Task: Look for Airbnb options in Skövde, Sweden from 4th December, 2023 to 10th December, 2023 for 1 adult.1  bedroom having 1 bed and 1 bathroom. Property type can be hotel. Look for 4 properties as per requirement.
Action: Mouse moved to (459, 88)
Screenshot: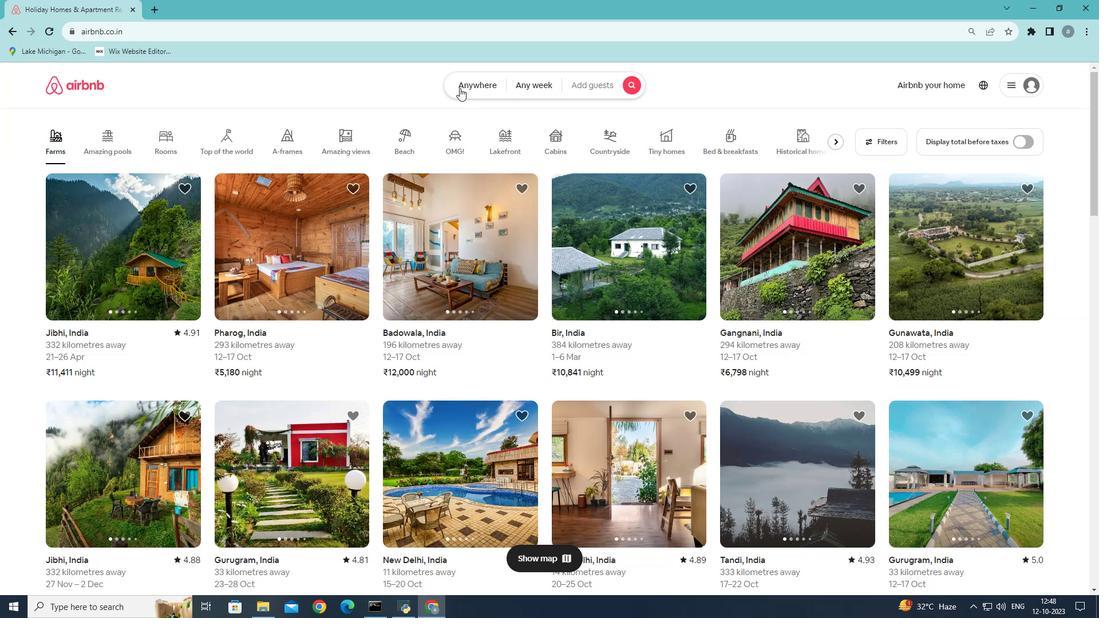 
Action: Mouse pressed left at (459, 88)
Screenshot: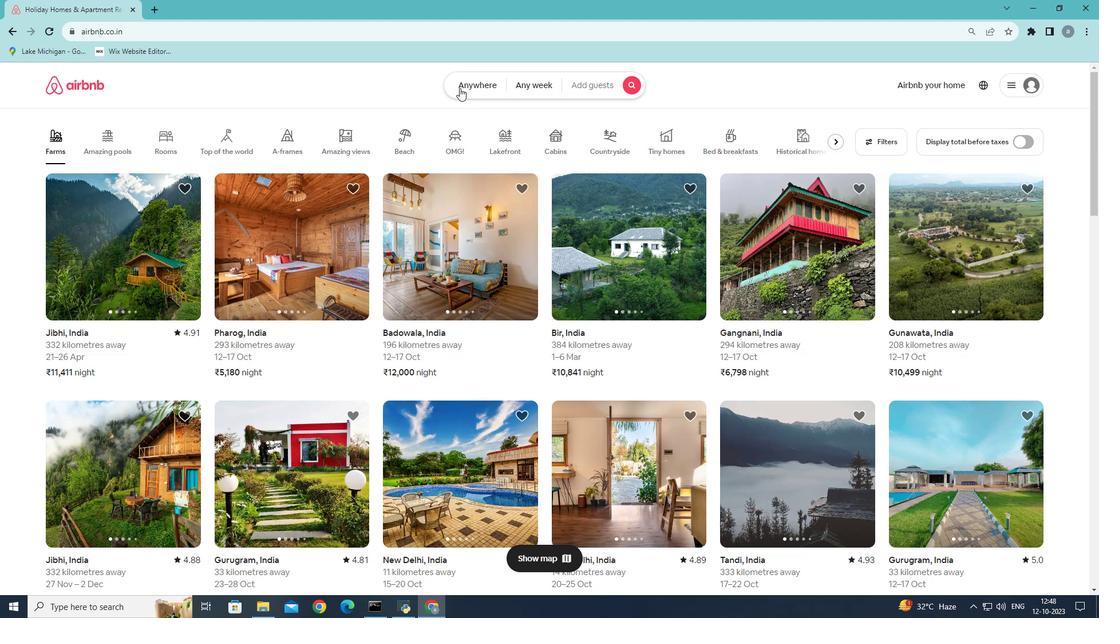 
Action: Mouse moved to (364, 133)
Screenshot: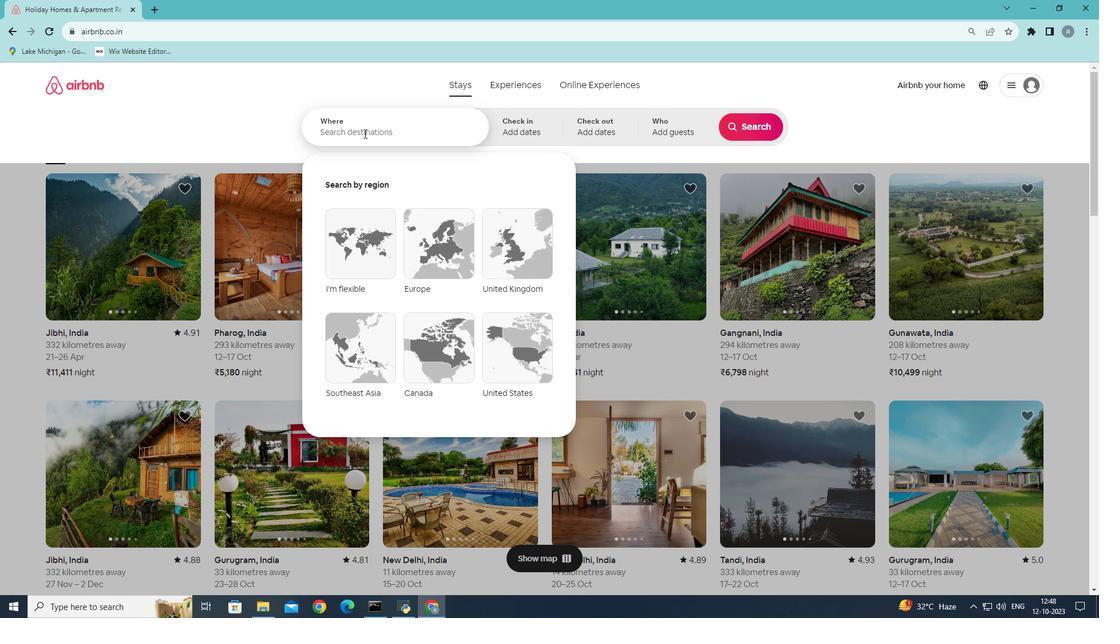 
Action: Mouse pressed left at (364, 133)
Screenshot: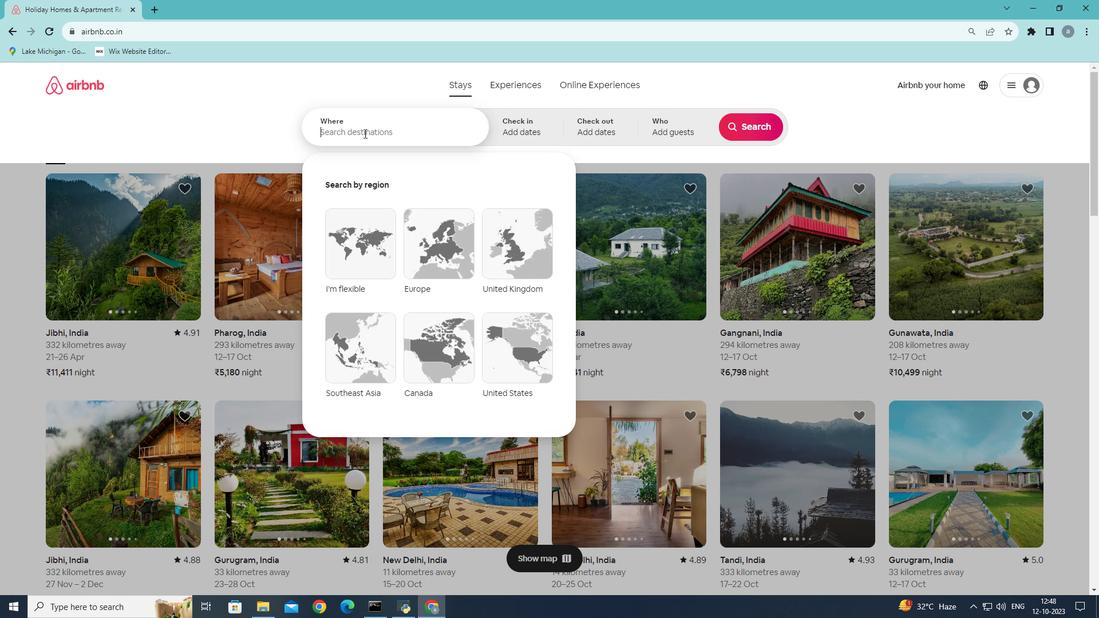 
Action: Mouse moved to (582, 99)
Screenshot: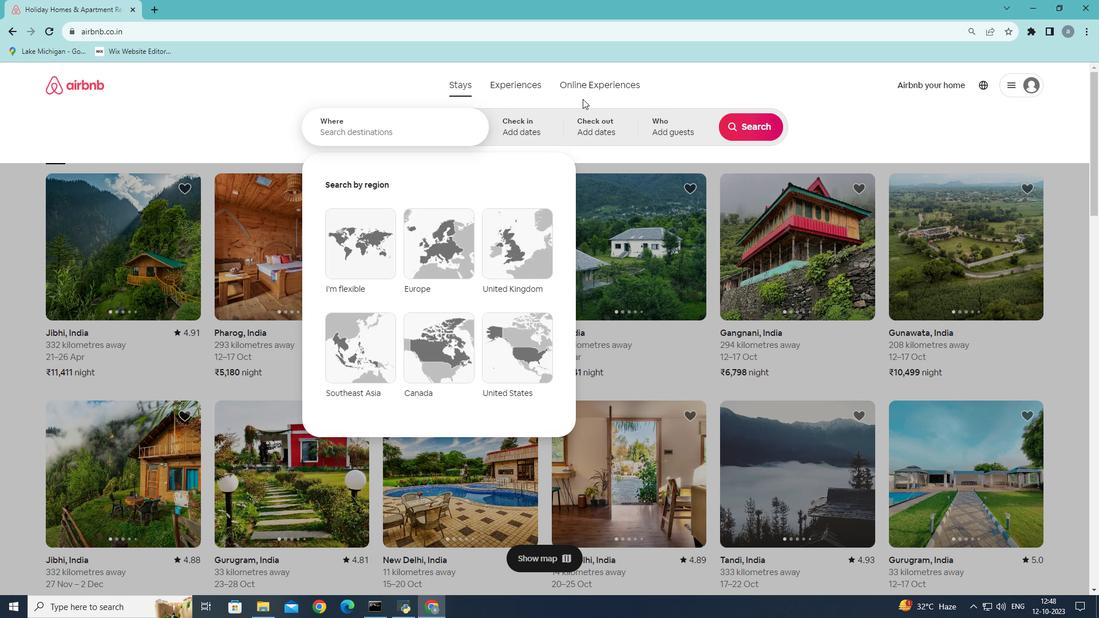 
Action: Key pressed <Key.shift>Skovde
Screenshot: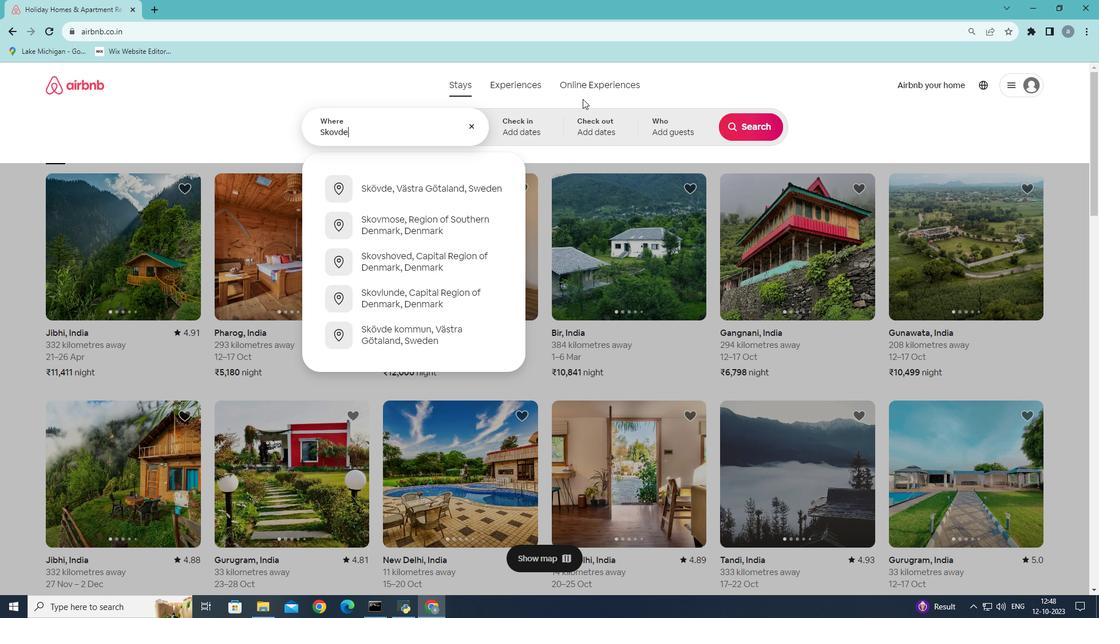 
Action: Mouse moved to (424, 188)
Screenshot: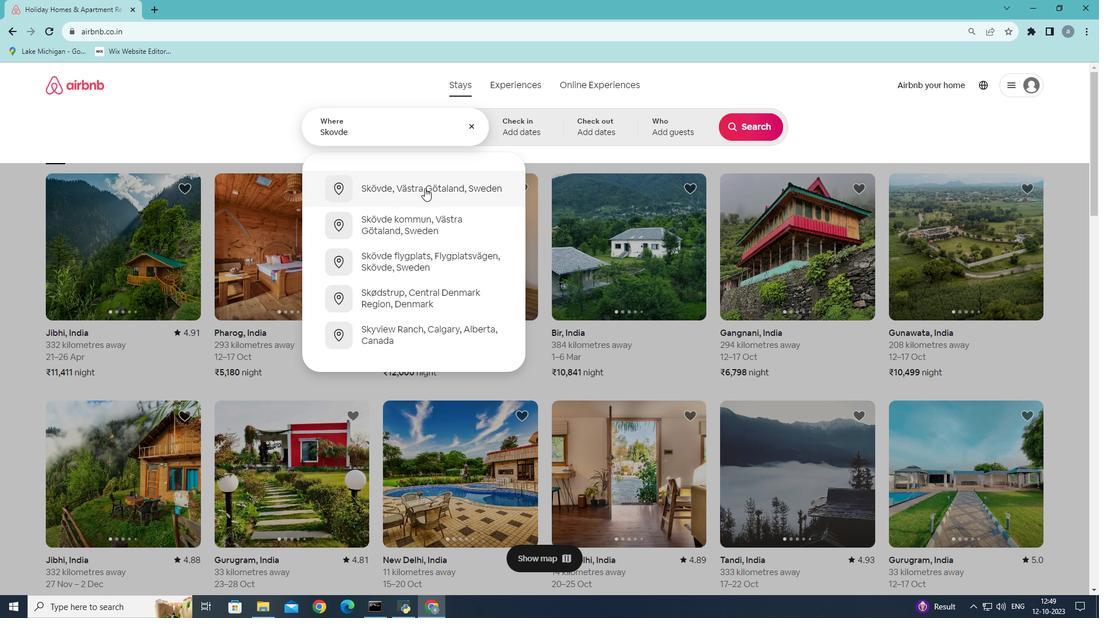 
Action: Mouse pressed left at (424, 188)
Screenshot: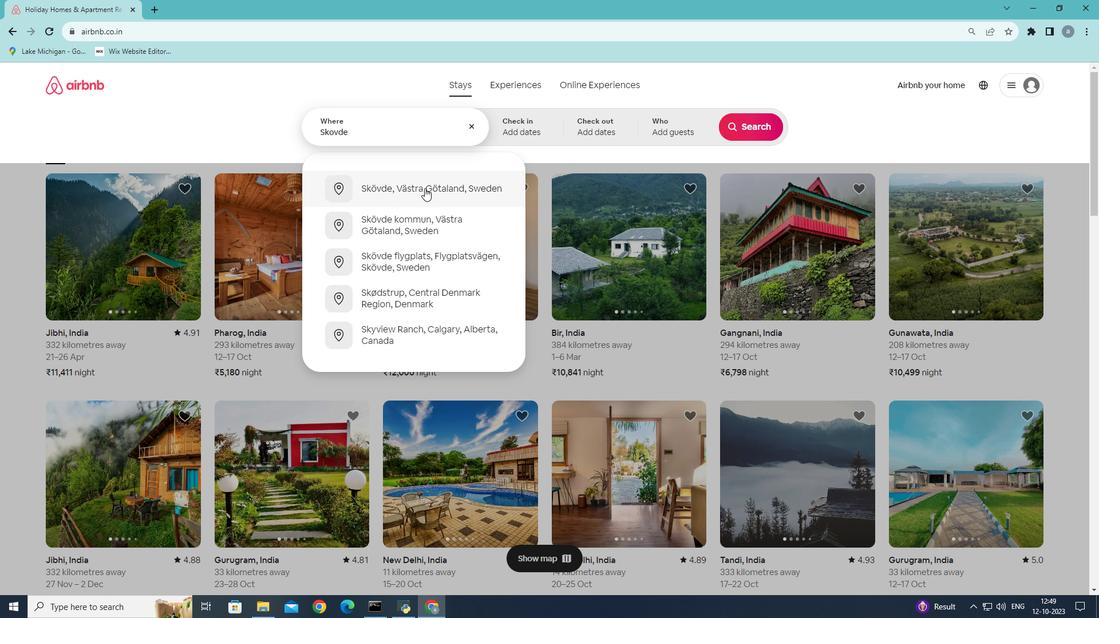 
Action: Mouse moved to (745, 216)
Screenshot: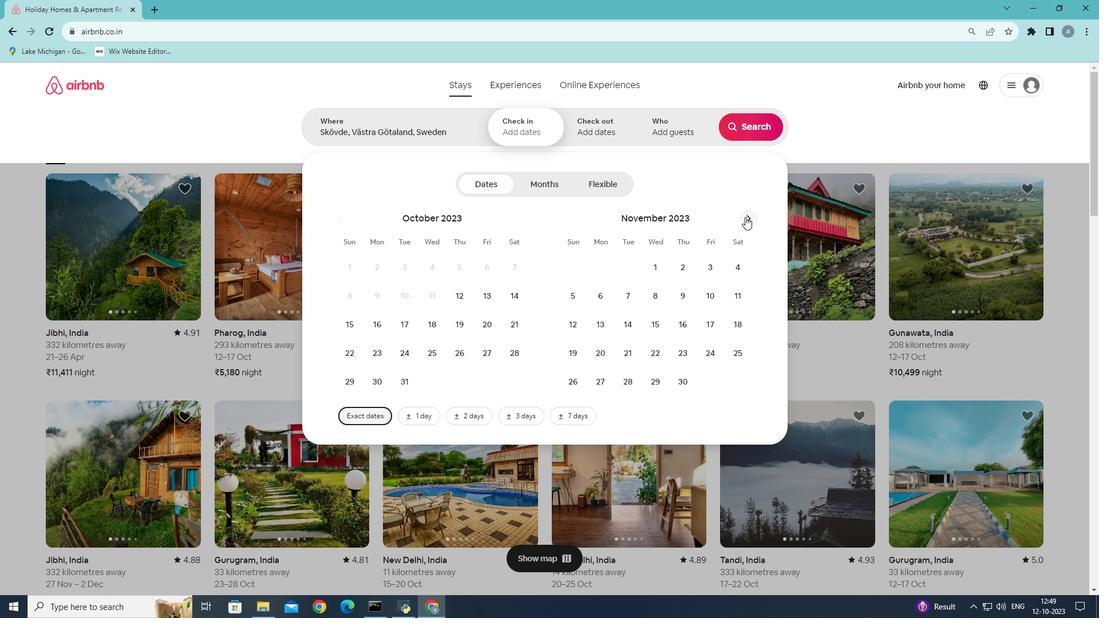 
Action: Mouse pressed left at (745, 216)
Screenshot: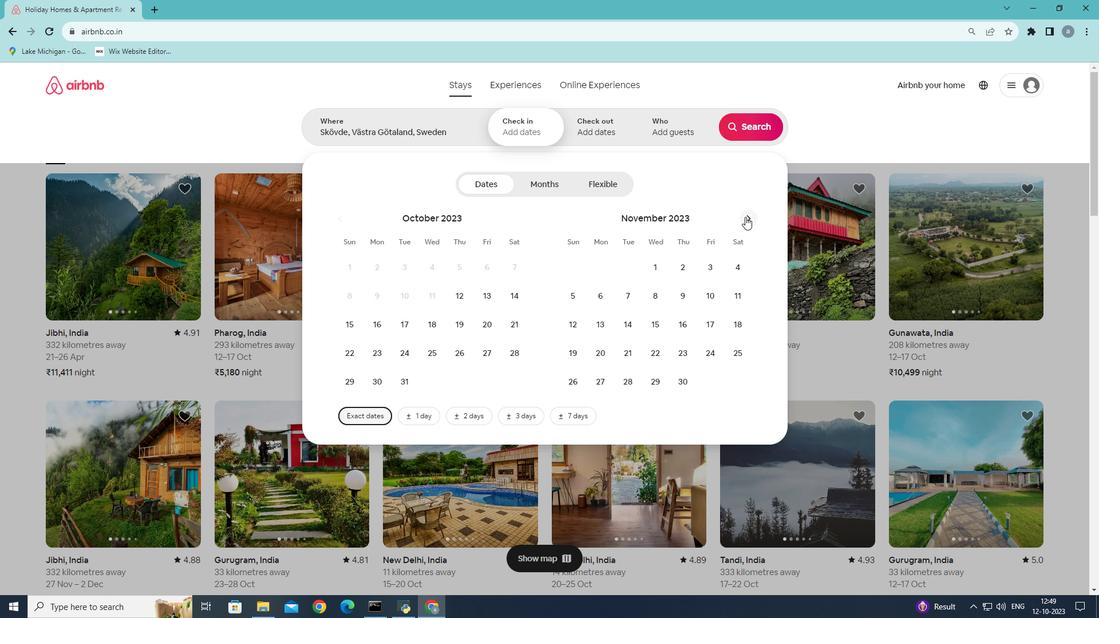 
Action: Mouse moved to (605, 291)
Screenshot: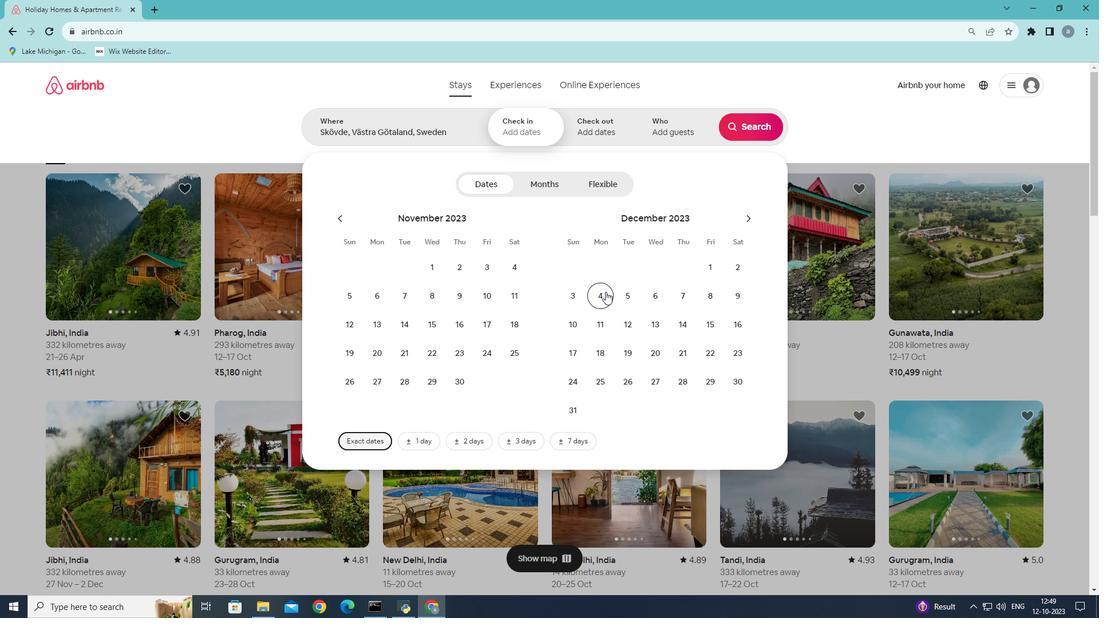 
Action: Mouse pressed left at (605, 291)
Screenshot: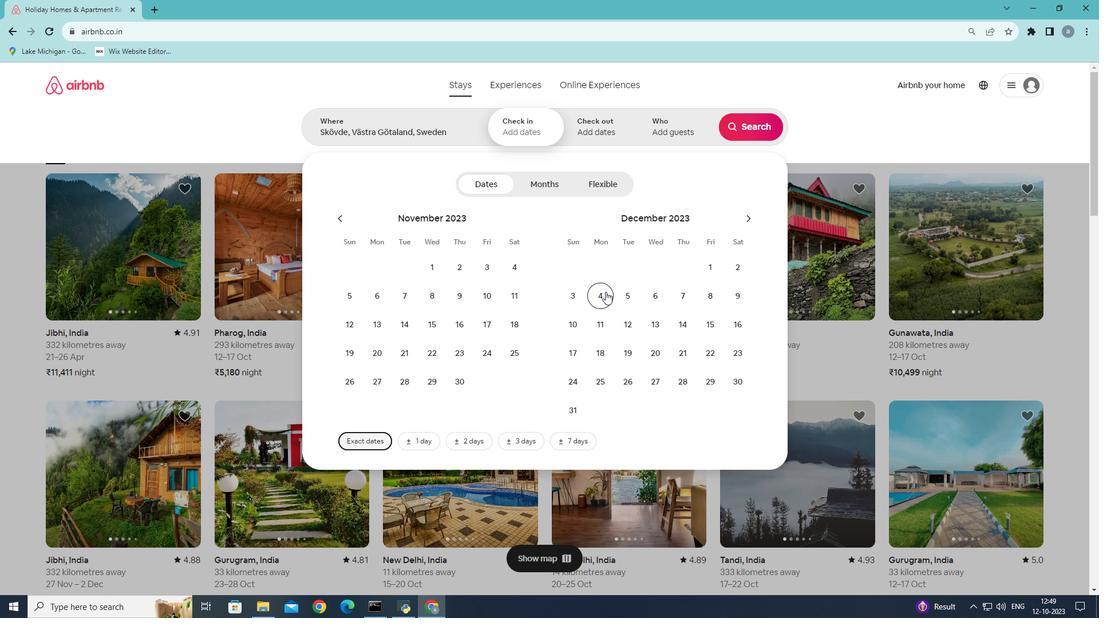 
Action: Mouse moved to (573, 319)
Screenshot: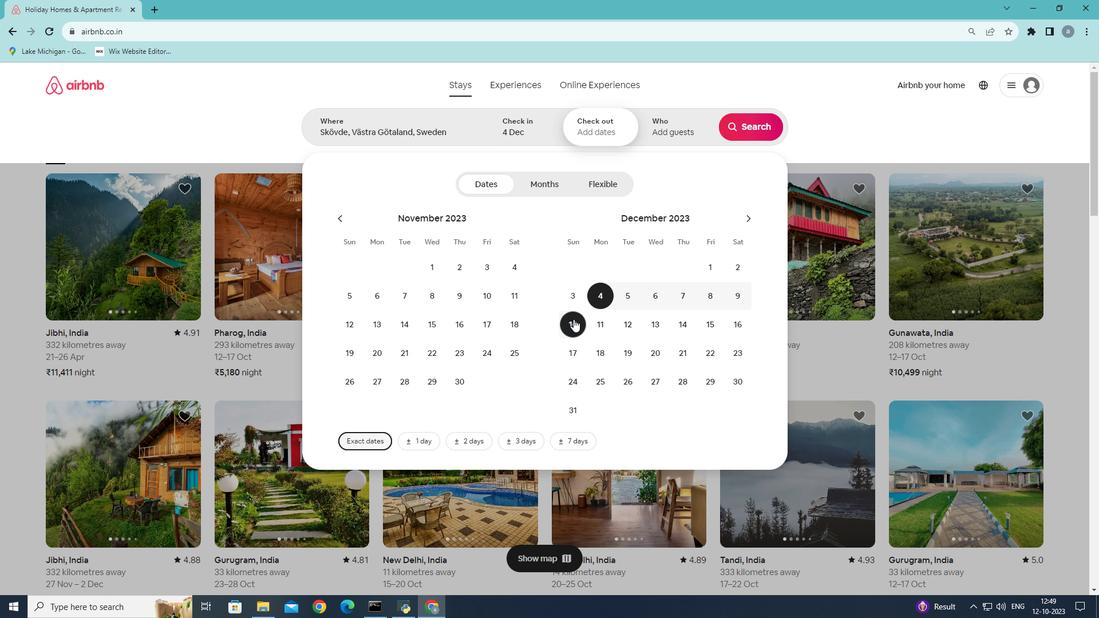 
Action: Mouse pressed left at (573, 319)
Screenshot: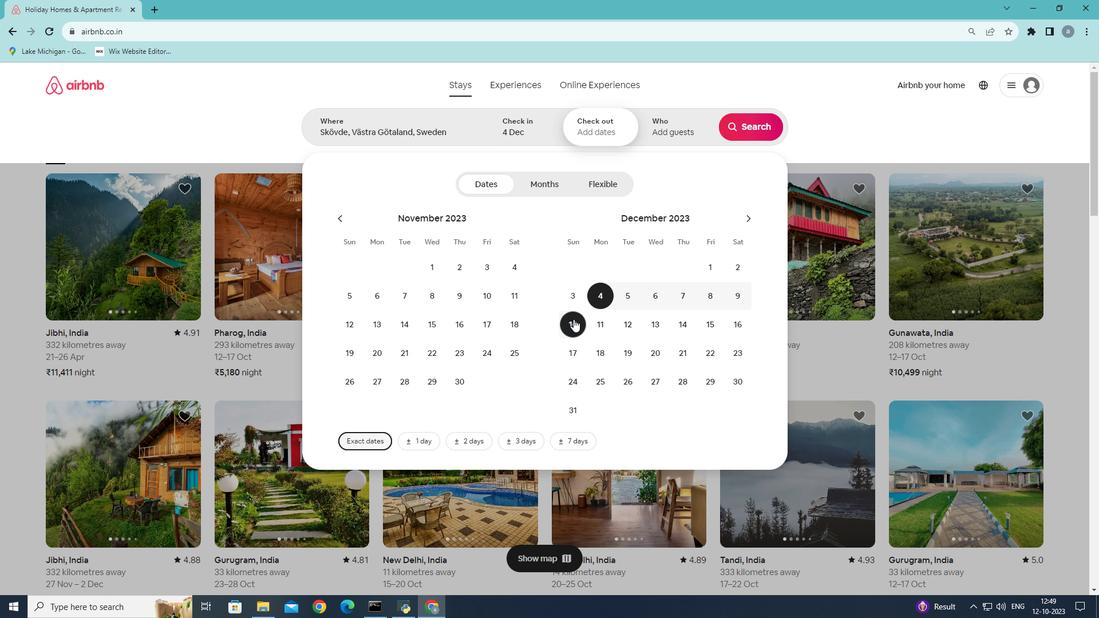 
Action: Mouse moved to (702, 129)
Screenshot: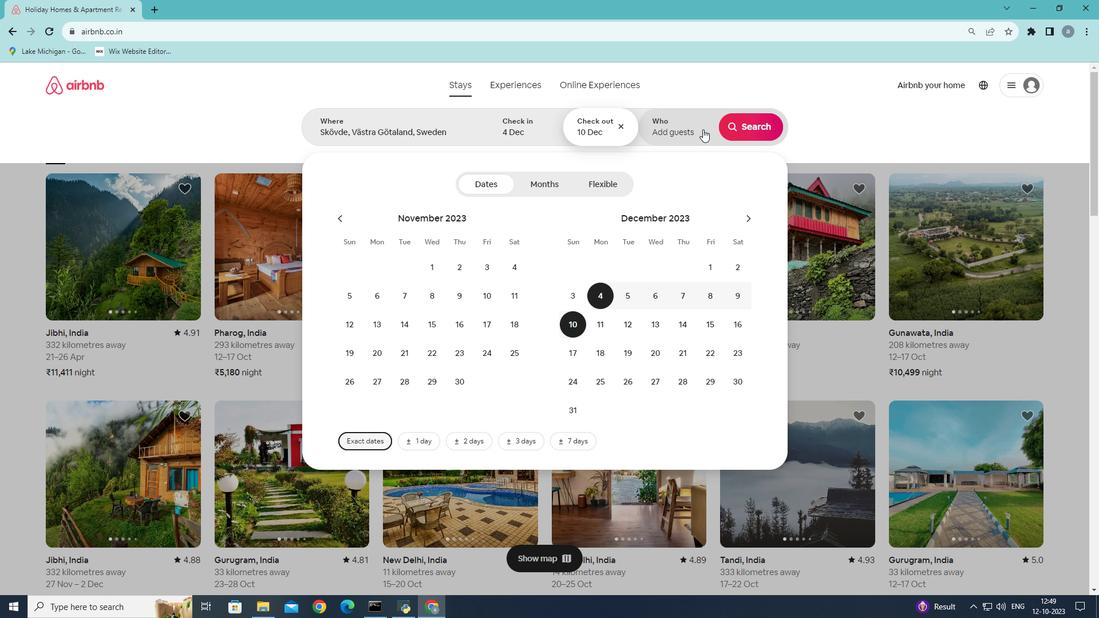 
Action: Mouse pressed left at (702, 129)
Screenshot: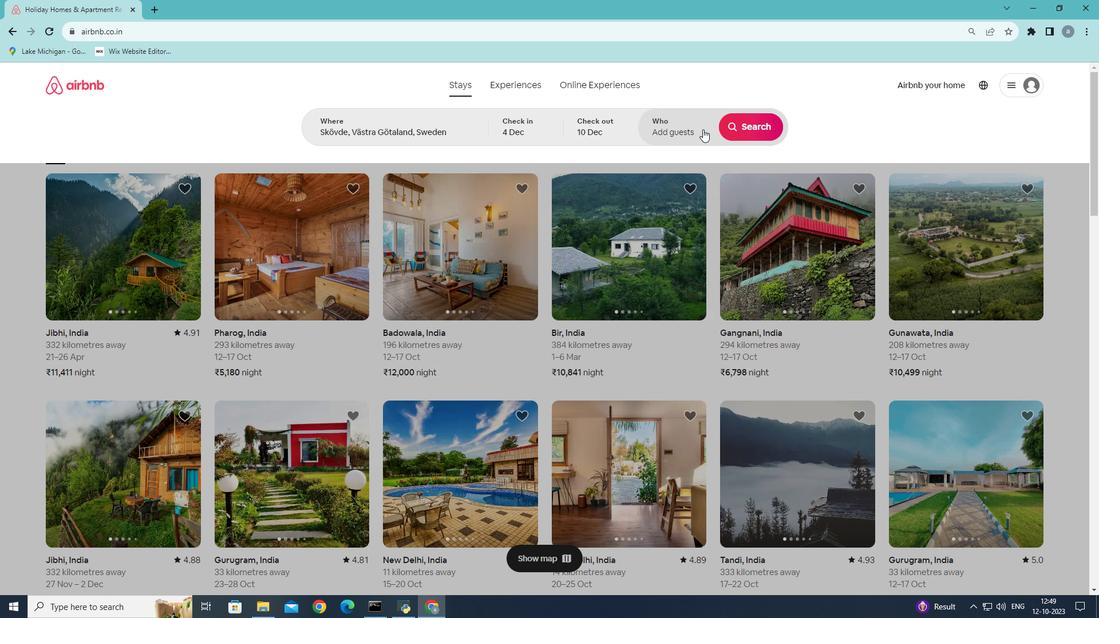 
Action: Mouse moved to (761, 187)
Screenshot: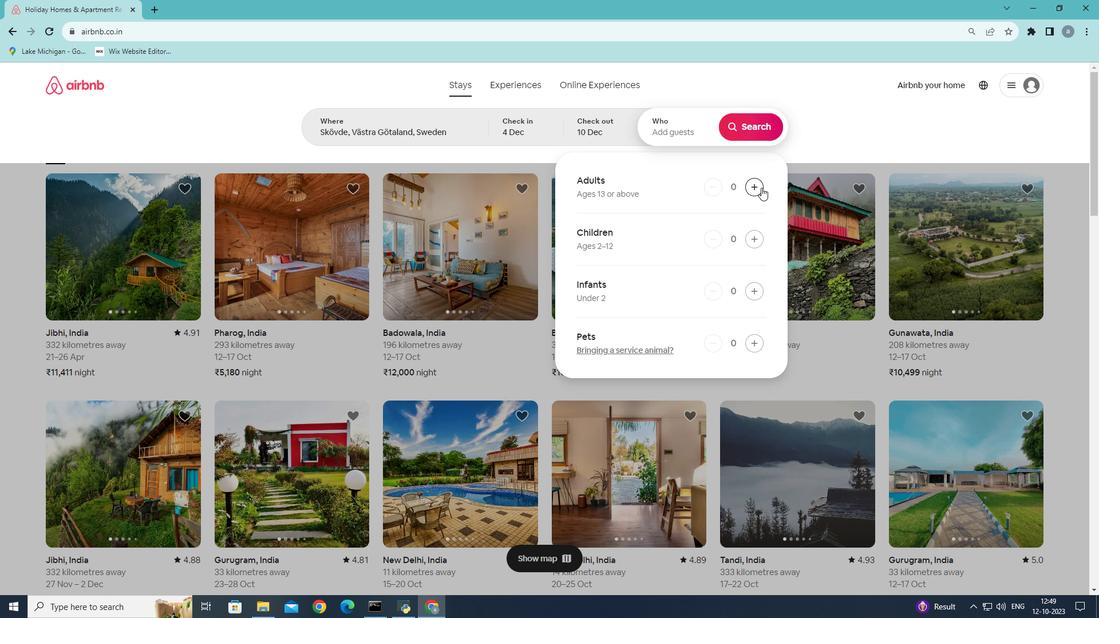 
Action: Mouse pressed left at (761, 187)
Screenshot: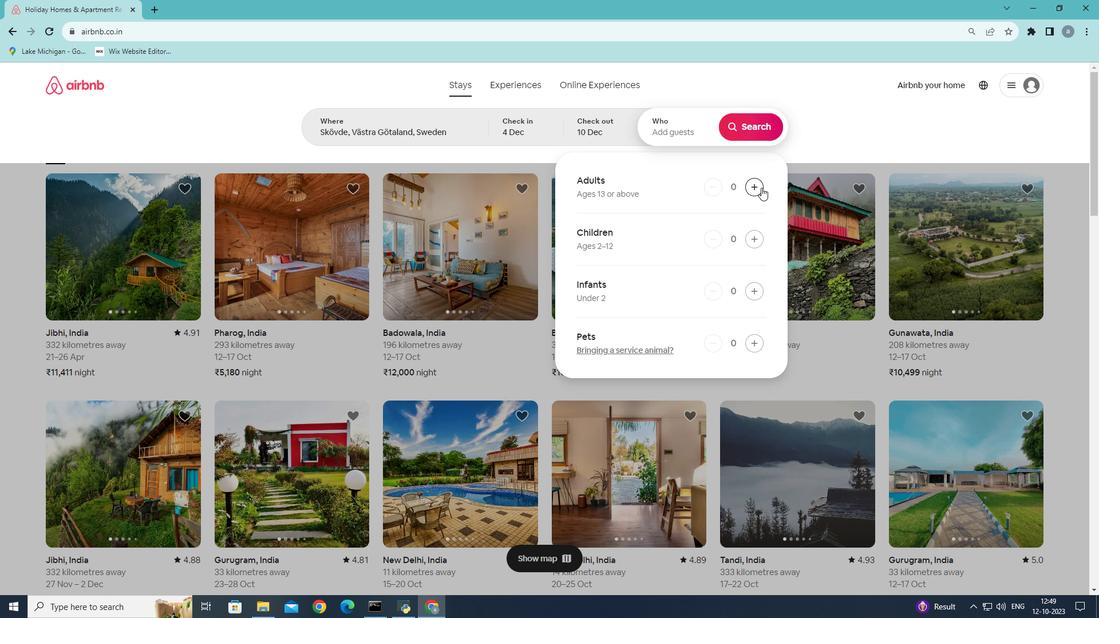 
Action: Mouse moved to (742, 133)
Screenshot: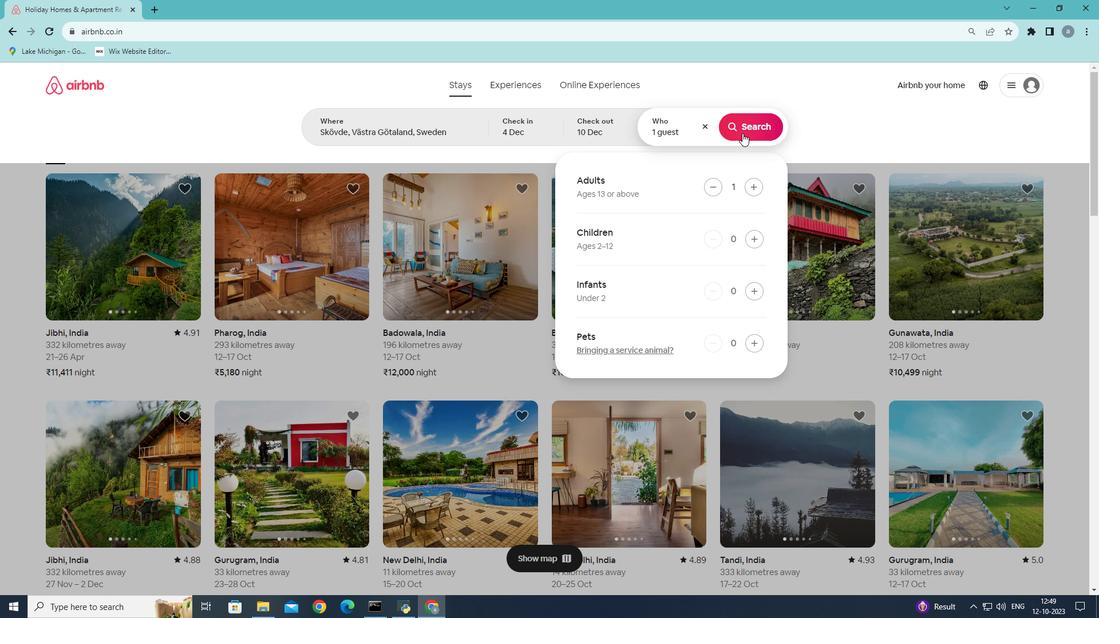 
Action: Mouse pressed left at (742, 133)
Screenshot: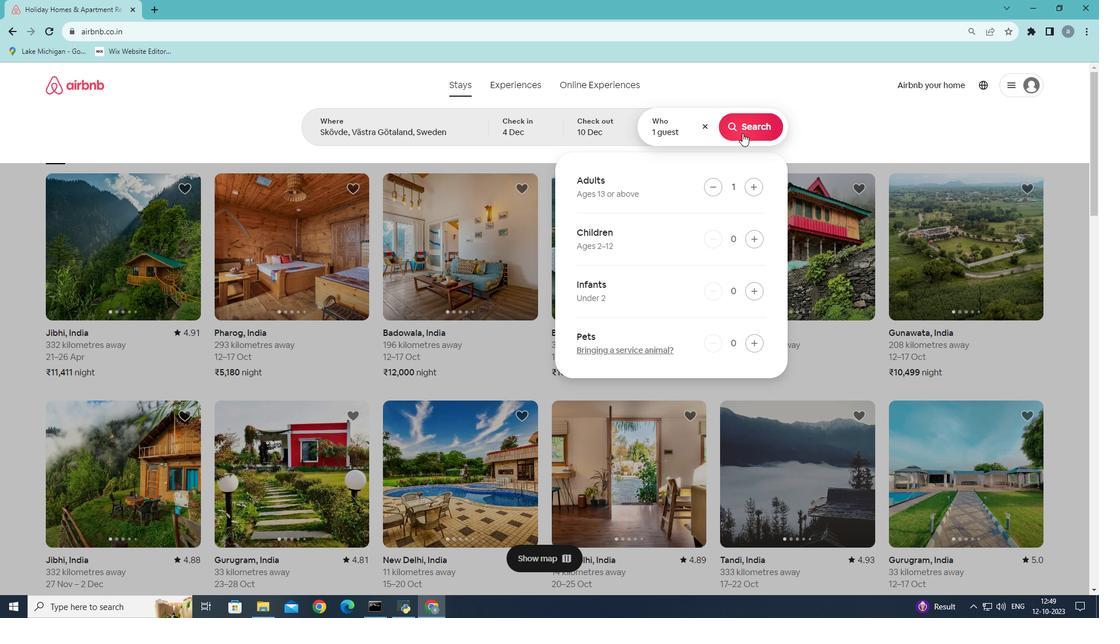 
Action: Mouse moved to (919, 131)
Screenshot: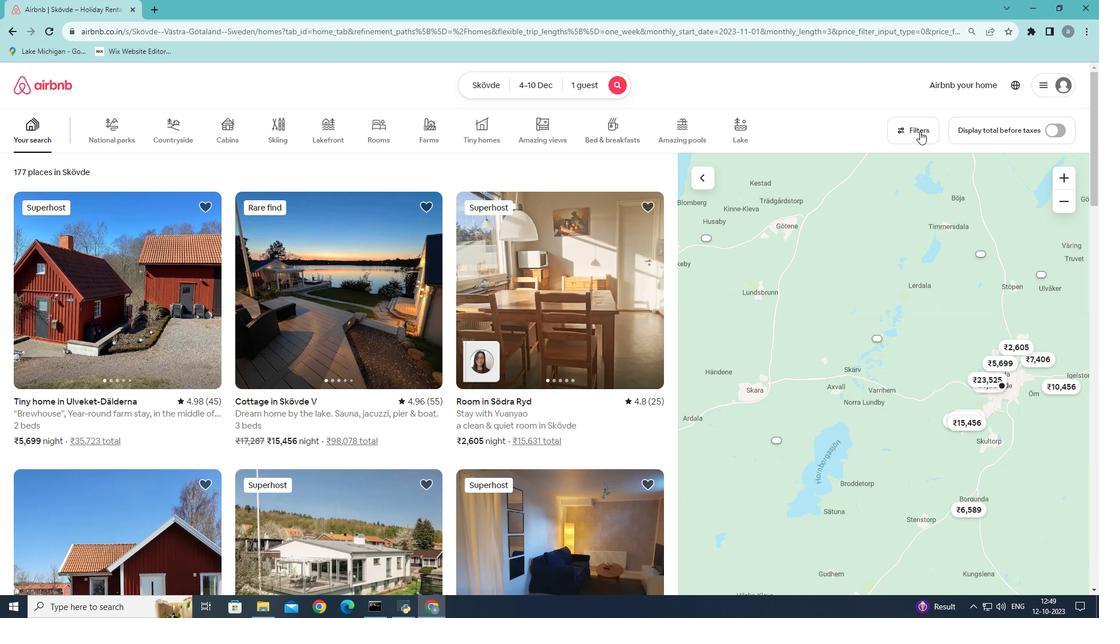 
Action: Mouse pressed left at (919, 131)
Screenshot: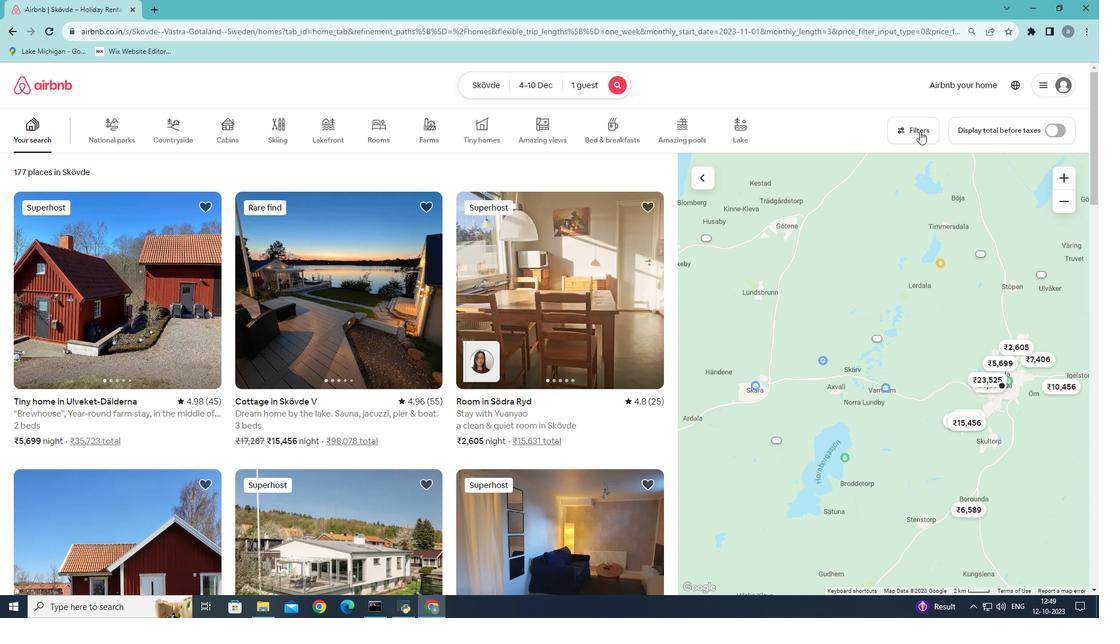 
Action: Mouse moved to (603, 330)
Screenshot: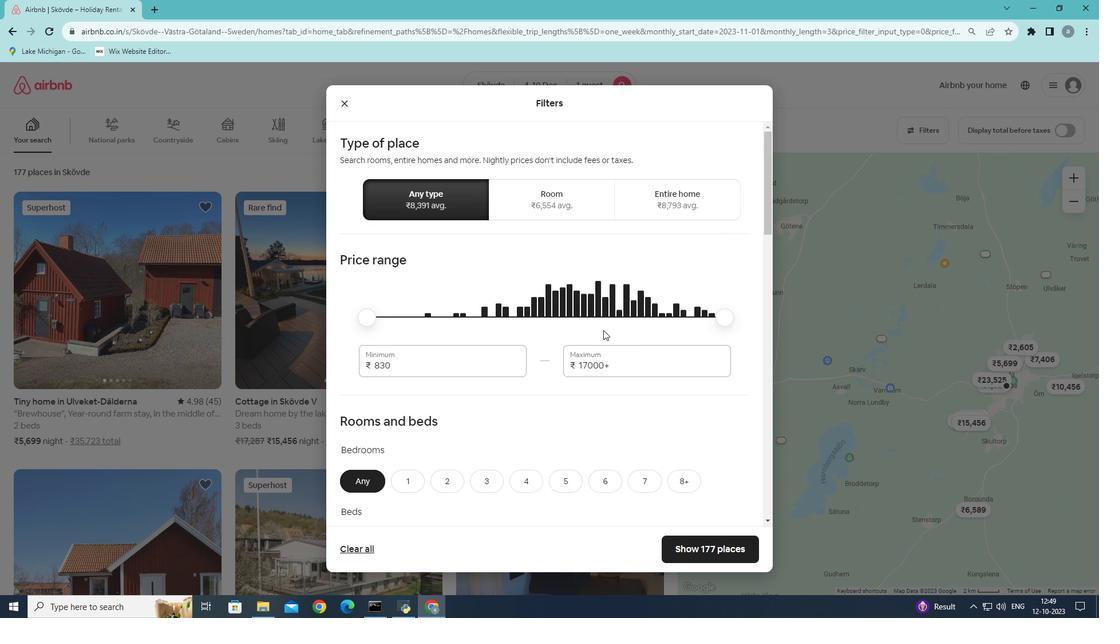 
Action: Mouse scrolled (603, 329) with delta (0, 0)
Screenshot: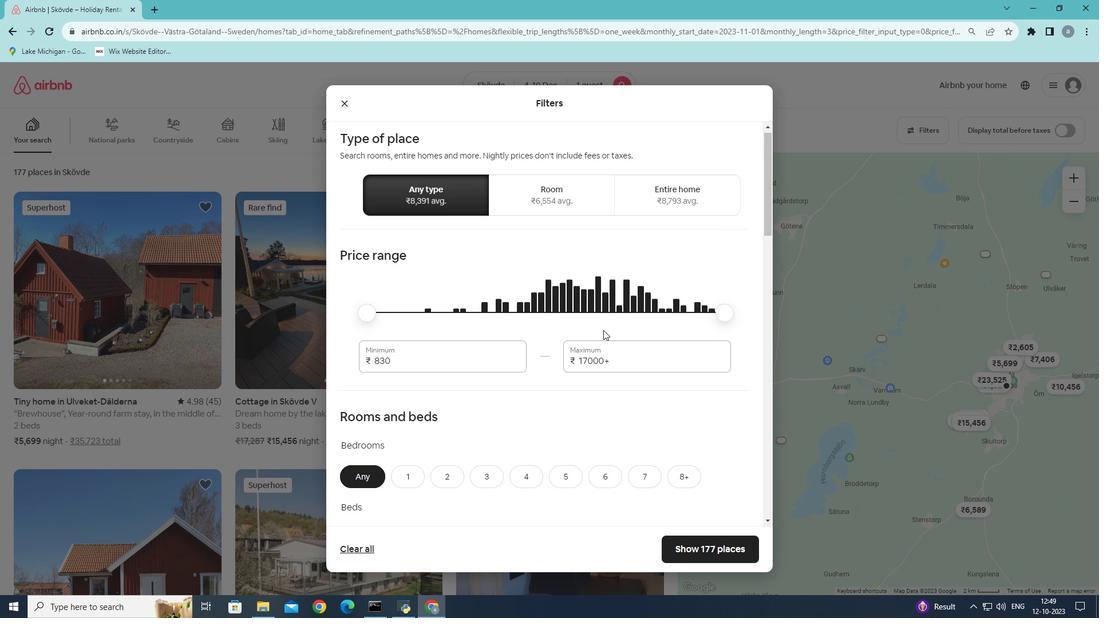 
Action: Mouse scrolled (603, 329) with delta (0, 0)
Screenshot: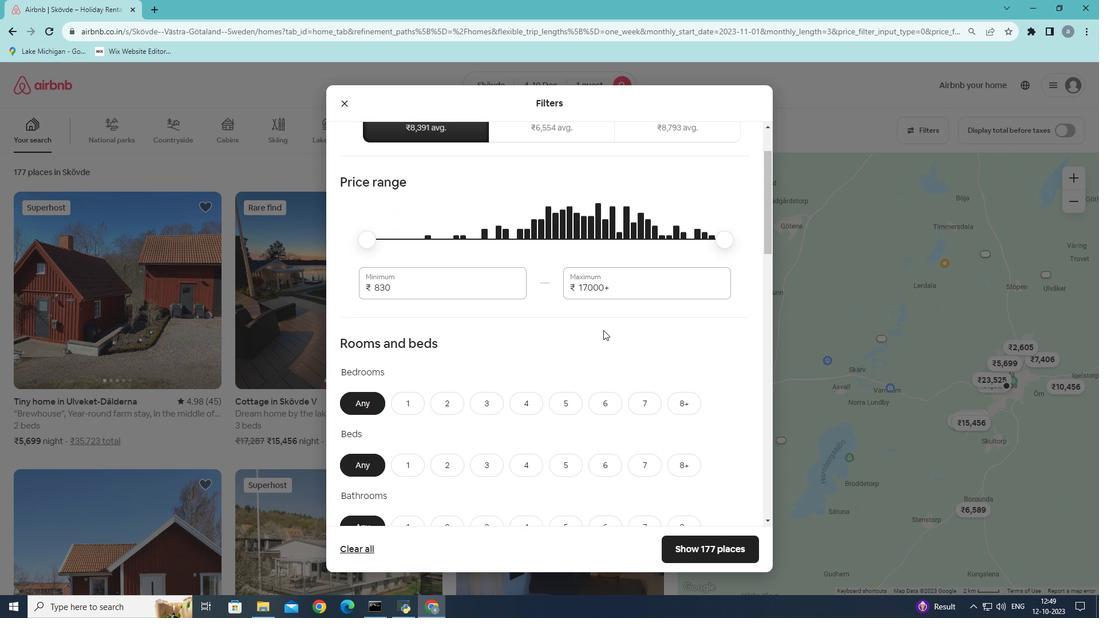 
Action: Mouse moved to (439, 378)
Screenshot: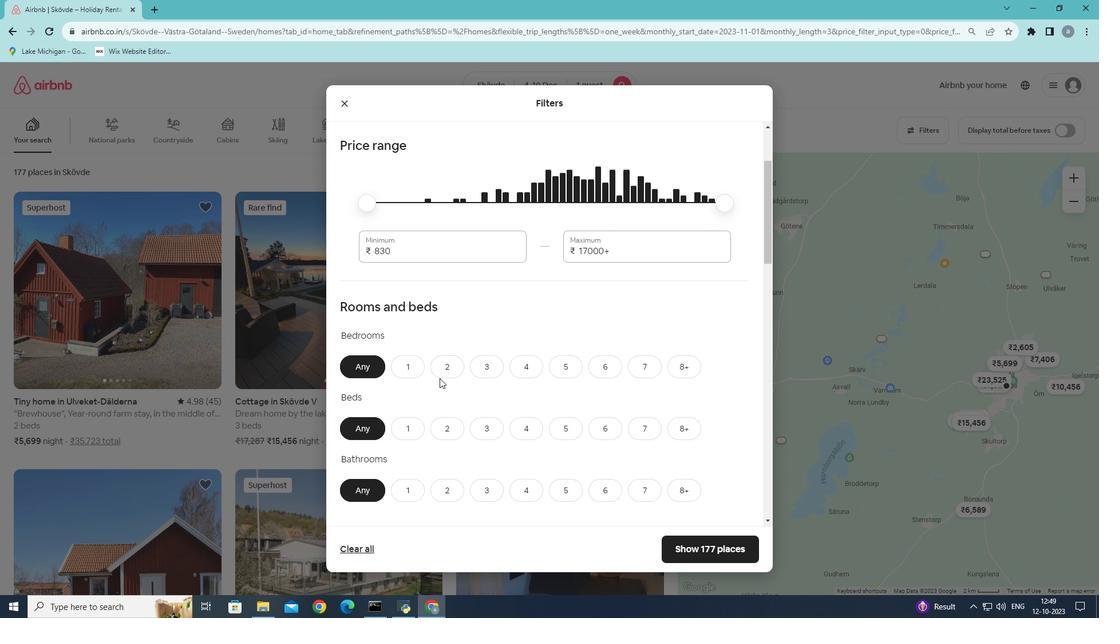 
Action: Mouse scrolled (439, 377) with delta (0, 0)
Screenshot: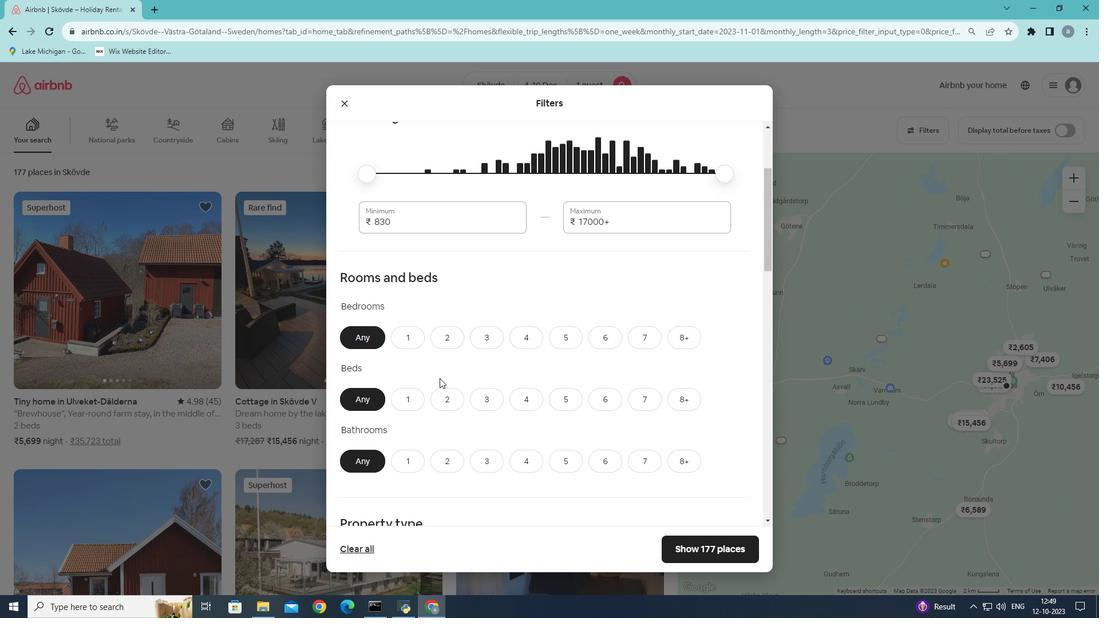 
Action: Mouse scrolled (439, 377) with delta (0, 0)
Screenshot: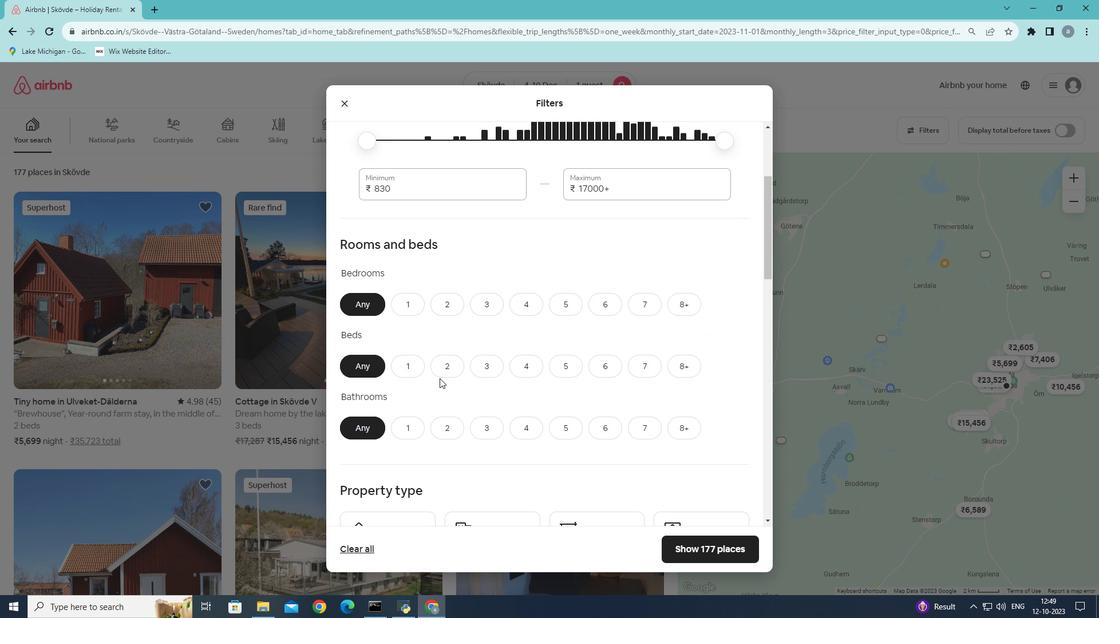 
Action: Mouse moved to (407, 258)
Screenshot: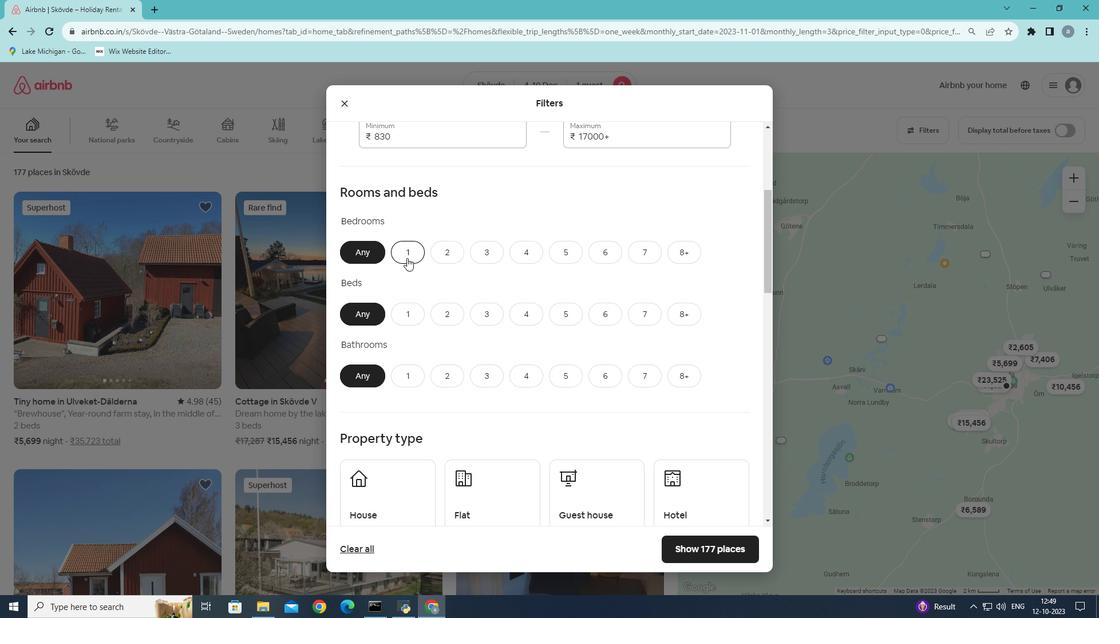 
Action: Mouse pressed left at (407, 258)
Screenshot: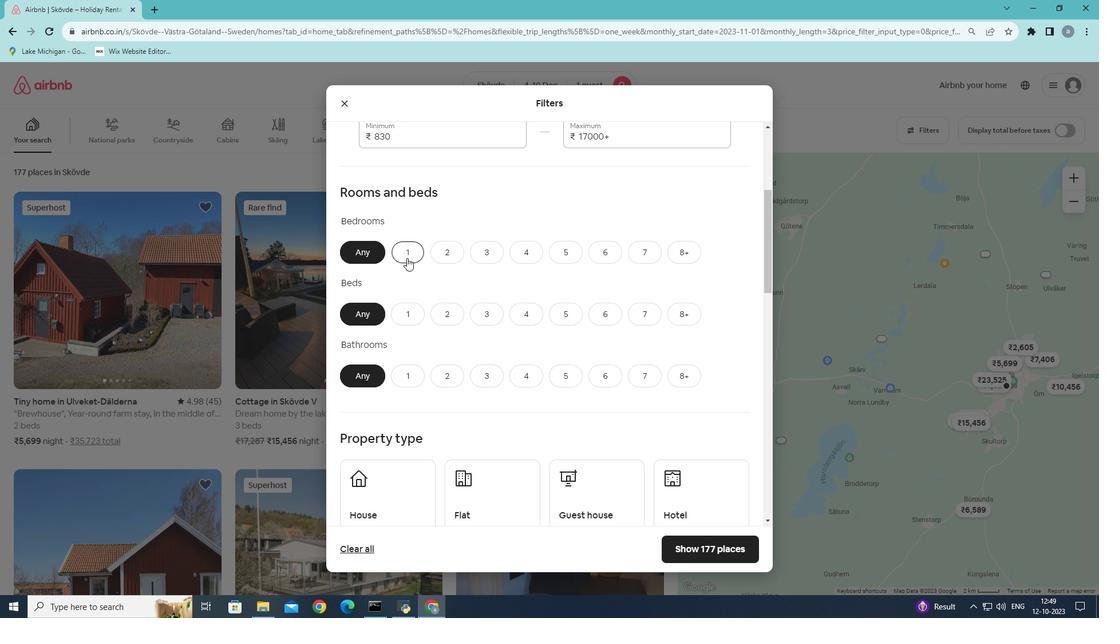 
Action: Mouse moved to (409, 318)
Screenshot: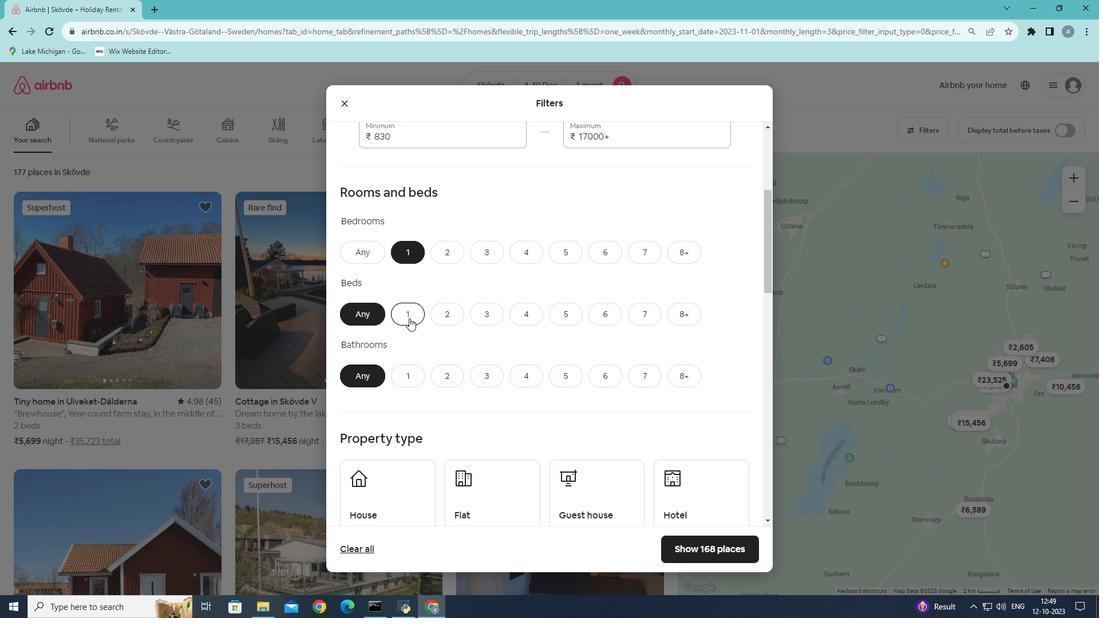 
Action: Mouse pressed left at (409, 318)
Screenshot: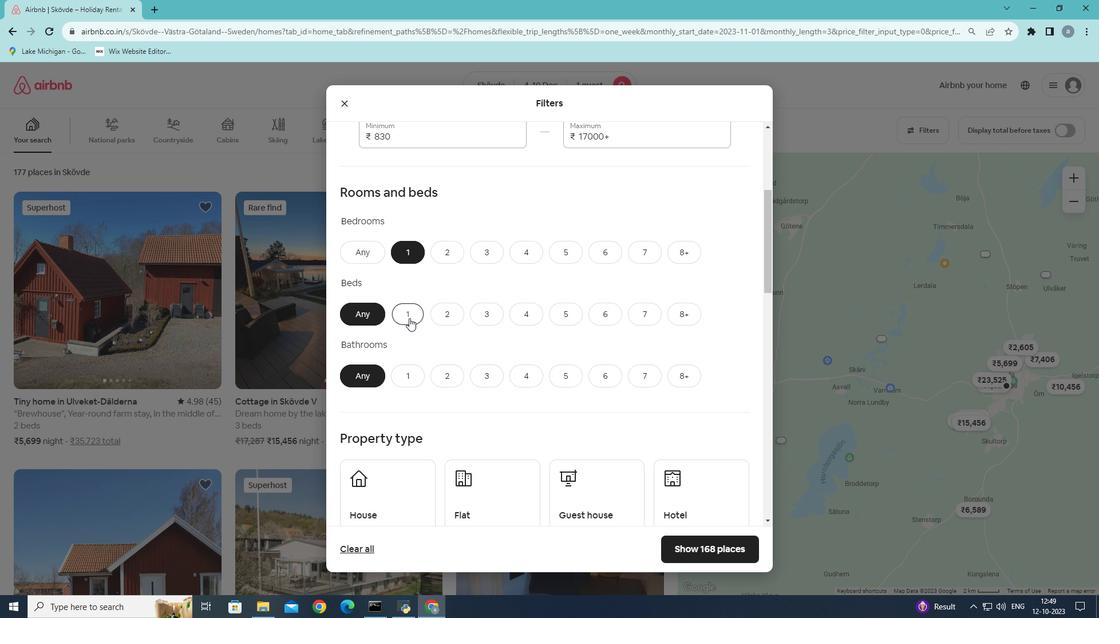 
Action: Mouse moved to (405, 378)
Screenshot: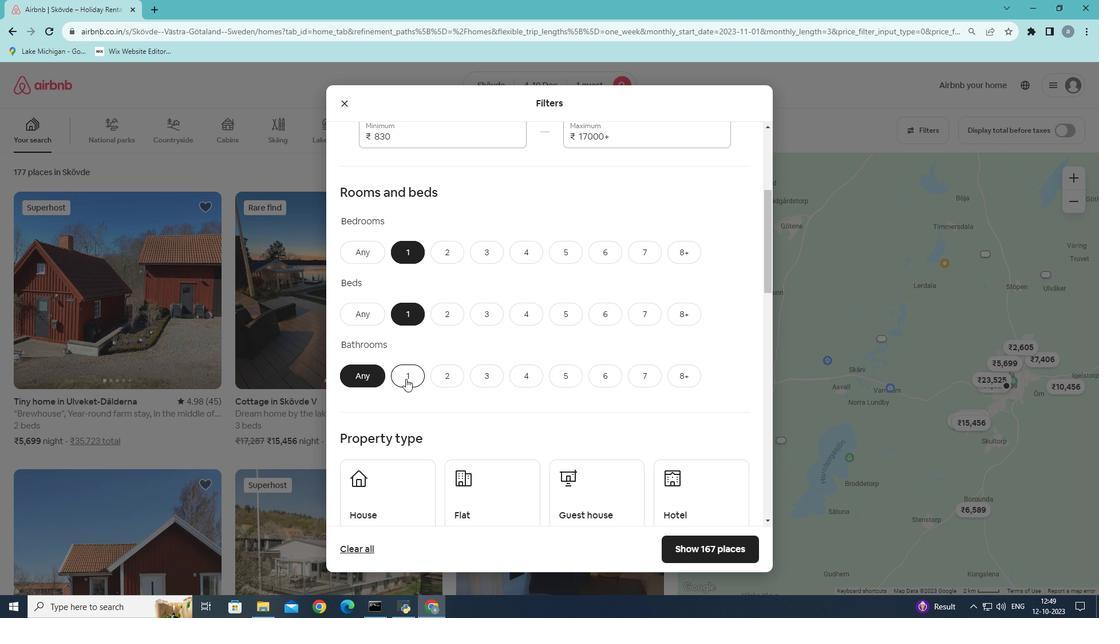 
Action: Mouse pressed left at (405, 378)
Screenshot: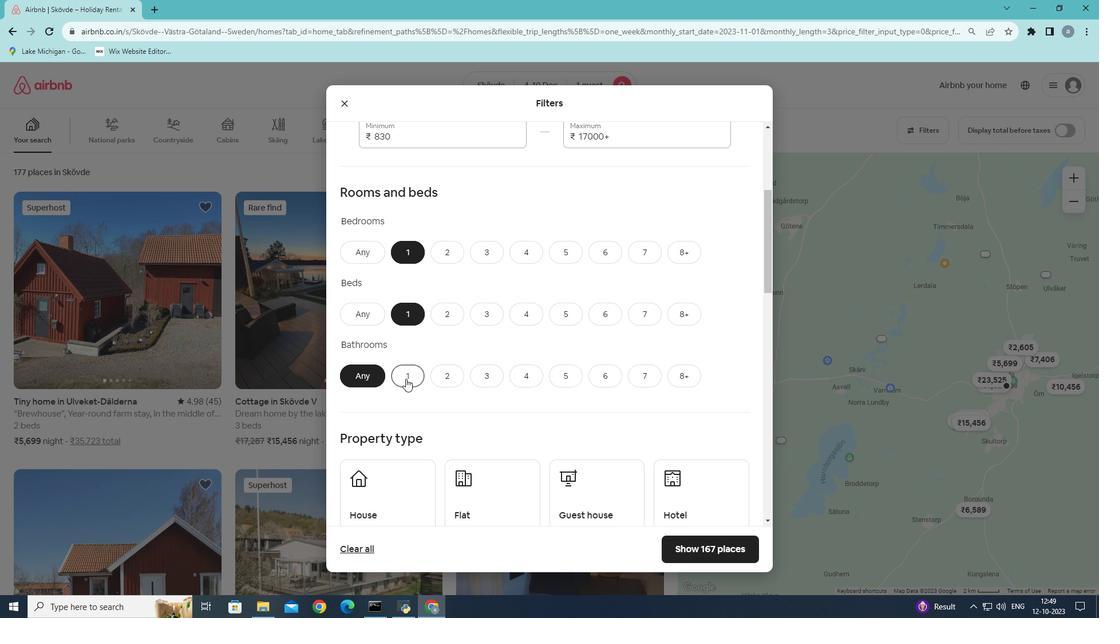 
Action: Mouse moved to (512, 358)
Screenshot: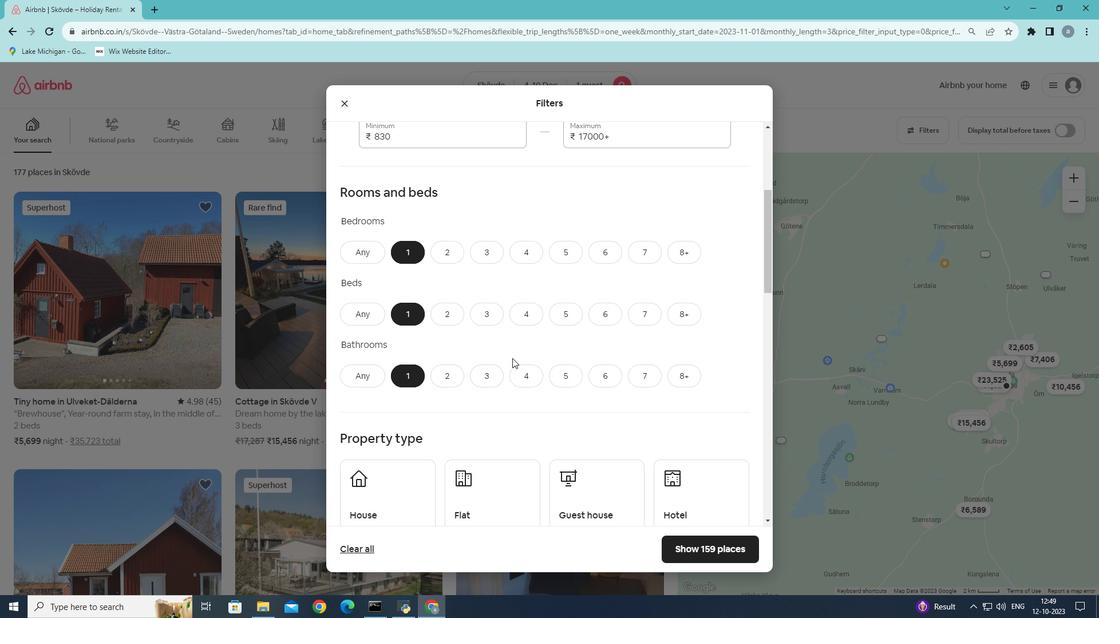 
Action: Mouse scrolled (512, 357) with delta (0, 0)
Screenshot: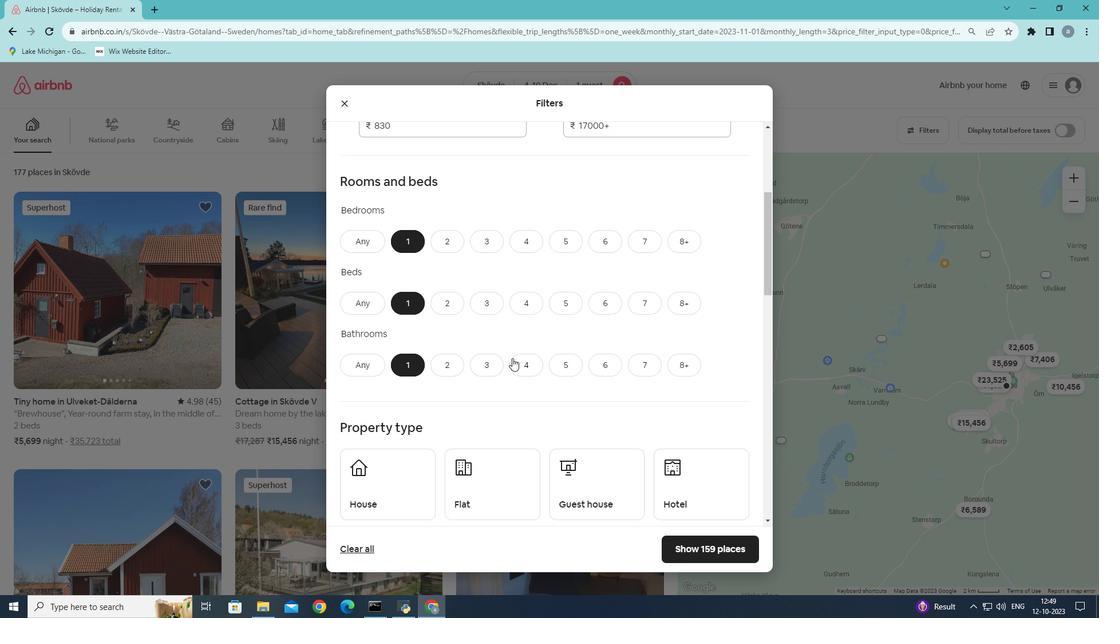
Action: Mouse scrolled (512, 357) with delta (0, 0)
Screenshot: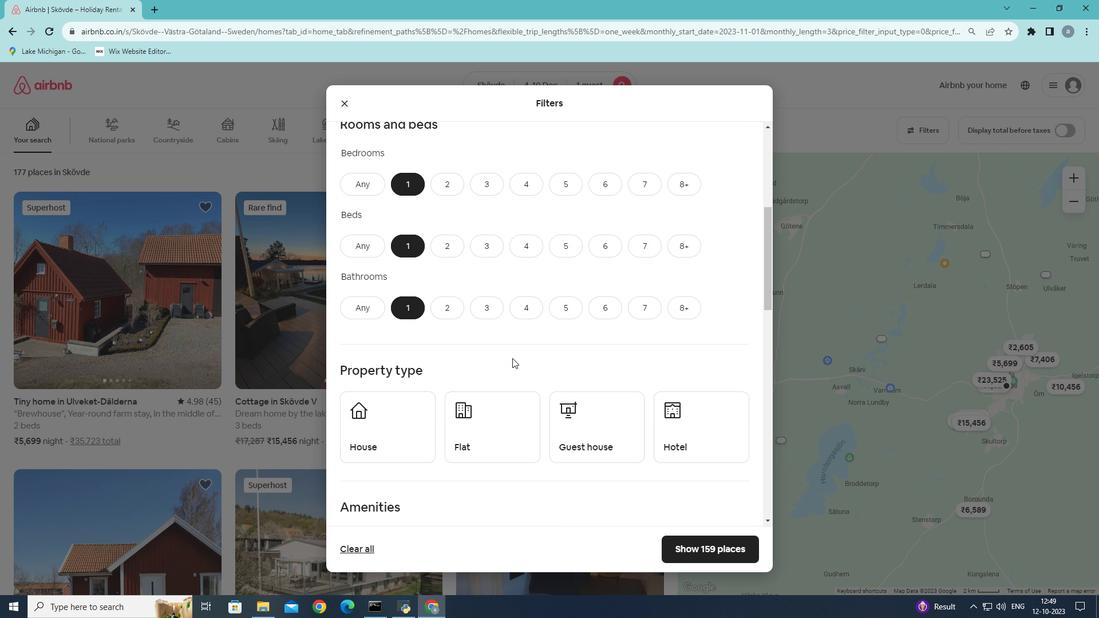 
Action: Mouse moved to (709, 391)
Screenshot: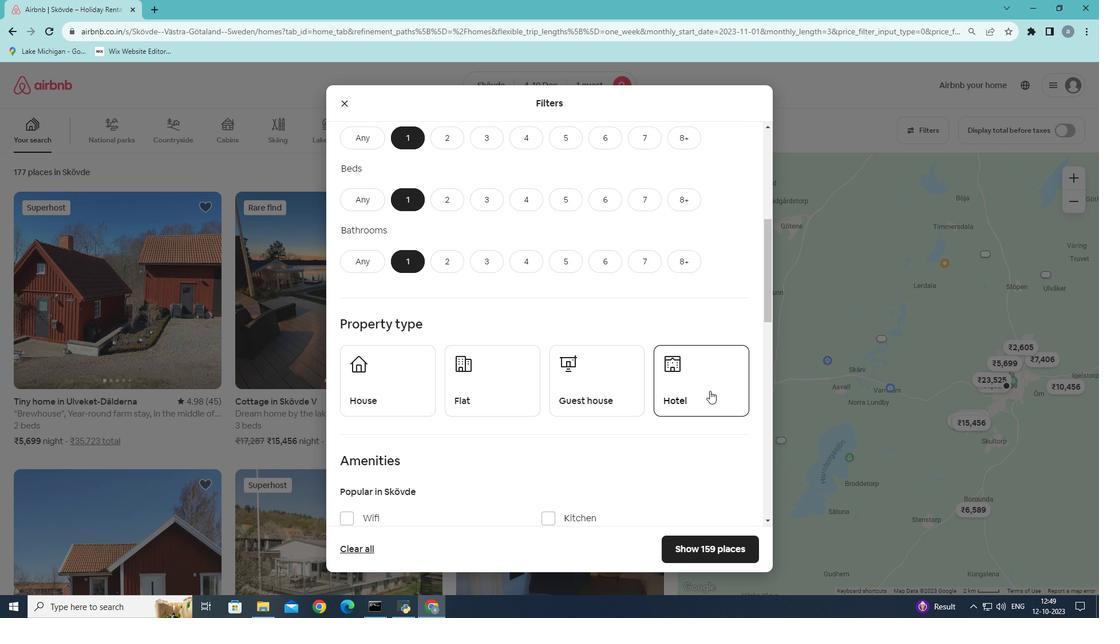 
Action: Mouse pressed left at (709, 391)
Screenshot: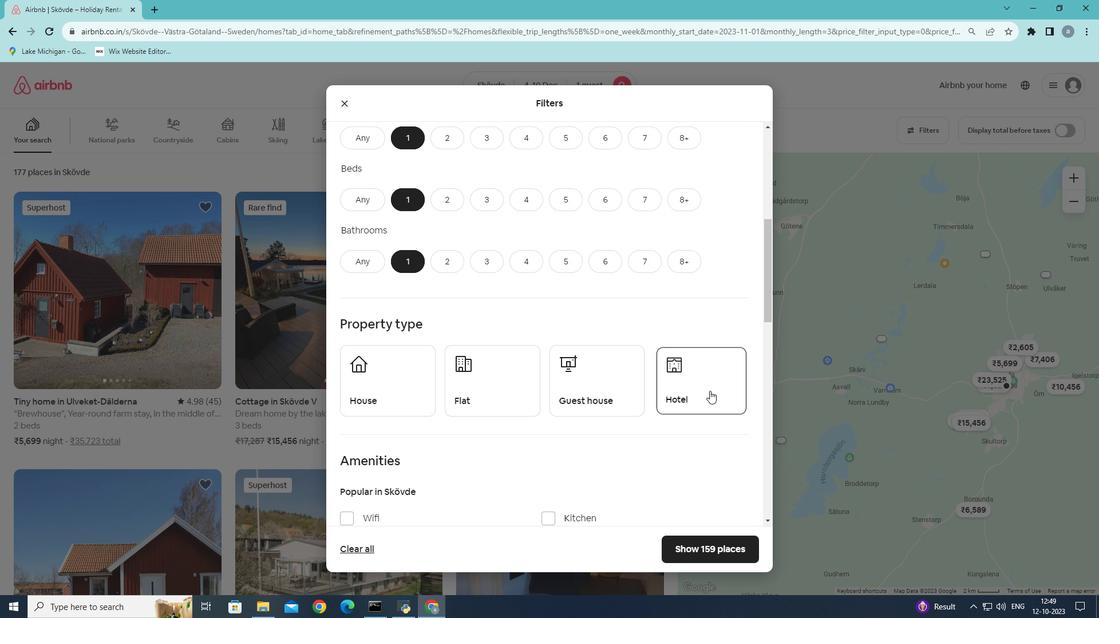 
Action: Mouse moved to (524, 394)
Screenshot: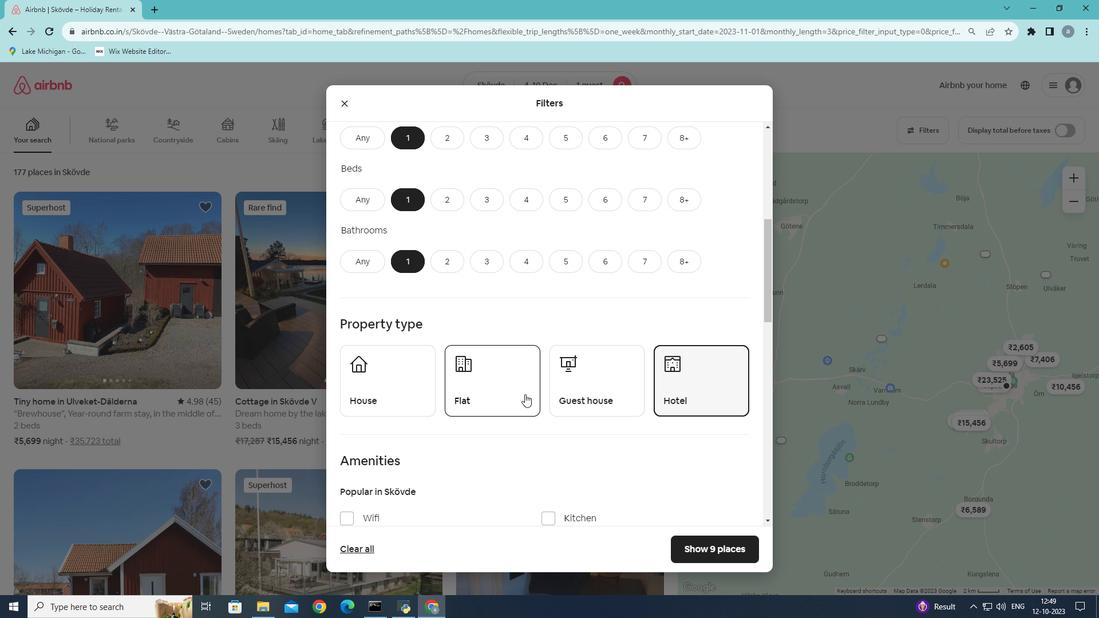 
Action: Mouse scrolled (524, 393) with delta (0, 0)
Screenshot: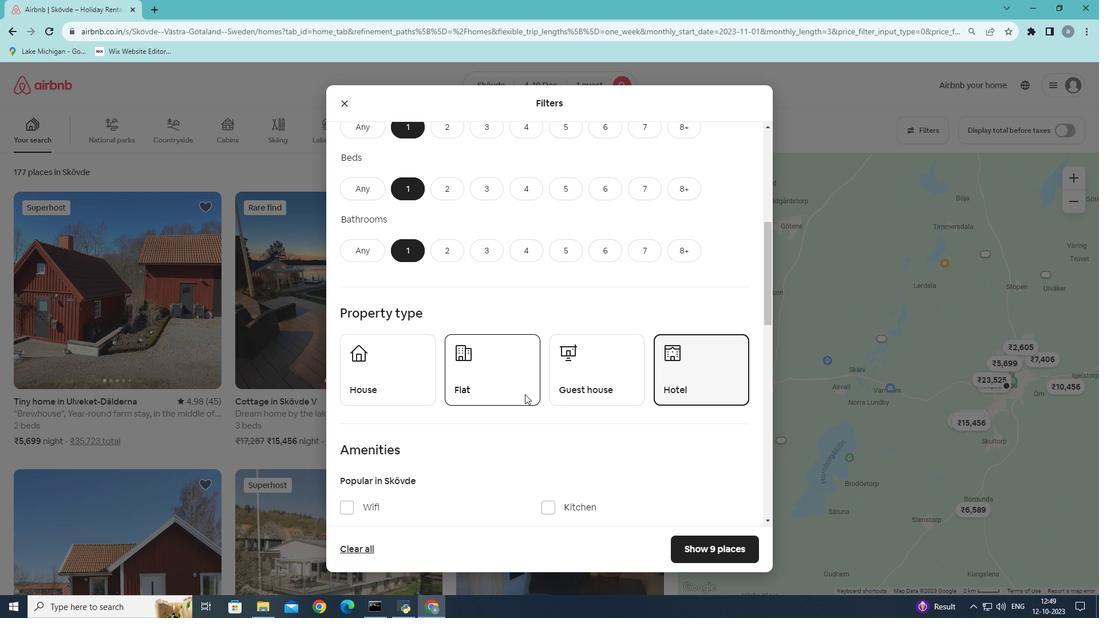 
Action: Mouse scrolled (524, 393) with delta (0, 0)
Screenshot: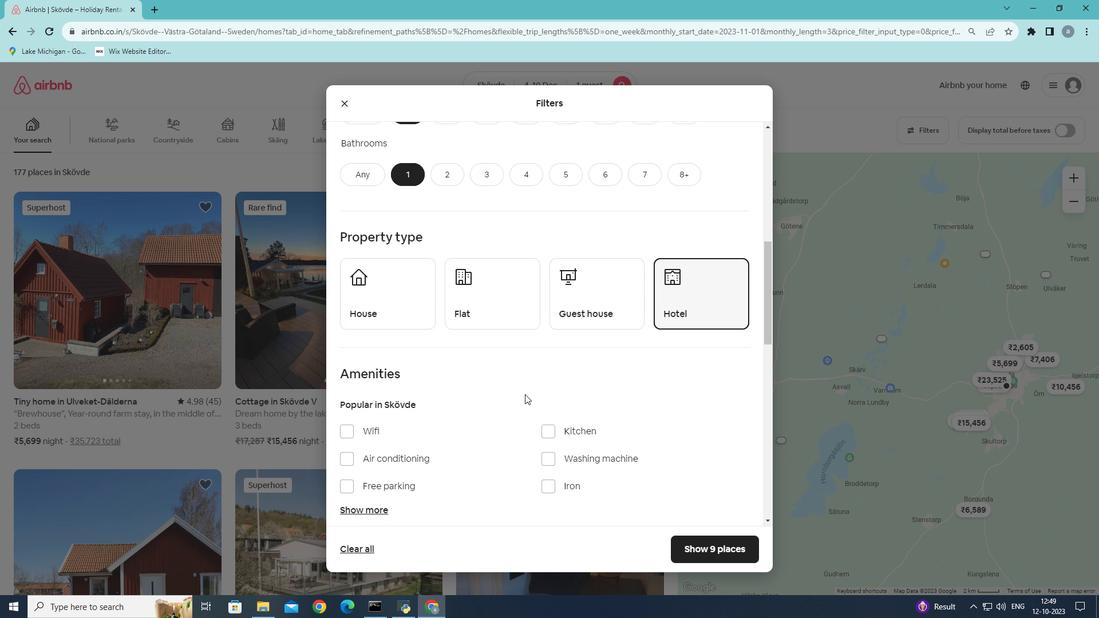 
Action: Mouse moved to (524, 393)
Screenshot: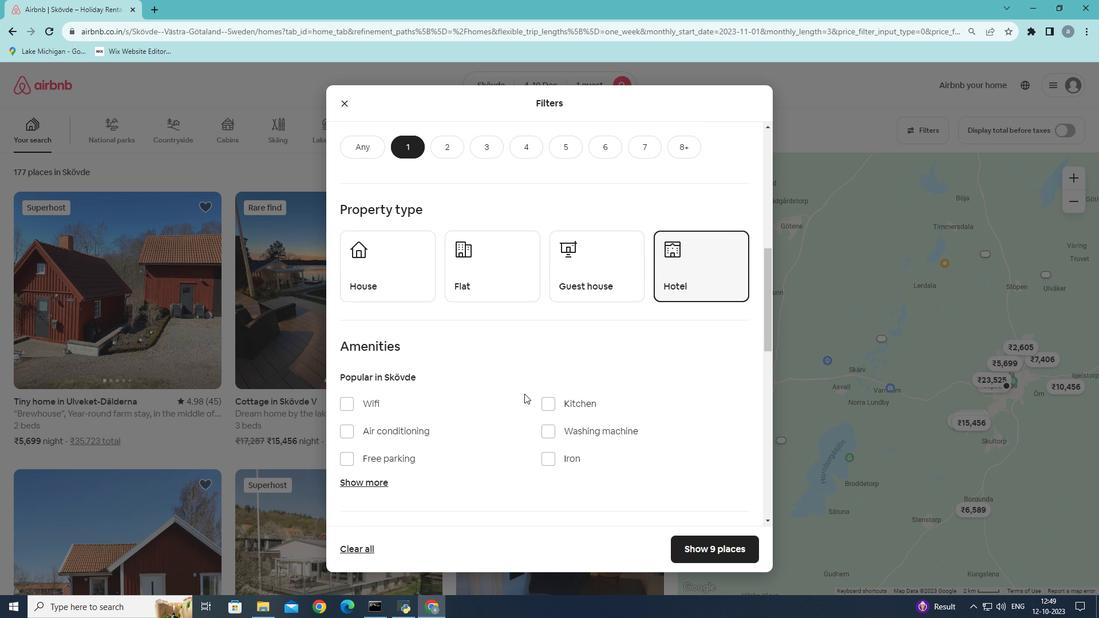 
Action: Mouse scrolled (524, 393) with delta (0, 0)
Screenshot: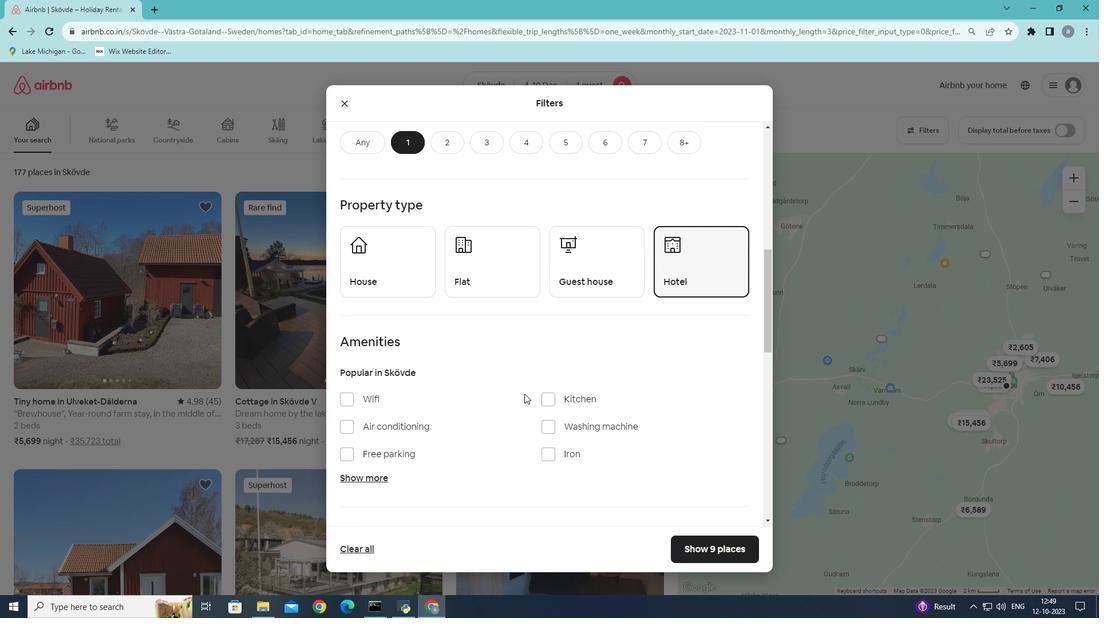
Action: Mouse scrolled (524, 393) with delta (0, 0)
Screenshot: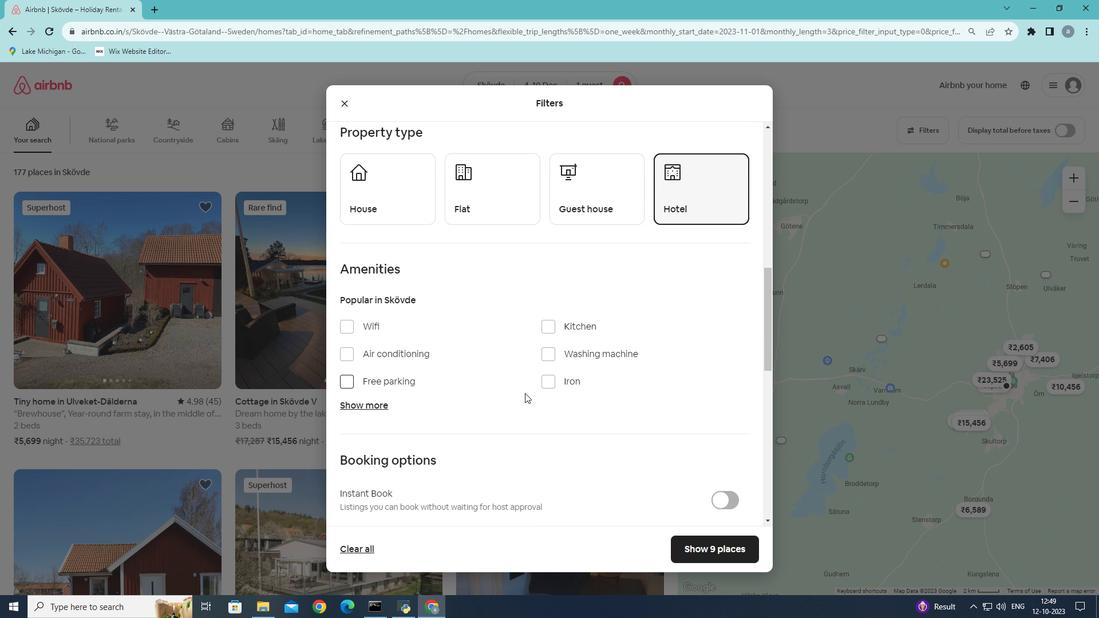 
Action: Mouse moved to (524, 392)
Screenshot: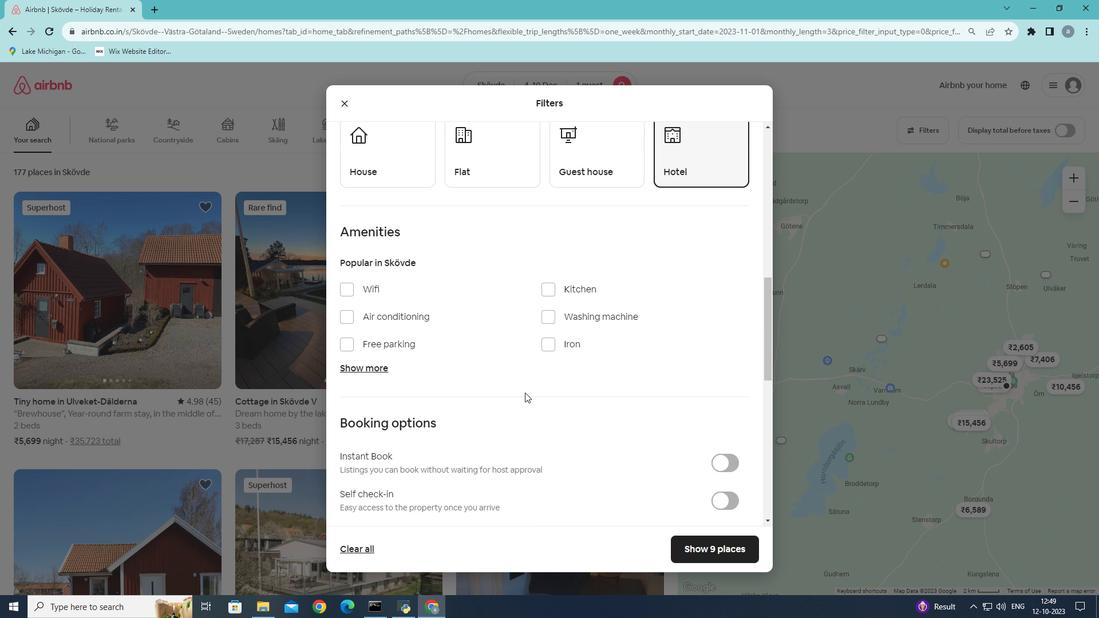
Action: Mouse scrolled (524, 392) with delta (0, 0)
Screenshot: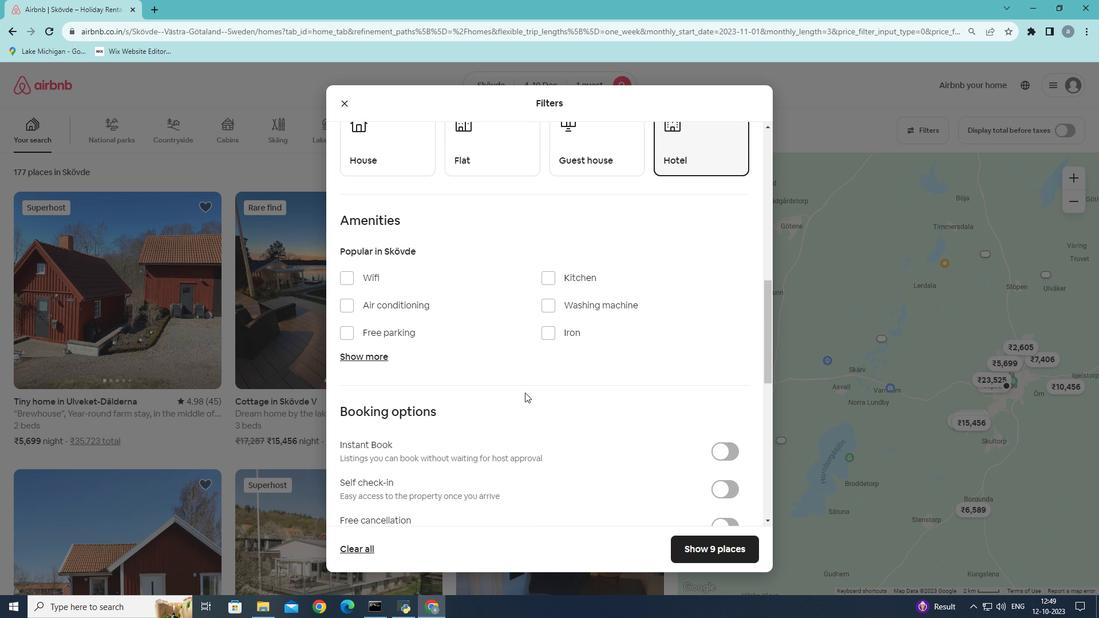 
Action: Mouse moved to (525, 385)
Screenshot: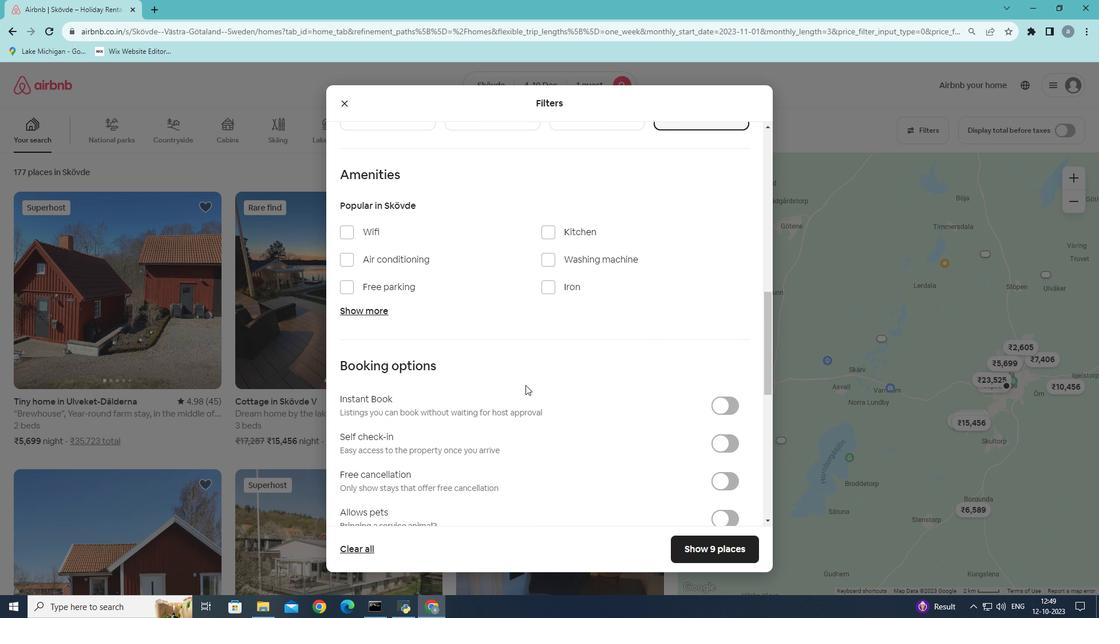 
Action: Mouse scrolled (525, 384) with delta (0, 0)
Screenshot: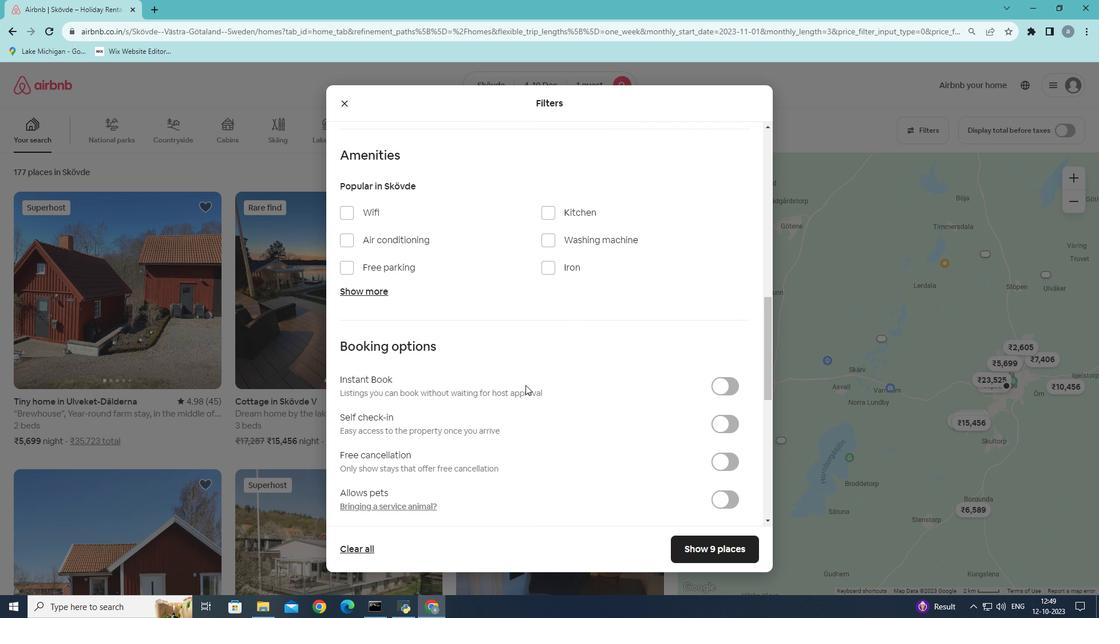 
Action: Mouse scrolled (525, 384) with delta (0, 0)
Screenshot: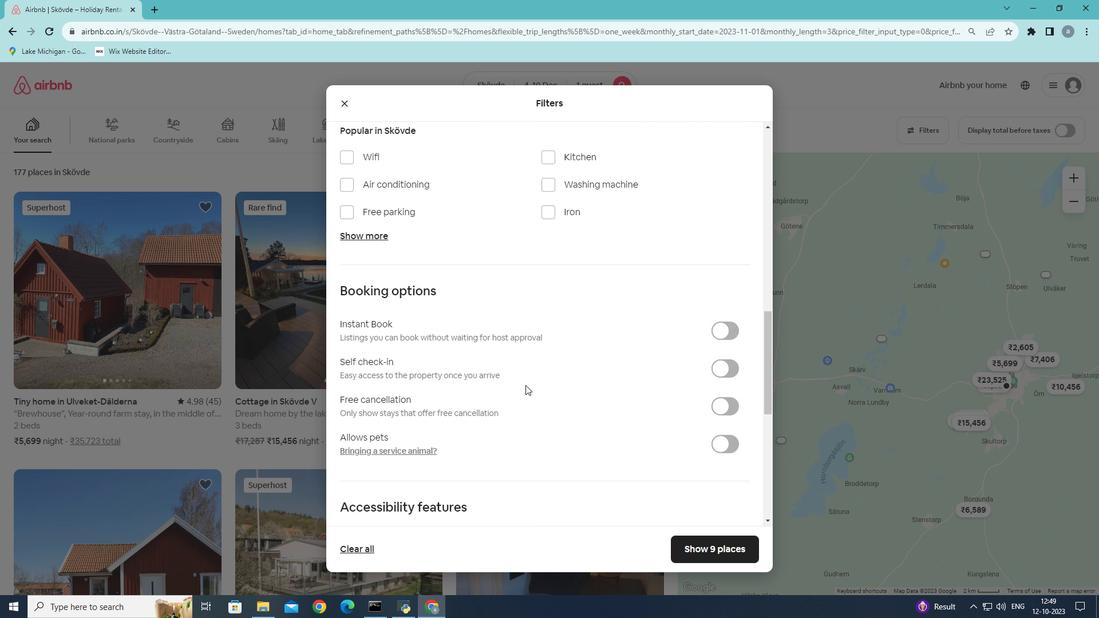 
Action: Mouse scrolled (525, 384) with delta (0, 0)
Screenshot: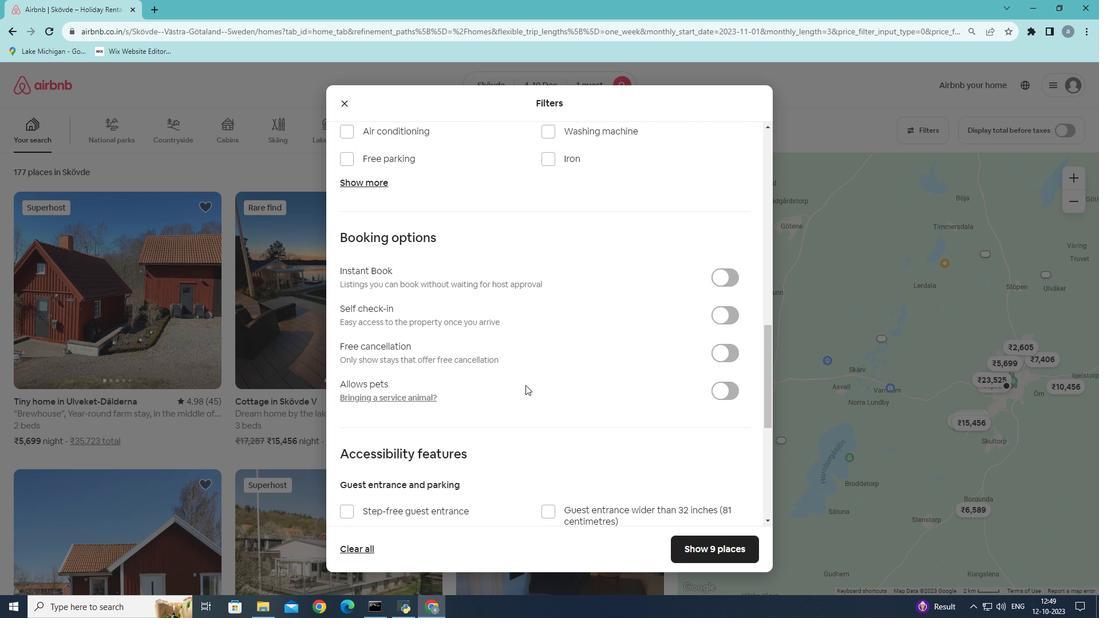 
Action: Mouse scrolled (525, 384) with delta (0, 0)
Screenshot: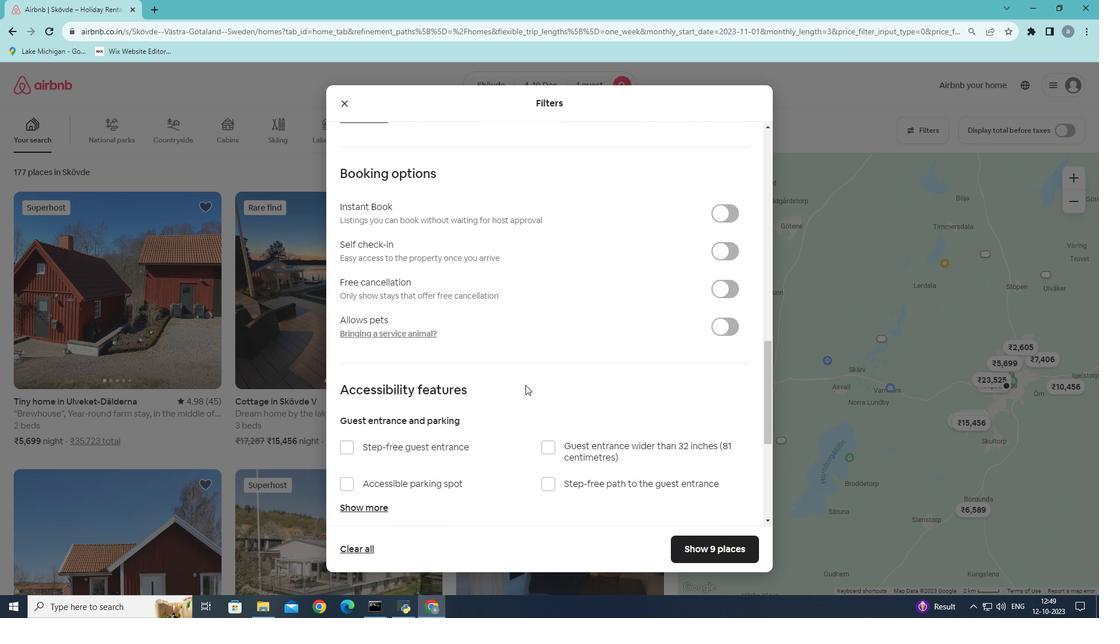 
Action: Mouse scrolled (525, 384) with delta (0, 0)
Screenshot: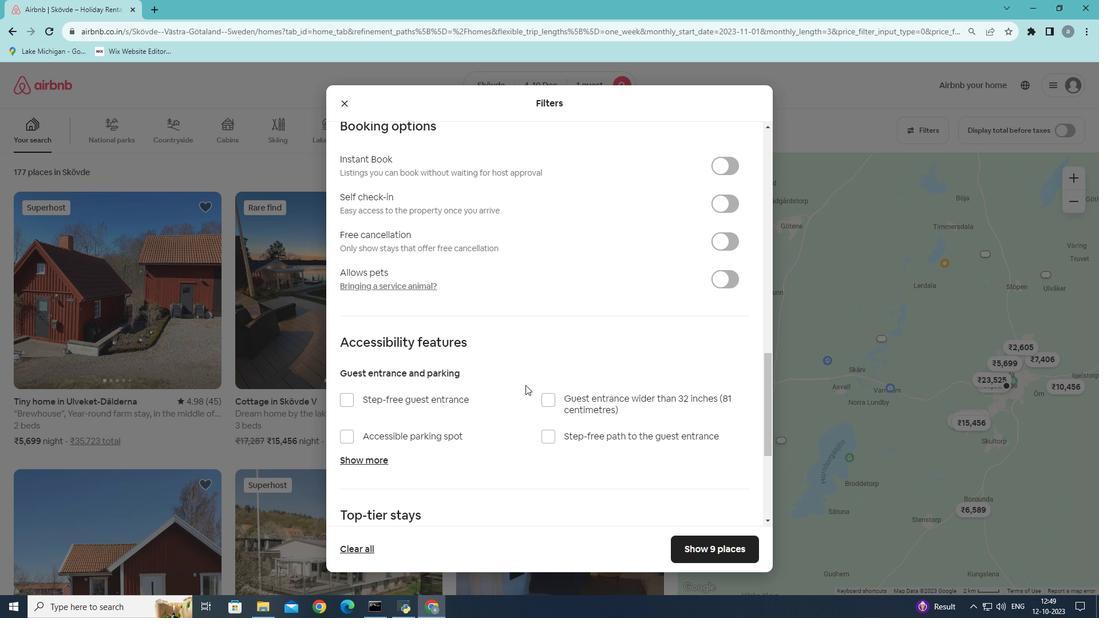 
Action: Mouse scrolled (525, 384) with delta (0, 0)
Screenshot: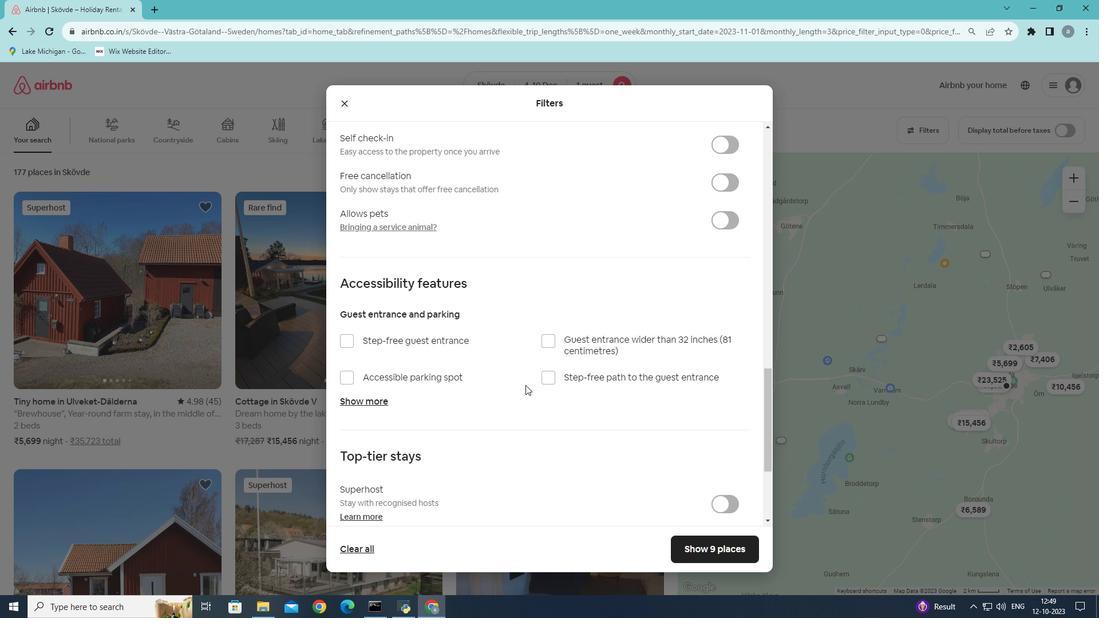
Action: Mouse scrolled (525, 384) with delta (0, 0)
Screenshot: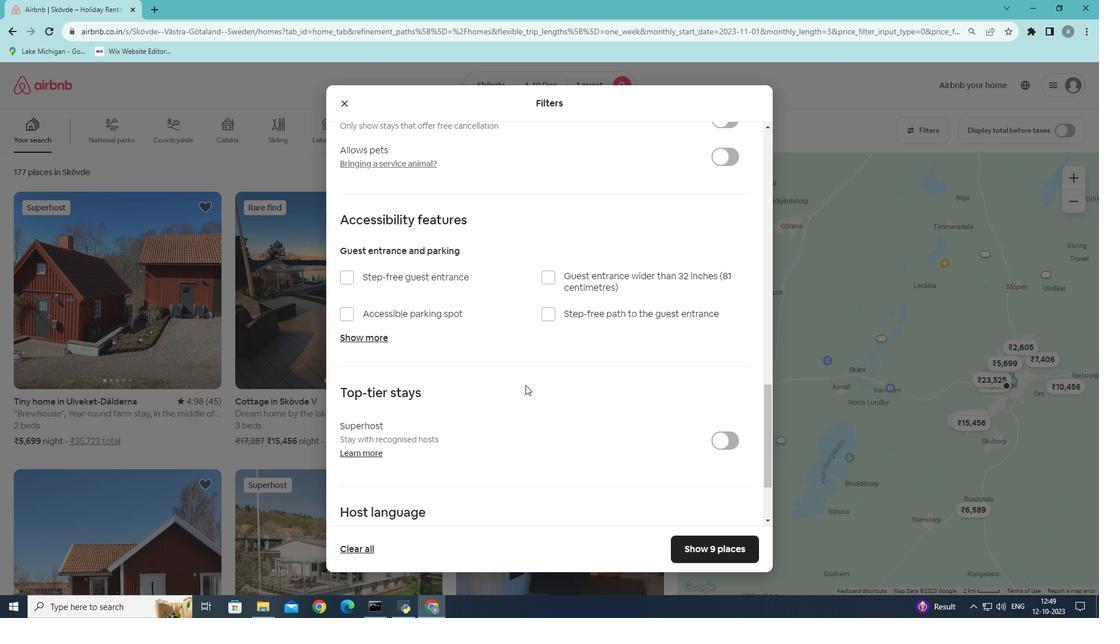 
Action: Mouse scrolled (525, 384) with delta (0, 0)
Screenshot: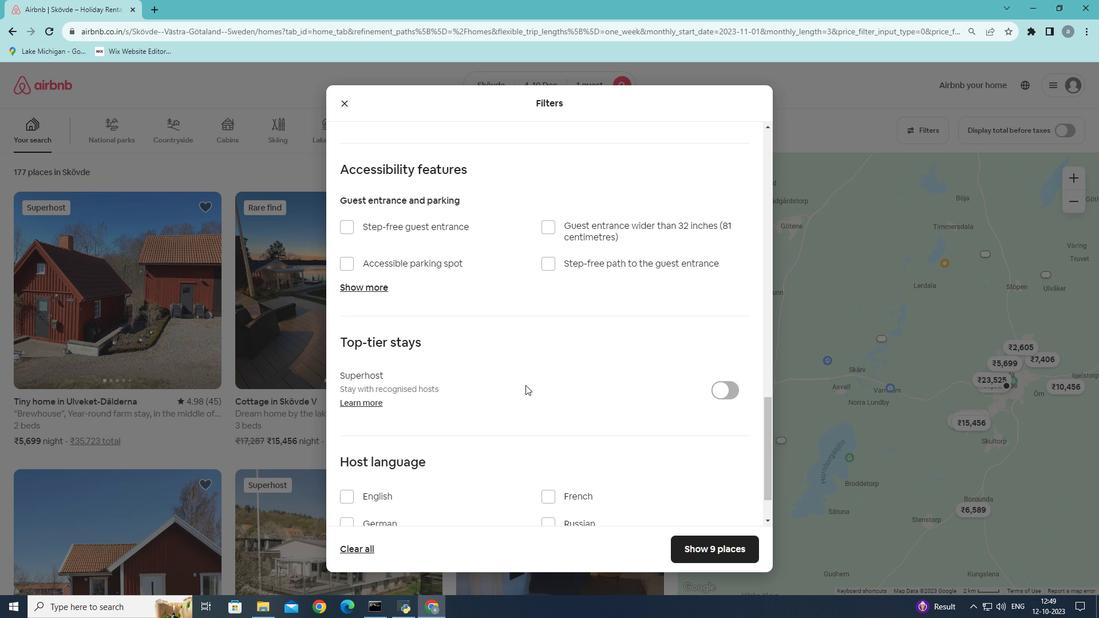 
Action: Mouse scrolled (525, 384) with delta (0, 0)
Screenshot: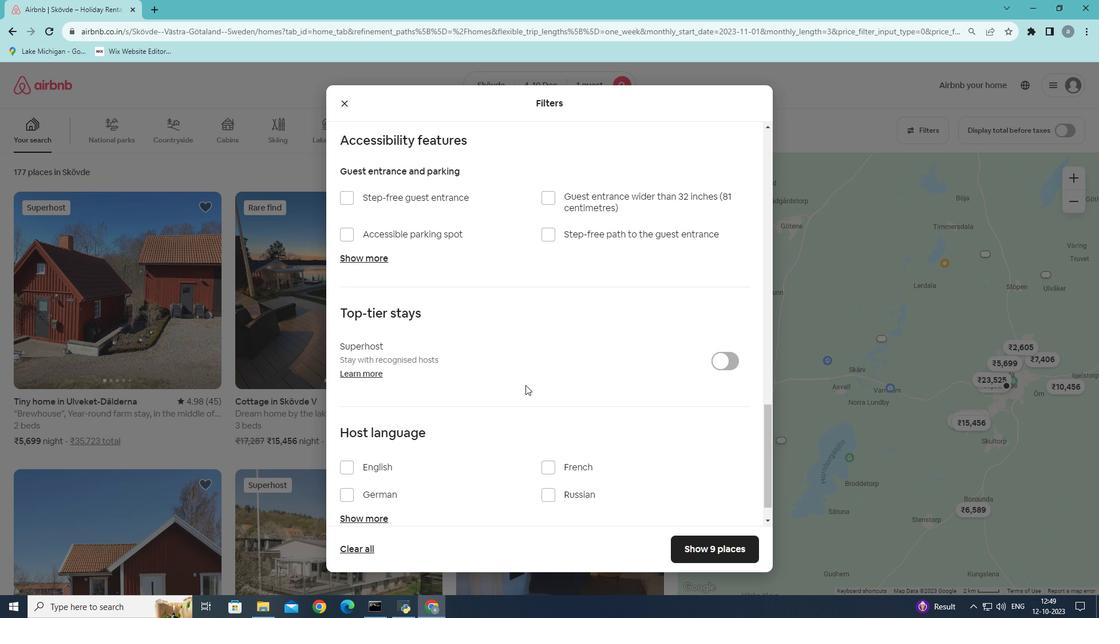 
Action: Mouse scrolled (525, 384) with delta (0, 0)
Screenshot: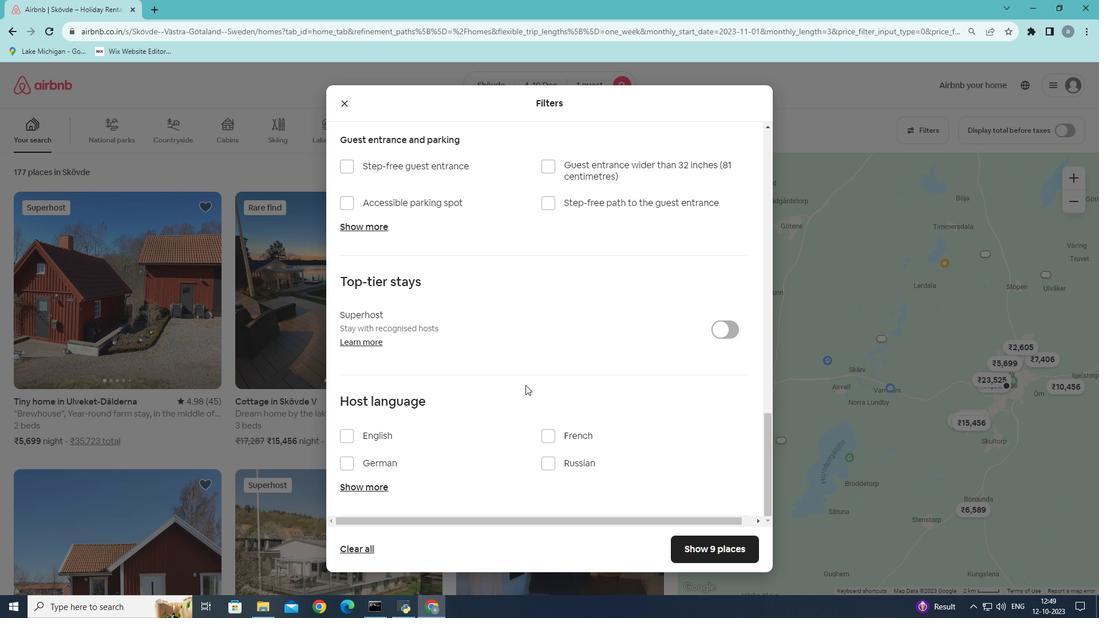 
Action: Mouse scrolled (525, 384) with delta (0, 0)
Screenshot: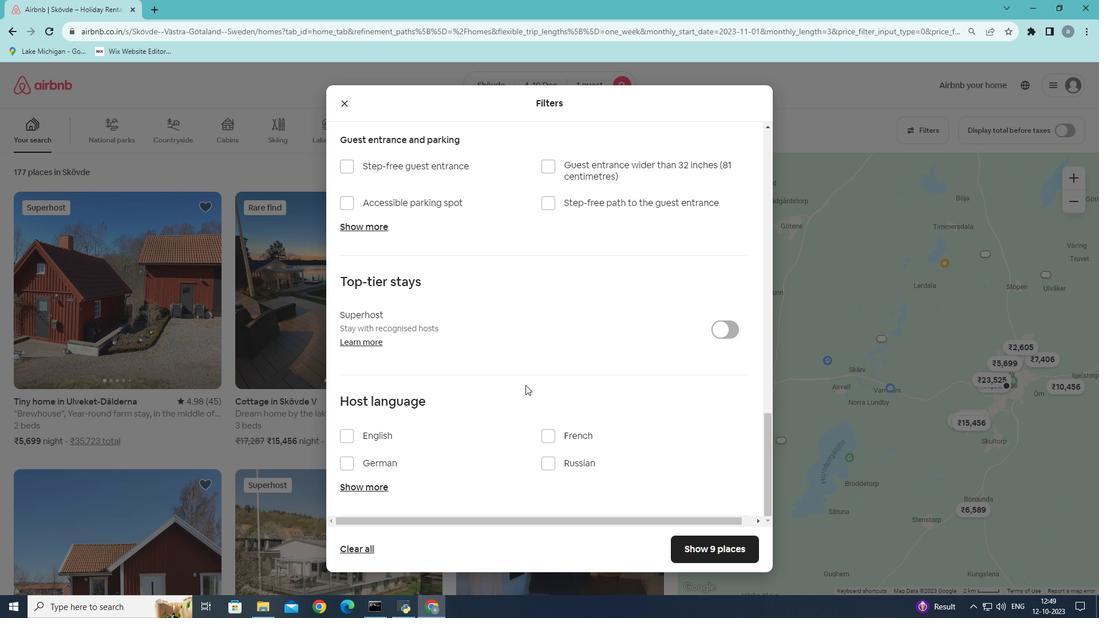 
Action: Mouse scrolled (525, 384) with delta (0, 0)
Screenshot: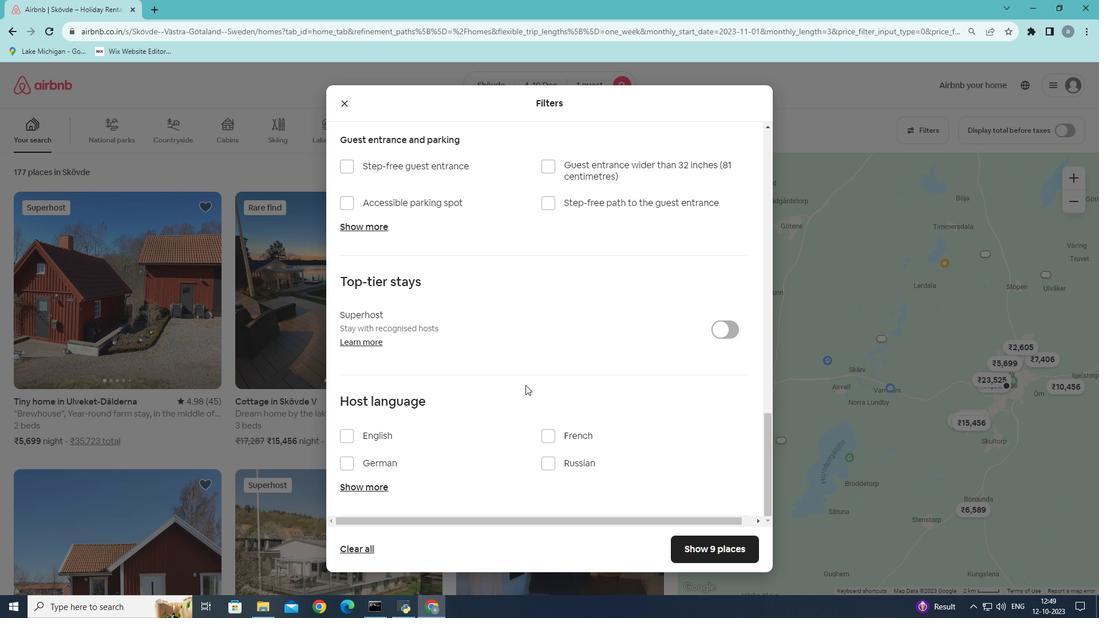 
Action: Mouse moved to (729, 552)
Screenshot: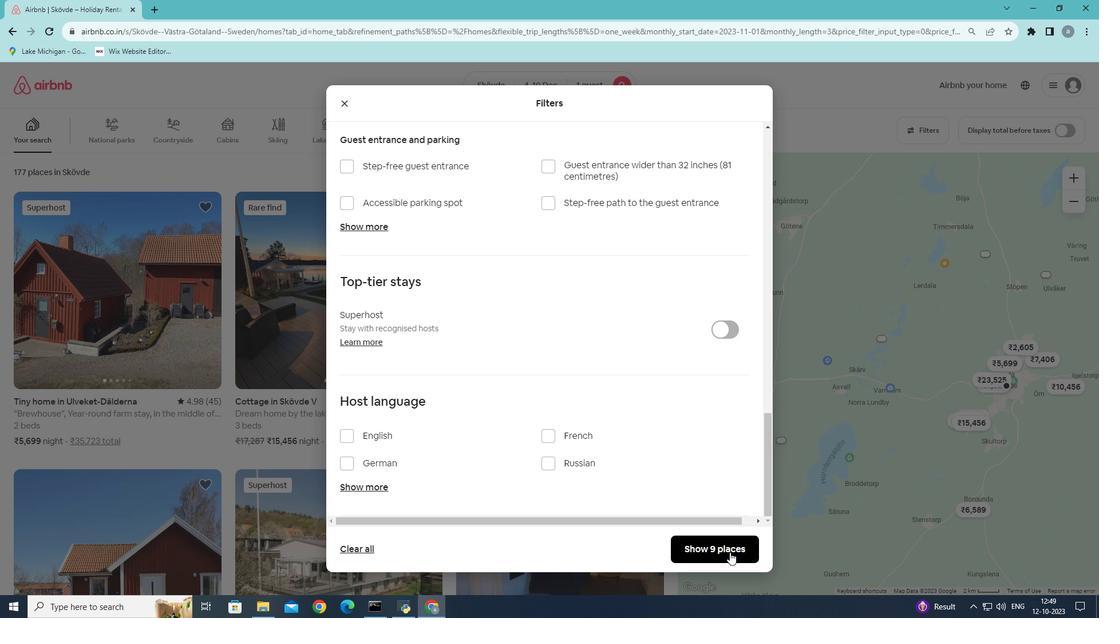 
Action: Mouse pressed left at (729, 552)
Screenshot: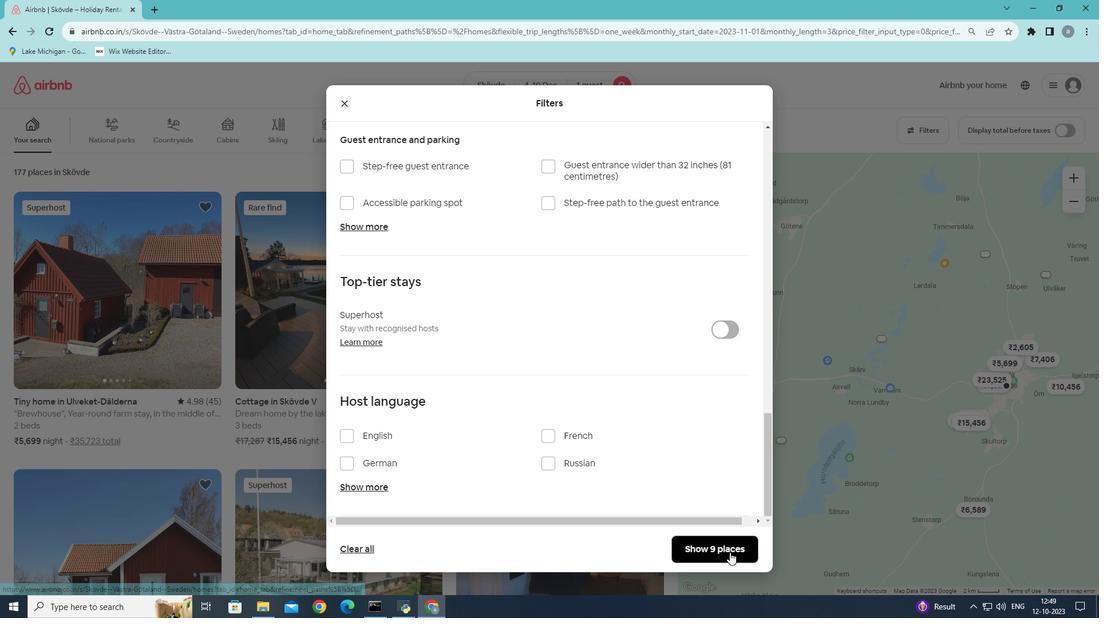
Action: Mouse moved to (460, 422)
Screenshot: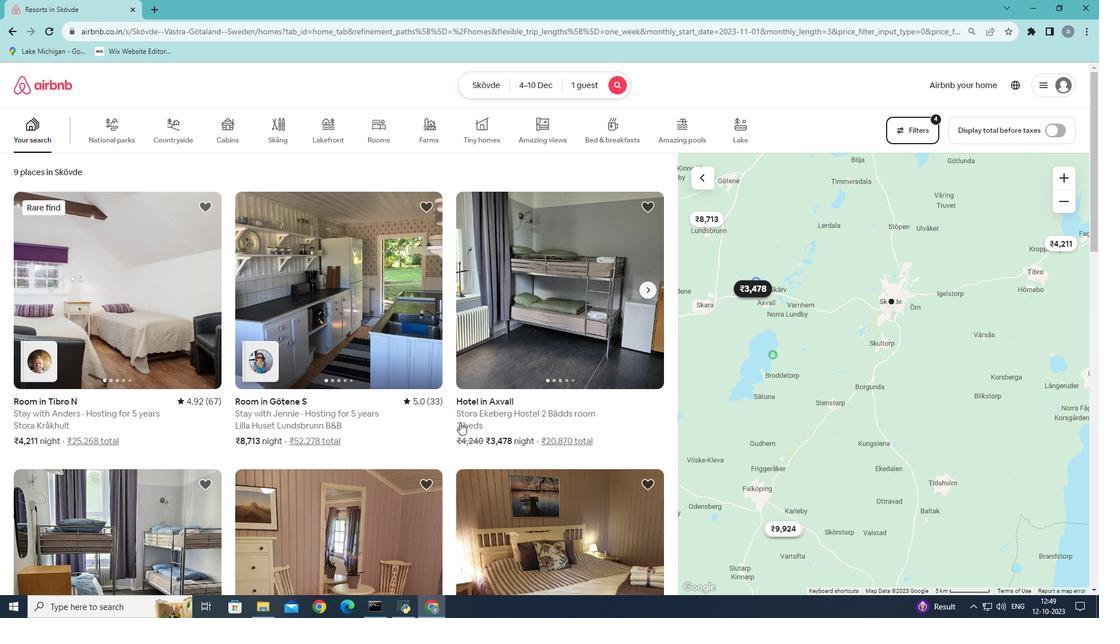 
Action: Mouse scrolled (460, 421) with delta (0, 0)
Screenshot: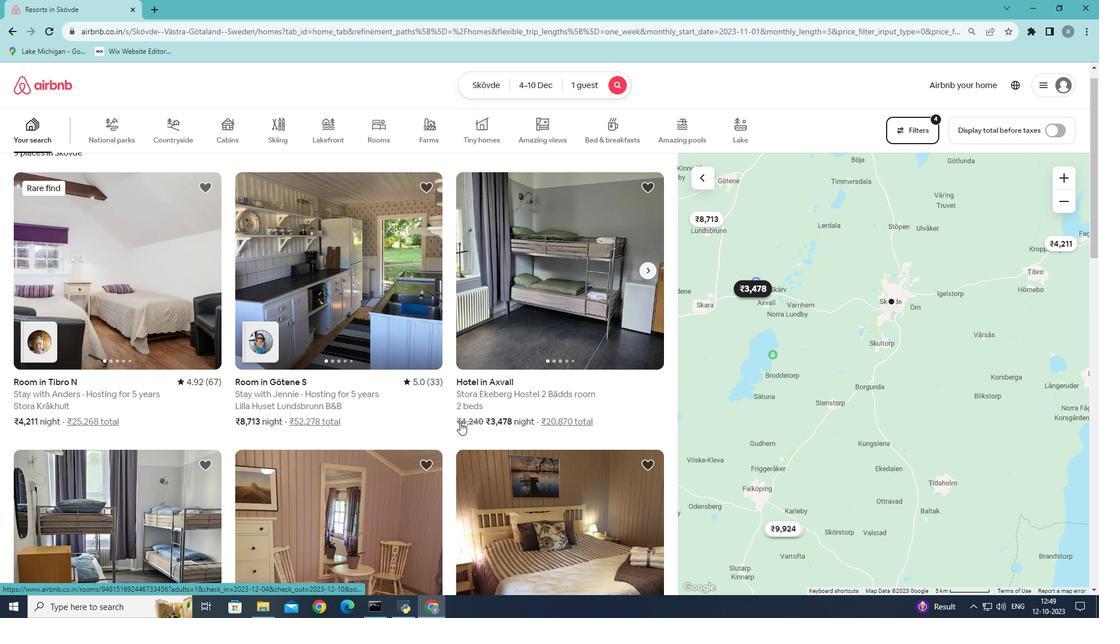 
Action: Mouse scrolled (460, 421) with delta (0, 0)
Screenshot: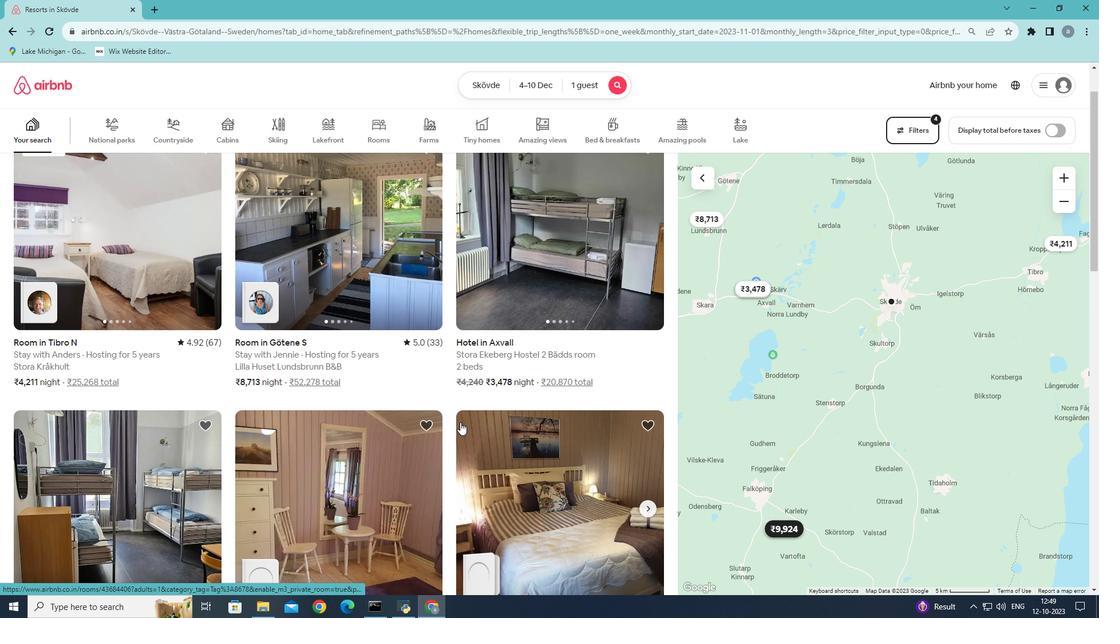 
Action: Mouse scrolled (460, 421) with delta (0, 0)
Screenshot: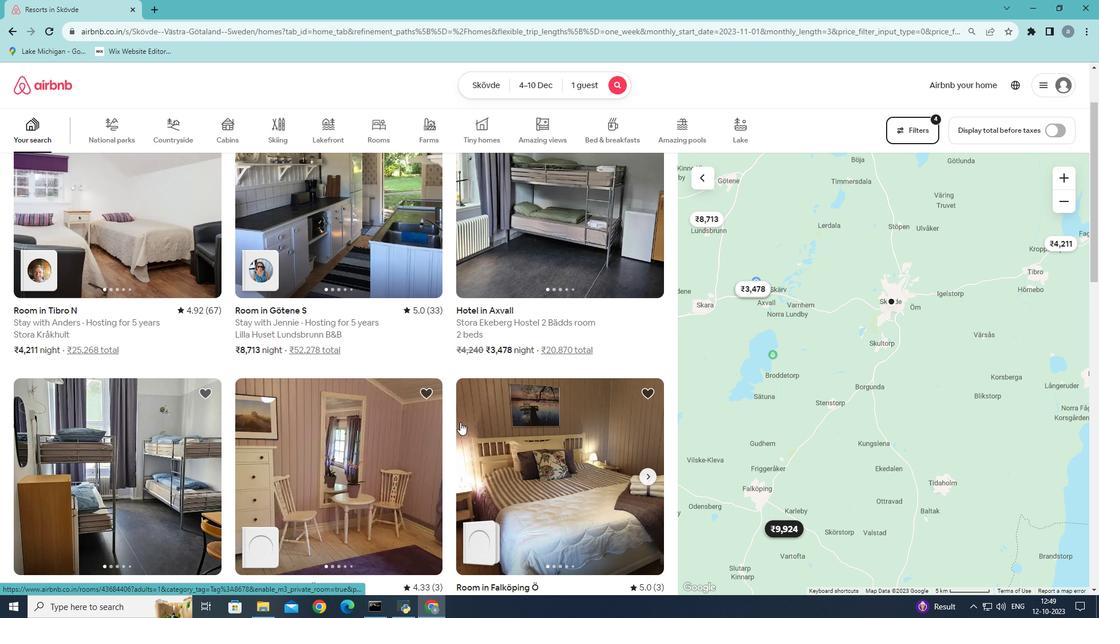 
Action: Mouse scrolled (460, 421) with delta (0, 0)
Screenshot: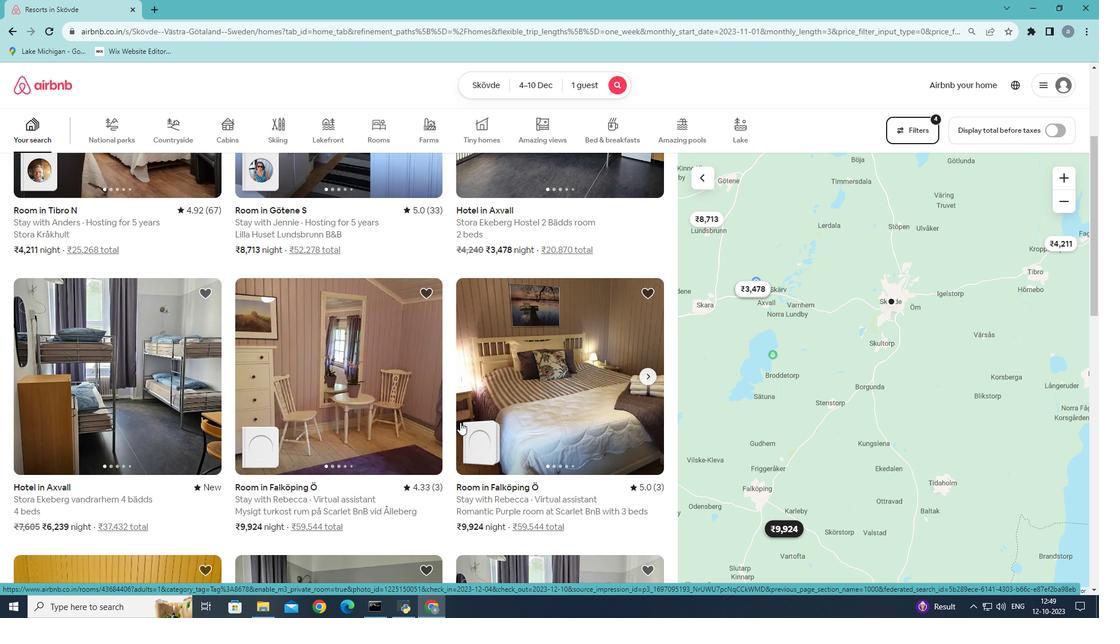 
Action: Mouse scrolled (460, 421) with delta (0, 0)
Screenshot: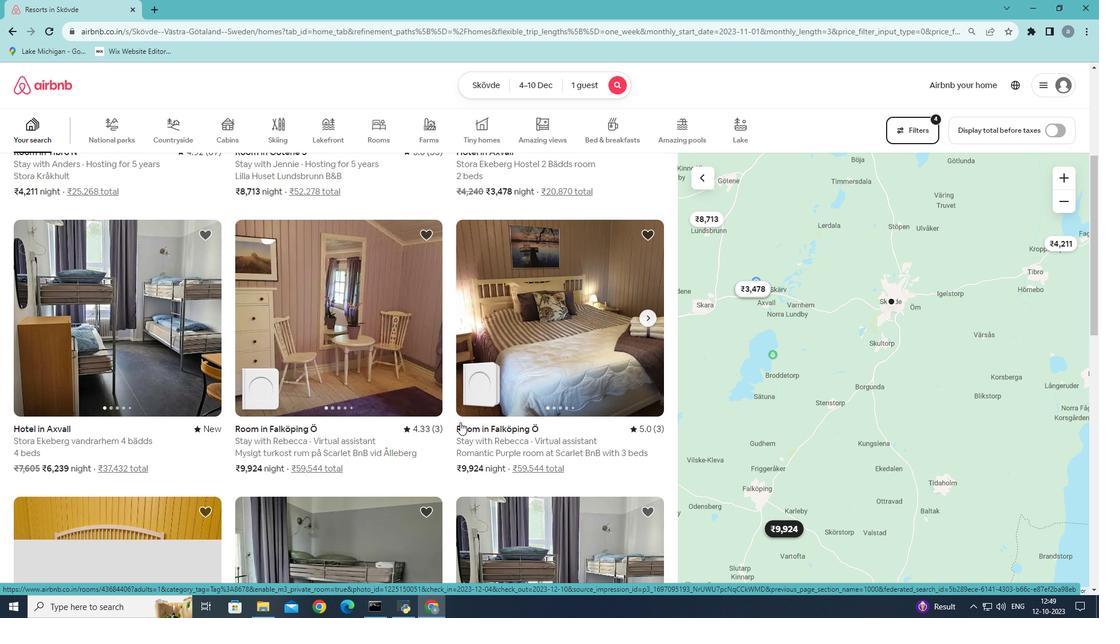 
Action: Mouse scrolled (460, 421) with delta (0, 0)
Screenshot: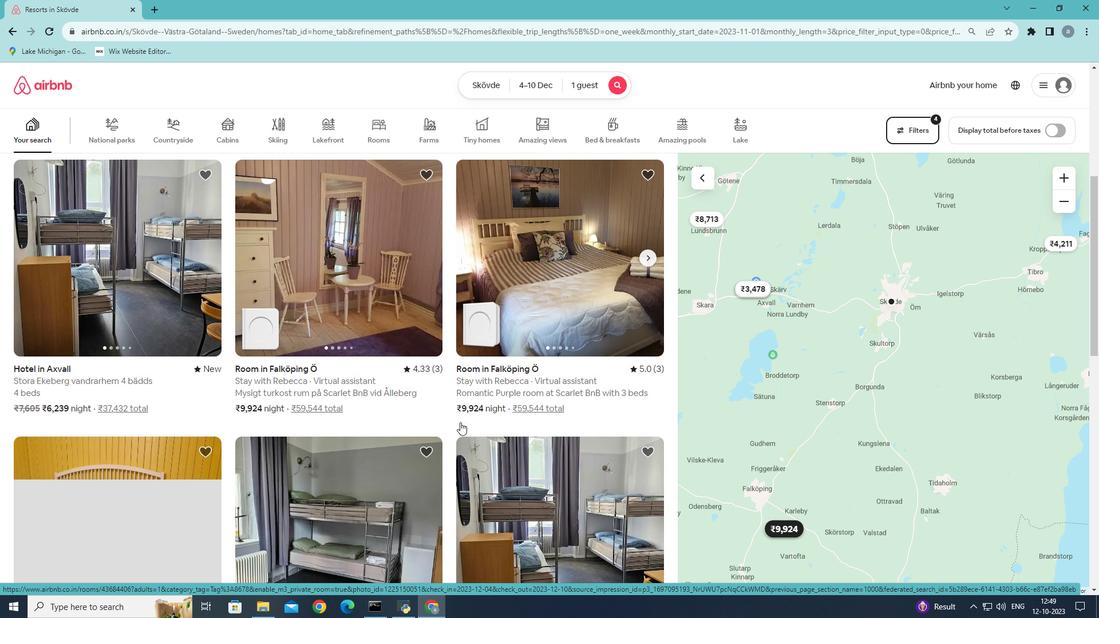 
Action: Mouse scrolled (460, 421) with delta (0, 0)
Screenshot: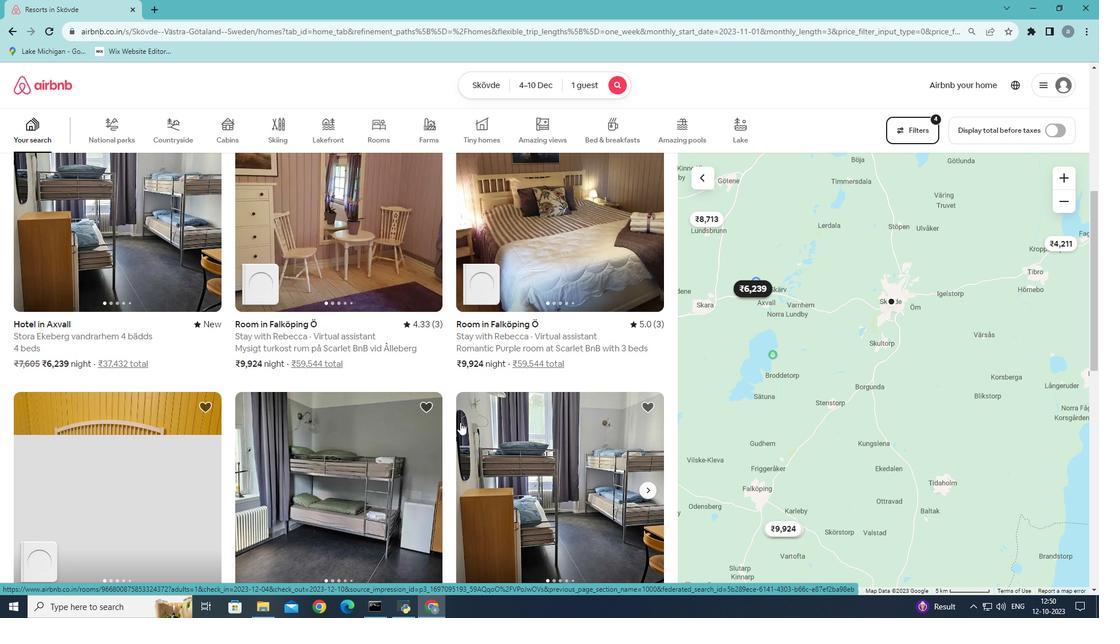 
Action: Mouse scrolled (460, 421) with delta (0, 0)
Screenshot: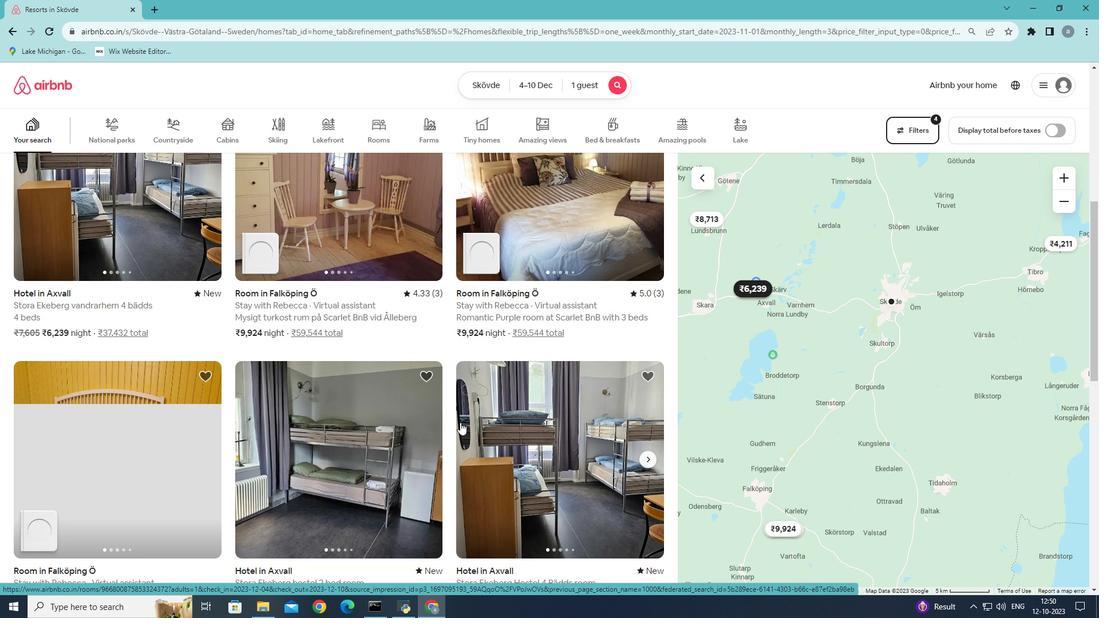 
Action: Mouse scrolled (460, 421) with delta (0, 0)
Screenshot: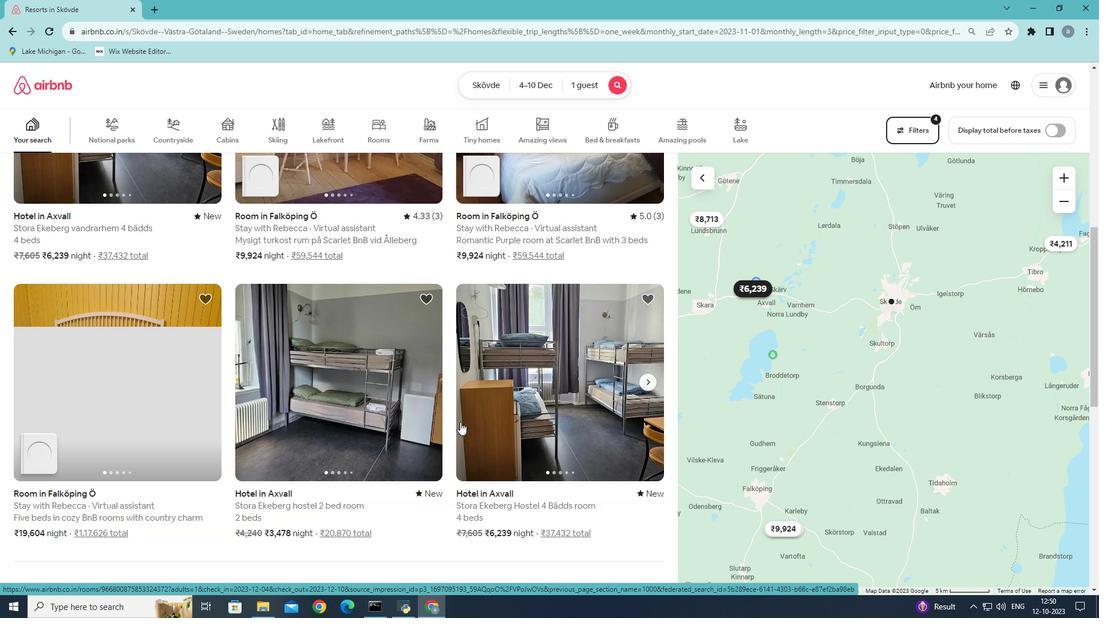 
Action: Mouse scrolled (460, 421) with delta (0, 0)
Screenshot: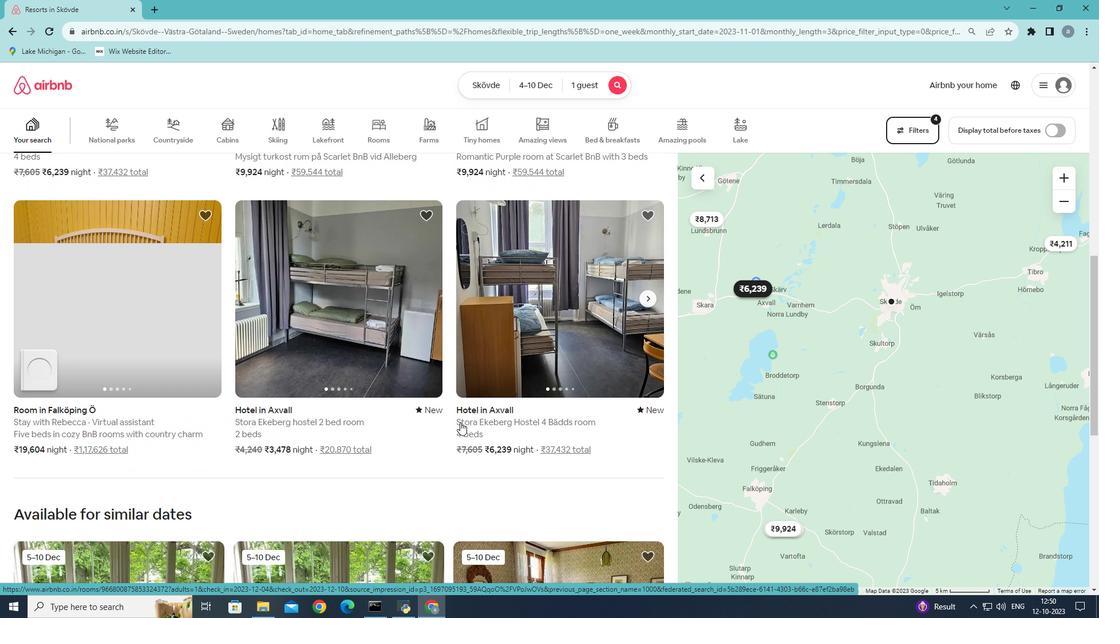
Action: Mouse scrolled (460, 423) with delta (0, 0)
Screenshot: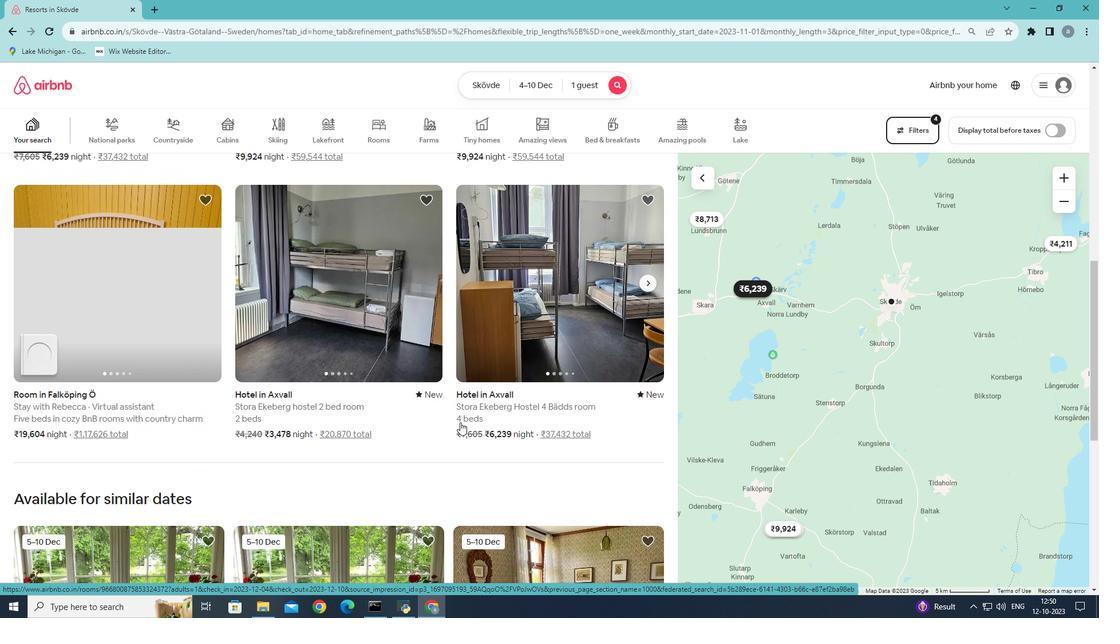 
Action: Mouse scrolled (460, 423) with delta (0, 0)
Screenshot: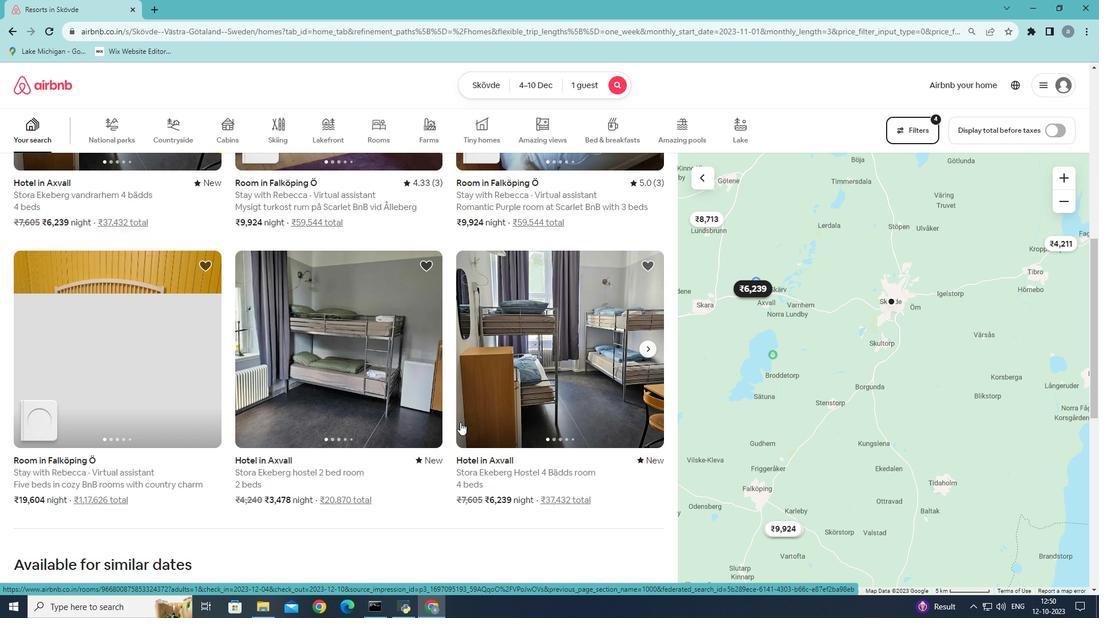 
Action: Mouse scrolled (460, 423) with delta (0, 0)
Screenshot: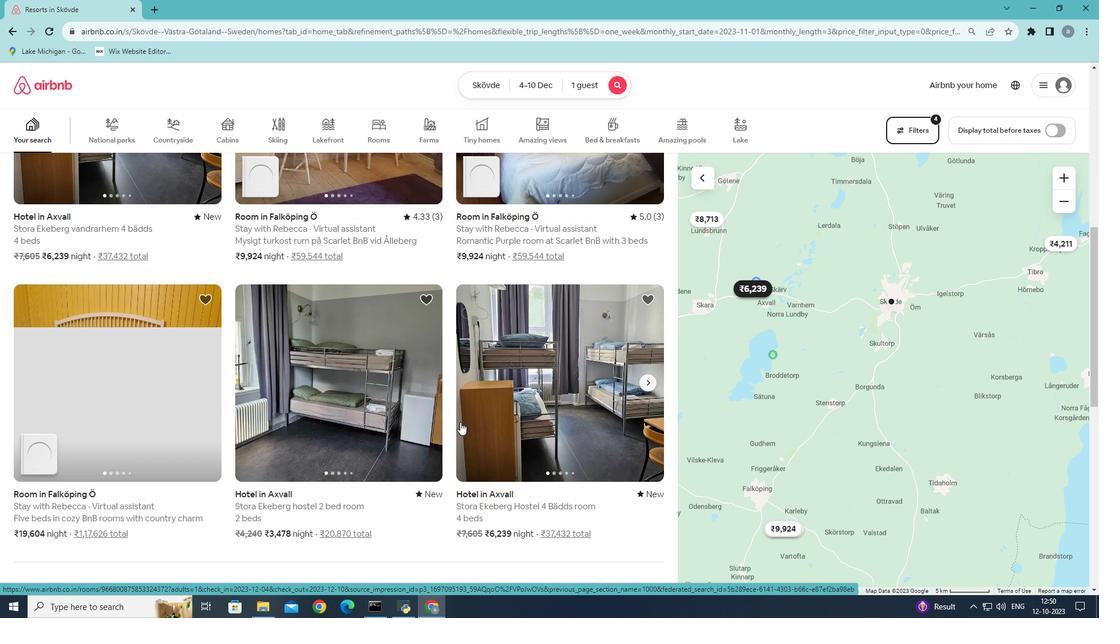 
Action: Mouse scrolled (460, 423) with delta (0, 0)
Screenshot: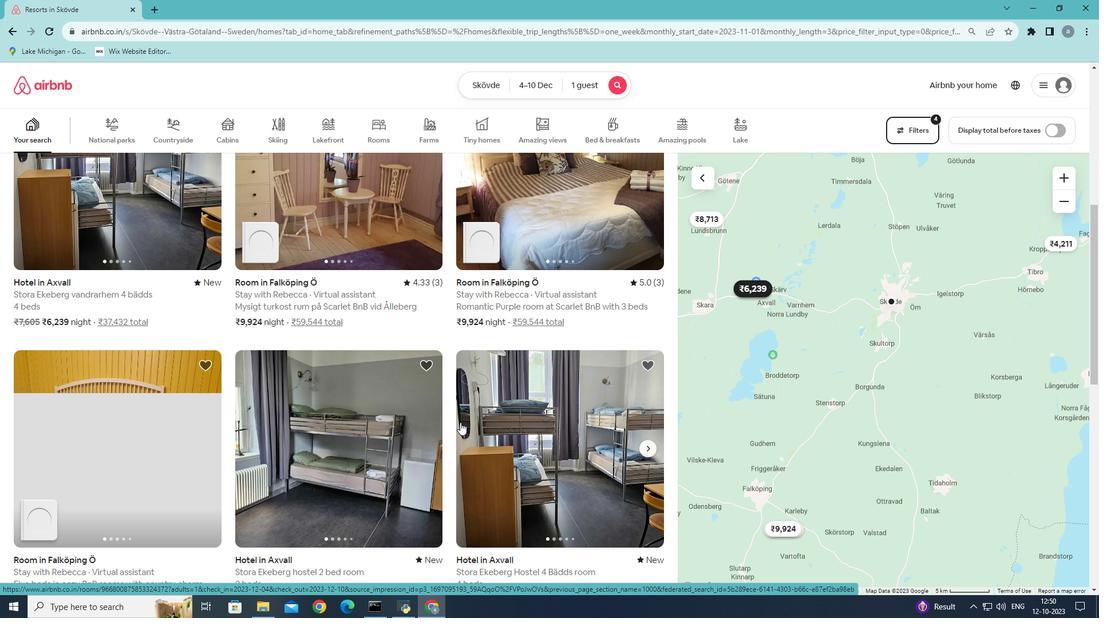 
Action: Mouse scrolled (460, 423) with delta (0, 0)
Screenshot: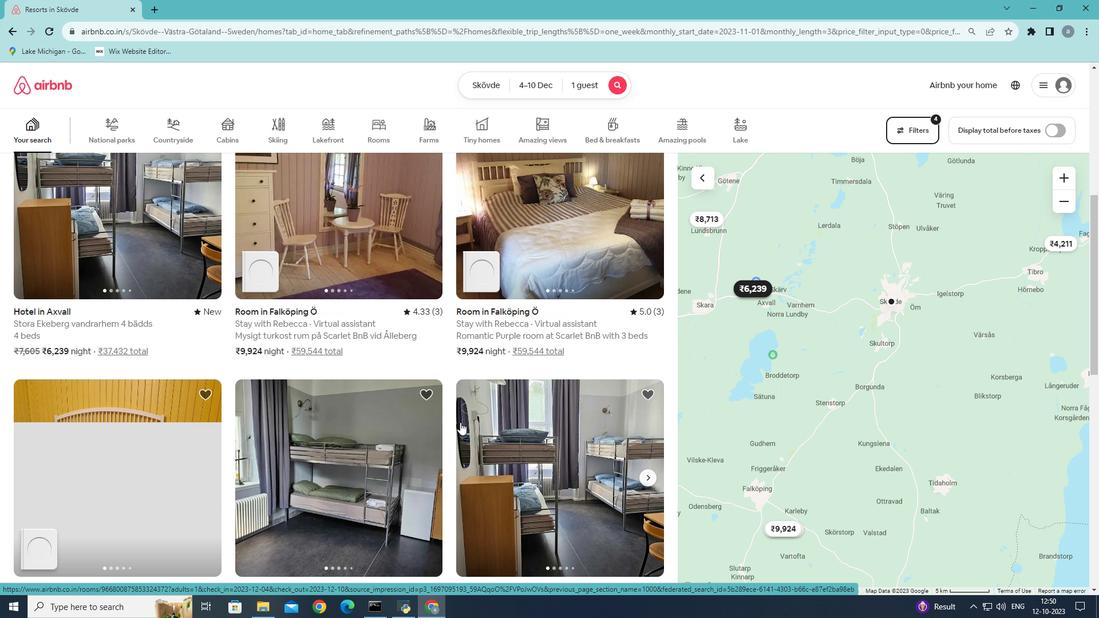 
Action: Mouse scrolled (460, 423) with delta (0, 0)
Screenshot: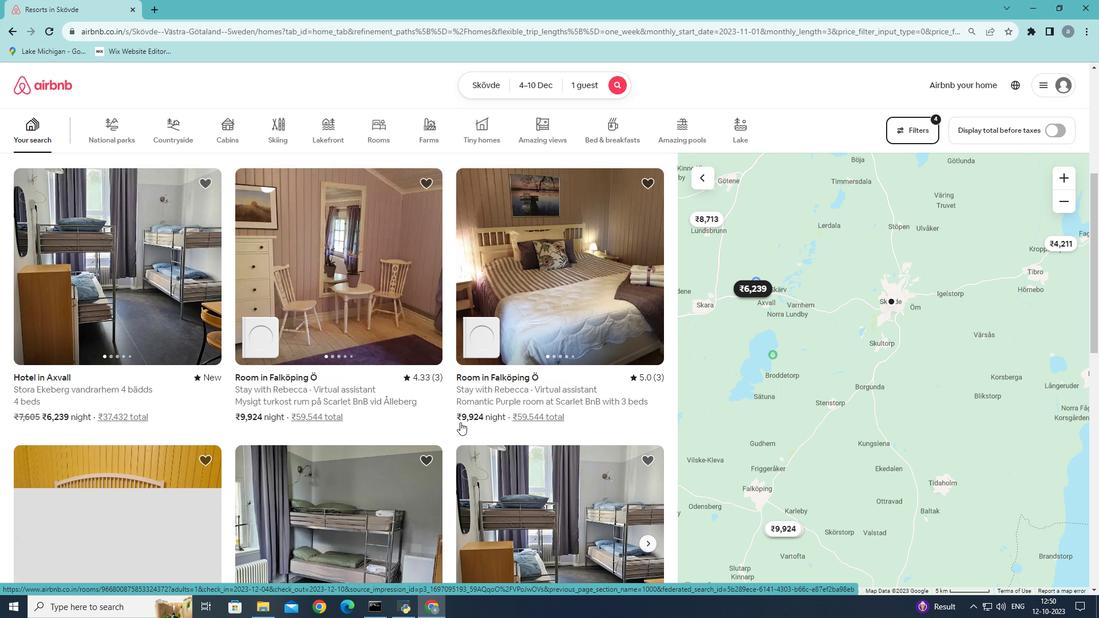 
Action: Mouse scrolled (460, 423) with delta (0, 0)
Screenshot: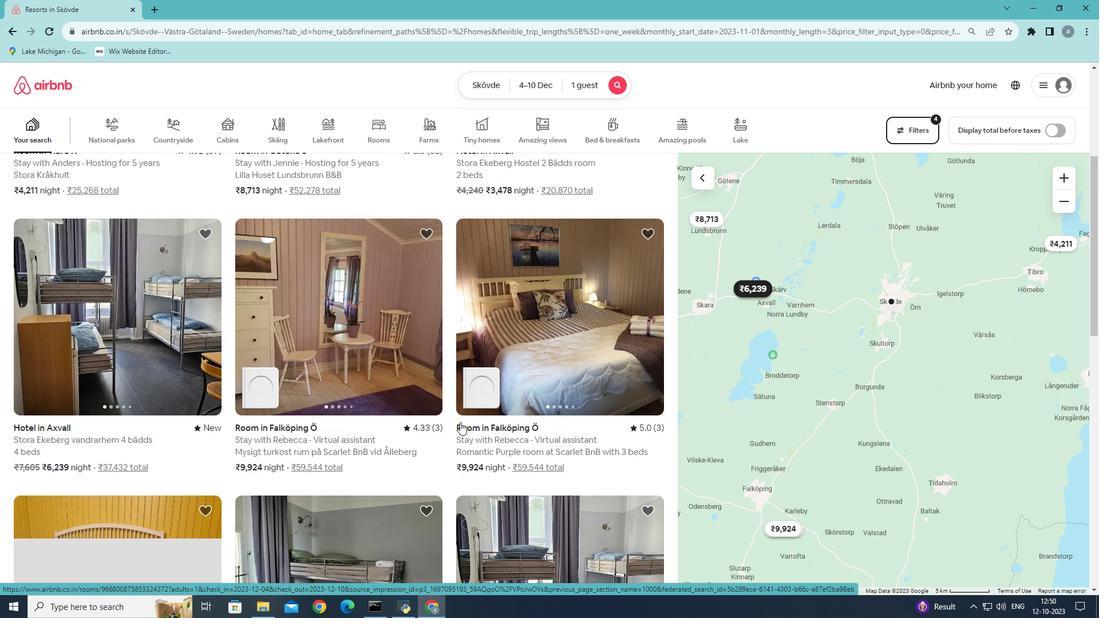 
Action: Mouse scrolled (460, 423) with delta (0, 0)
Screenshot: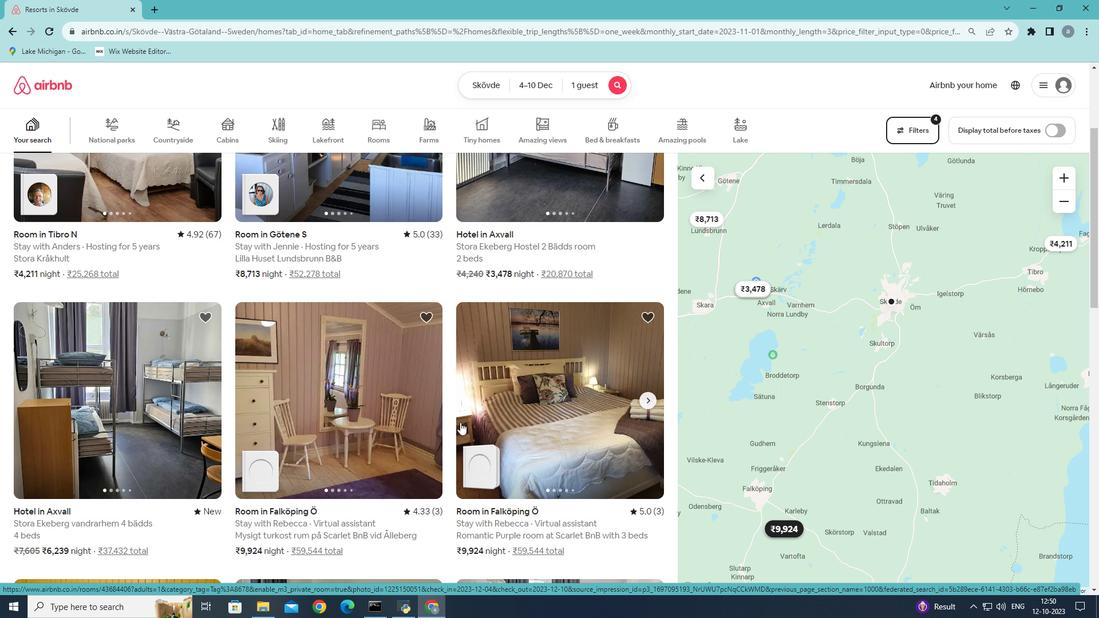 
Action: Mouse scrolled (460, 423) with delta (0, 0)
Screenshot: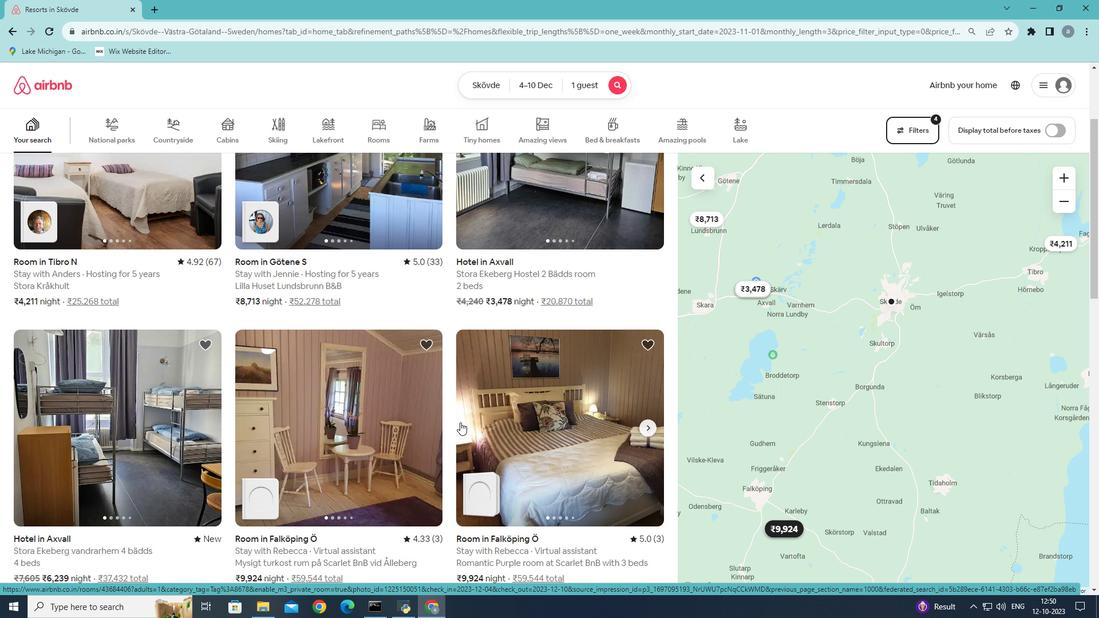 
Action: Mouse moved to (605, 321)
Screenshot: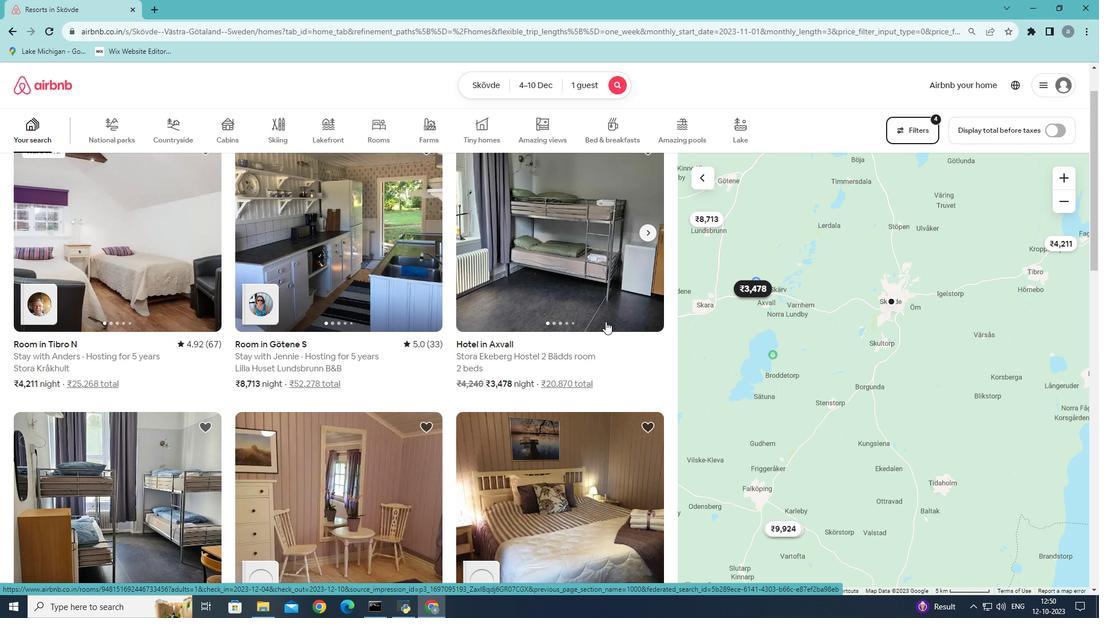 
Action: Mouse pressed left at (605, 321)
Screenshot: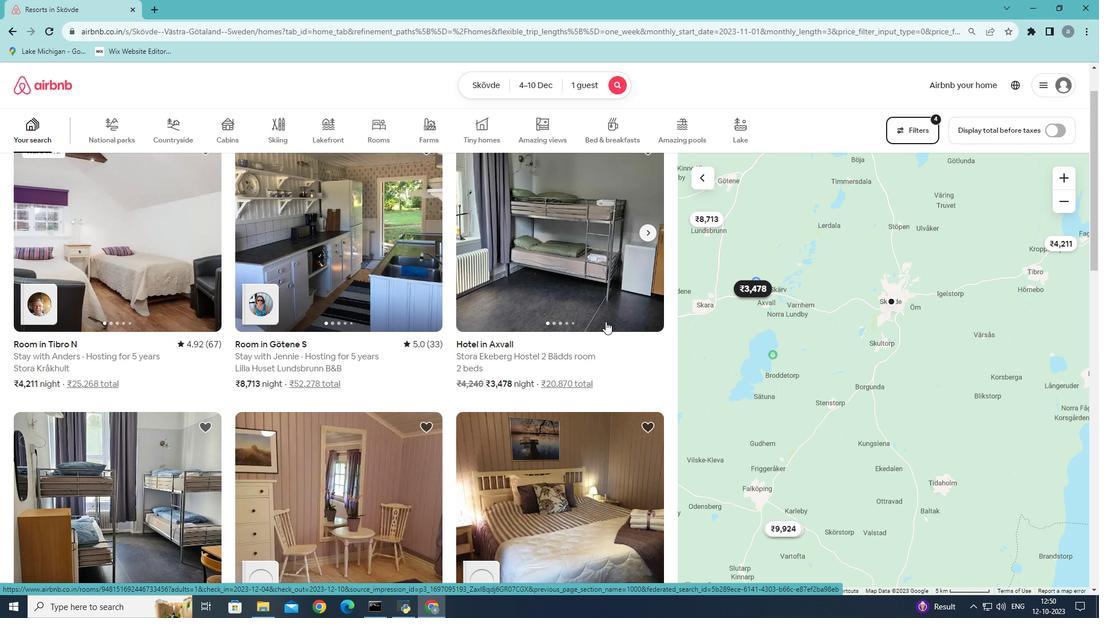 
Action: Mouse moved to (824, 435)
Screenshot: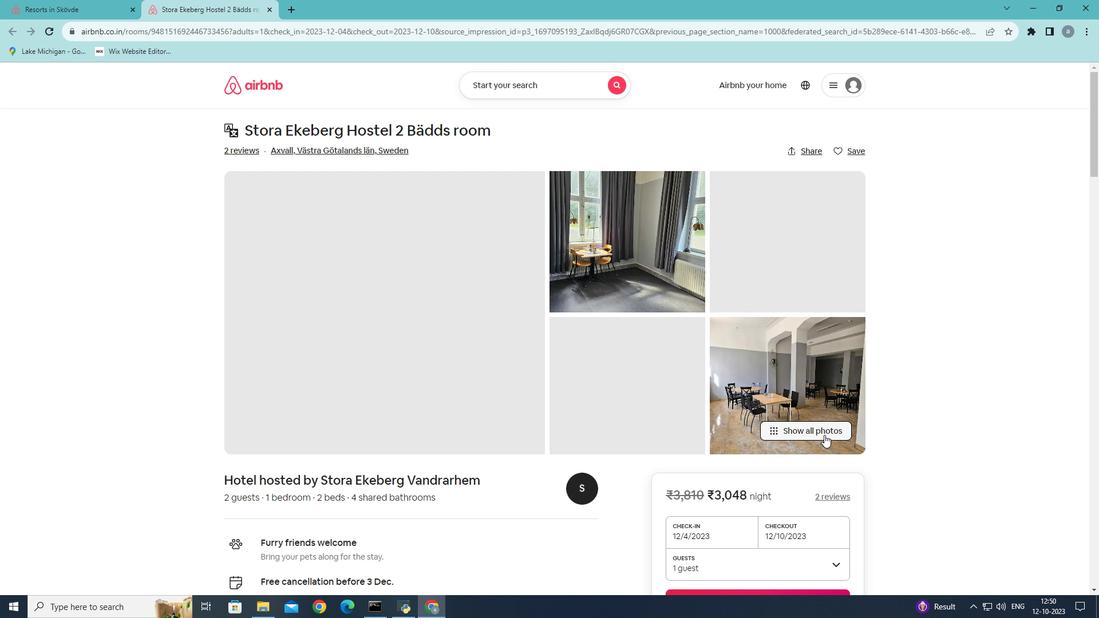 
Action: Mouse pressed left at (824, 435)
Screenshot: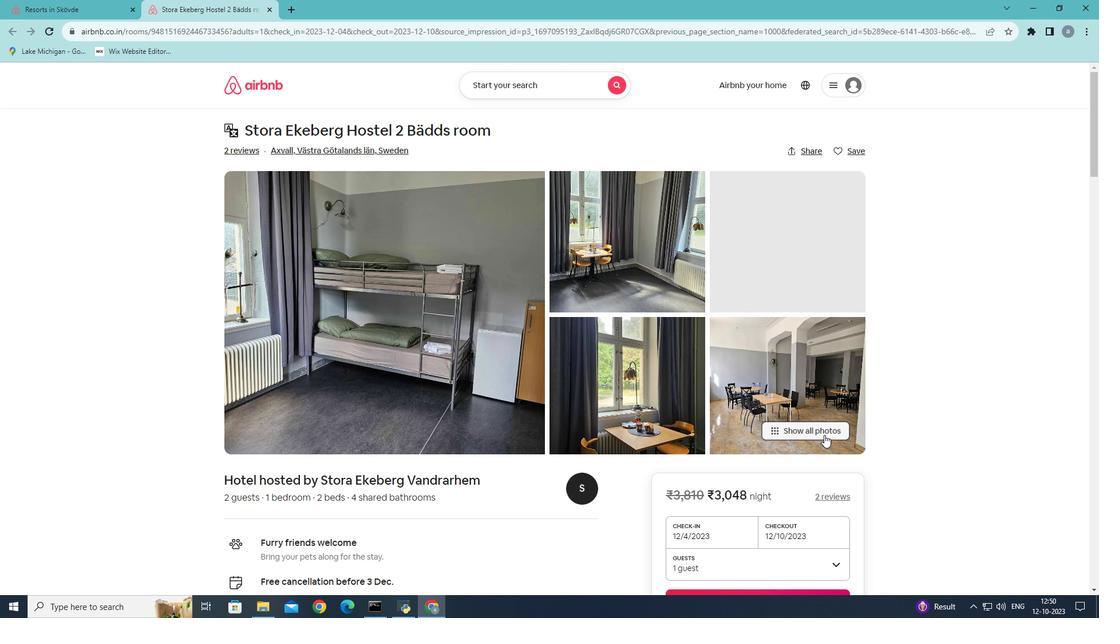 
Action: Mouse moved to (661, 334)
Screenshot: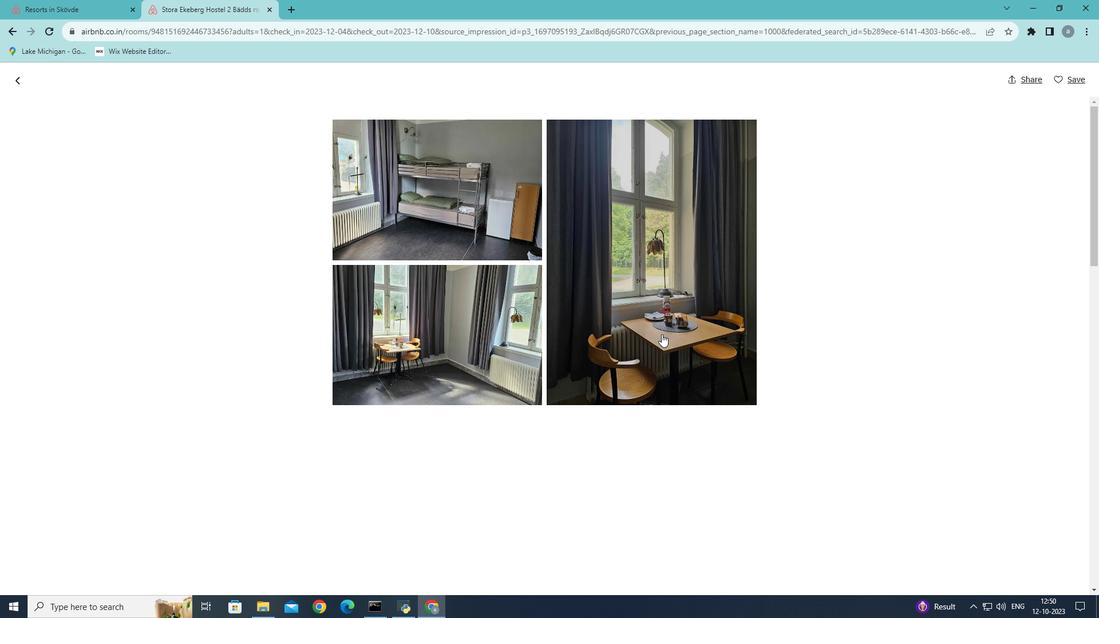 
Action: Mouse scrolled (661, 333) with delta (0, 0)
Screenshot: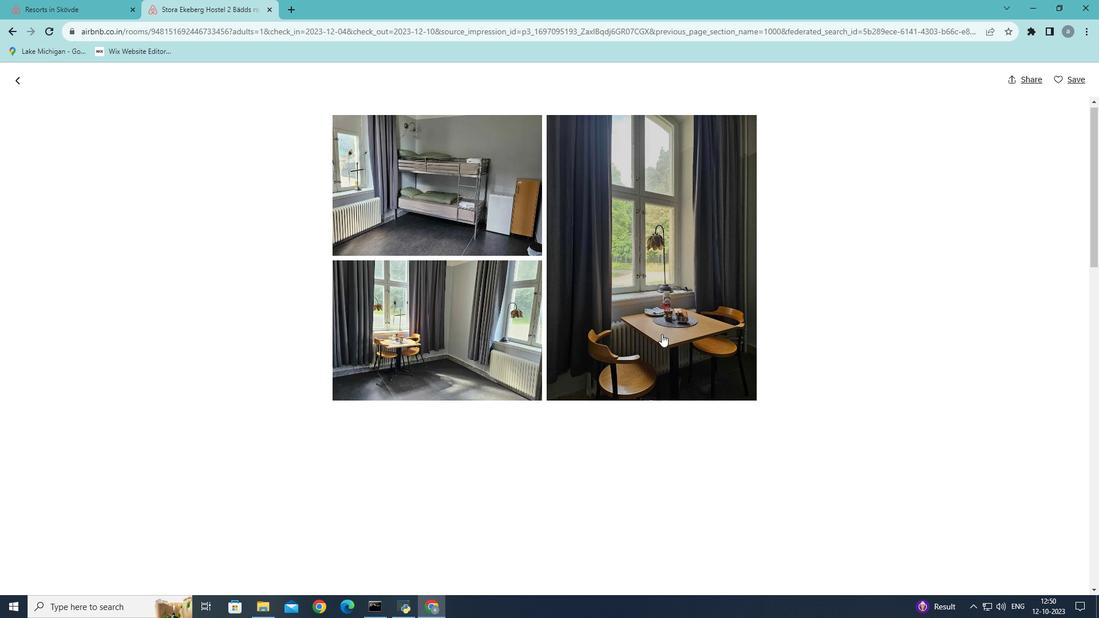 
Action: Mouse scrolled (661, 333) with delta (0, 0)
Screenshot: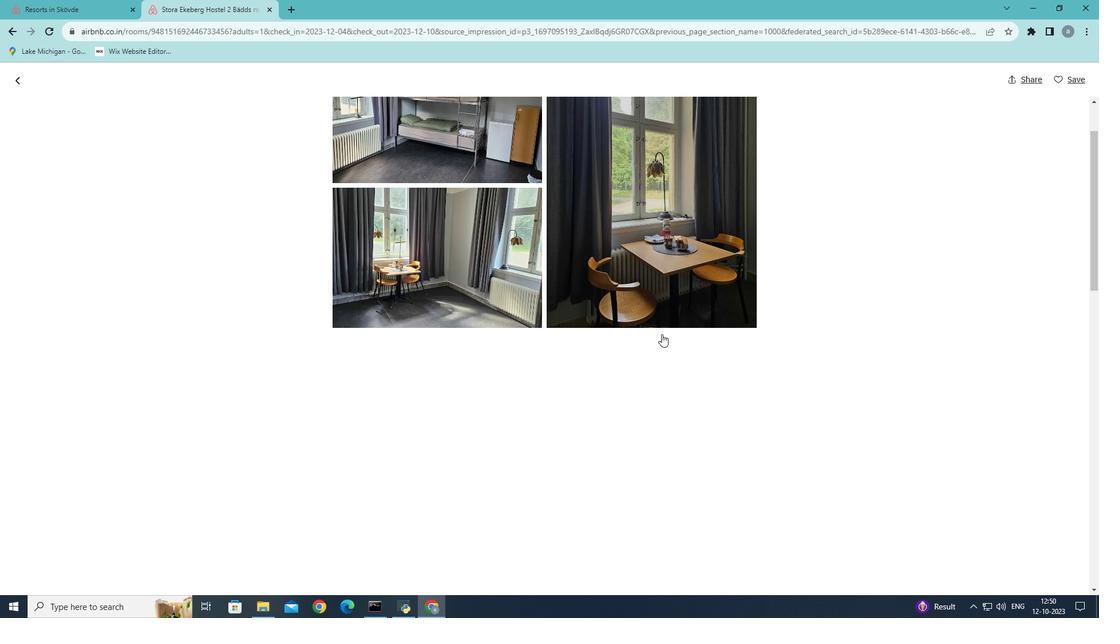 
Action: Mouse scrolled (661, 333) with delta (0, 0)
Screenshot: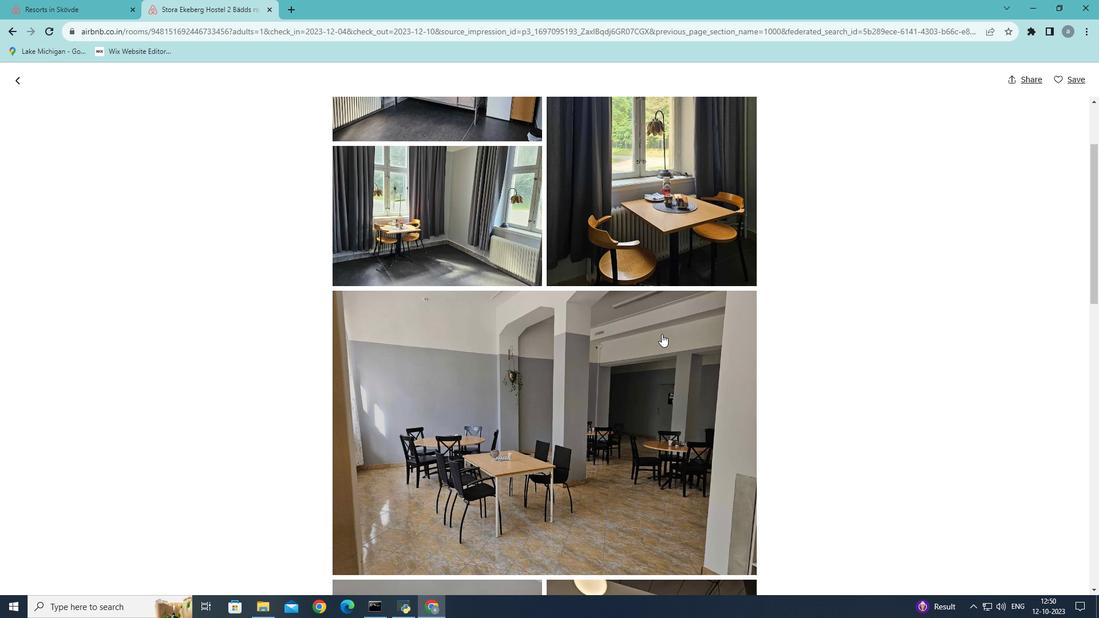 
Action: Mouse scrolled (661, 333) with delta (0, 0)
Screenshot: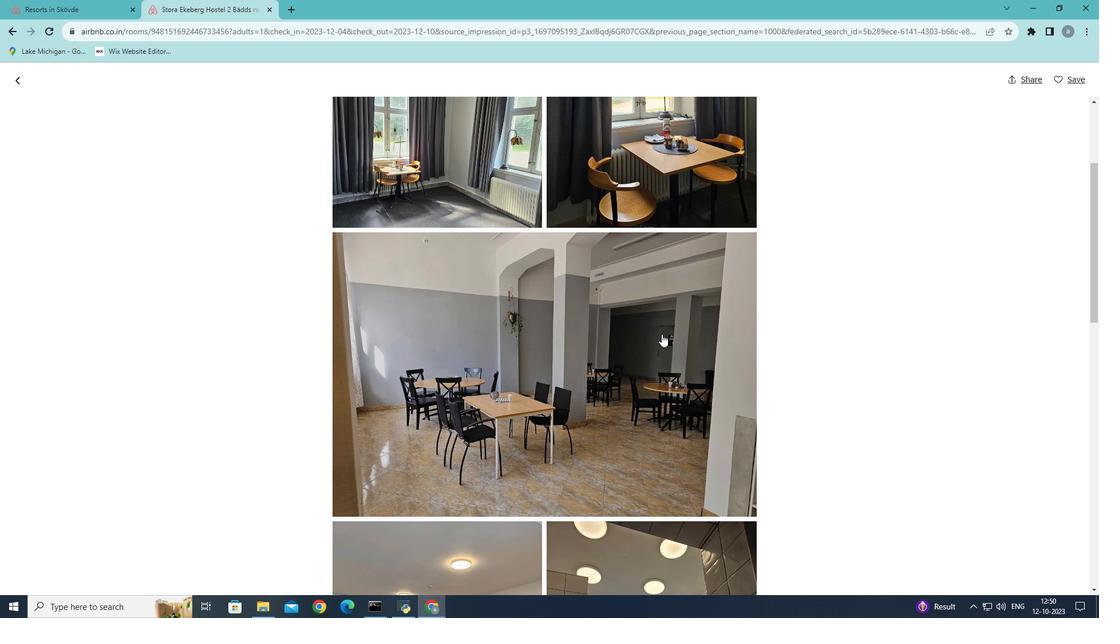 
Action: Mouse moved to (661, 337)
Screenshot: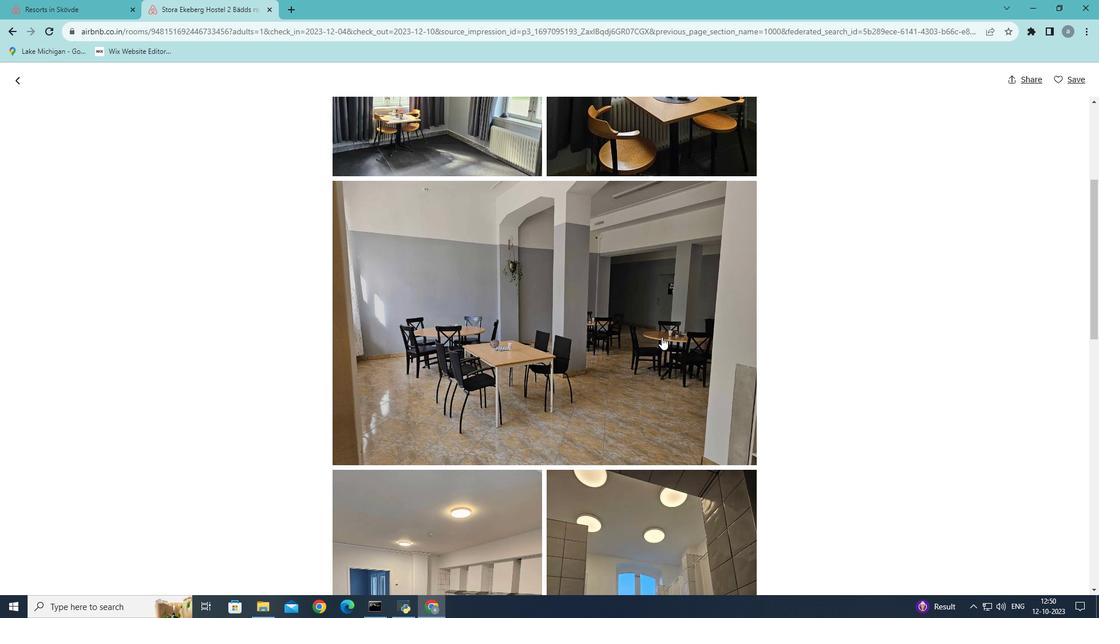 
Action: Mouse scrolled (661, 336) with delta (0, 0)
Screenshot: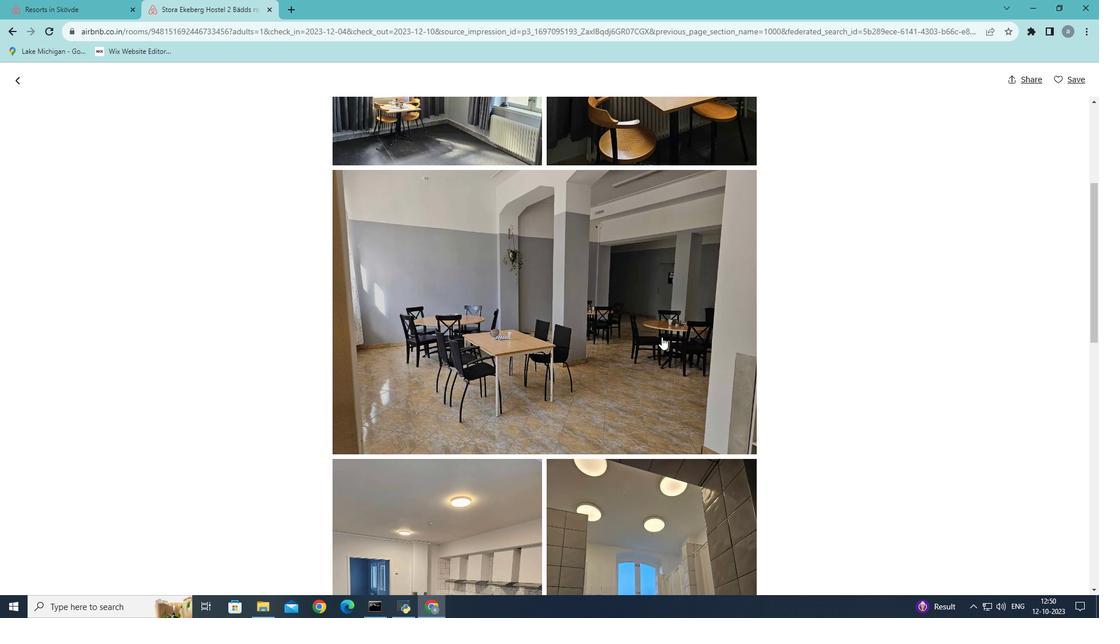 
Action: Mouse scrolled (661, 336) with delta (0, 0)
Screenshot: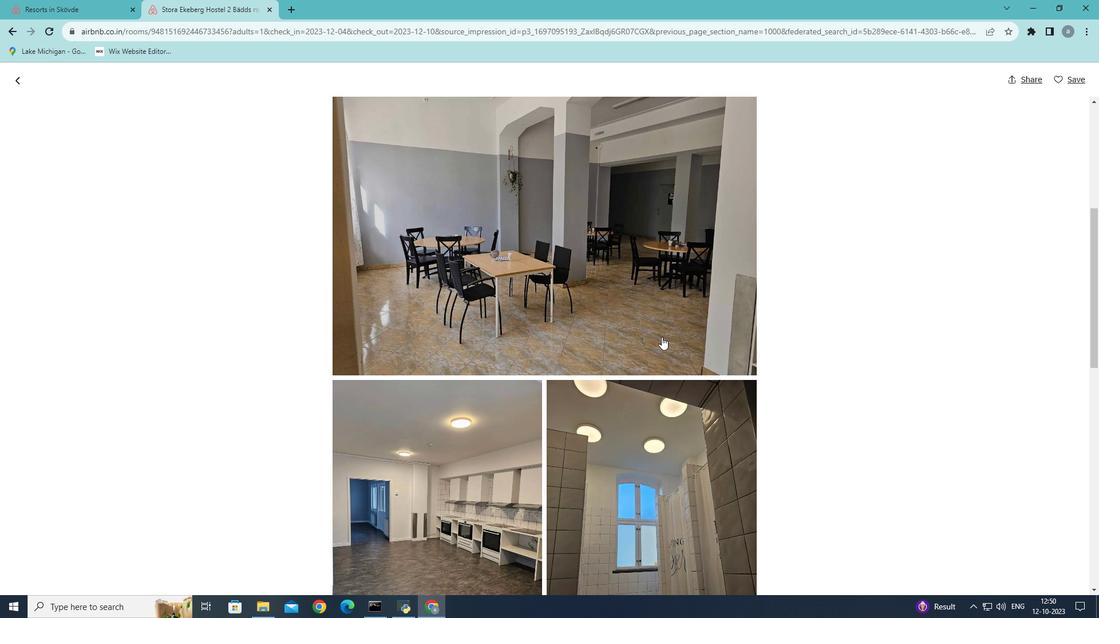
Action: Mouse moved to (661, 338)
Screenshot: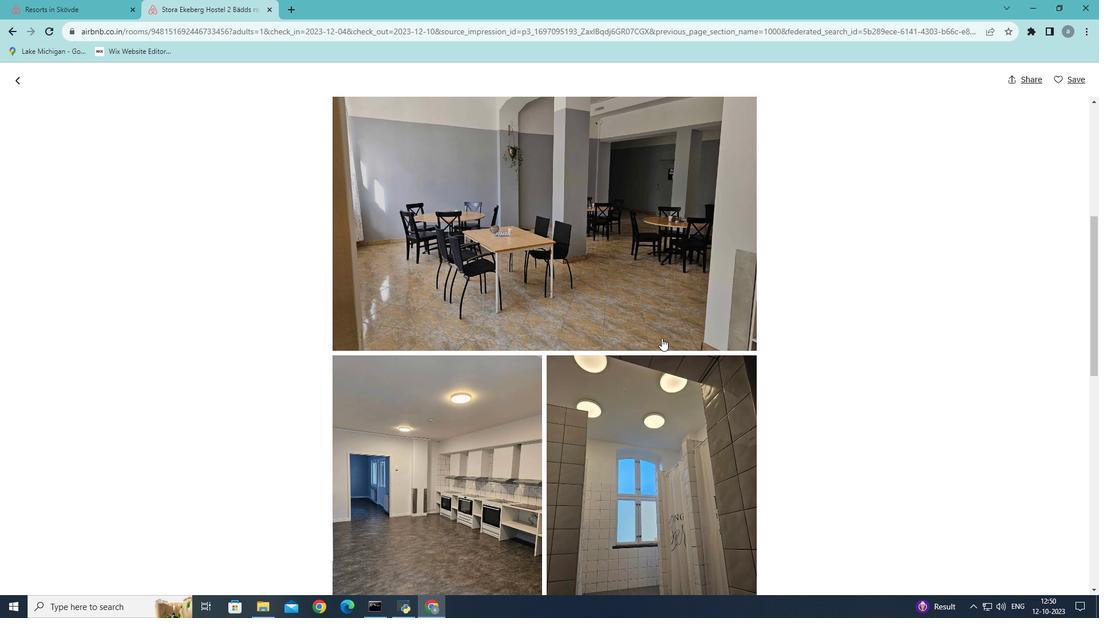 
Action: Mouse scrolled (661, 337) with delta (0, 0)
Screenshot: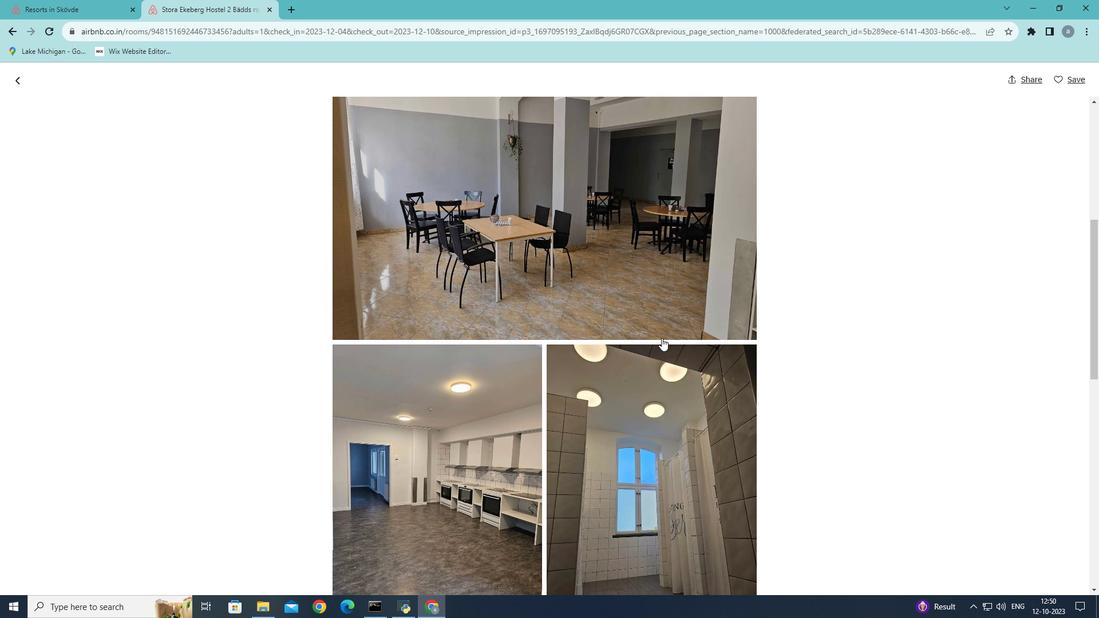 
Action: Mouse scrolled (661, 337) with delta (0, 0)
Screenshot: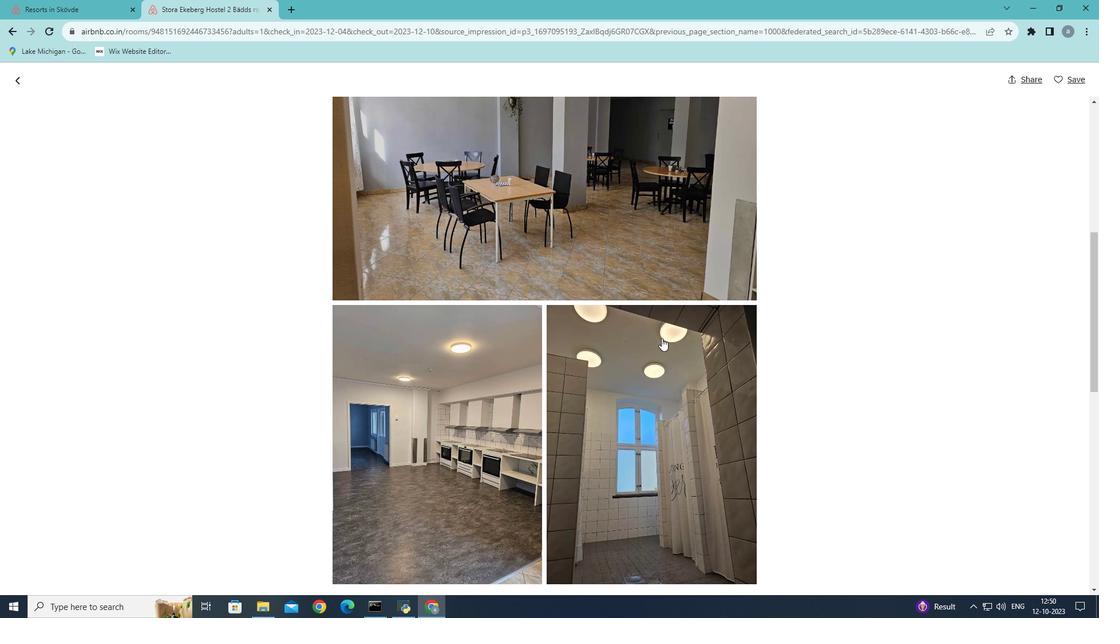 
Action: Mouse scrolled (661, 337) with delta (0, 0)
Screenshot: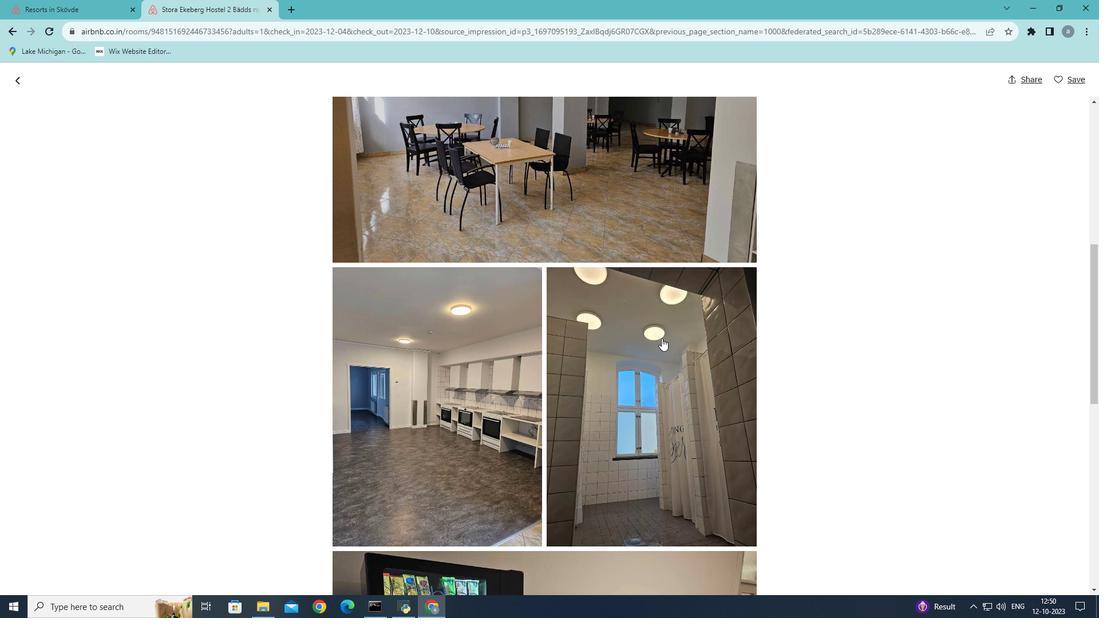 
Action: Mouse scrolled (661, 337) with delta (0, 0)
Screenshot: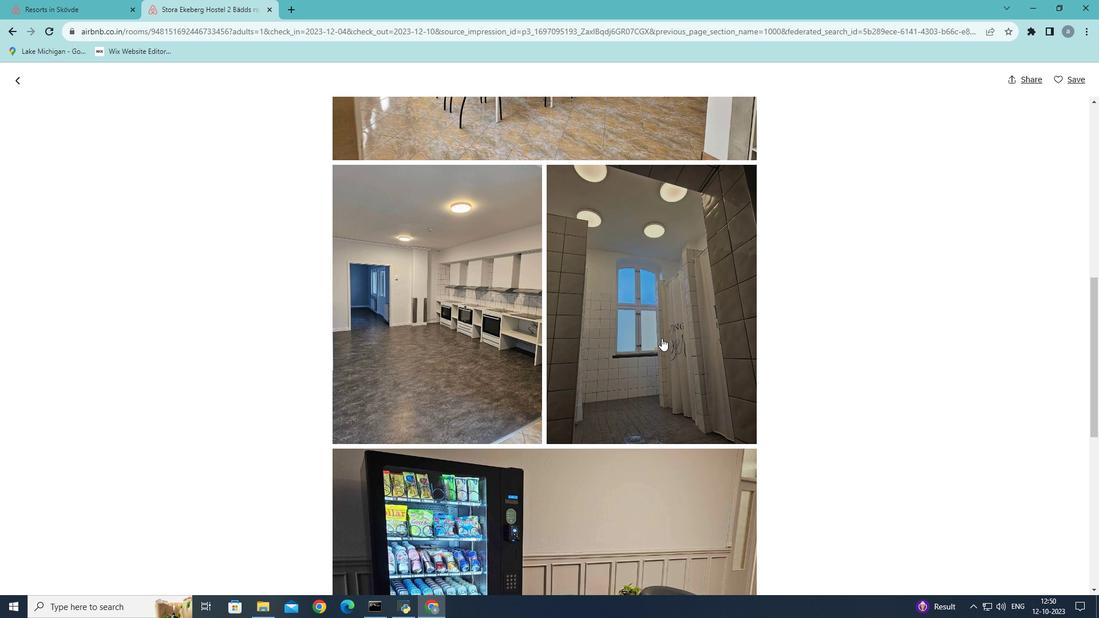 
Action: Mouse scrolled (661, 337) with delta (0, 0)
Screenshot: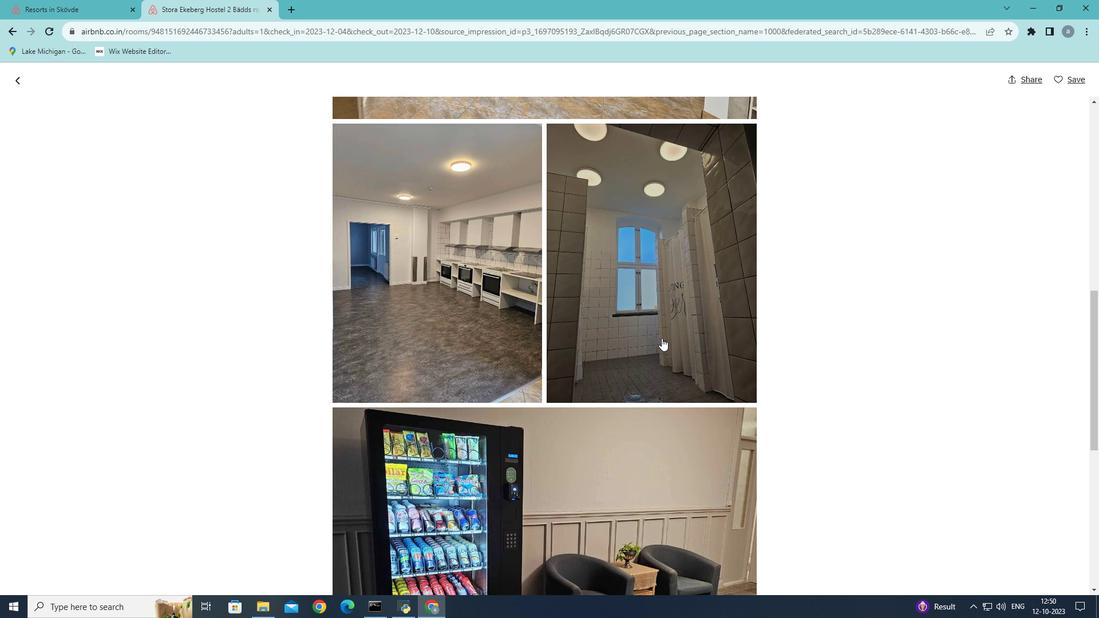 
Action: Mouse scrolled (661, 337) with delta (0, 0)
Screenshot: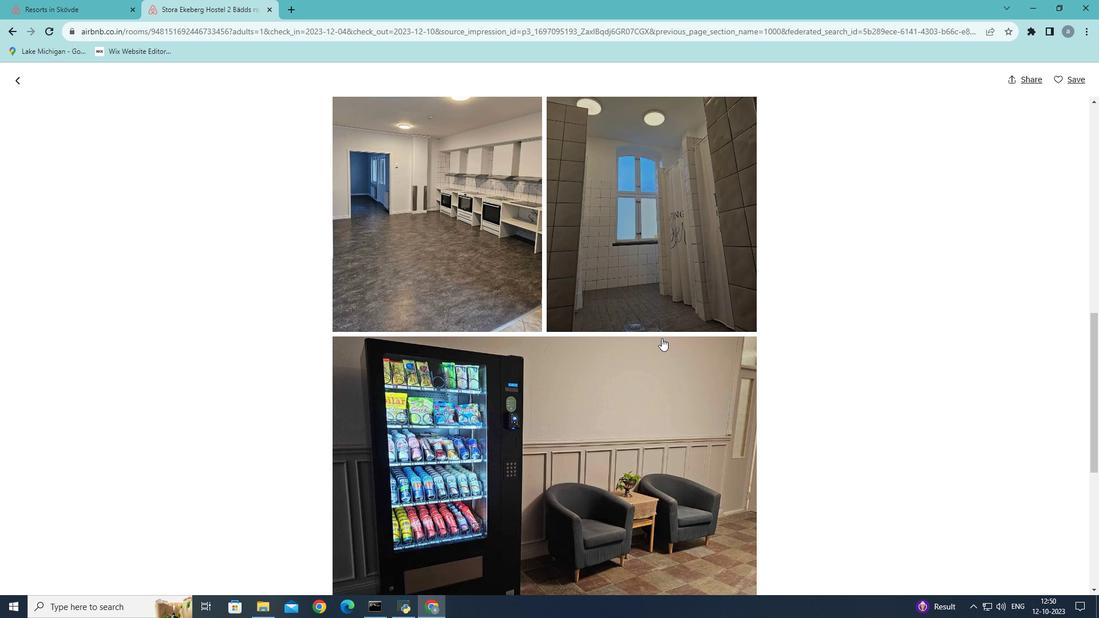 
Action: Mouse scrolled (661, 337) with delta (0, 0)
Screenshot: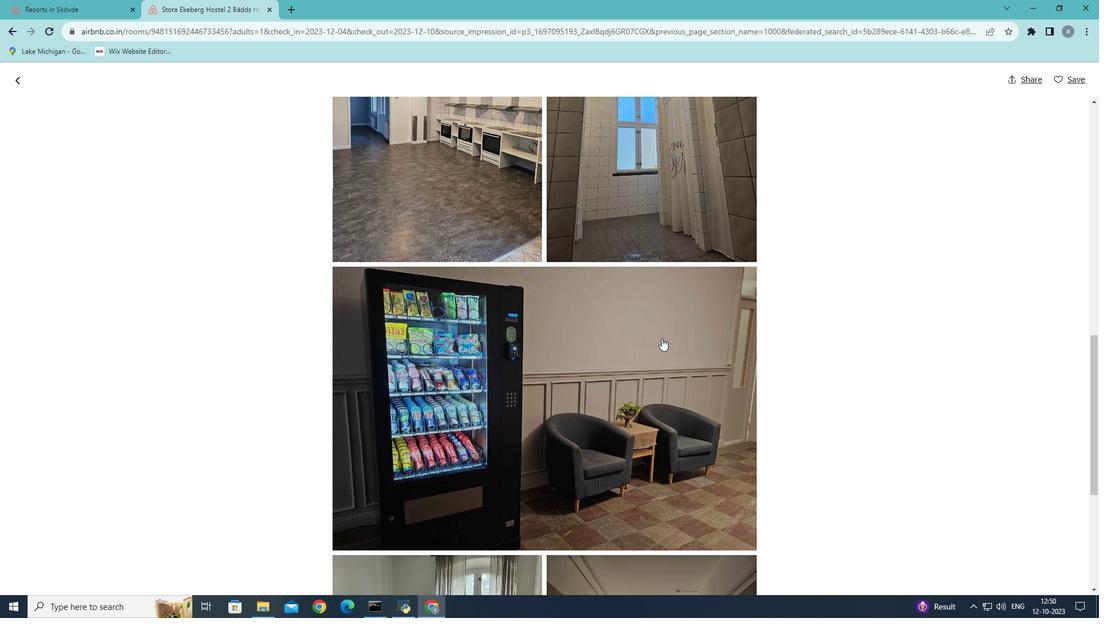 
Action: Mouse scrolled (661, 337) with delta (0, 0)
Screenshot: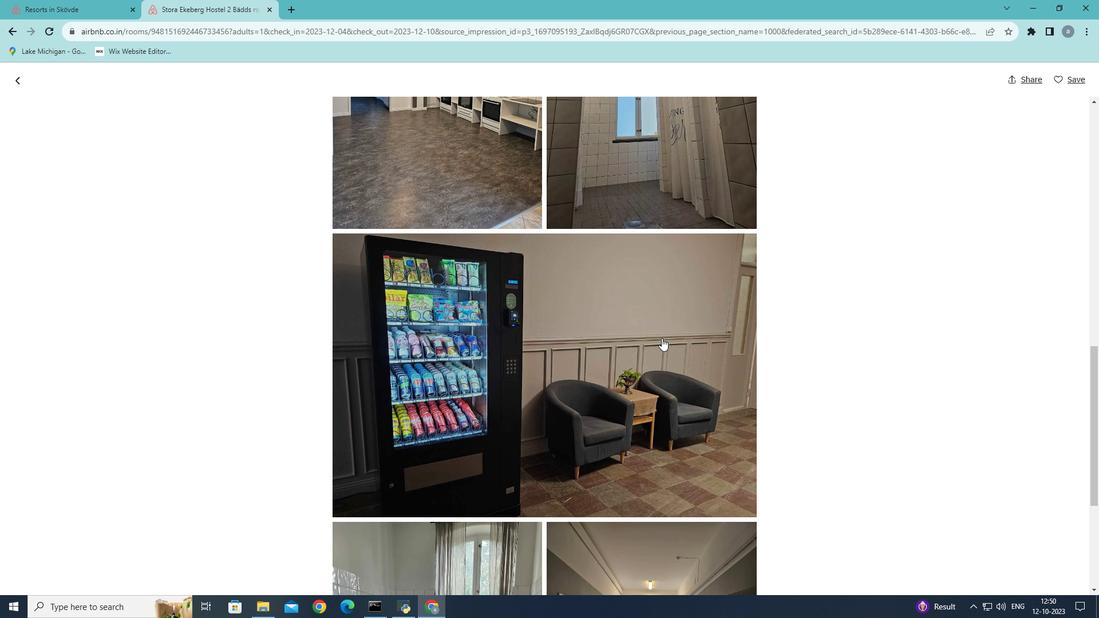 
Action: Mouse scrolled (661, 337) with delta (0, 0)
Screenshot: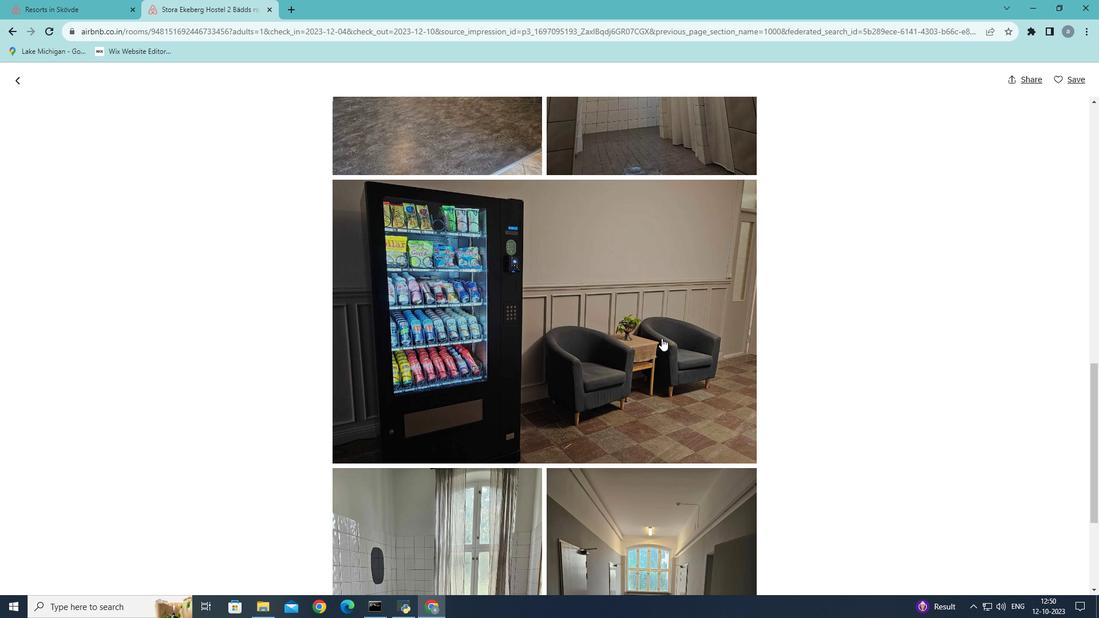 
Action: Mouse scrolled (661, 337) with delta (0, 0)
Screenshot: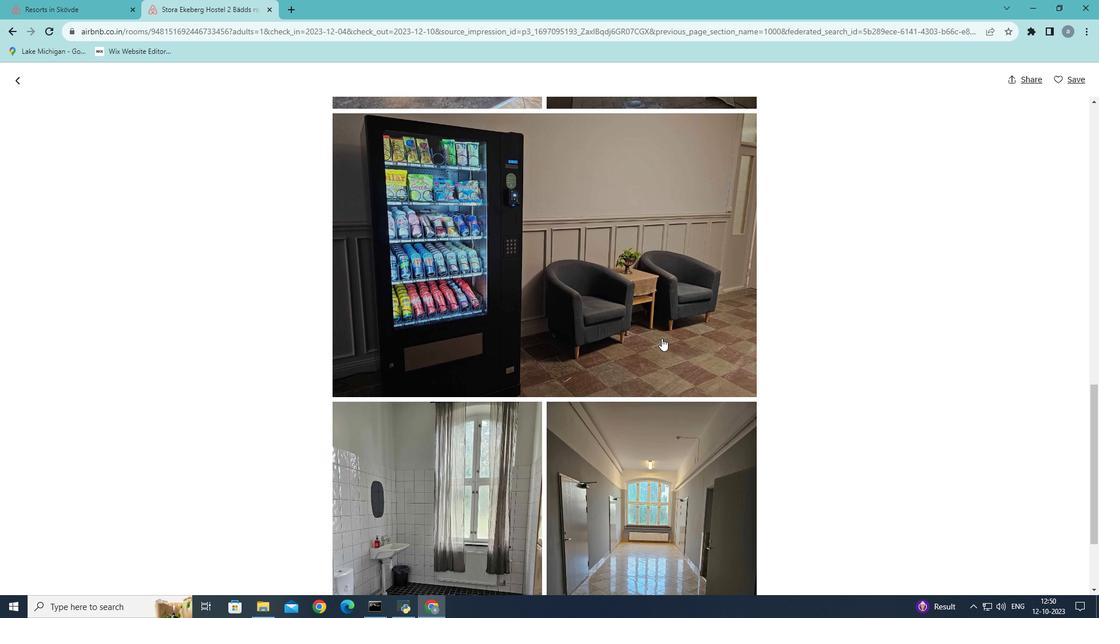 
Action: Mouse scrolled (661, 337) with delta (0, 0)
Screenshot: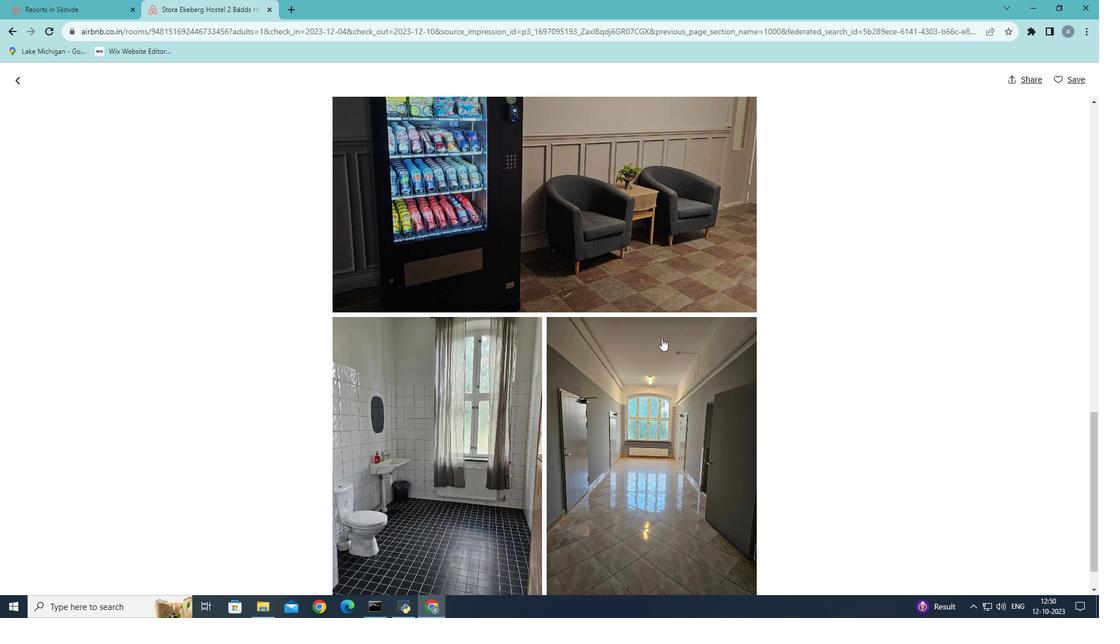 
Action: Mouse scrolled (661, 337) with delta (0, 0)
Screenshot: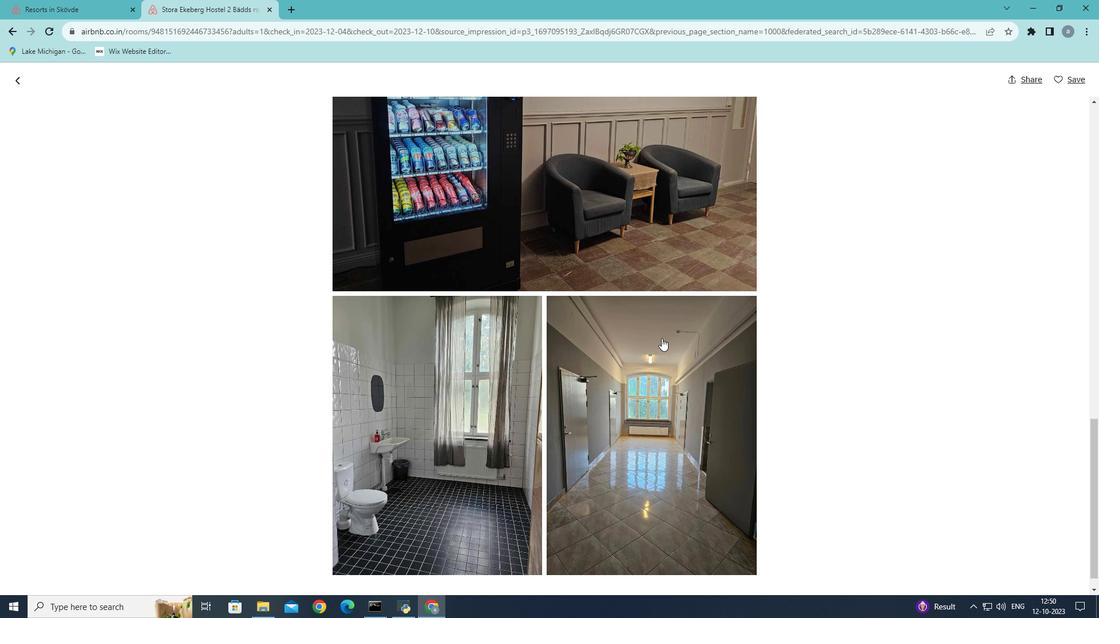 
Action: Mouse scrolled (661, 337) with delta (0, 0)
Screenshot: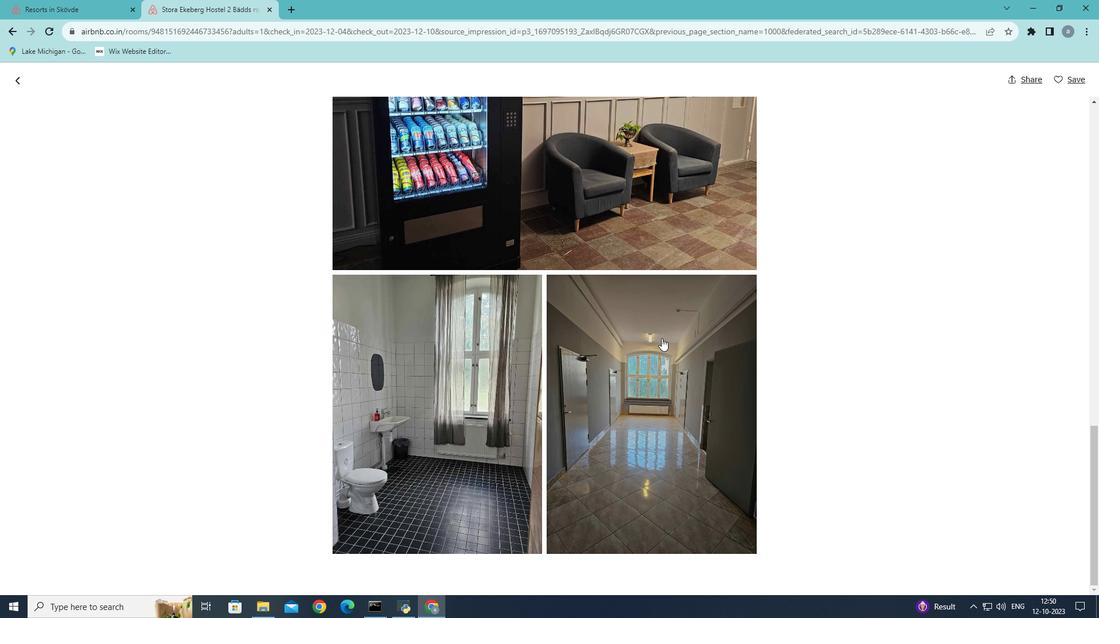 
Action: Mouse scrolled (661, 337) with delta (0, 0)
Screenshot: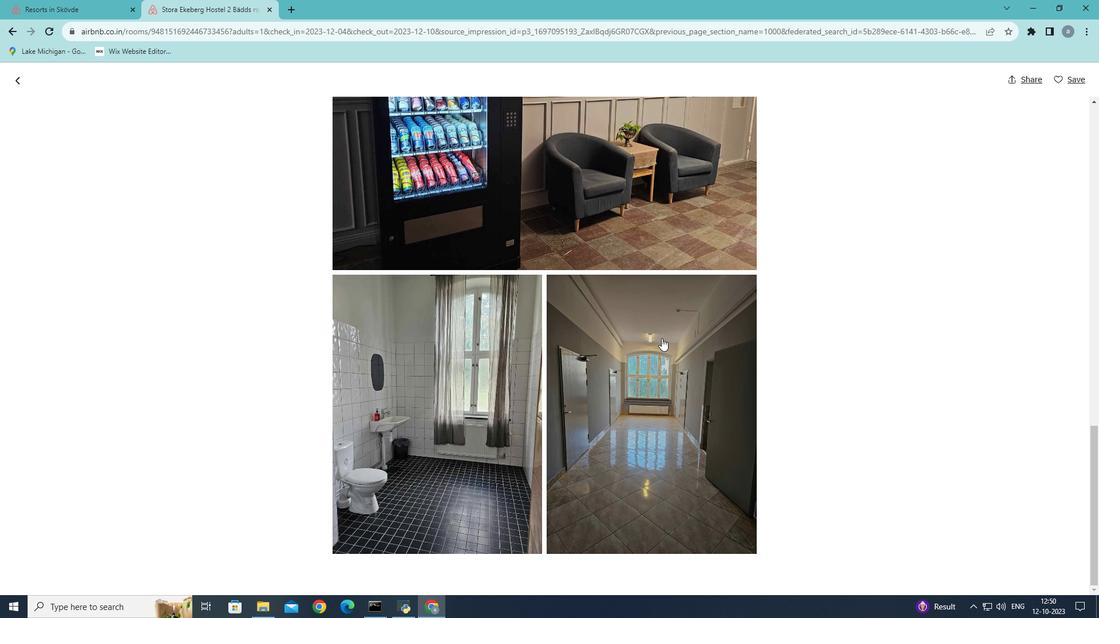 
Action: Mouse scrolled (661, 337) with delta (0, 0)
Screenshot: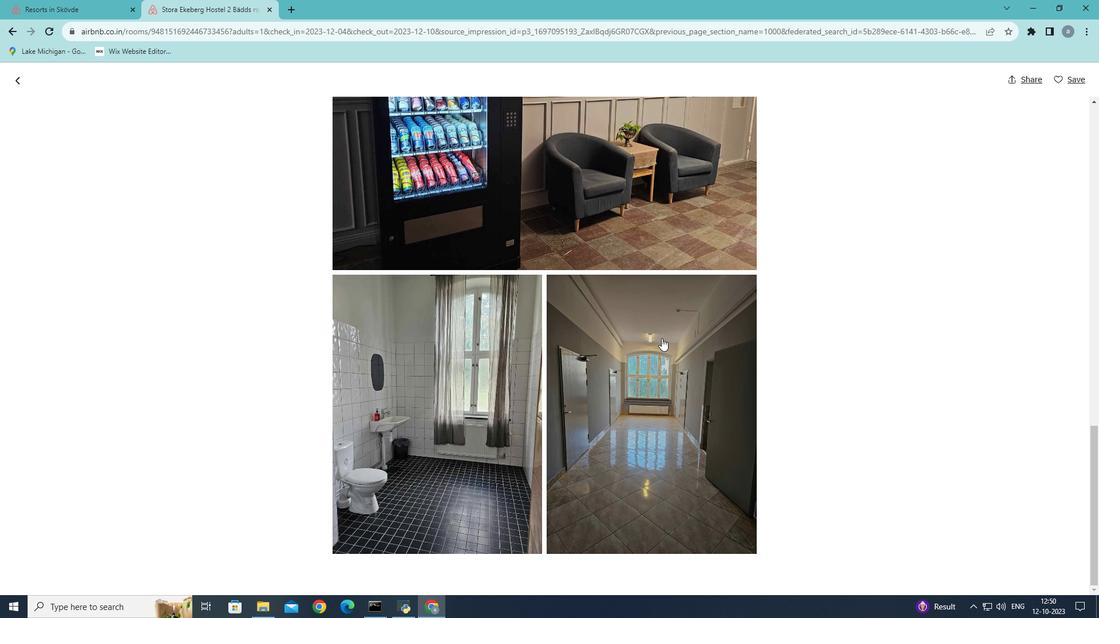 
Action: Mouse scrolled (661, 337) with delta (0, 0)
Screenshot: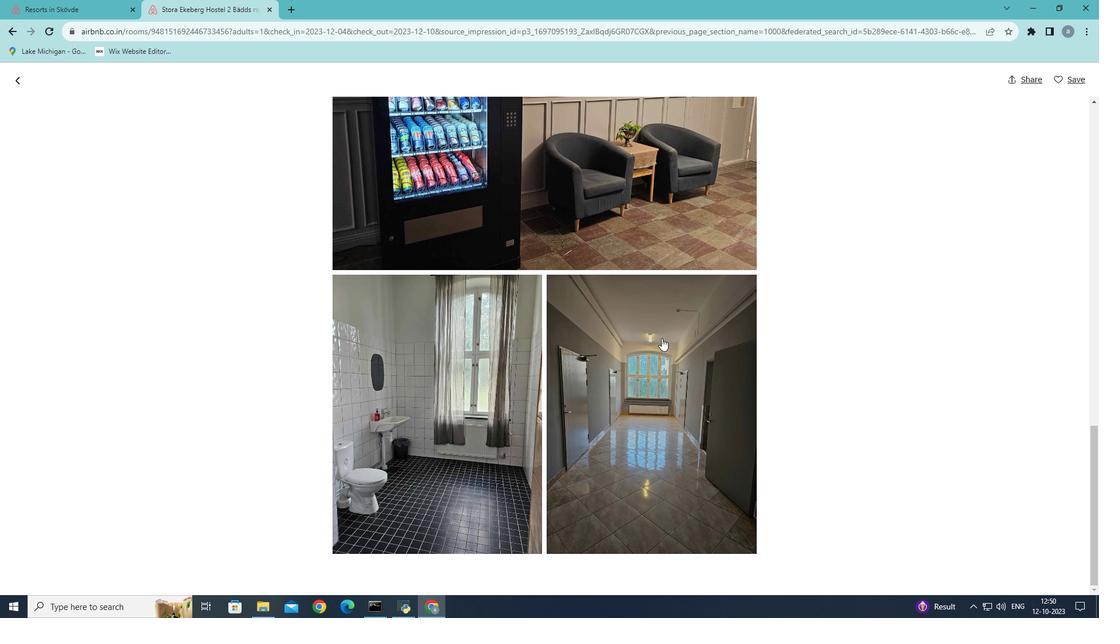
Action: Mouse scrolled (661, 337) with delta (0, 0)
Screenshot: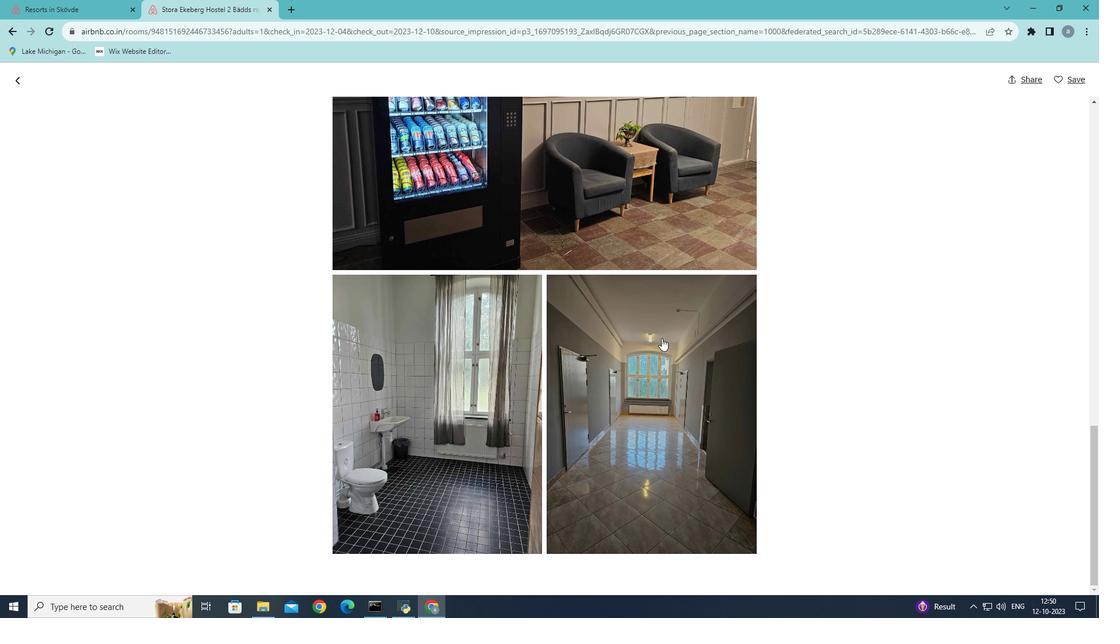 
Action: Mouse scrolled (661, 337) with delta (0, 0)
Screenshot: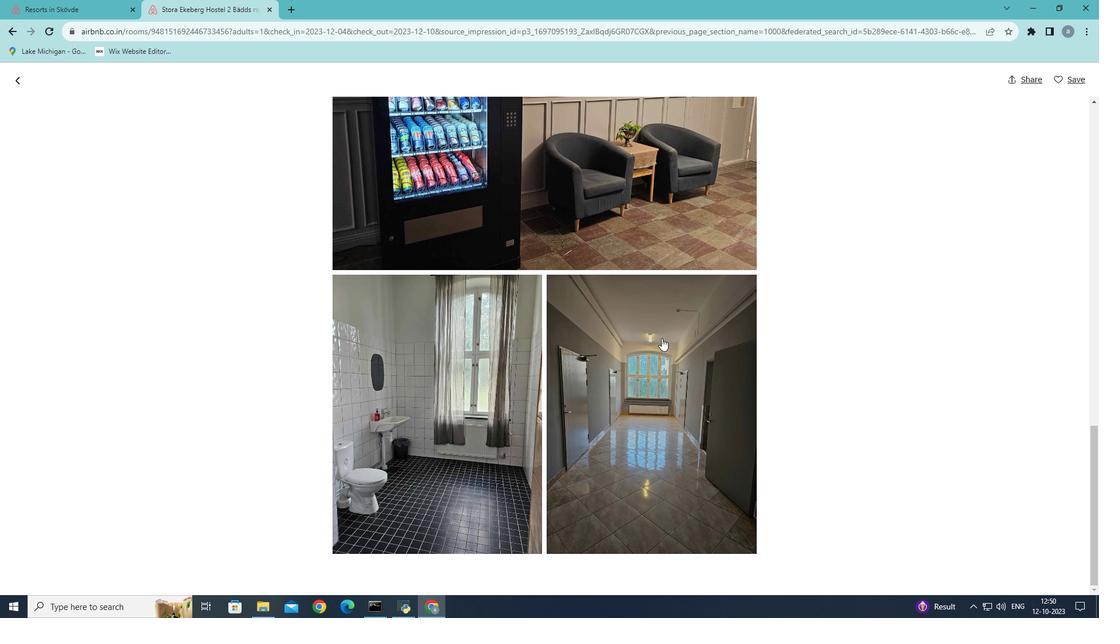 
Action: Mouse scrolled (661, 337) with delta (0, 0)
Screenshot: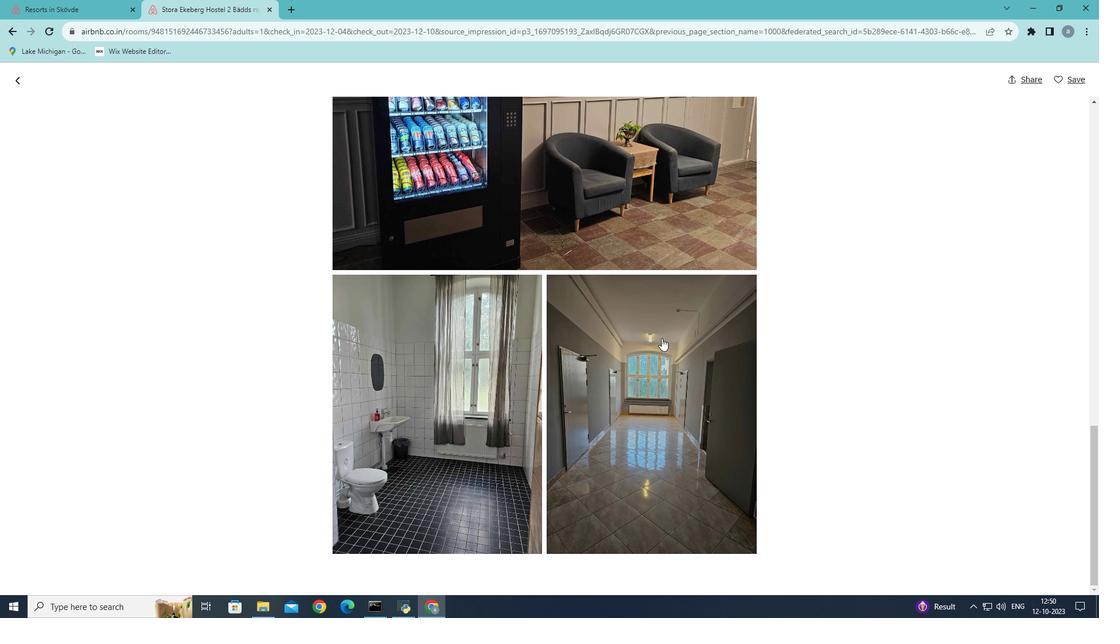 
Action: Mouse scrolled (661, 337) with delta (0, 0)
Screenshot: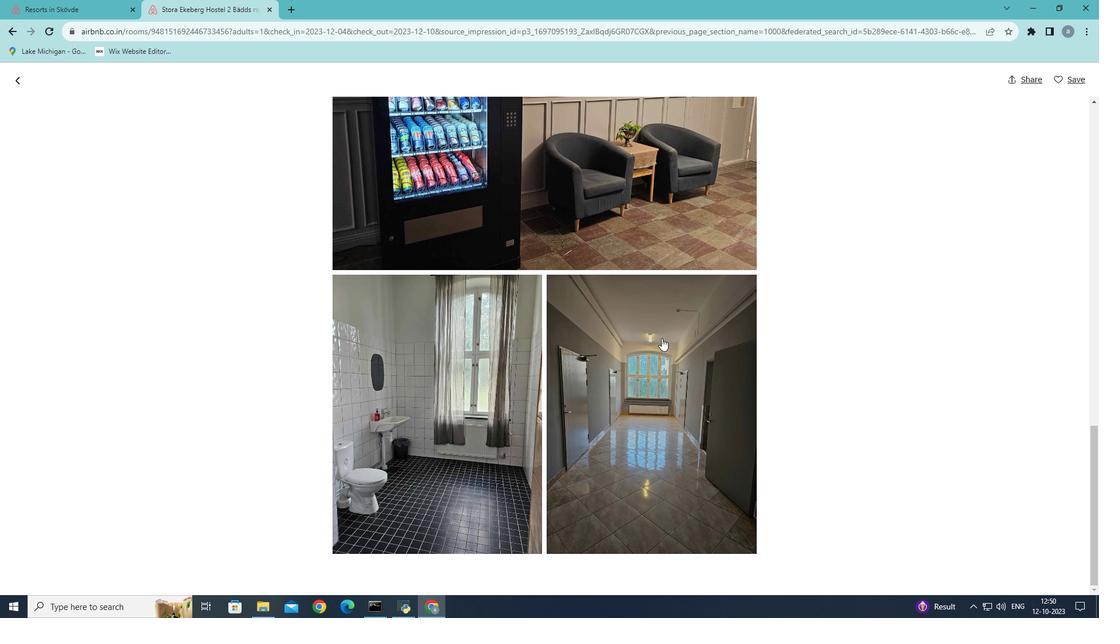 
Action: Mouse scrolled (661, 337) with delta (0, 0)
Screenshot: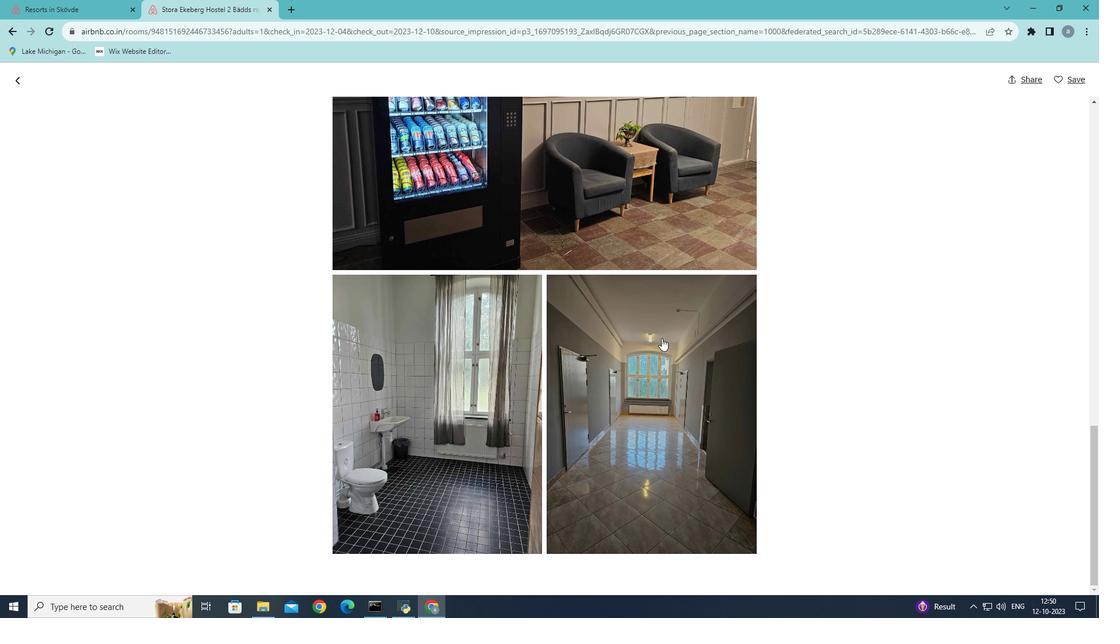 
Action: Mouse moved to (14, 83)
Screenshot: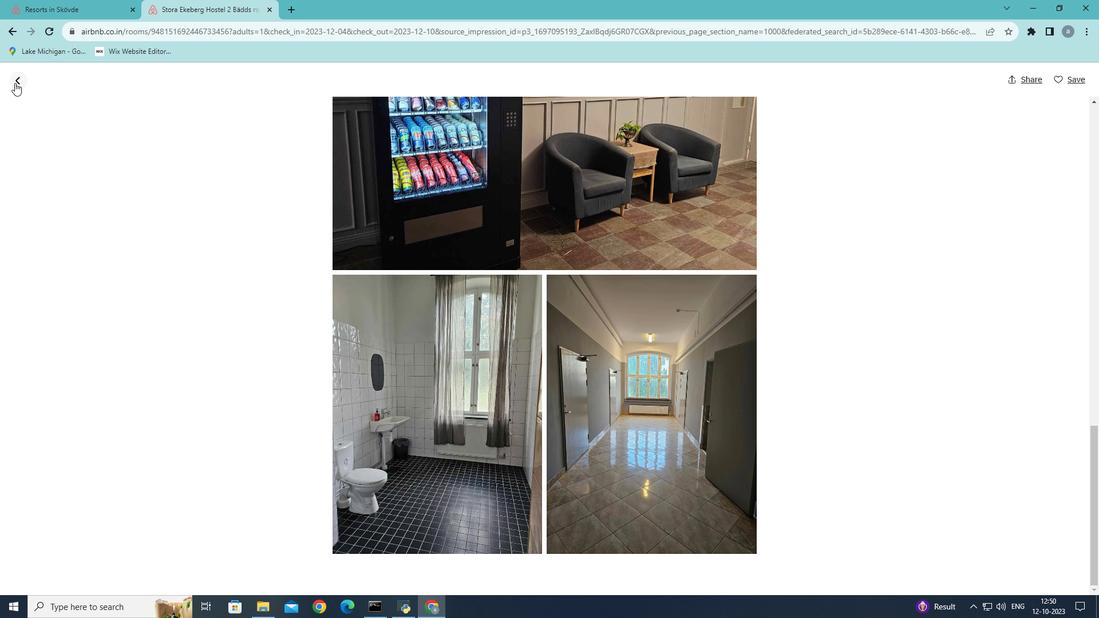 
Action: Mouse pressed left at (14, 83)
Screenshot: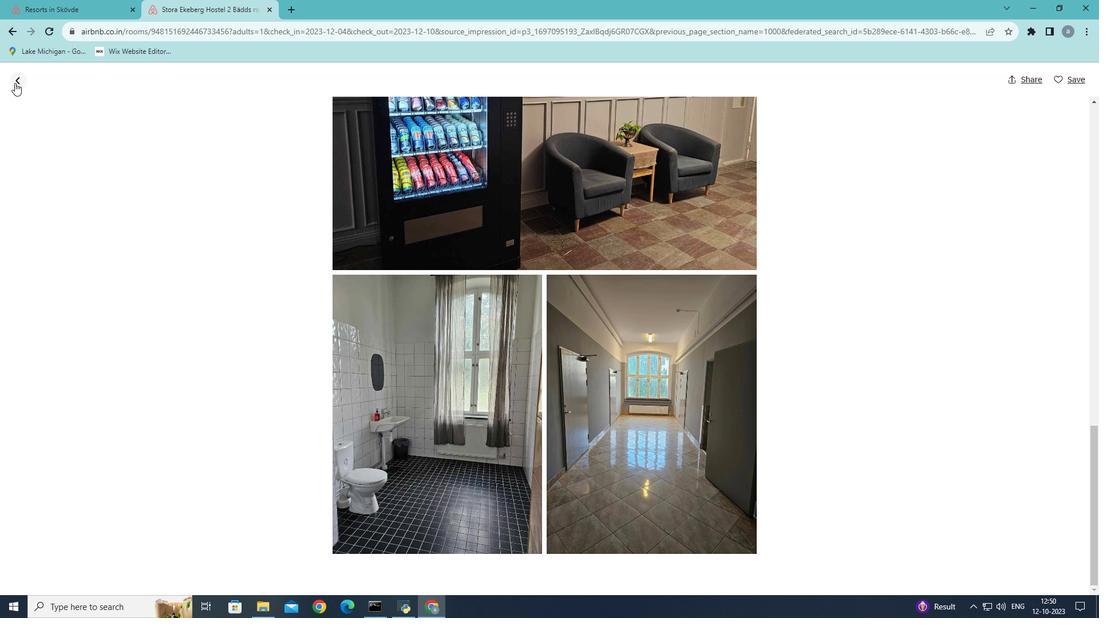 
Action: Mouse moved to (437, 216)
Screenshot: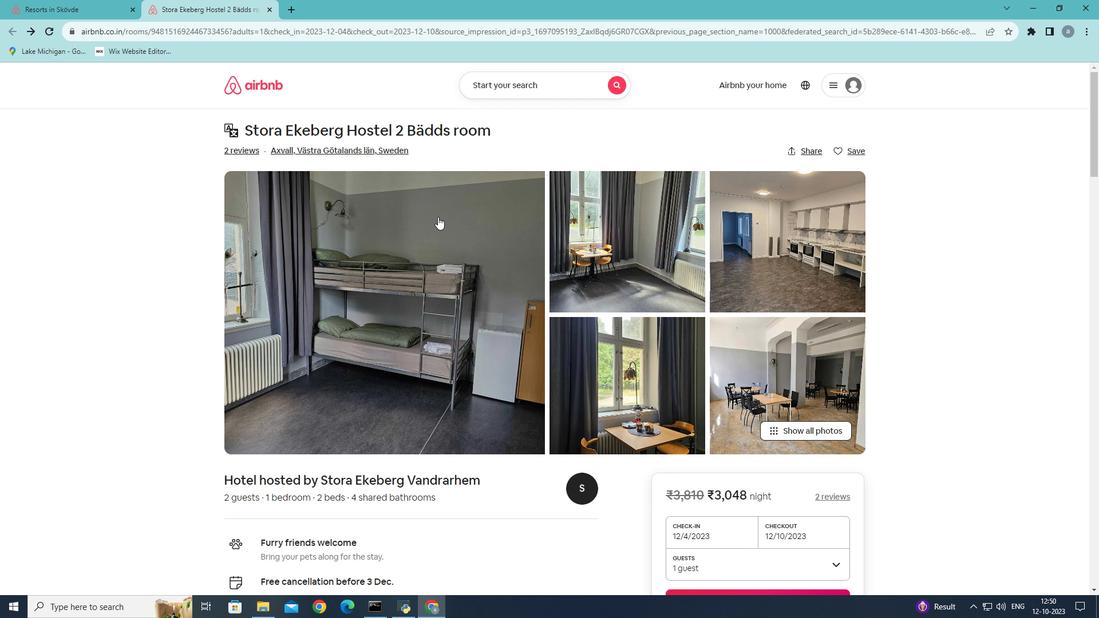 
Action: Mouse scrolled (437, 216) with delta (0, 0)
Screenshot: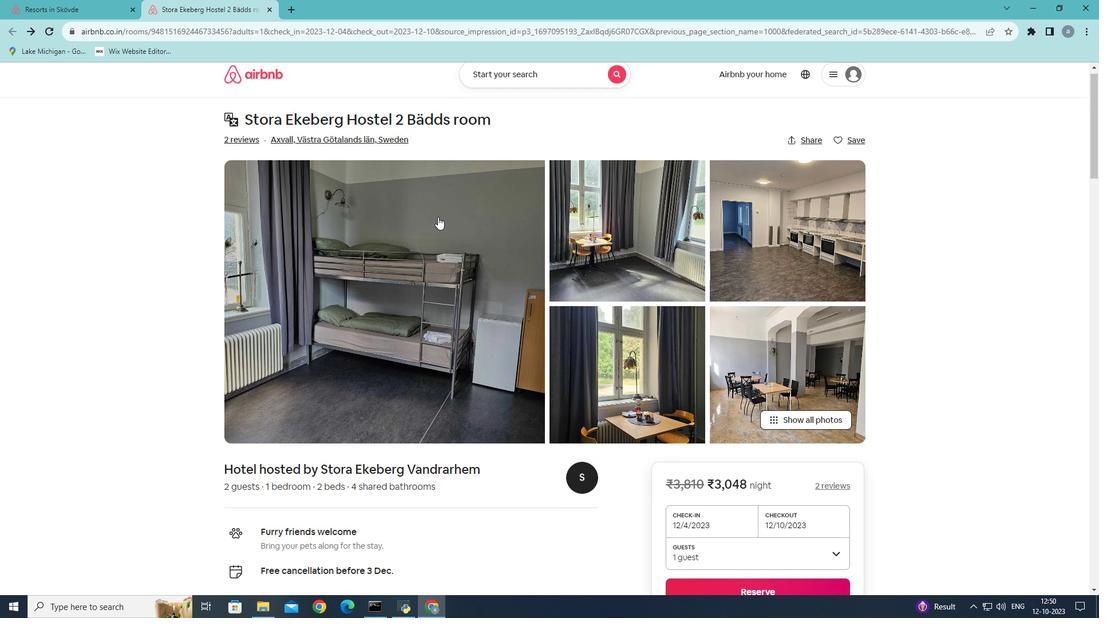 
Action: Mouse moved to (437, 217)
Screenshot: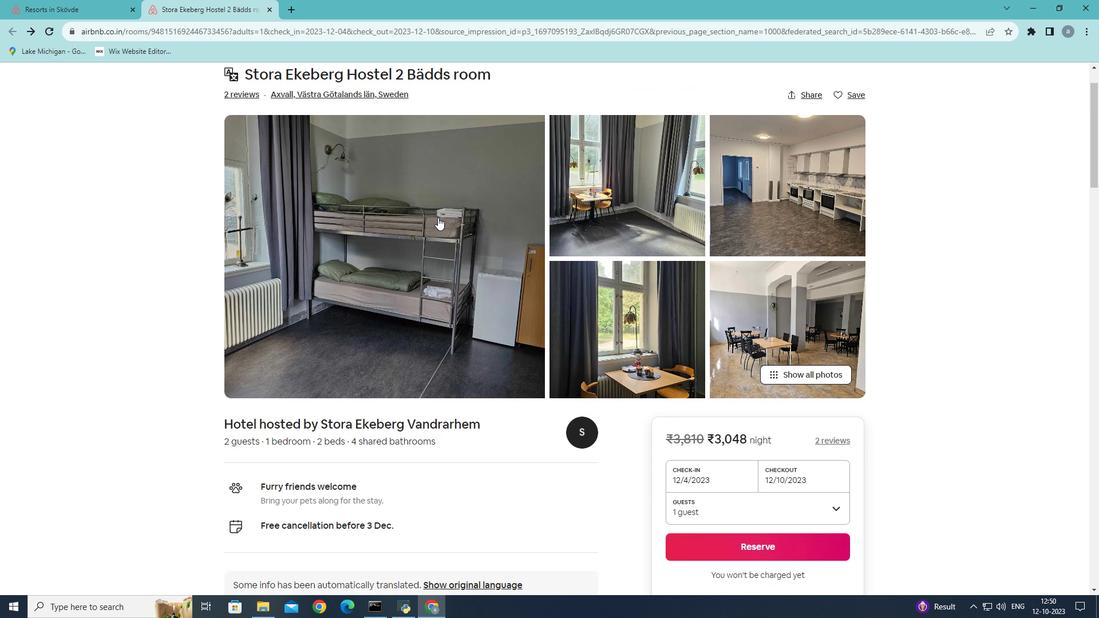 
Action: Mouse scrolled (437, 216) with delta (0, 0)
Screenshot: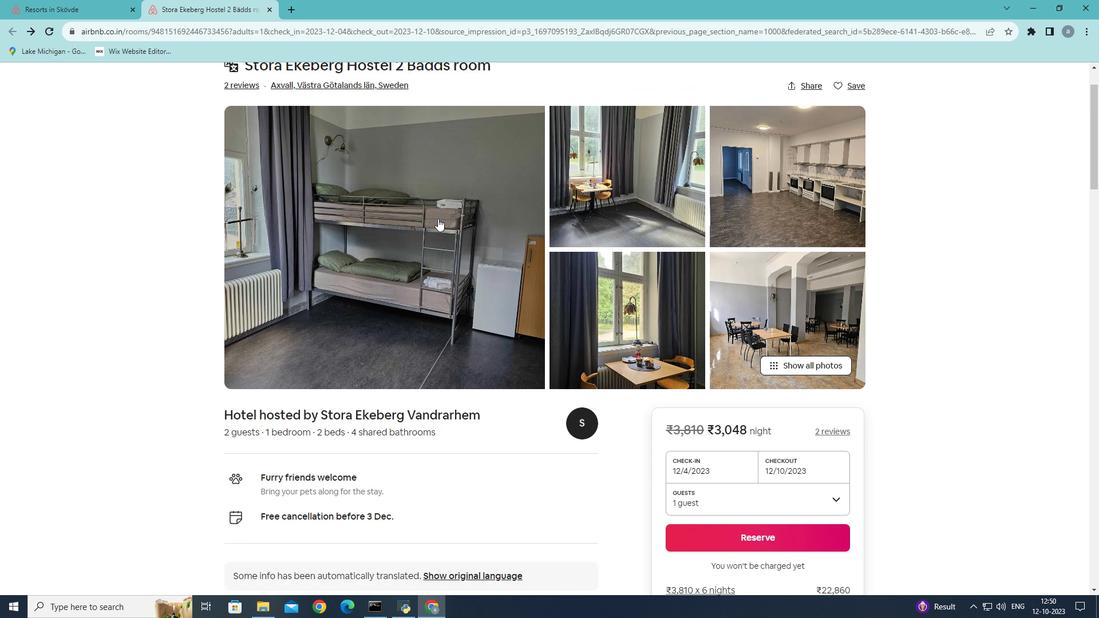 
Action: Mouse moved to (437, 220)
Screenshot: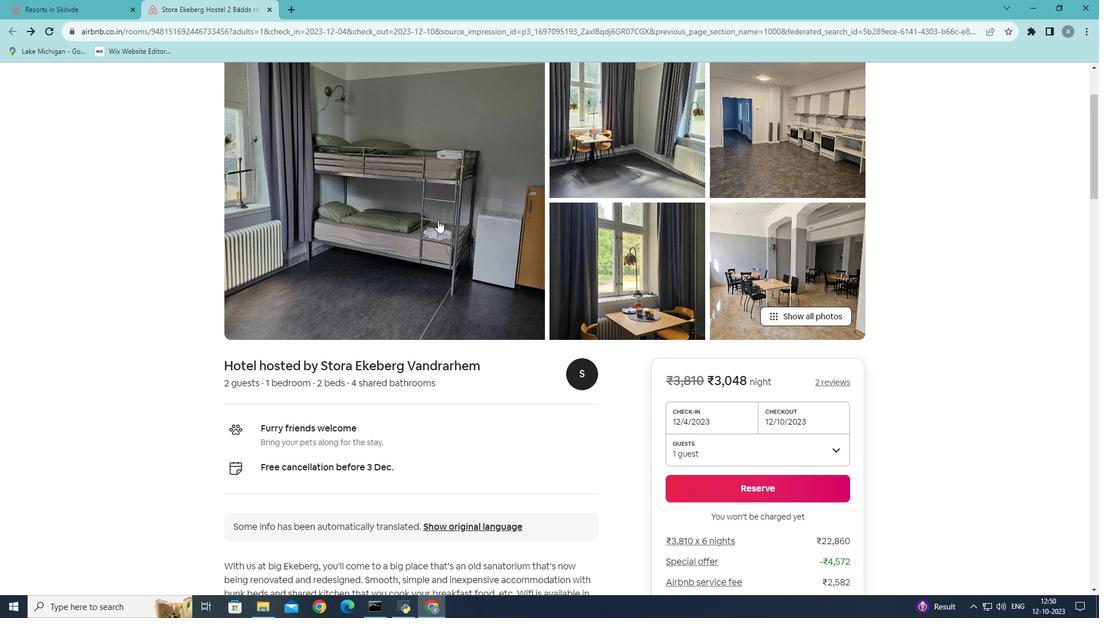 
Action: Mouse scrolled (437, 219) with delta (0, 0)
Screenshot: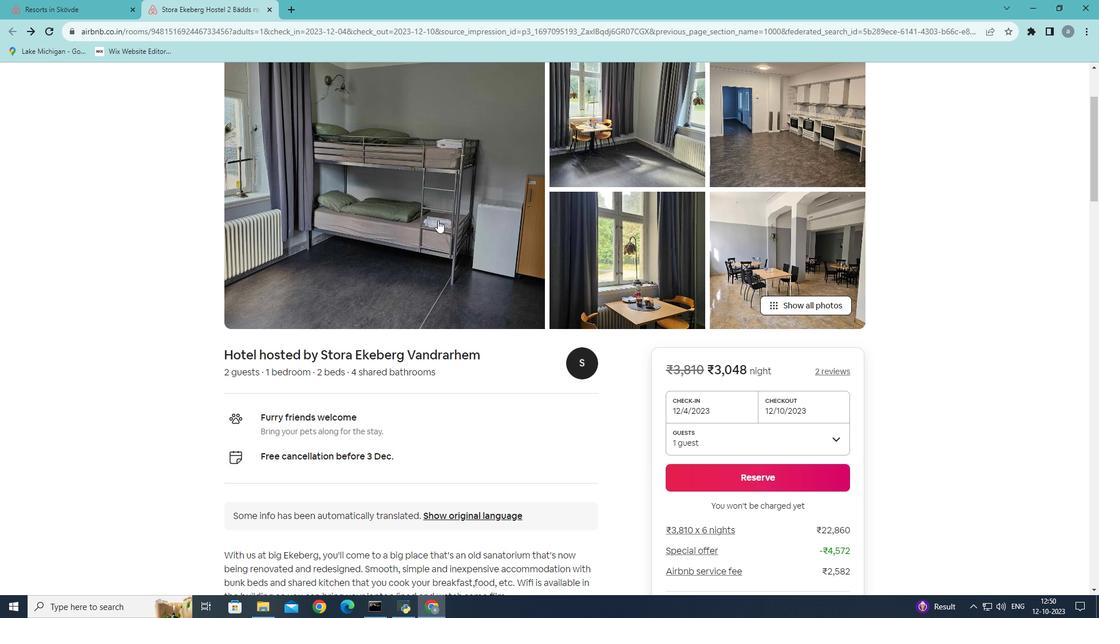 
Action: Mouse scrolled (437, 219) with delta (0, 0)
Screenshot: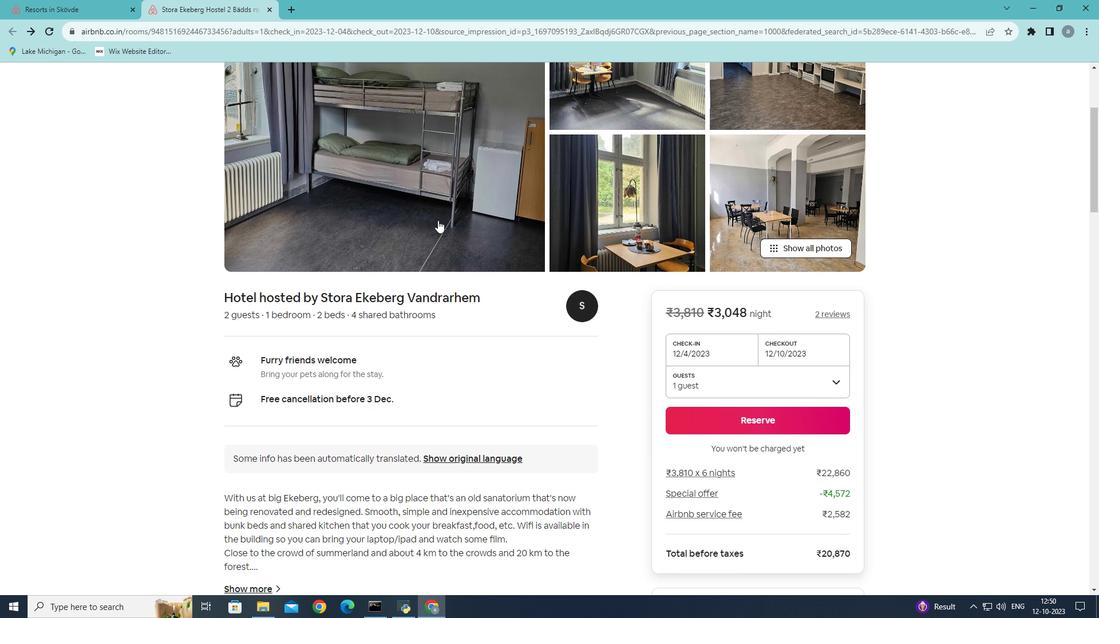 
Action: Mouse scrolled (437, 219) with delta (0, 0)
Screenshot: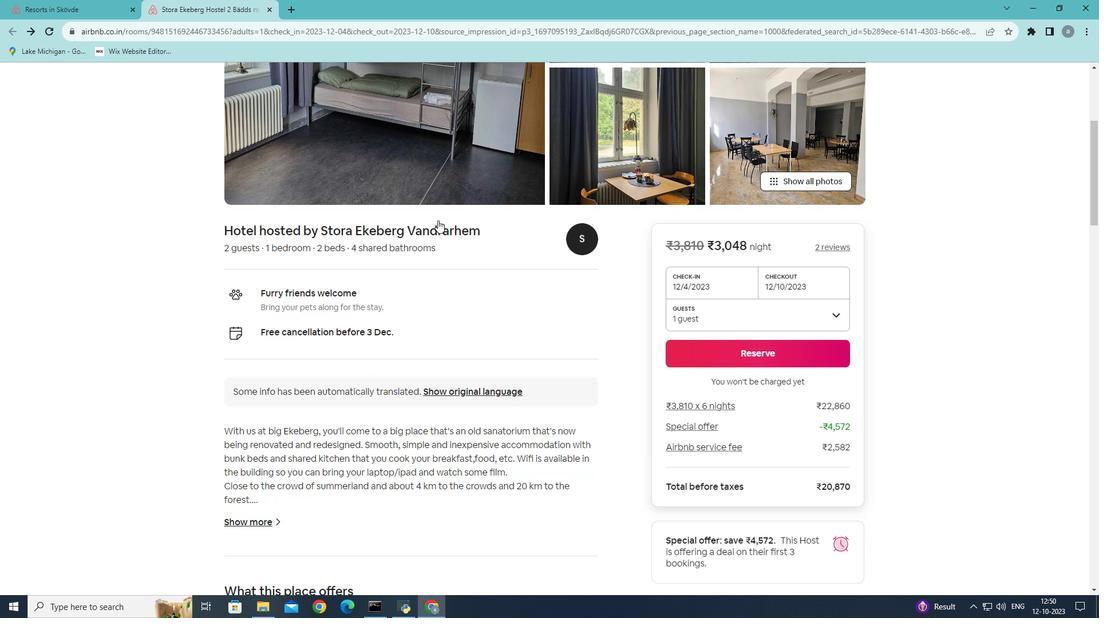 
Action: Mouse scrolled (437, 219) with delta (0, 0)
Screenshot: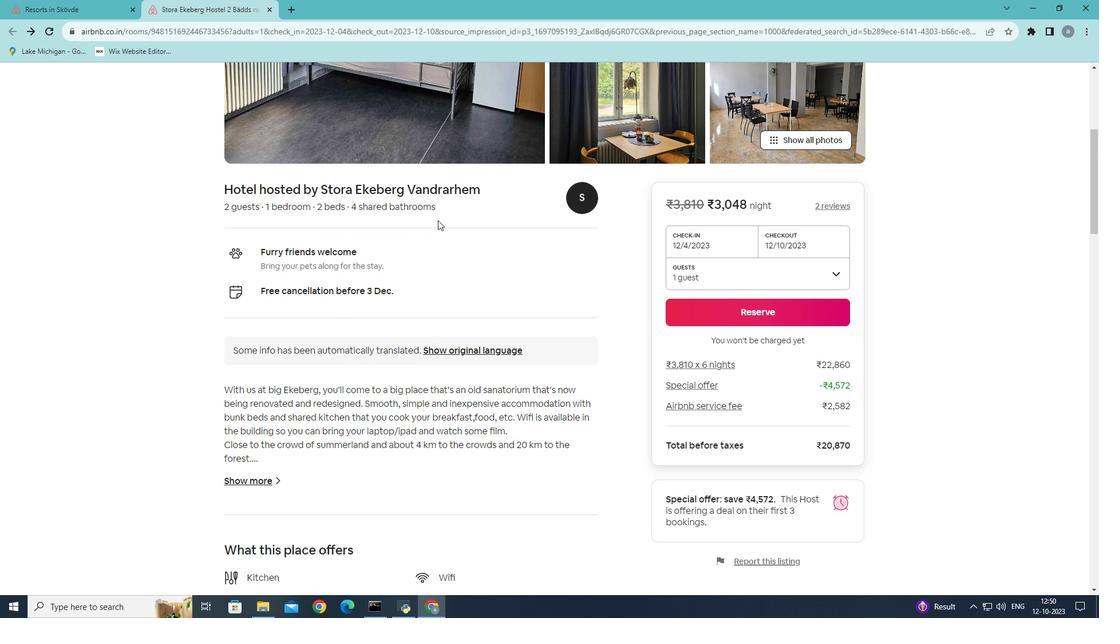 
Action: Mouse scrolled (437, 219) with delta (0, 0)
Screenshot: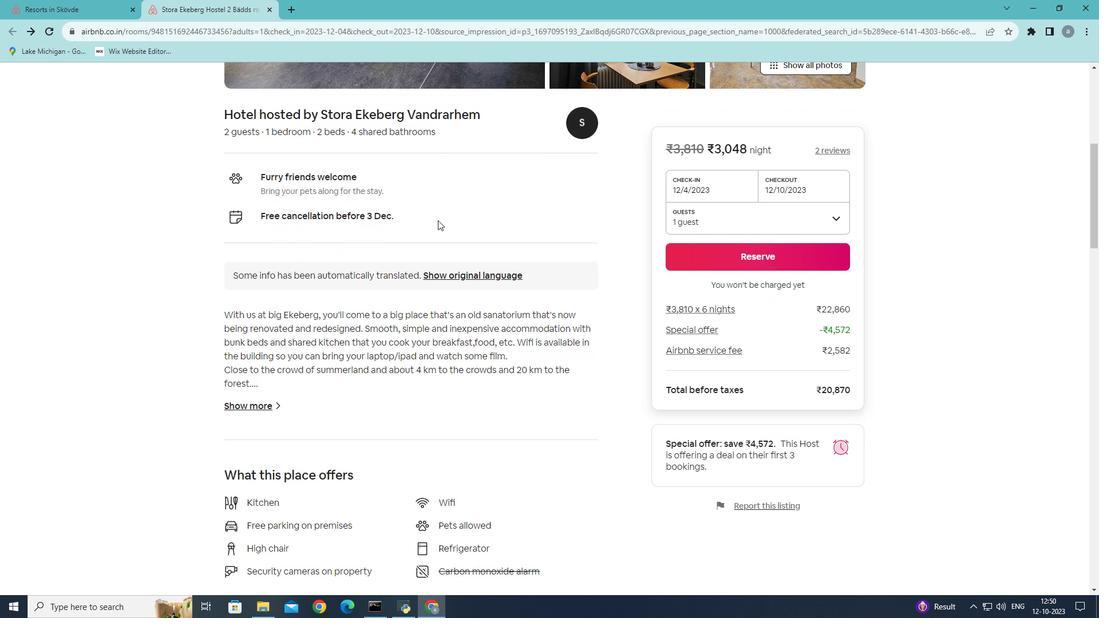 
Action: Mouse scrolled (437, 219) with delta (0, 0)
Screenshot: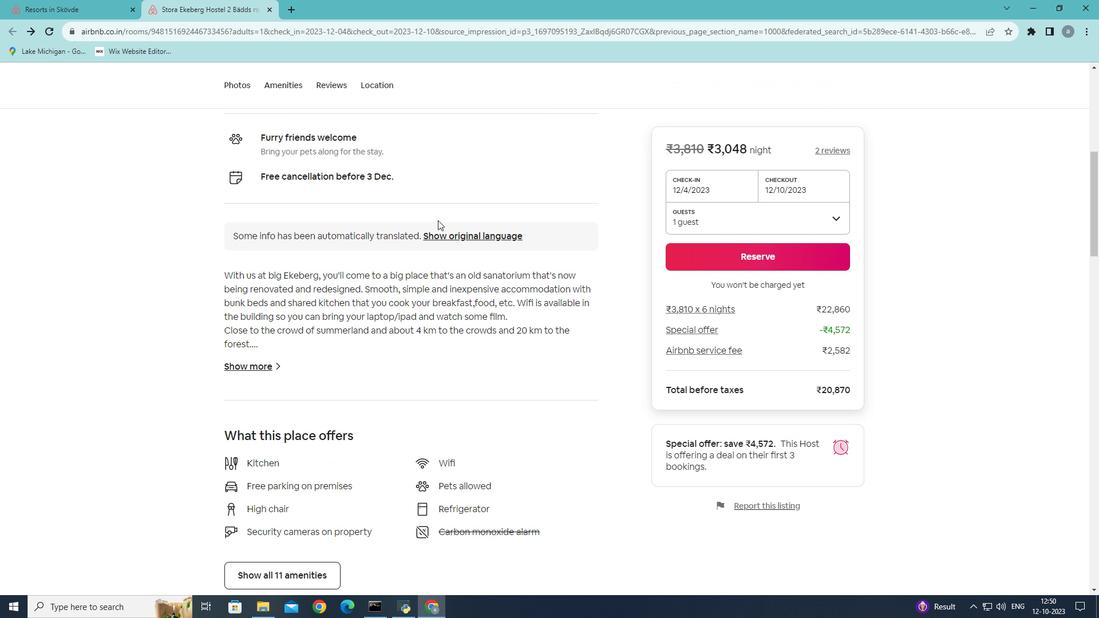 
Action: Mouse scrolled (437, 220) with delta (0, 0)
Screenshot: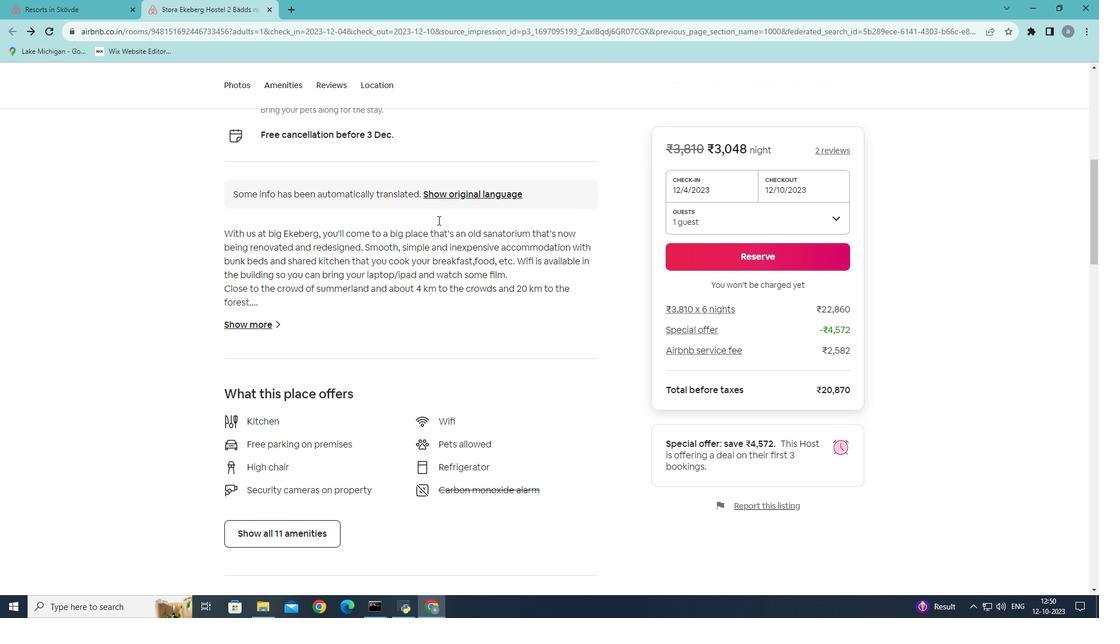 
Action: Mouse scrolled (437, 219) with delta (0, 0)
Screenshot: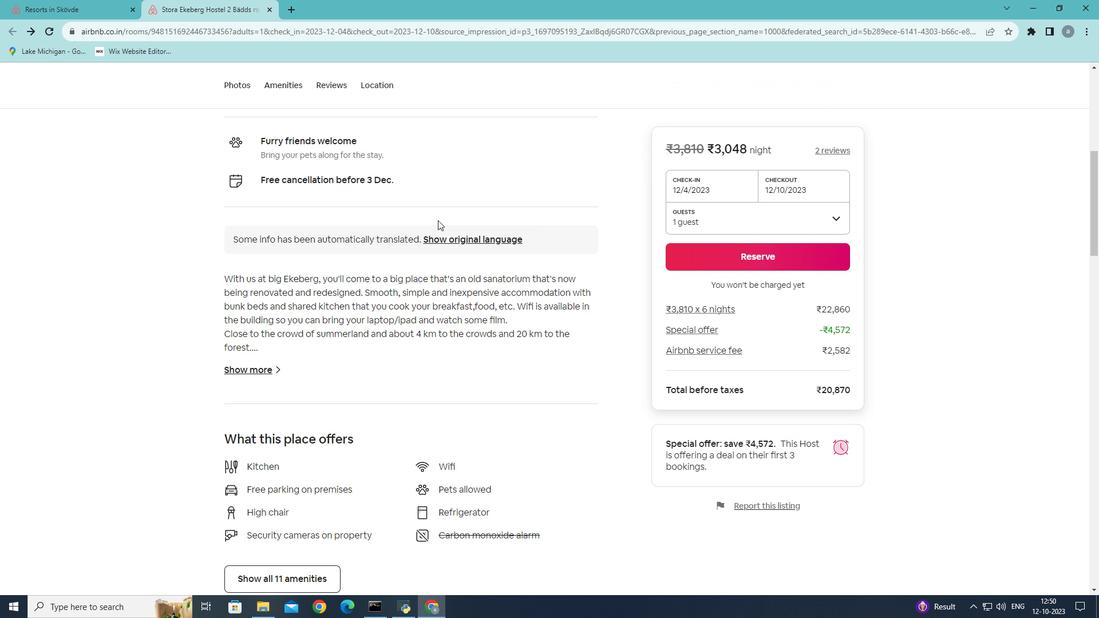 
Action: Mouse scrolled (437, 219) with delta (0, 0)
Screenshot: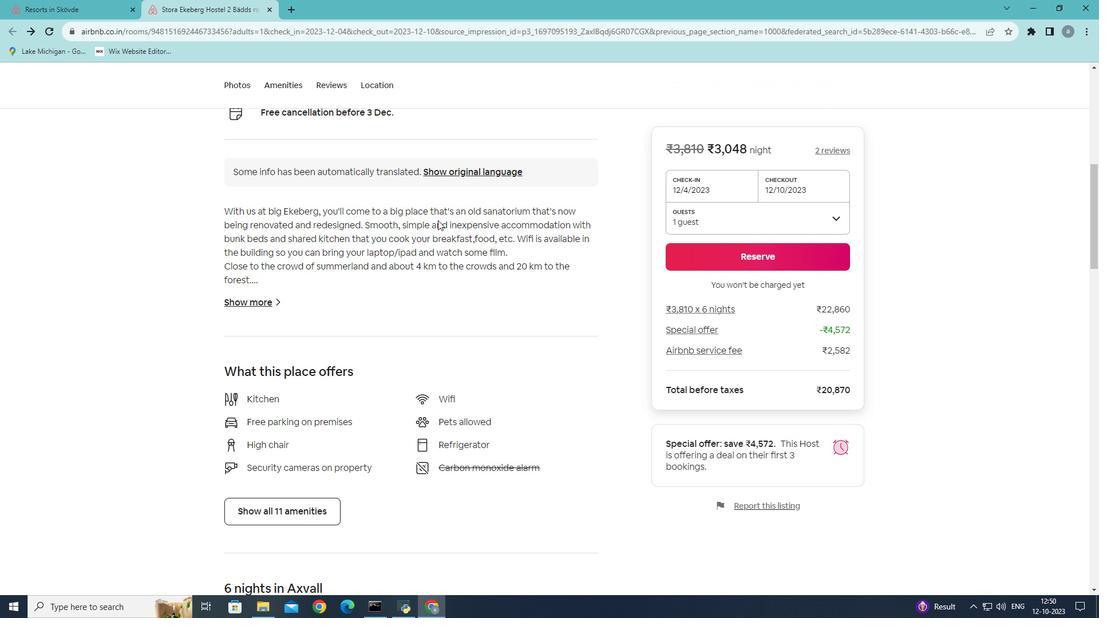 
Action: Mouse scrolled (437, 219) with delta (0, 0)
Screenshot: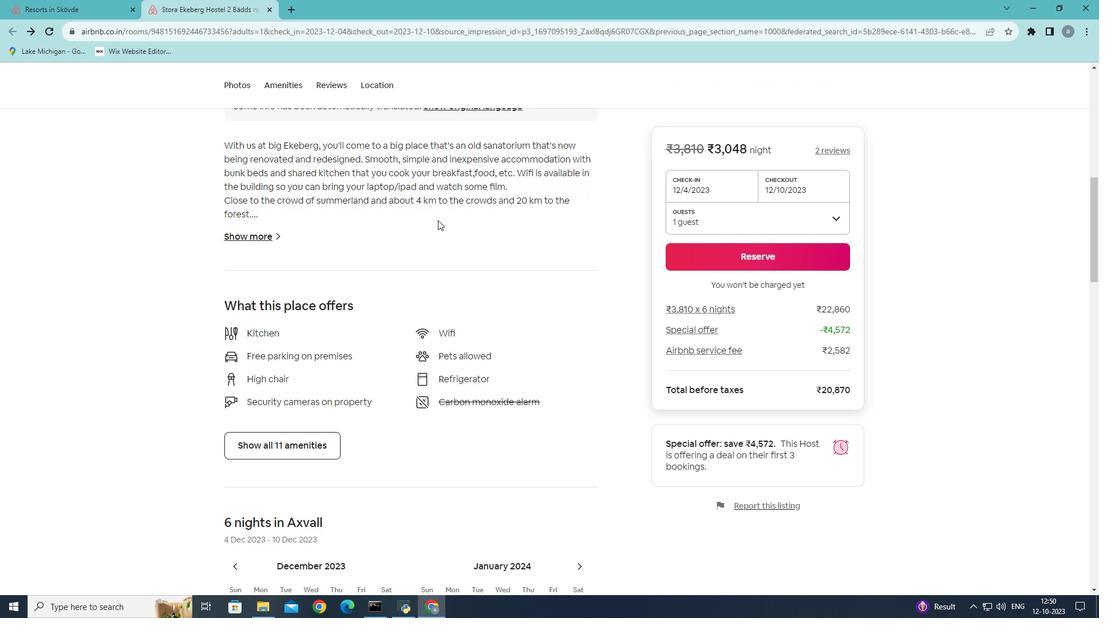 
Action: Mouse scrolled (437, 219) with delta (0, 0)
Screenshot: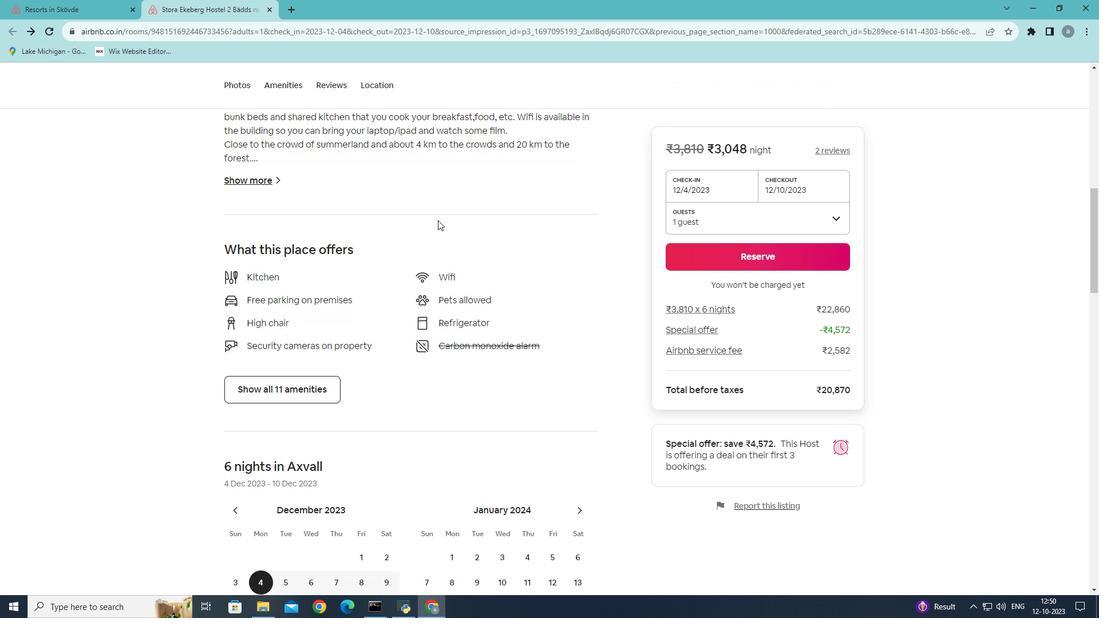 
Action: Mouse moved to (261, 347)
Screenshot: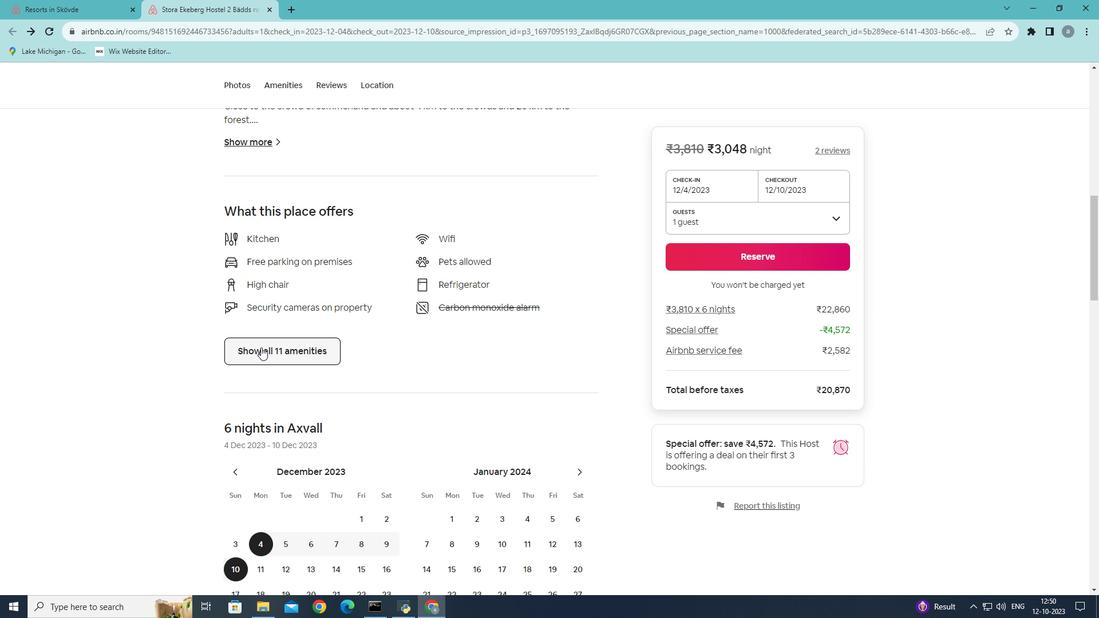 
Action: Mouse pressed left at (261, 347)
Screenshot: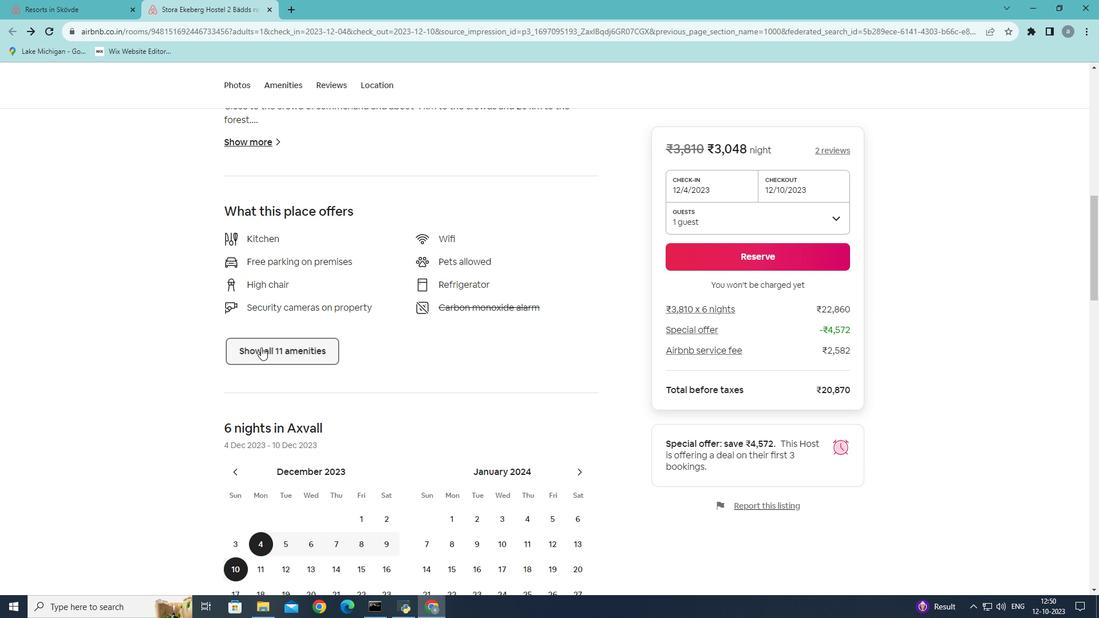 
Action: Mouse moved to (472, 198)
Screenshot: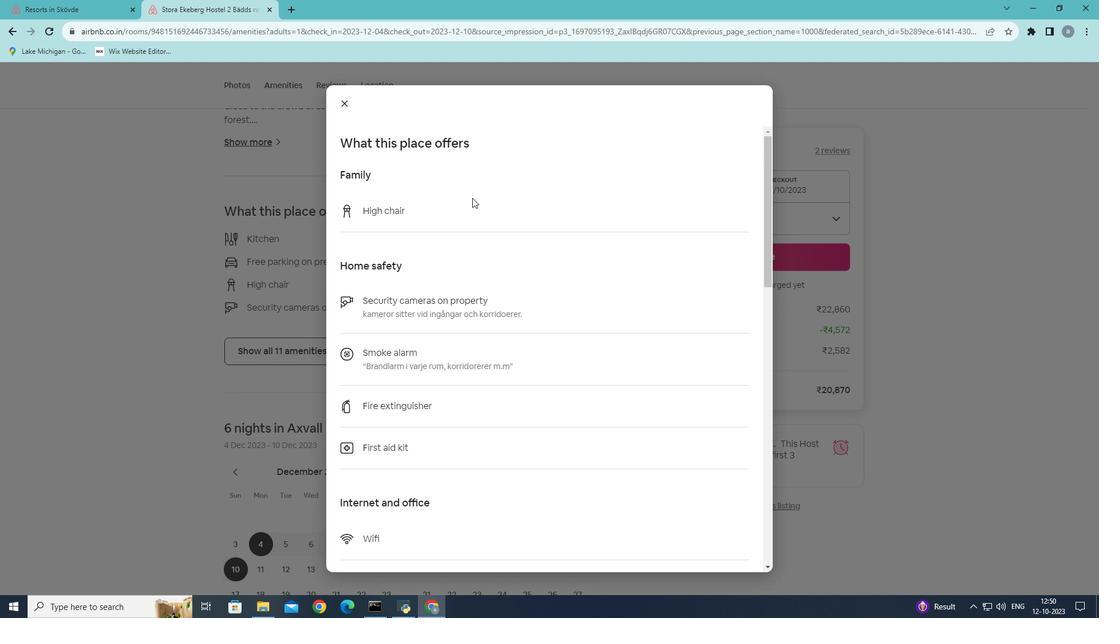
Action: Mouse scrolled (472, 197) with delta (0, 0)
Screenshot: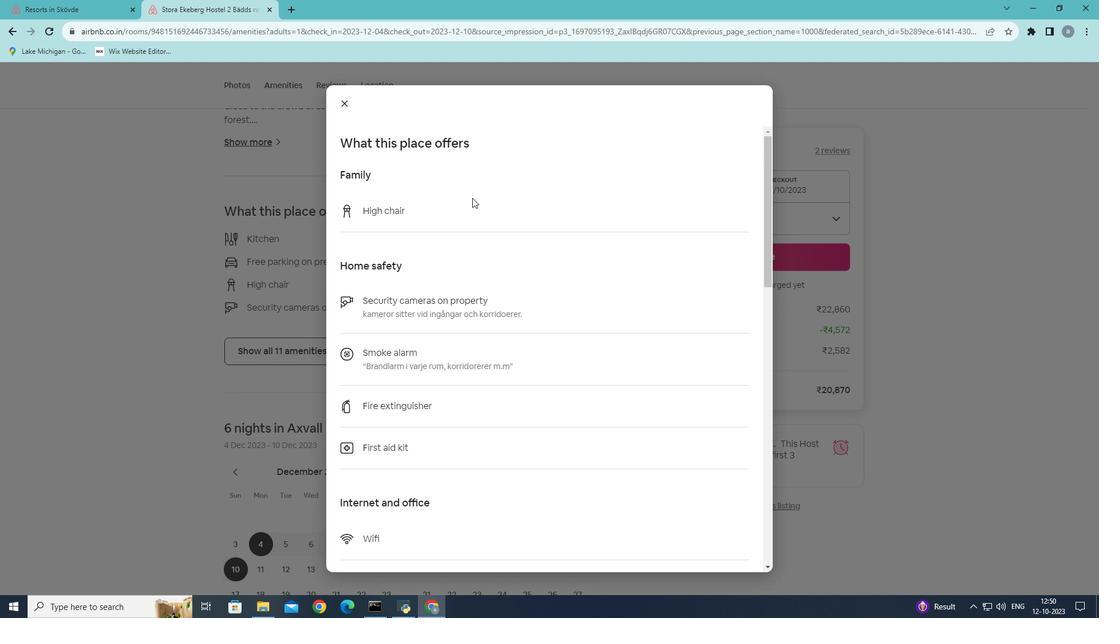 
Action: Mouse scrolled (472, 197) with delta (0, 0)
Screenshot: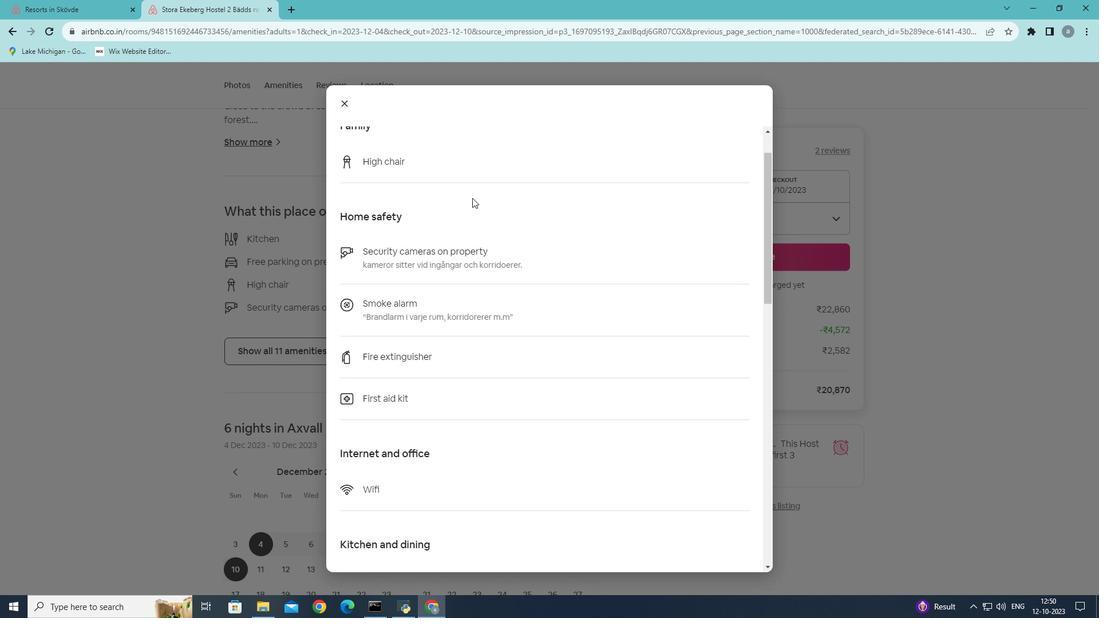 
Action: Mouse scrolled (472, 197) with delta (0, 0)
Screenshot: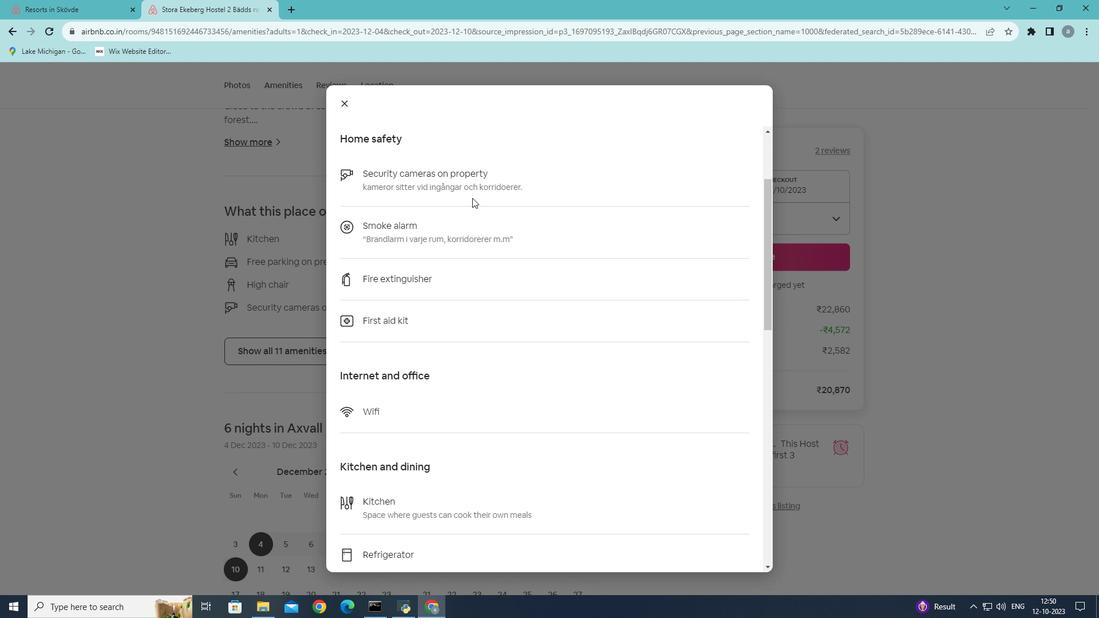 
Action: Mouse scrolled (472, 197) with delta (0, 0)
Screenshot: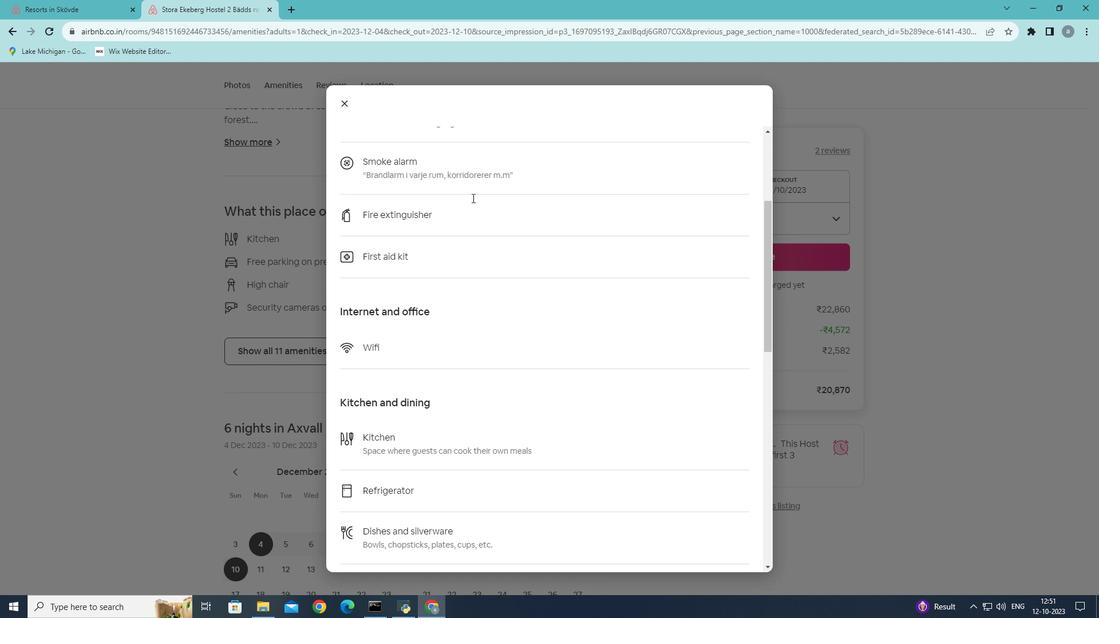 
Action: Mouse scrolled (472, 197) with delta (0, 0)
Screenshot: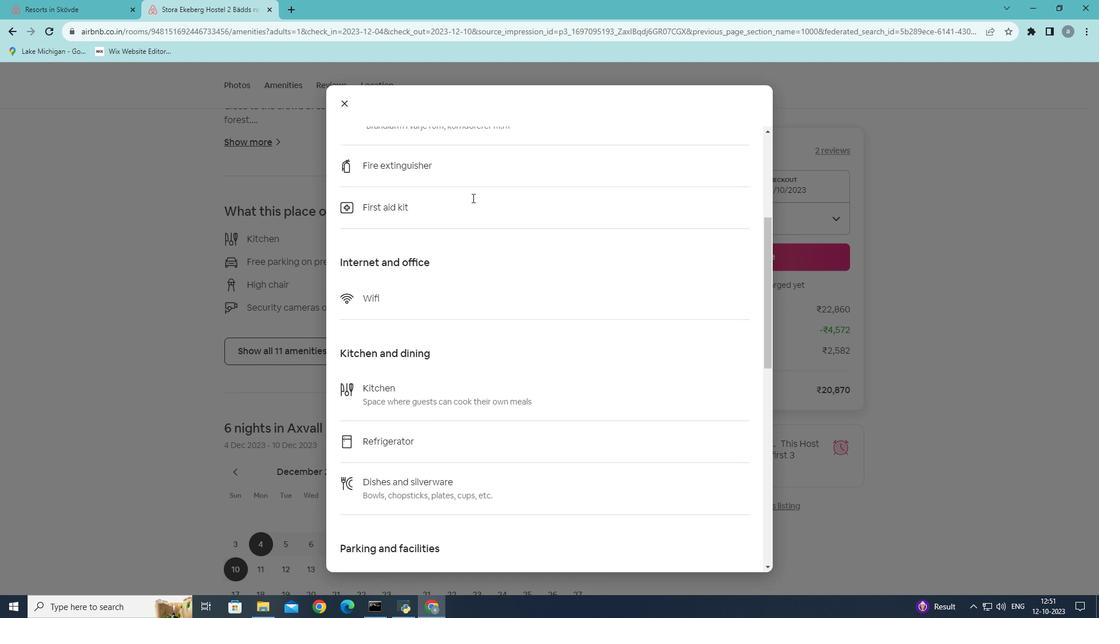 
Action: Mouse scrolled (472, 197) with delta (0, 0)
Screenshot: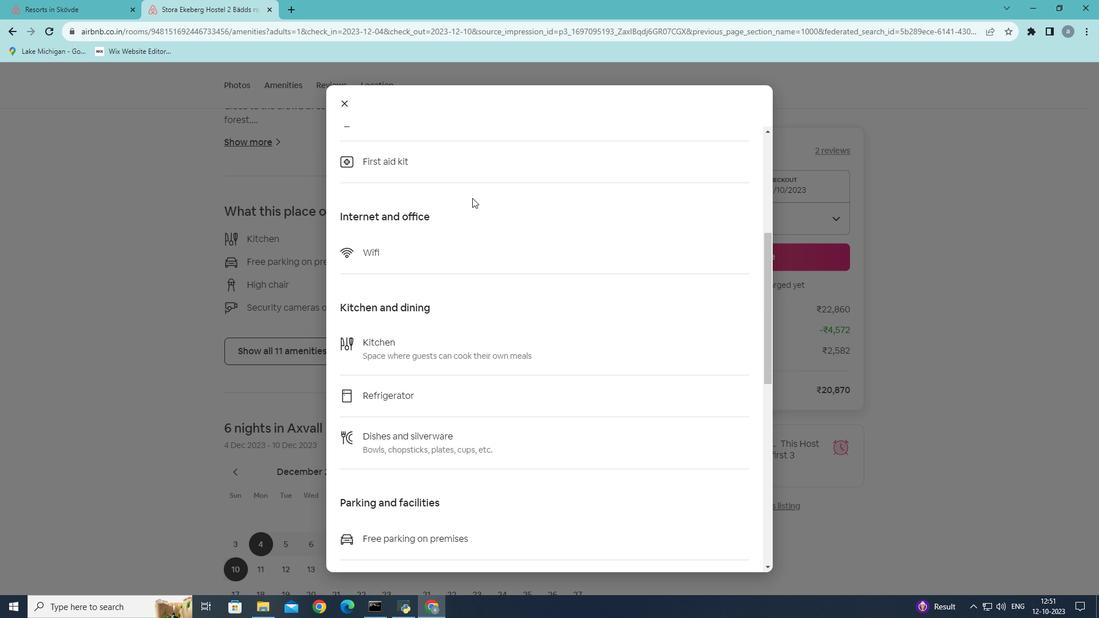 
Action: Mouse scrolled (472, 197) with delta (0, 0)
Screenshot: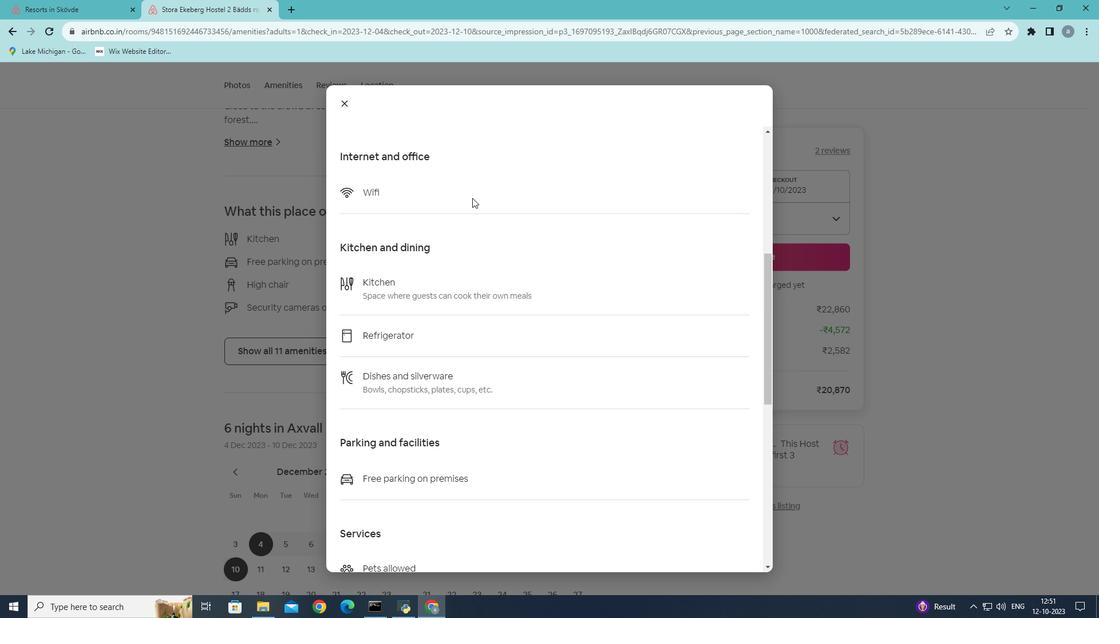 
Action: Mouse scrolled (472, 197) with delta (0, 0)
Screenshot: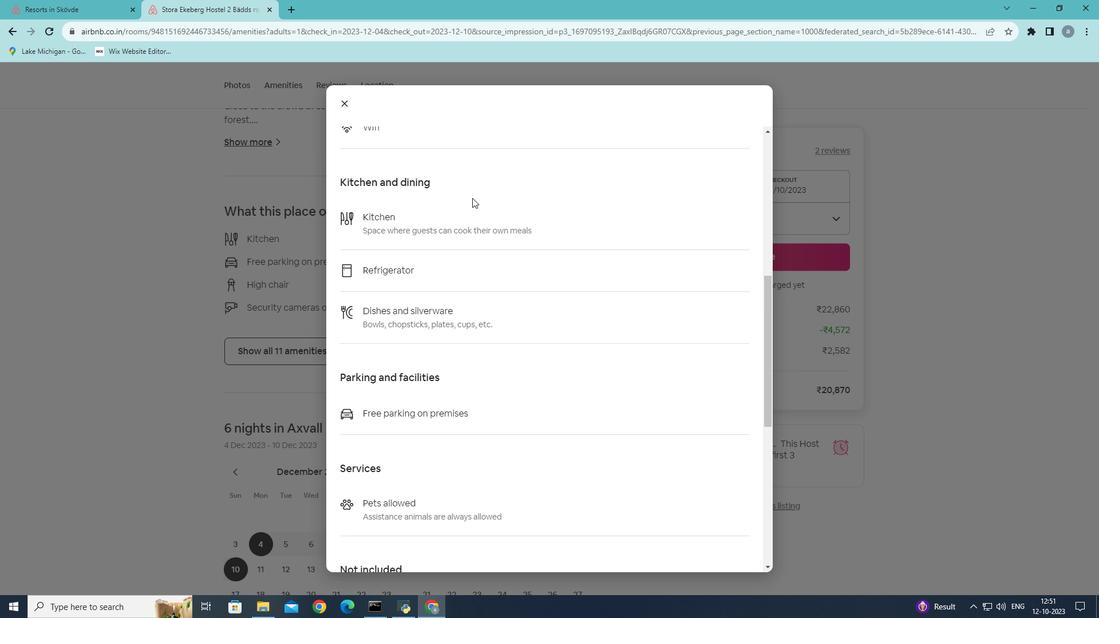 
Action: Mouse scrolled (472, 197) with delta (0, 0)
Screenshot: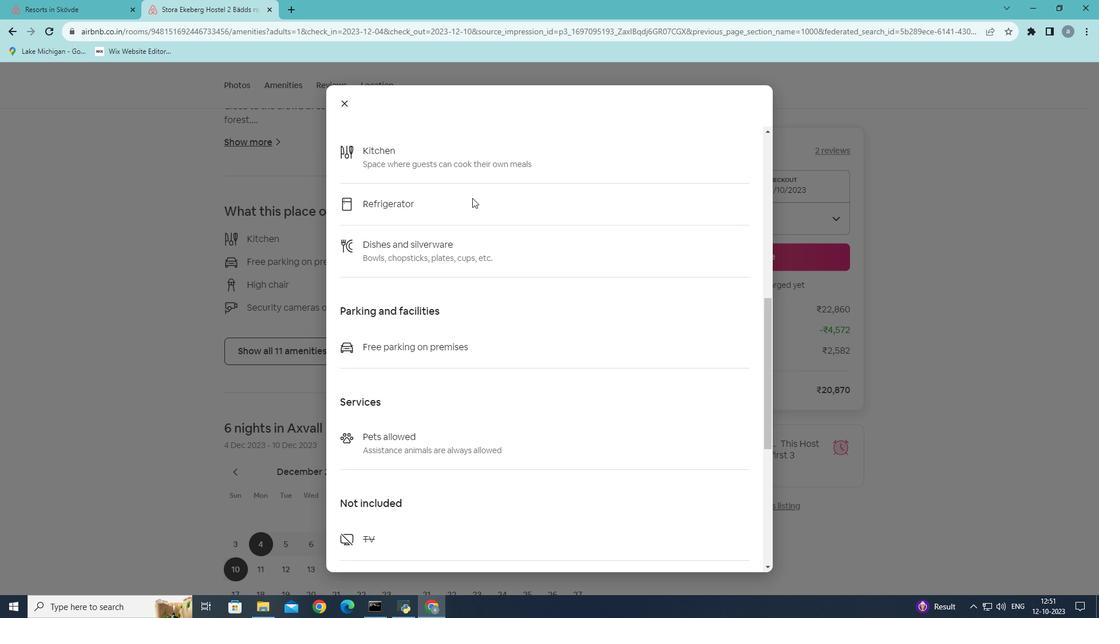 
Action: Mouse scrolled (472, 197) with delta (0, 0)
Screenshot: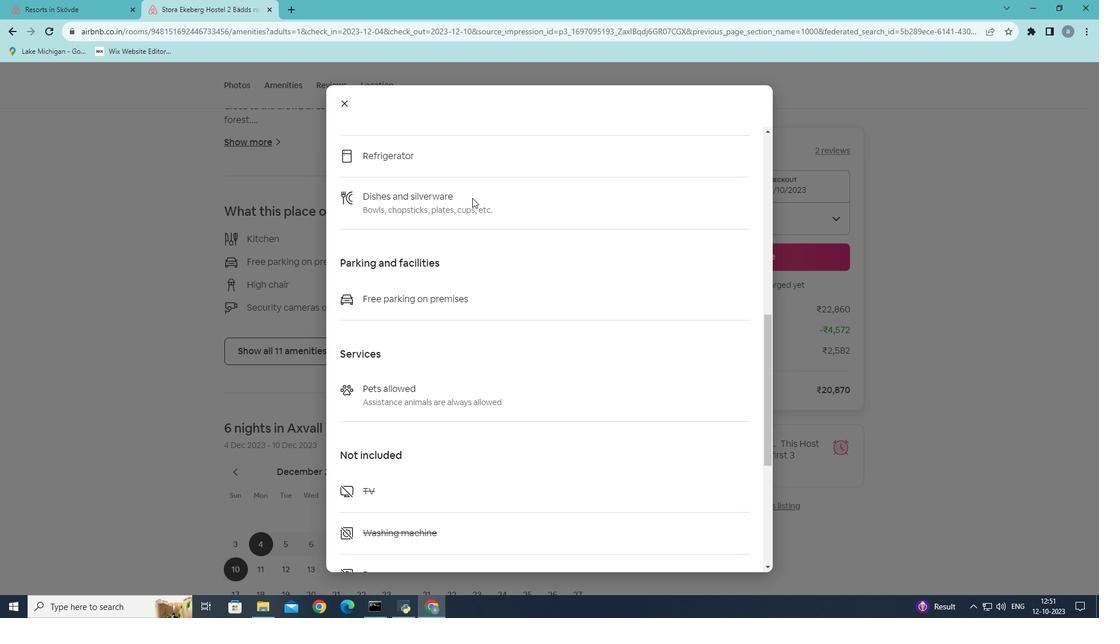 
Action: Mouse scrolled (472, 197) with delta (0, 0)
Screenshot: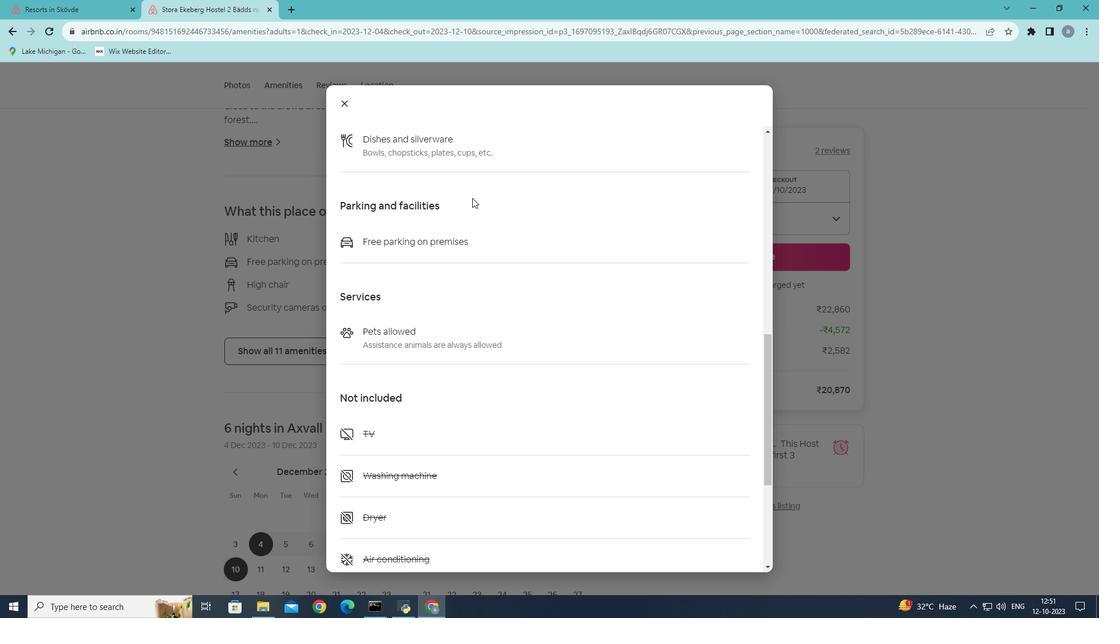 
Action: Mouse scrolled (472, 197) with delta (0, 0)
Screenshot: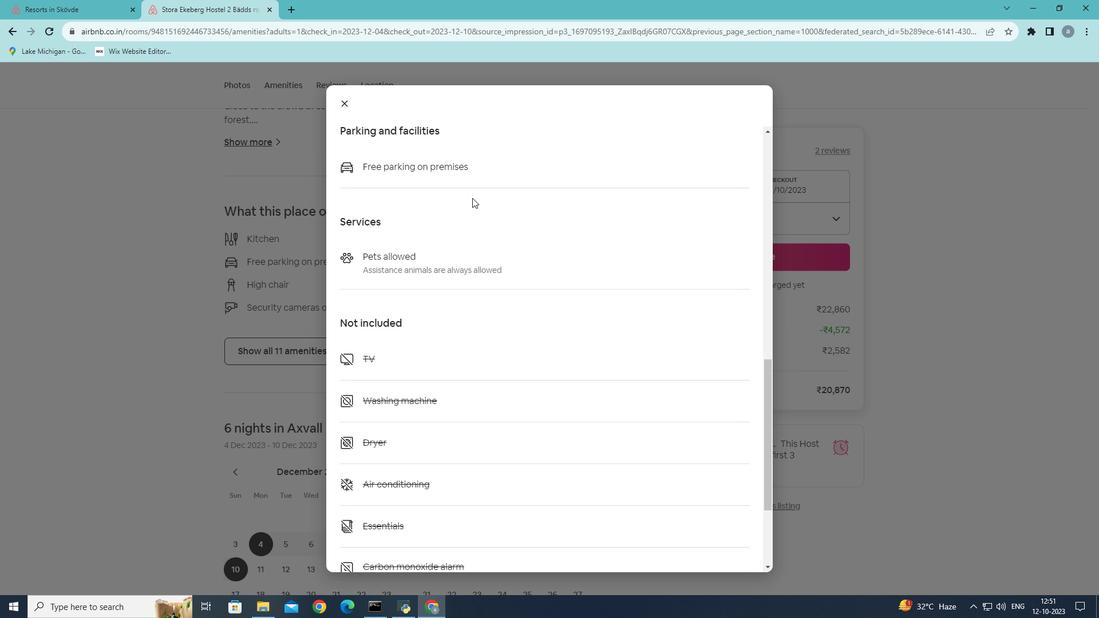 
Action: Mouse scrolled (472, 197) with delta (0, 0)
Screenshot: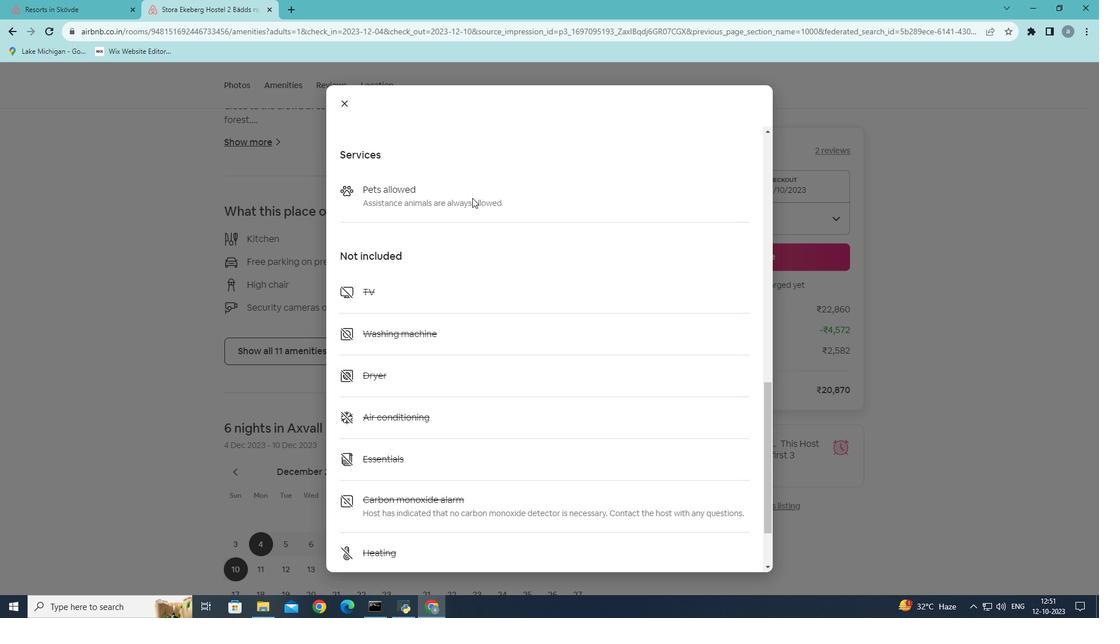 
Action: Mouse scrolled (472, 197) with delta (0, 0)
Screenshot: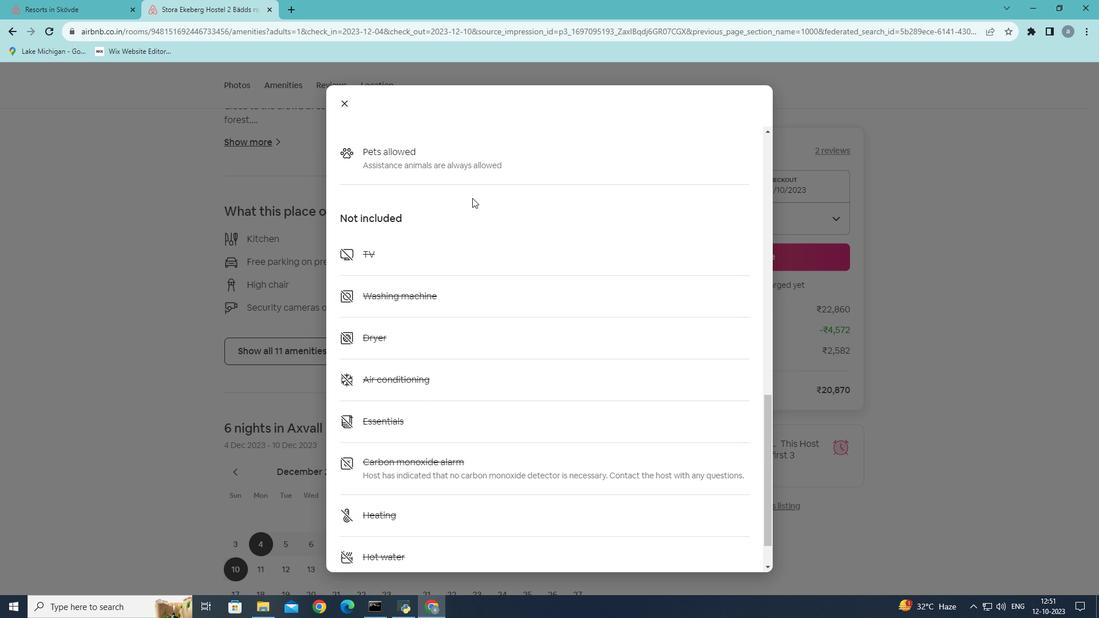 
Action: Mouse scrolled (472, 197) with delta (0, 0)
Screenshot: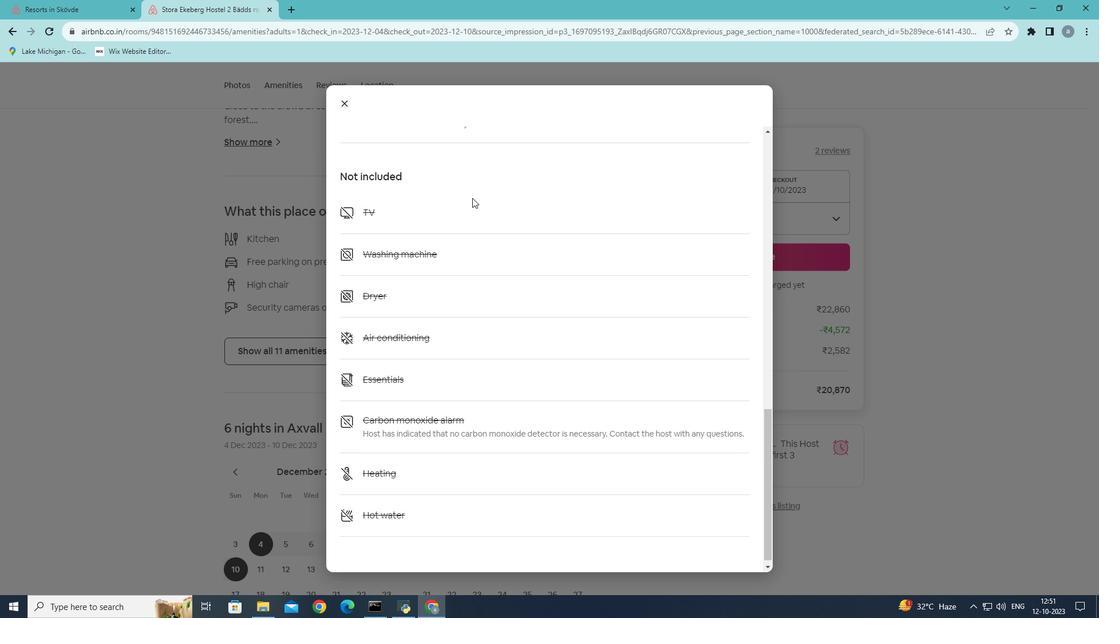 
Action: Mouse scrolled (472, 197) with delta (0, 0)
Screenshot: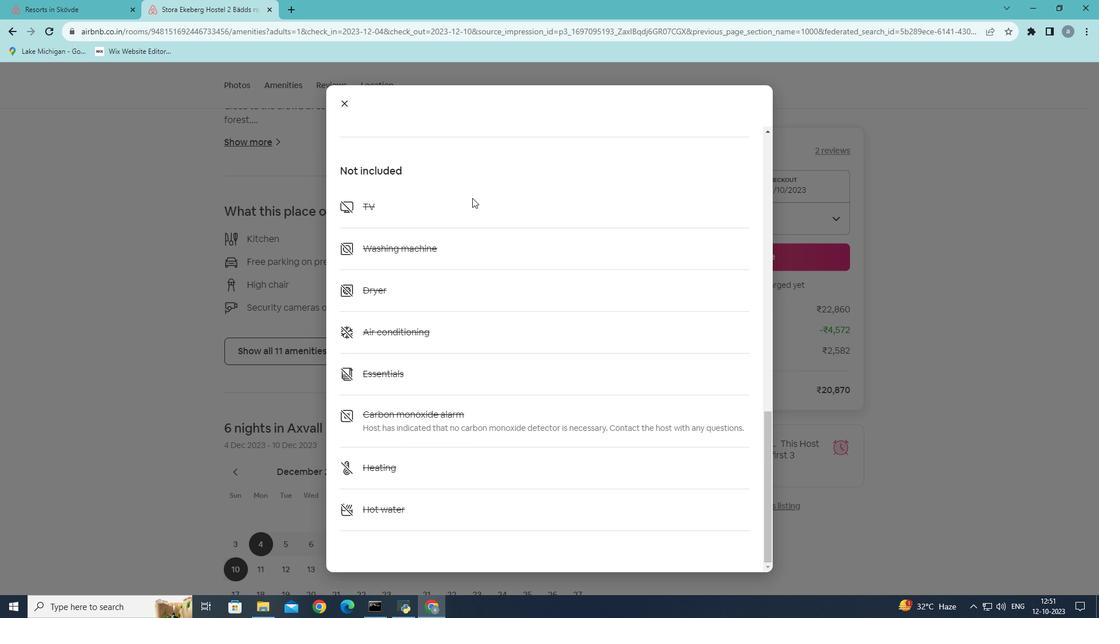 
Action: Mouse scrolled (472, 197) with delta (0, 0)
Screenshot: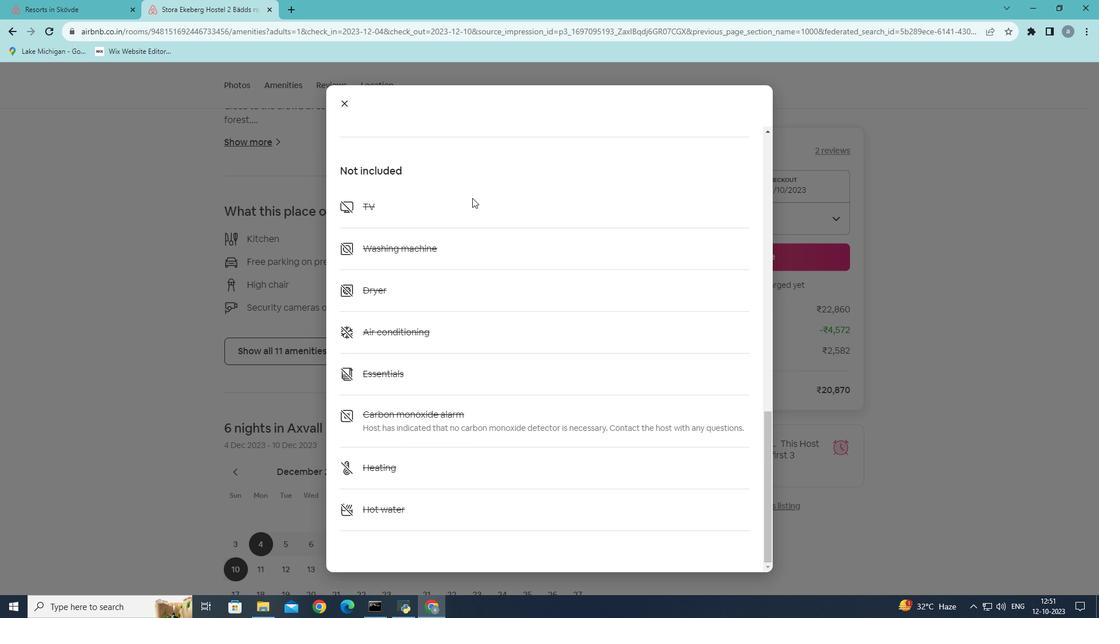 
Action: Mouse scrolled (472, 197) with delta (0, 0)
Screenshot: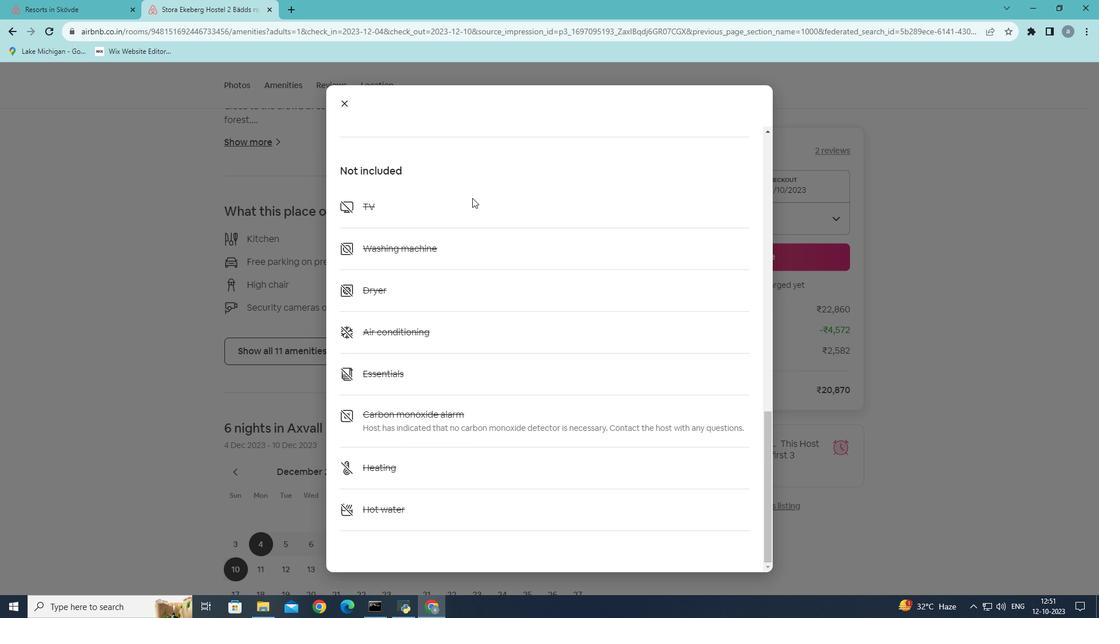 
Action: Mouse scrolled (472, 197) with delta (0, 0)
Screenshot: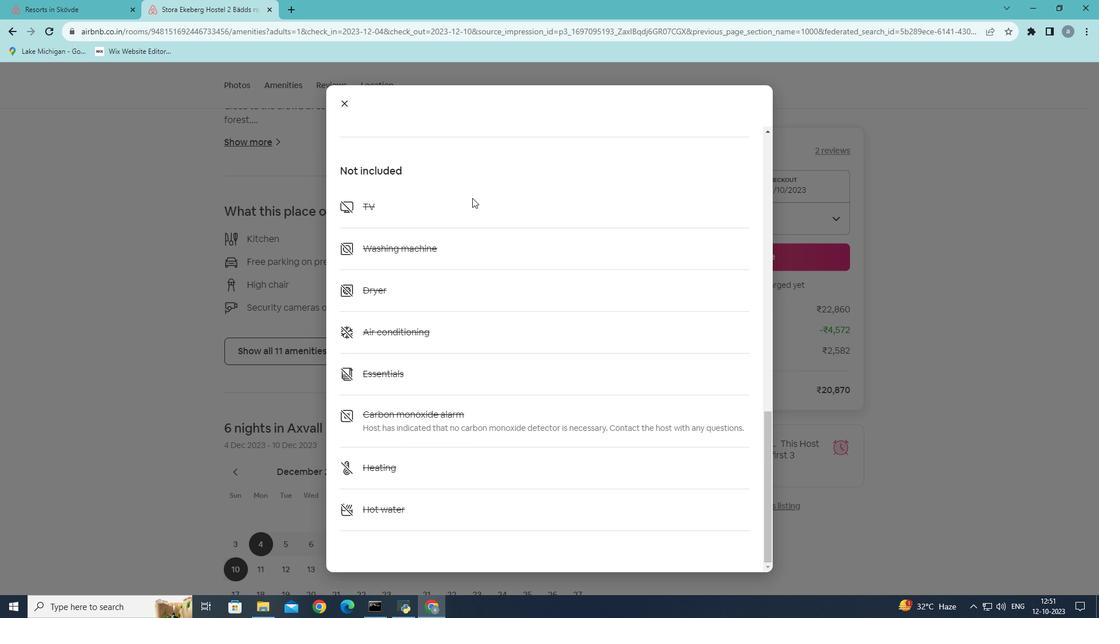 
Action: Mouse scrolled (472, 197) with delta (0, 0)
Screenshot: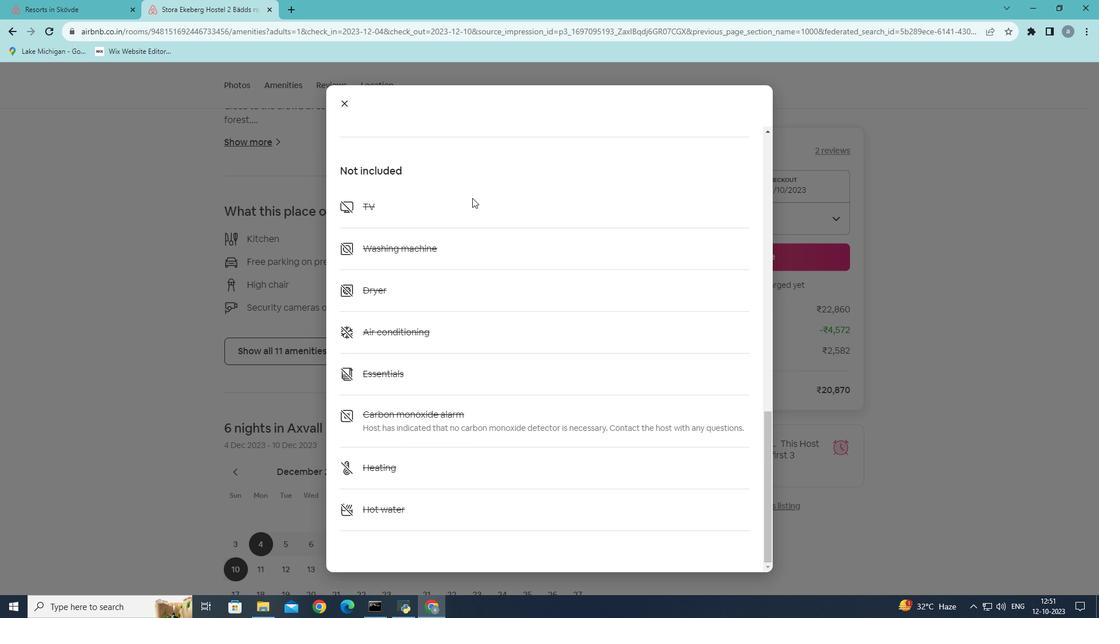 
Action: Mouse scrolled (472, 197) with delta (0, 0)
Screenshot: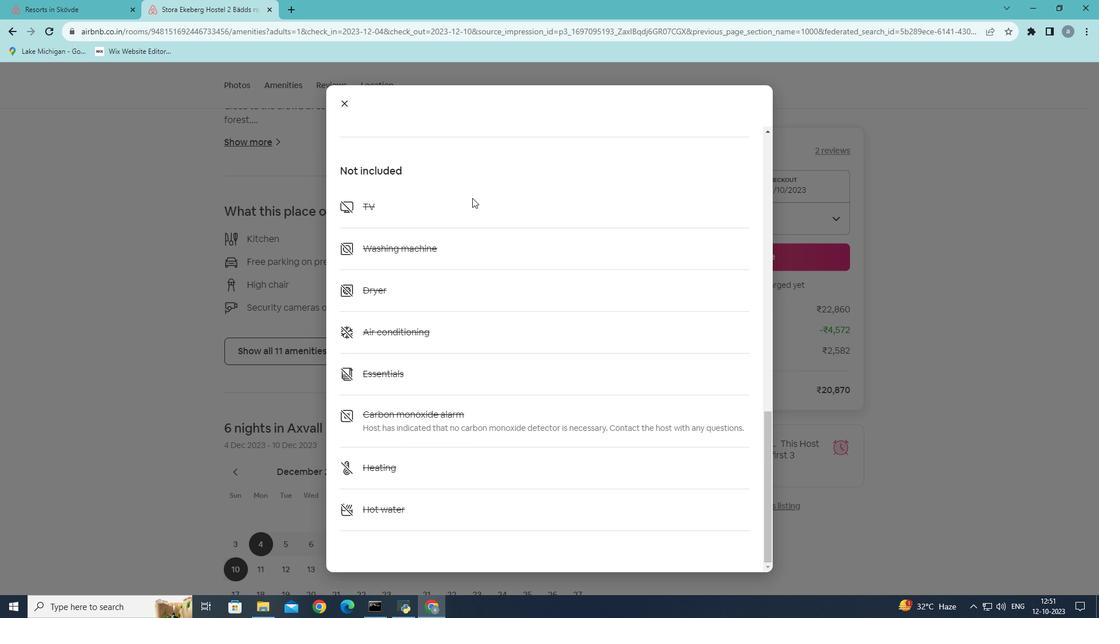
Action: Mouse scrolled (472, 197) with delta (0, 0)
Screenshot: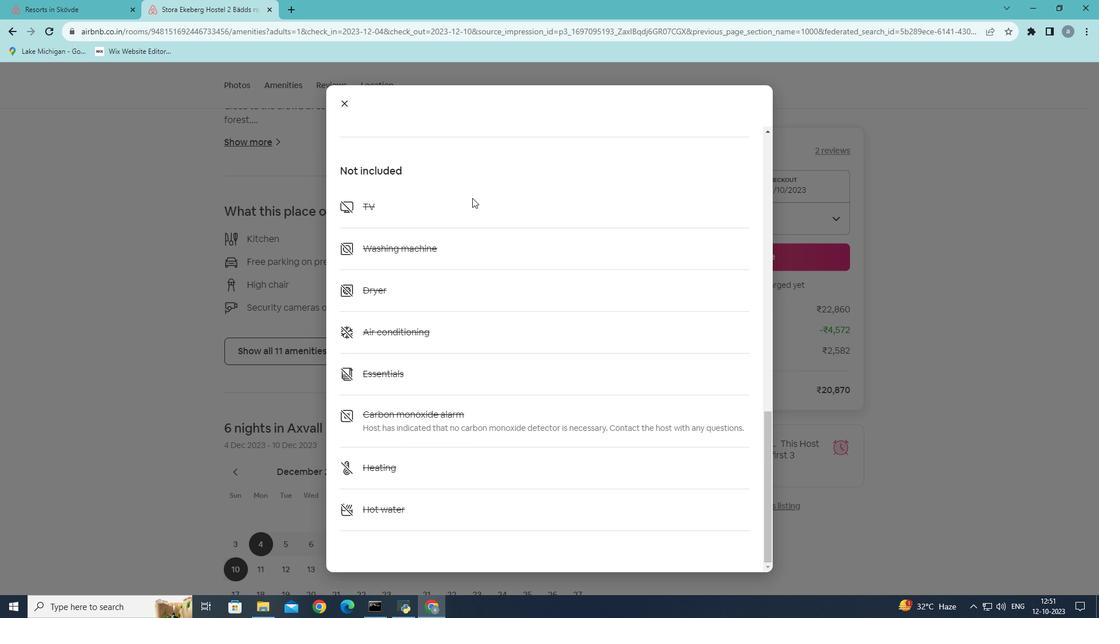 
Action: Mouse scrolled (472, 197) with delta (0, 0)
Screenshot: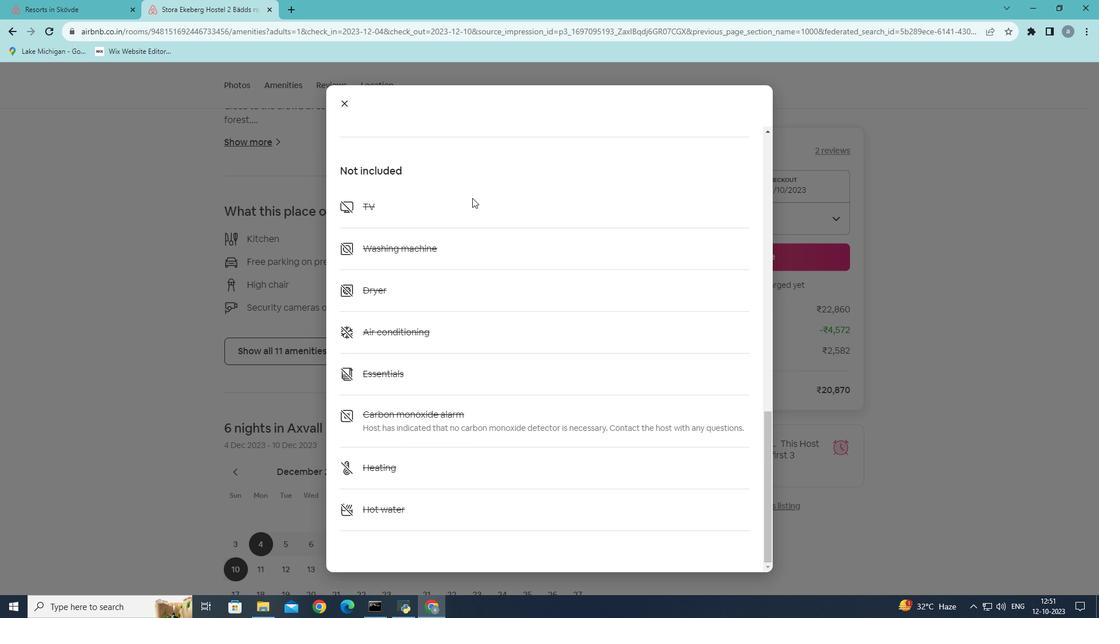 
Action: Mouse moved to (346, 99)
Screenshot: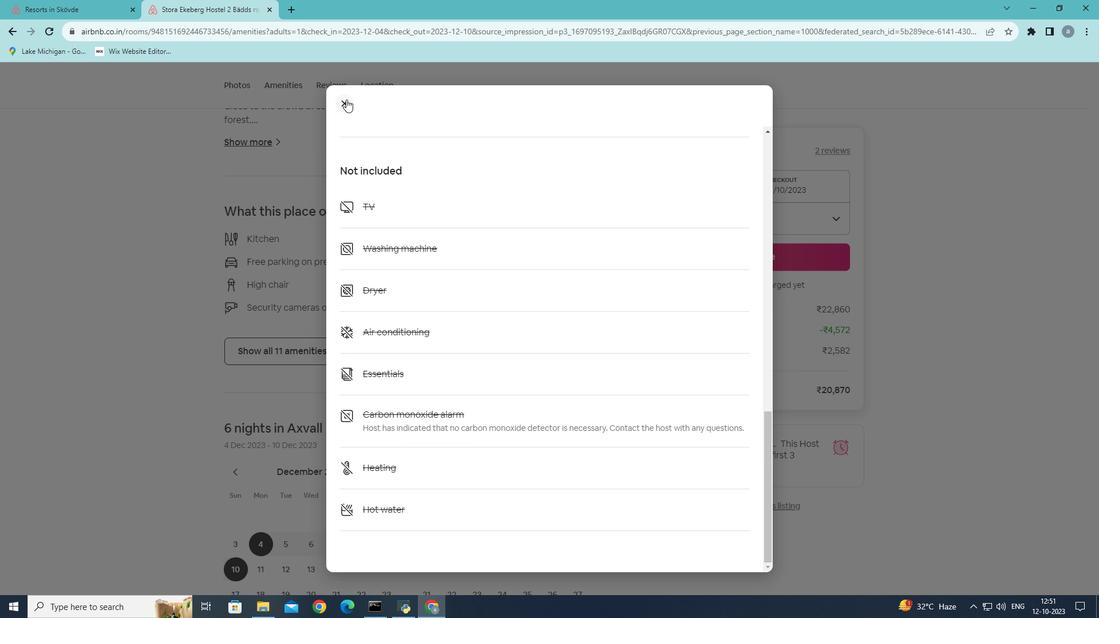 
Action: Mouse pressed left at (346, 99)
Screenshot: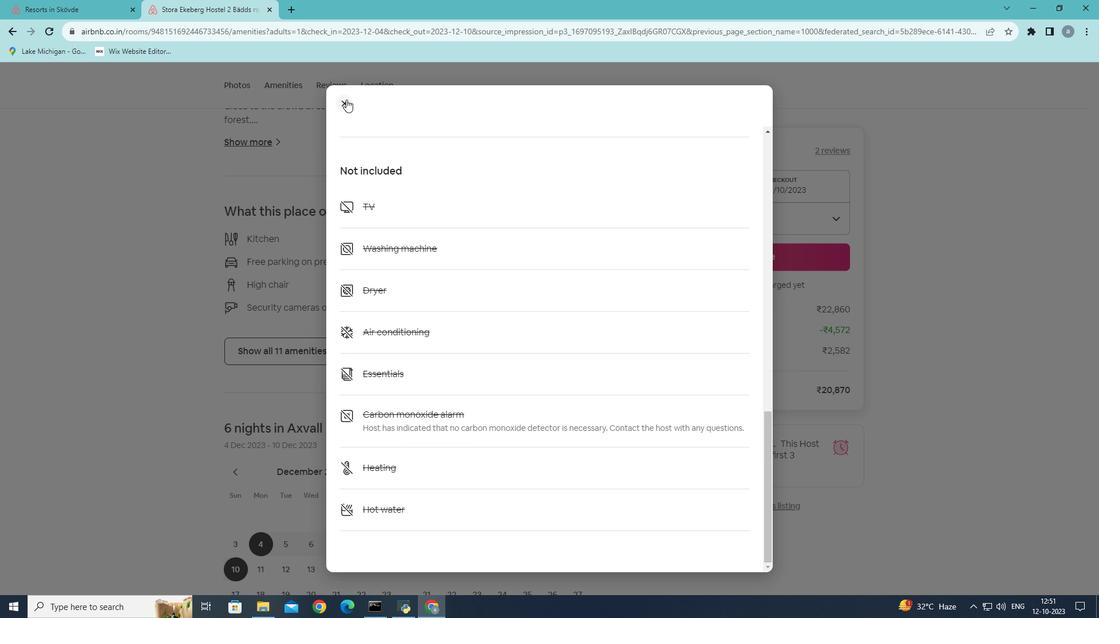 
Action: Mouse moved to (403, 154)
Screenshot: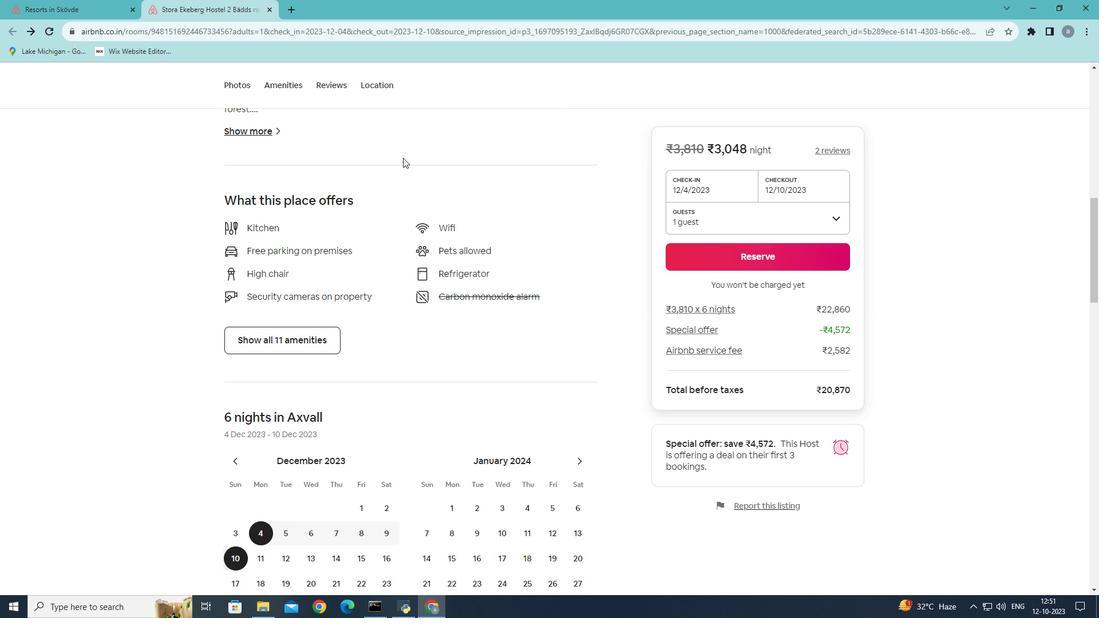 
Action: Mouse scrolled (403, 153) with delta (0, 0)
Screenshot: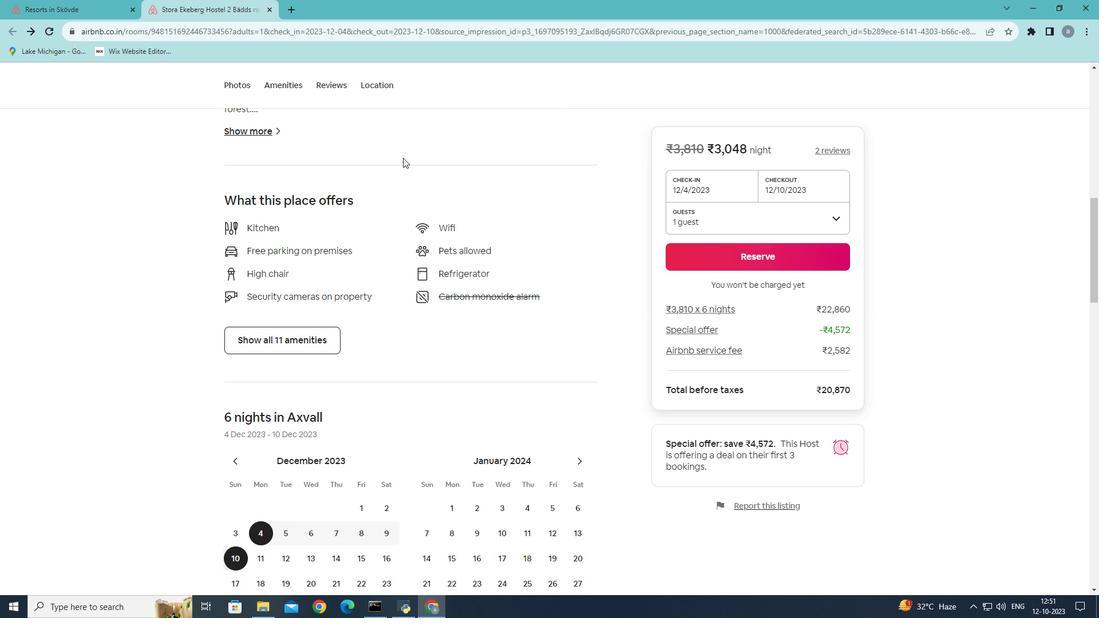 
Action: Mouse moved to (403, 158)
Screenshot: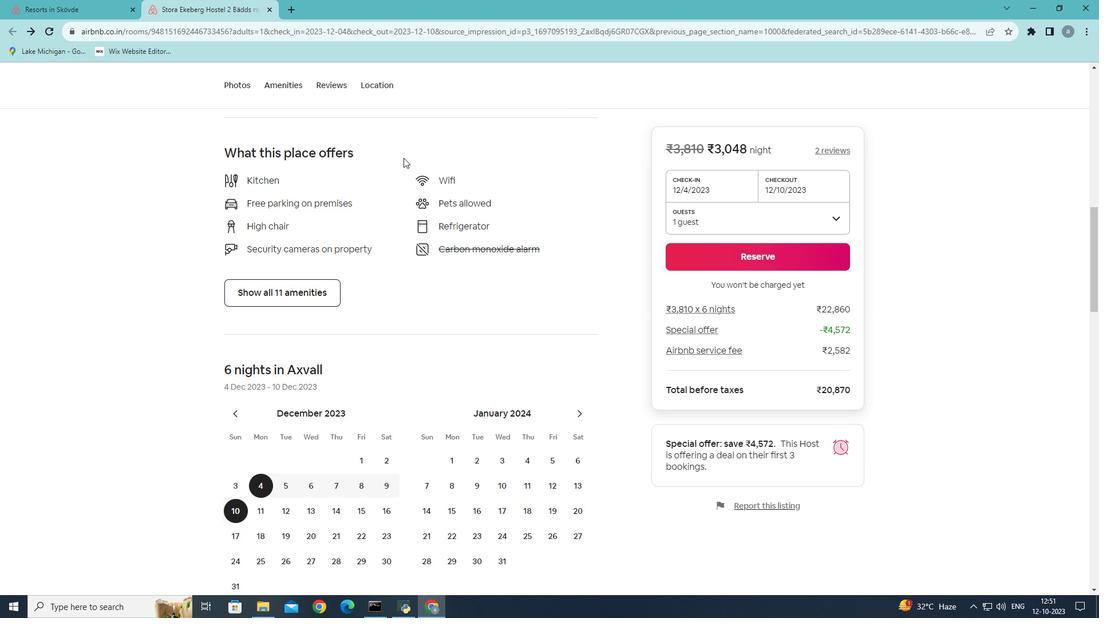 
Action: Mouse scrolled (403, 157) with delta (0, 0)
Screenshot: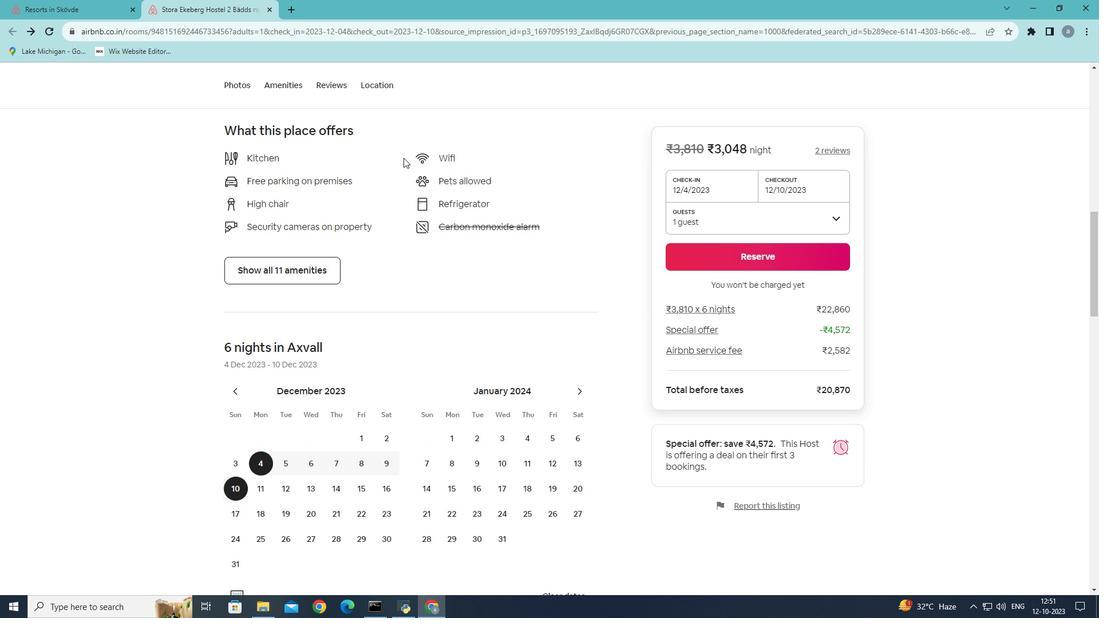 
Action: Mouse moved to (403, 158)
Screenshot: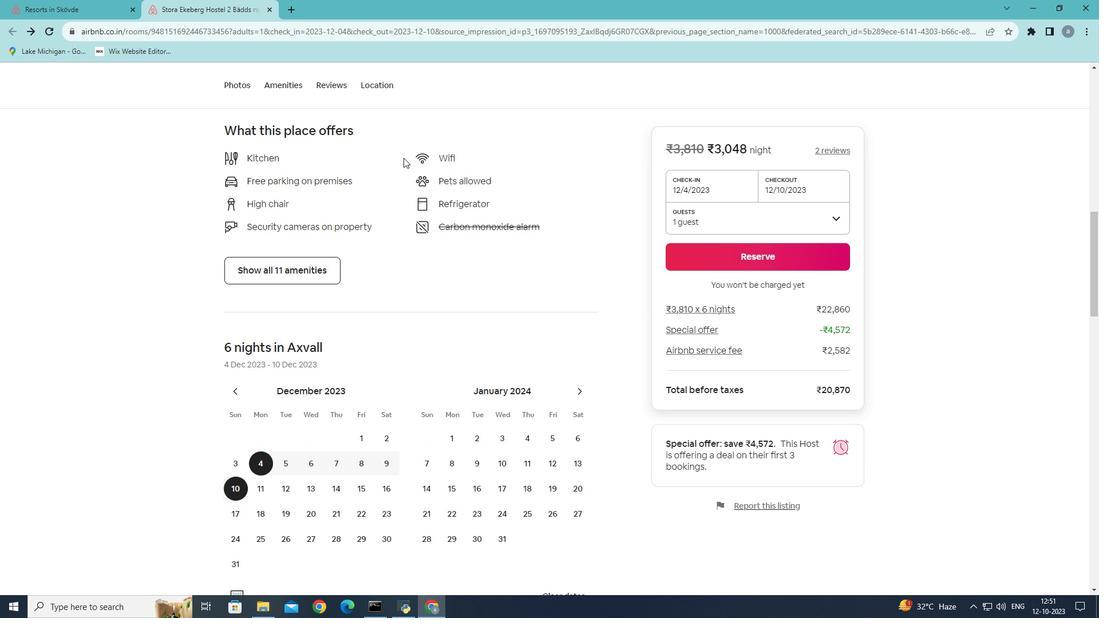 
Action: Mouse scrolled (403, 157) with delta (0, 0)
Screenshot: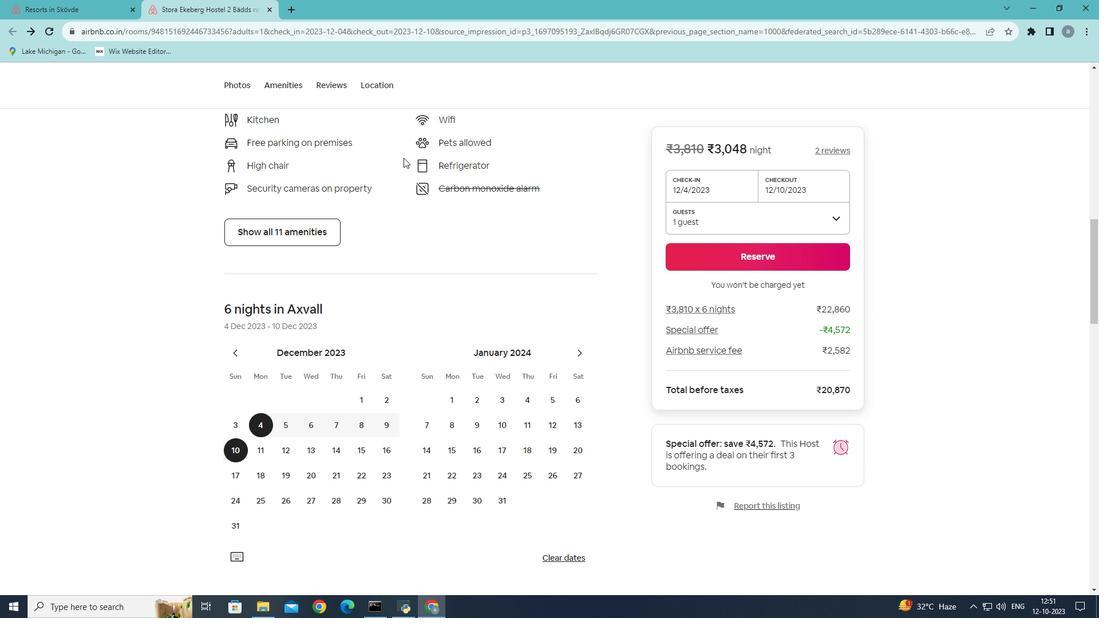 
Action: Mouse scrolled (403, 157) with delta (0, 0)
Screenshot: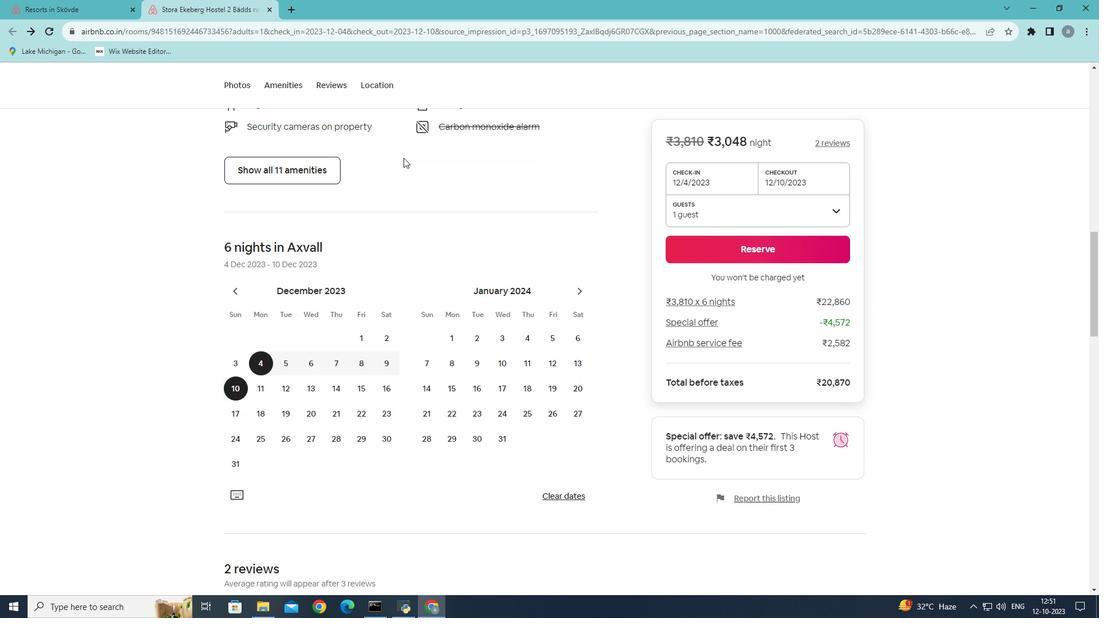 
Action: Mouse moved to (403, 156)
Screenshot: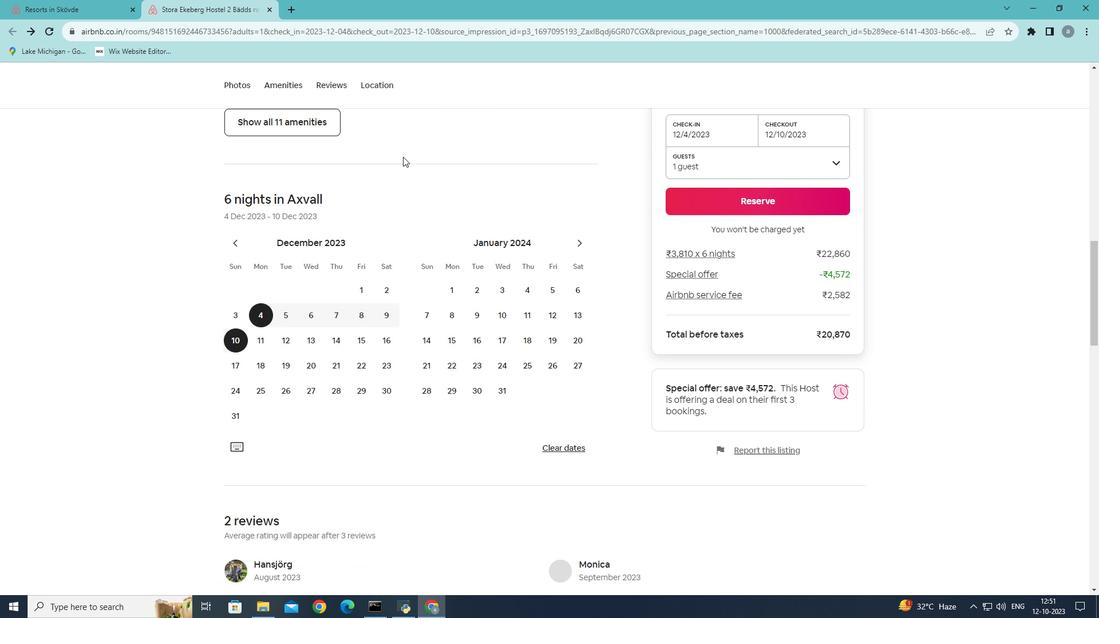 
Action: Mouse scrolled (403, 156) with delta (0, 0)
Screenshot: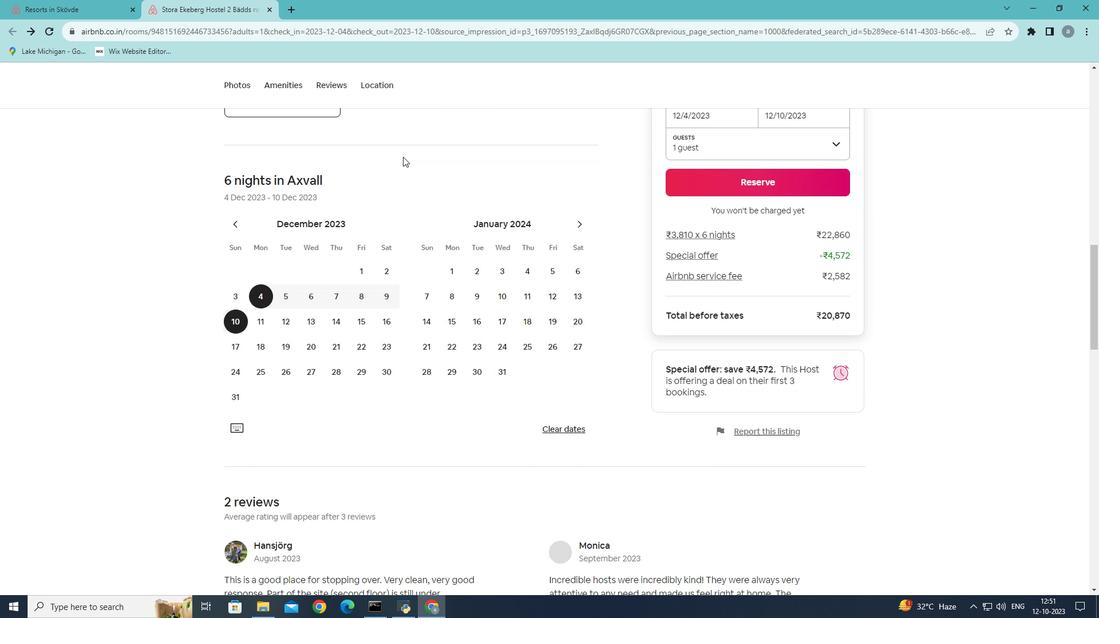 
Action: Mouse scrolled (403, 156) with delta (0, 0)
Screenshot: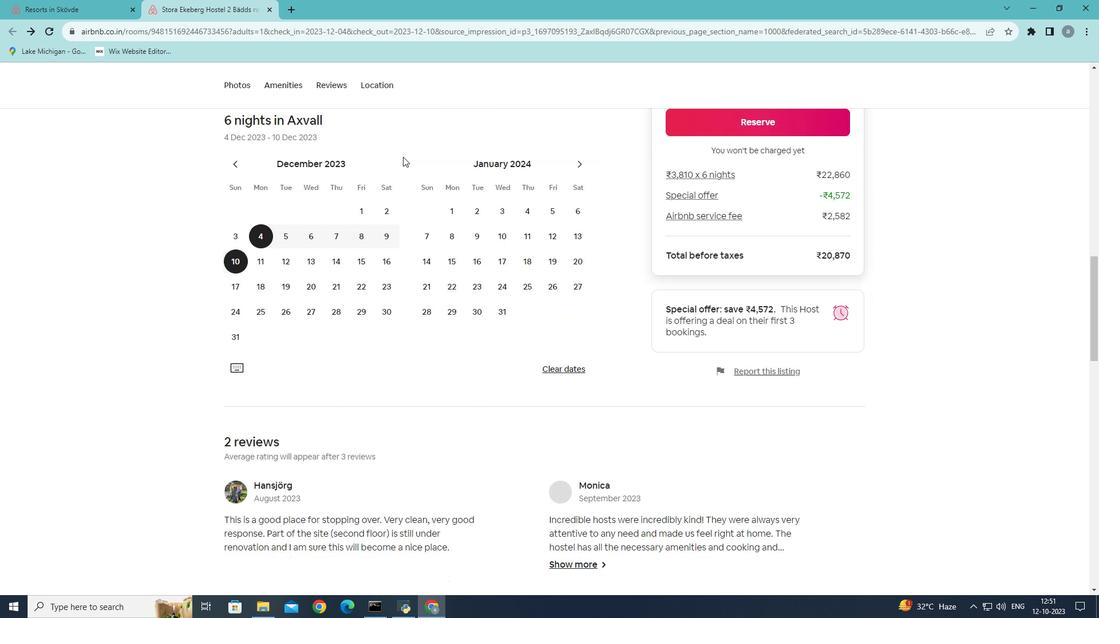 
Action: Mouse scrolled (403, 156) with delta (0, 0)
Screenshot: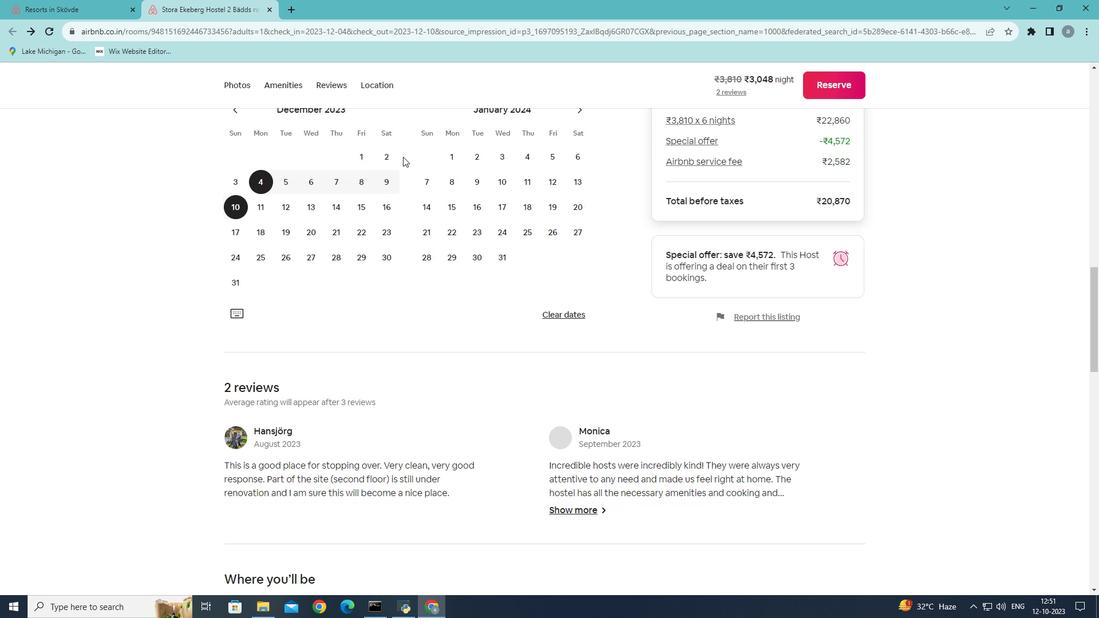 
Action: Mouse scrolled (403, 156) with delta (0, 0)
Screenshot: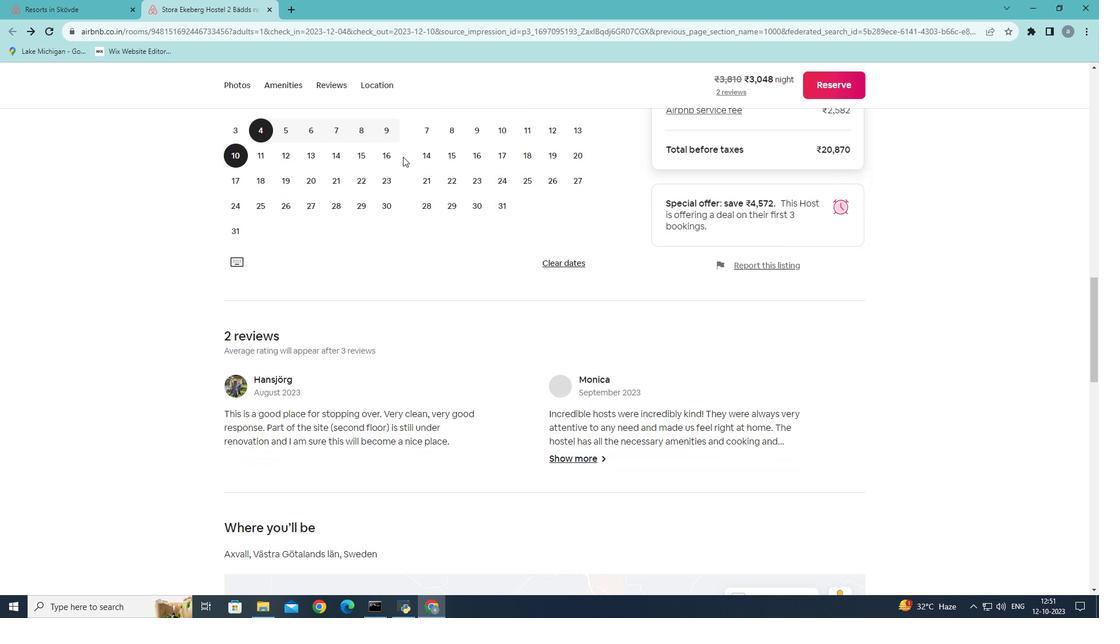 
Action: Mouse scrolled (403, 156) with delta (0, 0)
Screenshot: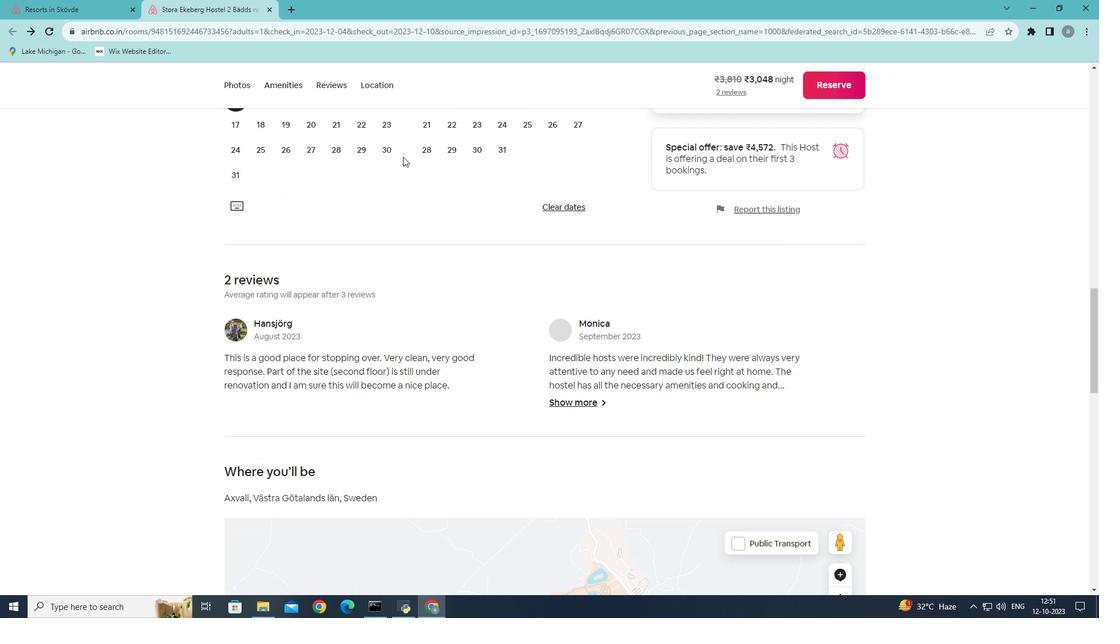 
Action: Mouse scrolled (403, 156) with delta (0, 0)
Screenshot: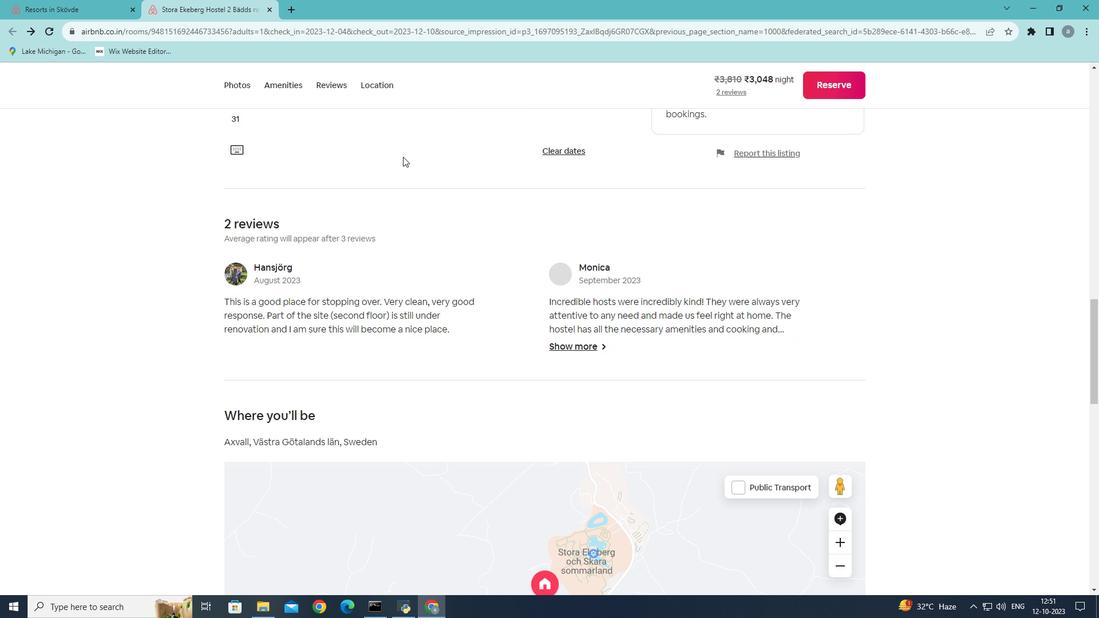 
Action: Mouse scrolled (403, 156) with delta (0, 0)
Screenshot: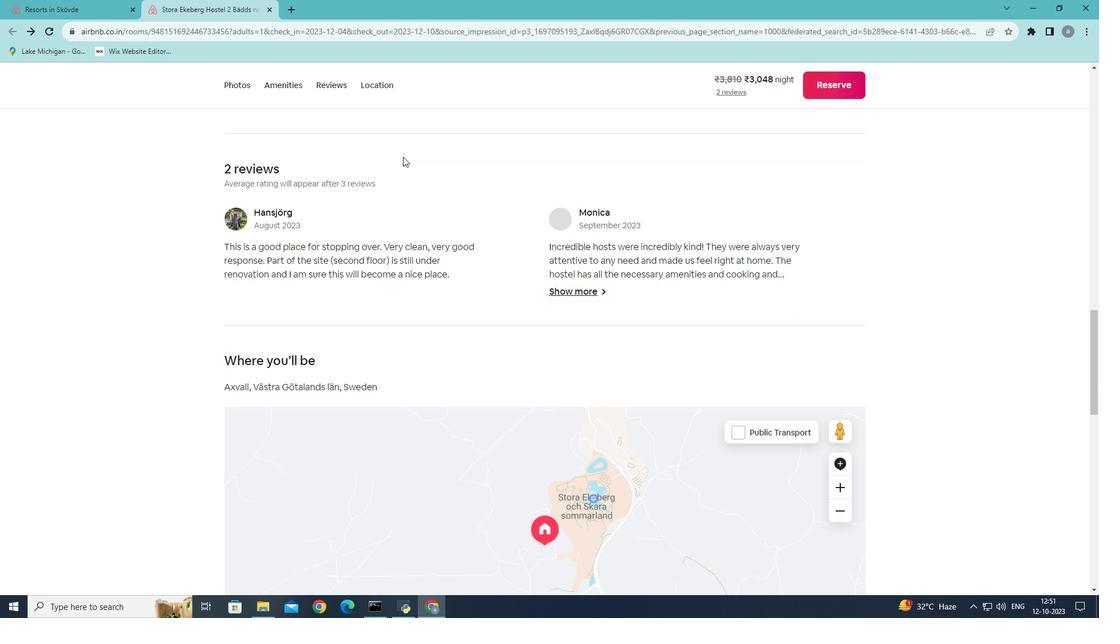
Action: Mouse scrolled (403, 156) with delta (0, 0)
Screenshot: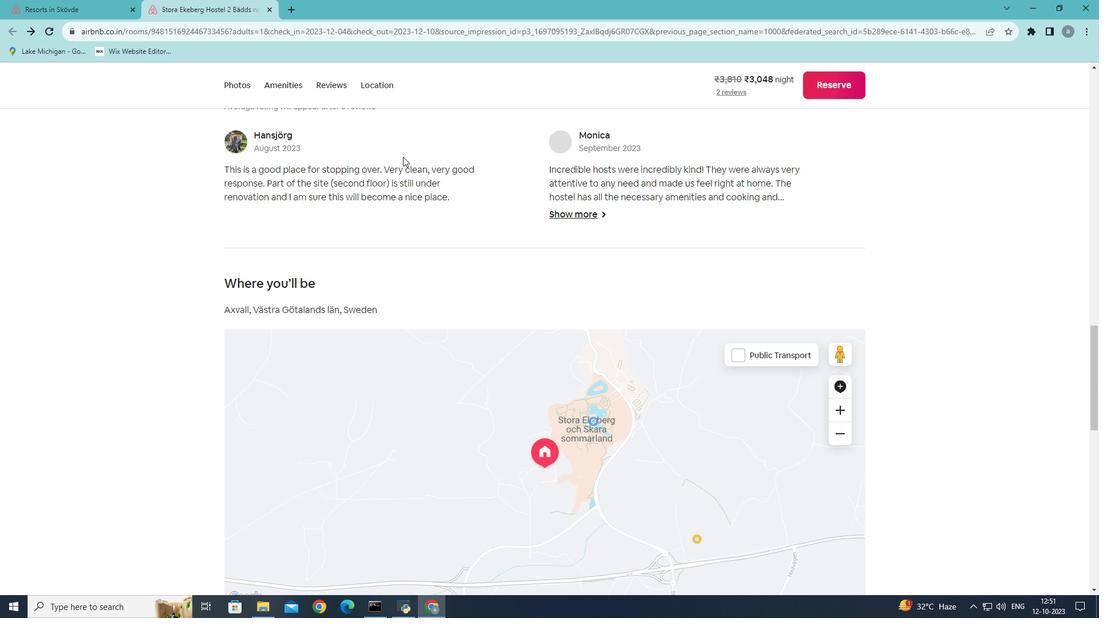 
Action: Mouse scrolled (403, 156) with delta (0, 0)
Screenshot: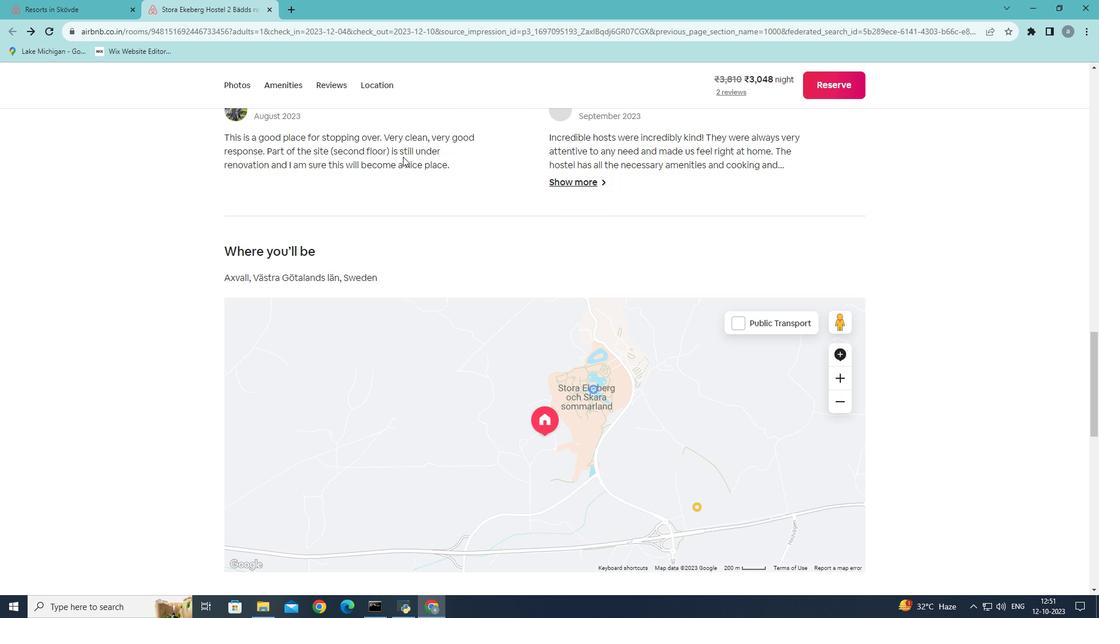 
Action: Mouse scrolled (403, 156) with delta (0, 0)
Screenshot: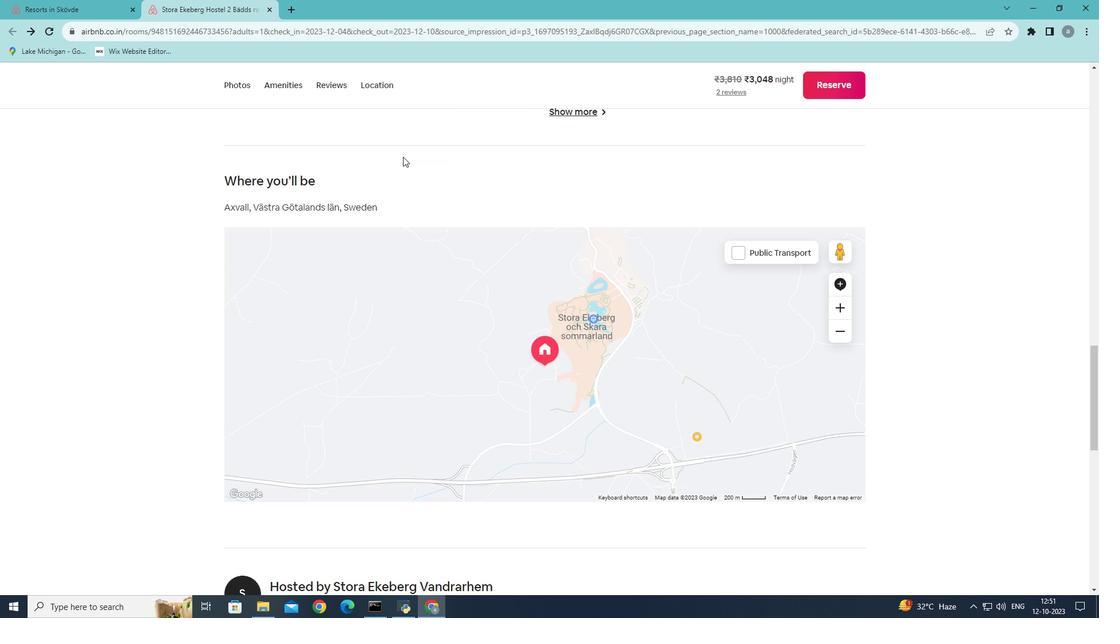 
Action: Mouse scrolled (403, 156) with delta (0, 0)
Screenshot: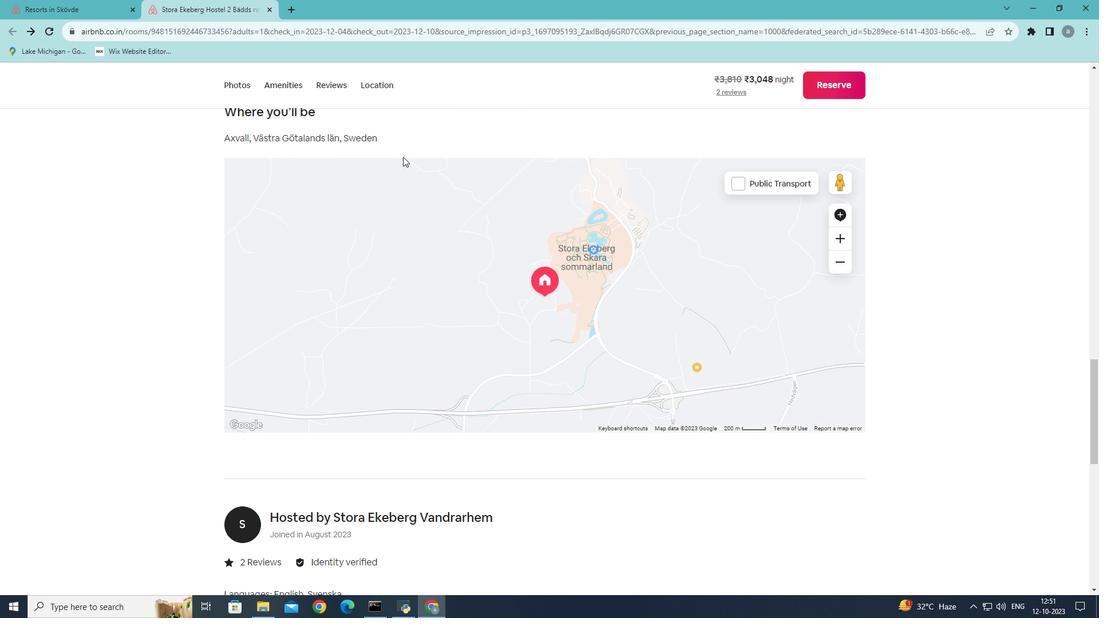 
Action: Mouse scrolled (403, 156) with delta (0, 0)
Screenshot: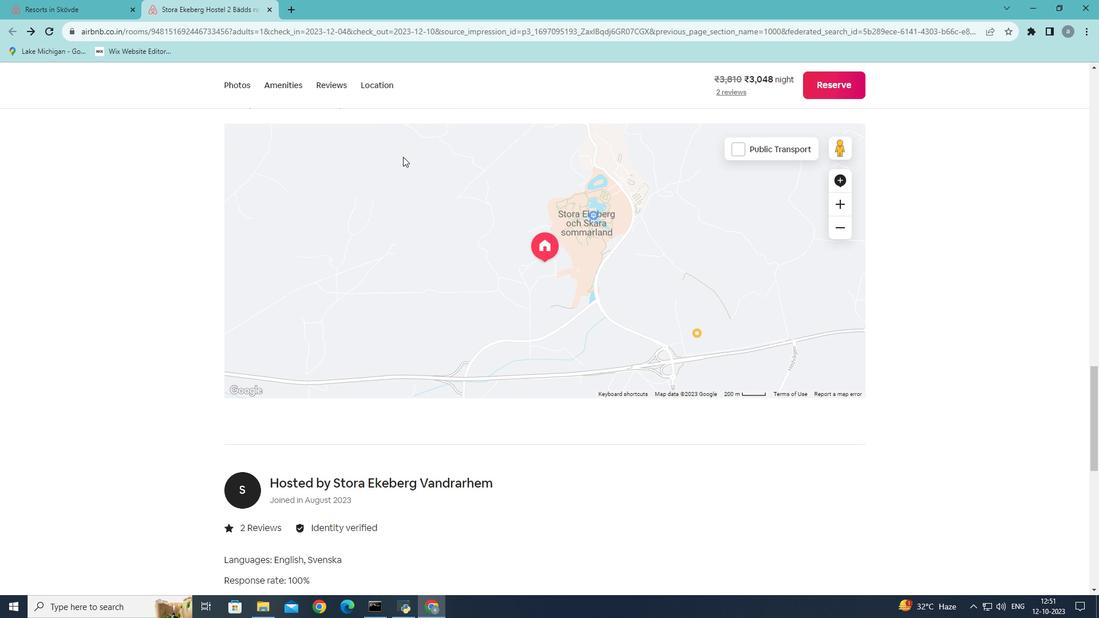 
Action: Mouse scrolled (403, 156) with delta (0, 0)
Screenshot: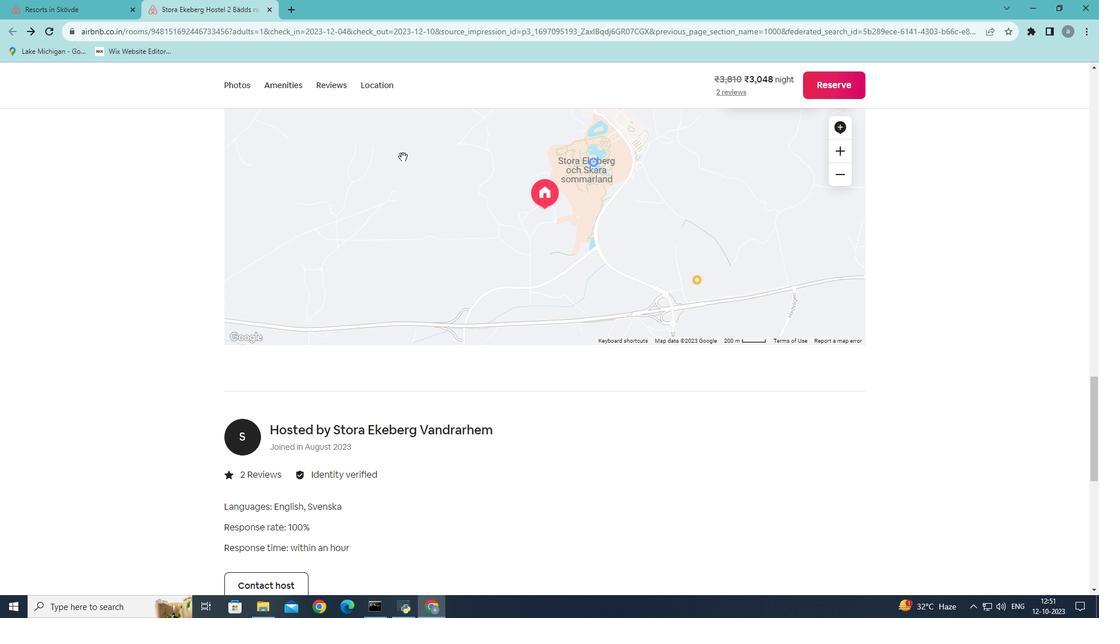 
Action: Mouse scrolled (403, 156) with delta (0, 0)
Screenshot: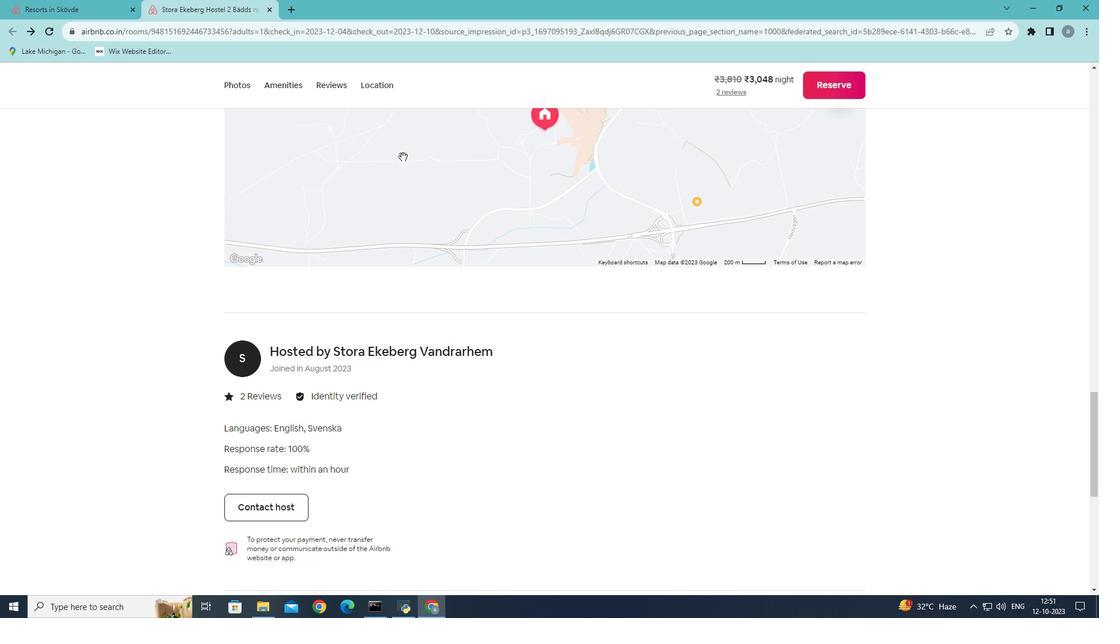 
Action: Mouse scrolled (403, 156) with delta (0, 0)
Screenshot: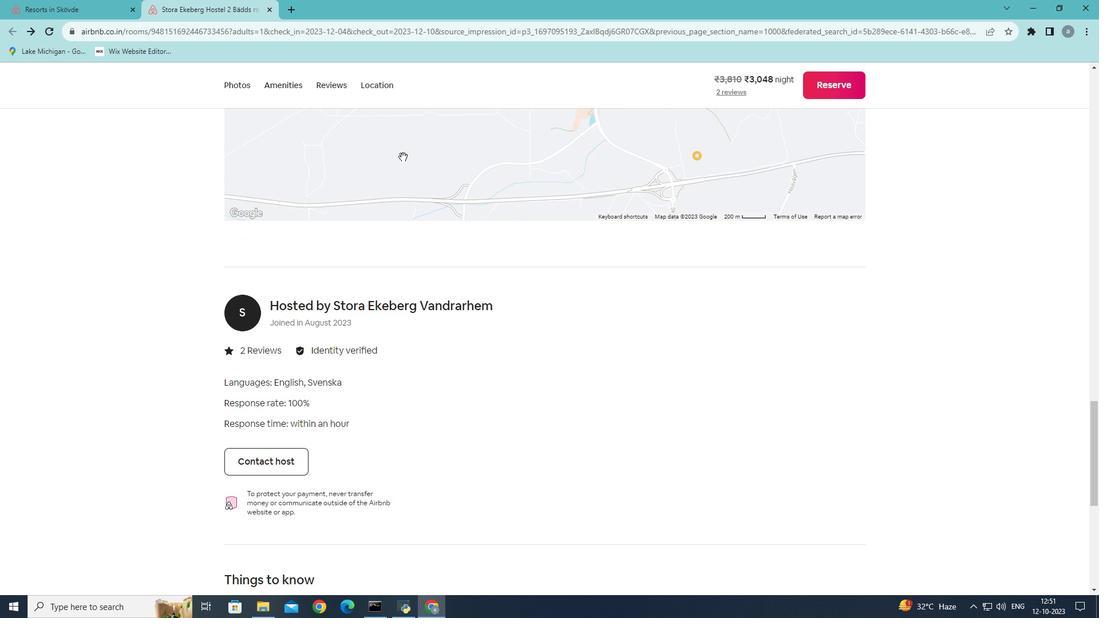 
Action: Mouse scrolled (403, 156) with delta (0, 0)
Screenshot: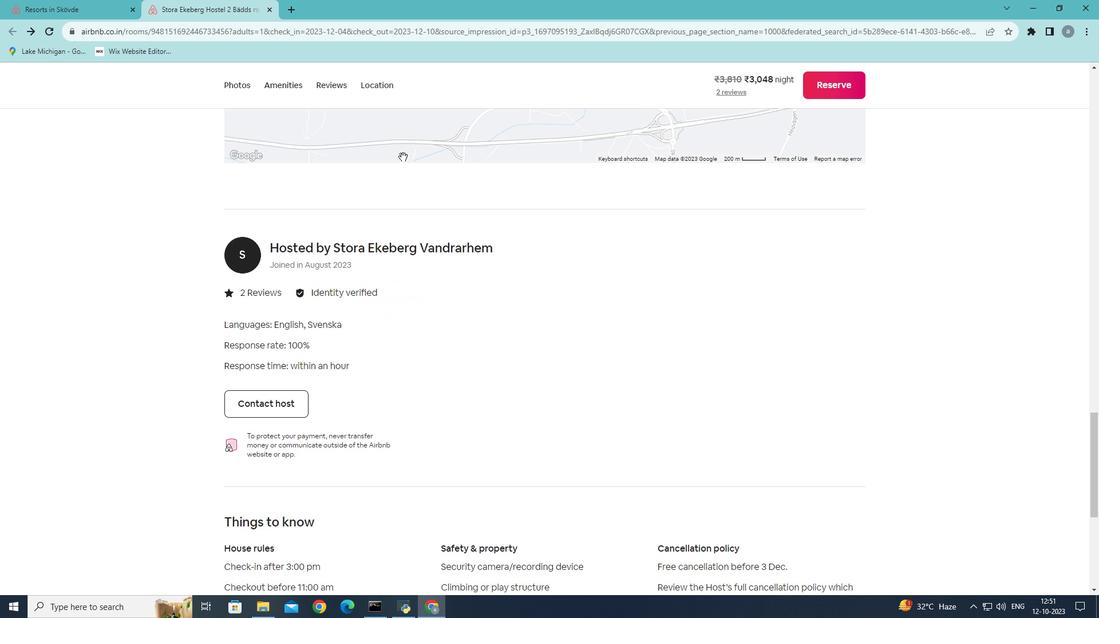 
Action: Mouse scrolled (403, 156) with delta (0, 0)
Screenshot: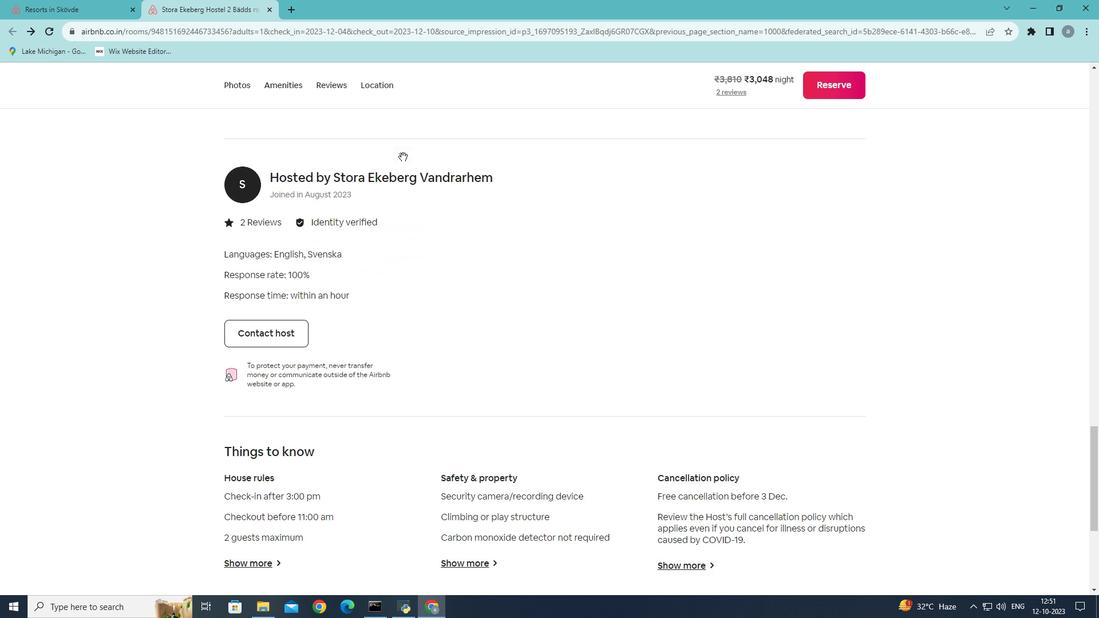 
Action: Mouse scrolled (403, 156) with delta (0, 0)
Screenshot: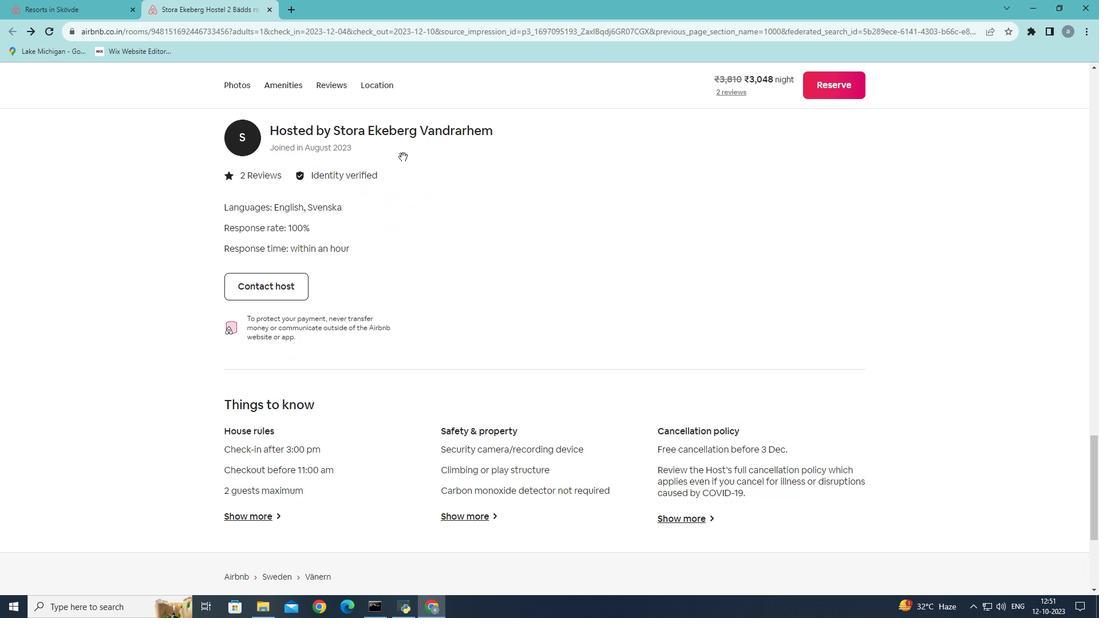 
Action: Mouse scrolled (403, 156) with delta (0, 0)
Screenshot: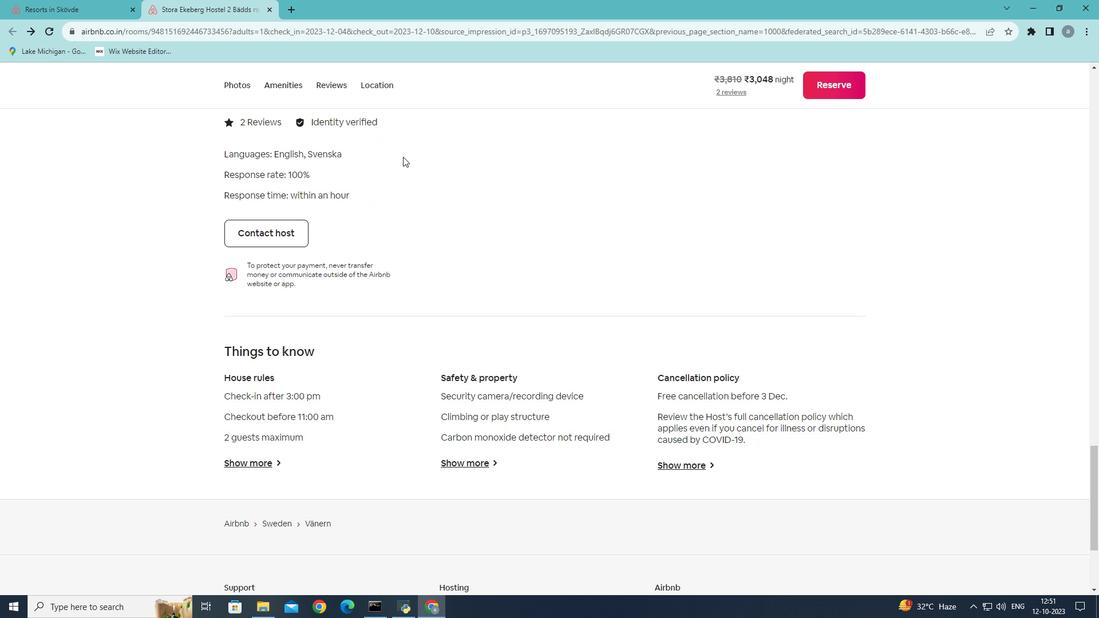 
Action: Mouse scrolled (403, 156) with delta (0, 0)
Screenshot: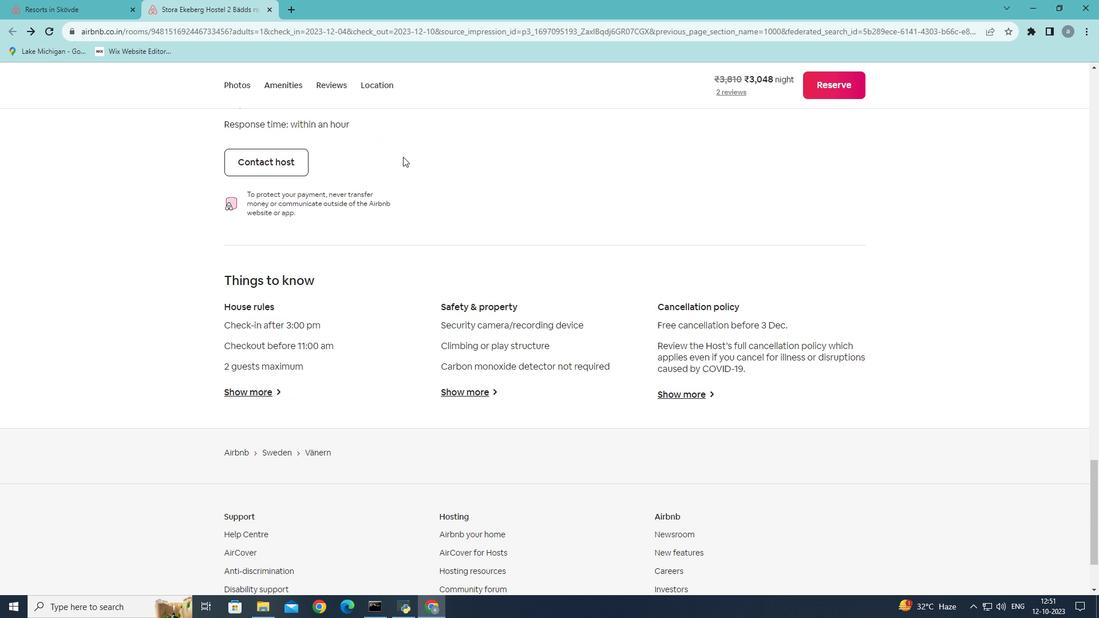 
Action: Mouse scrolled (403, 156) with delta (0, 0)
Screenshot: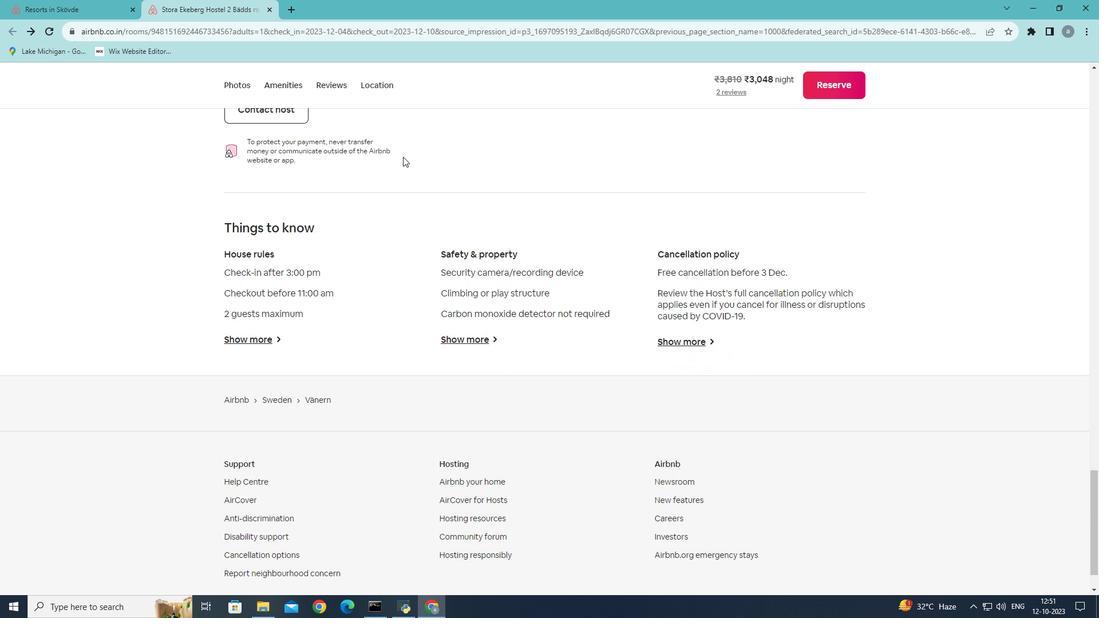
Action: Mouse scrolled (403, 156) with delta (0, 0)
Screenshot: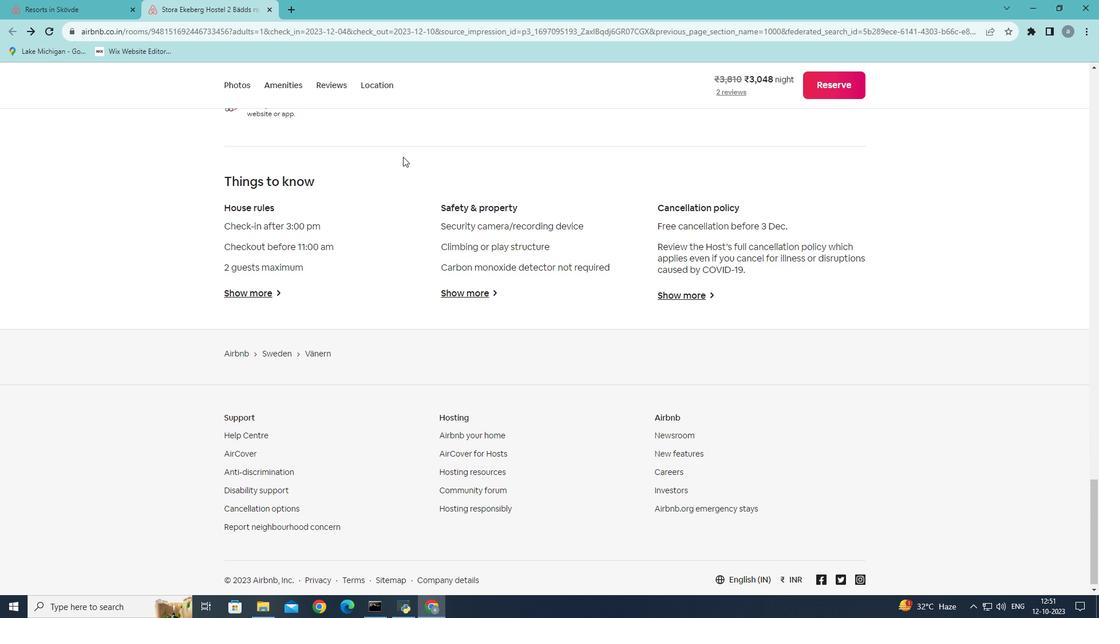 
Action: Mouse scrolled (403, 156) with delta (0, 0)
Screenshot: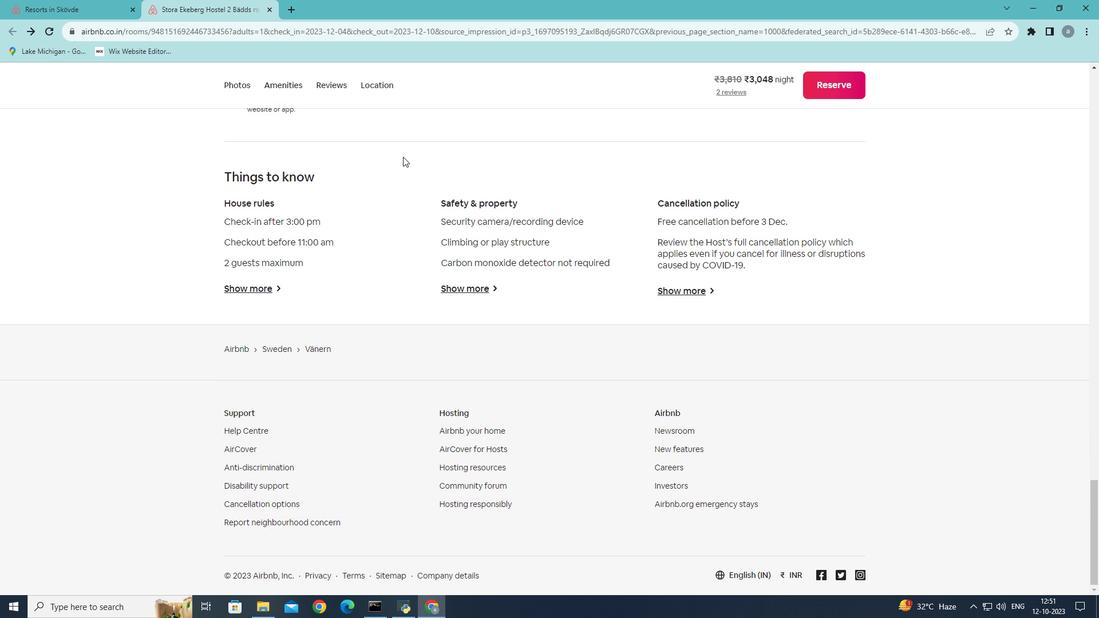 
Action: Mouse scrolled (403, 156) with delta (0, 0)
Screenshot: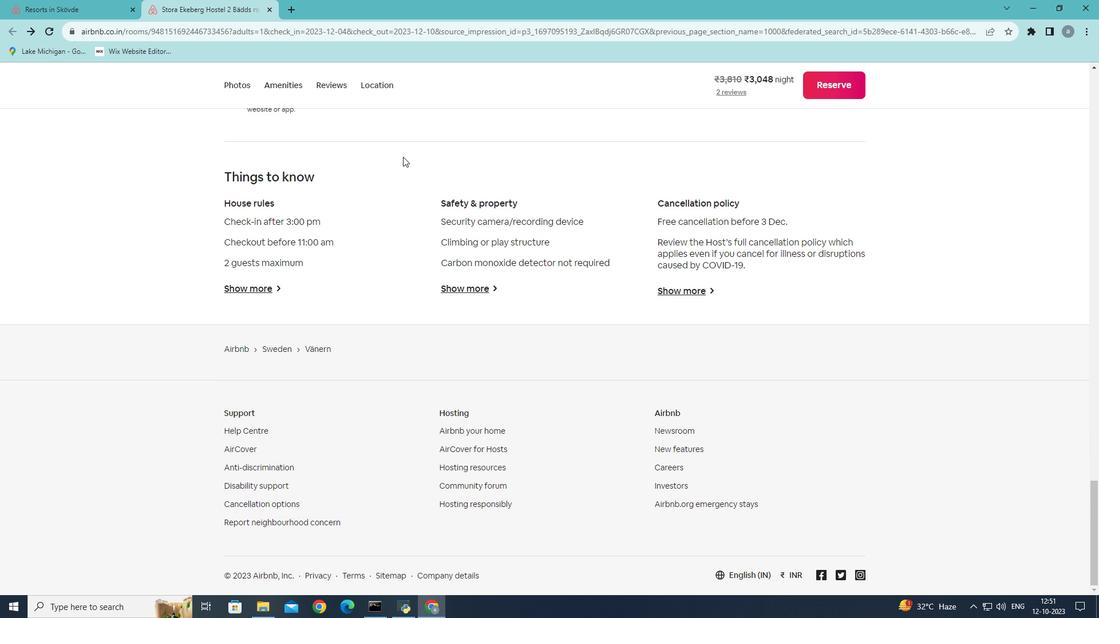 
Action: Mouse scrolled (403, 156) with delta (0, 0)
Screenshot: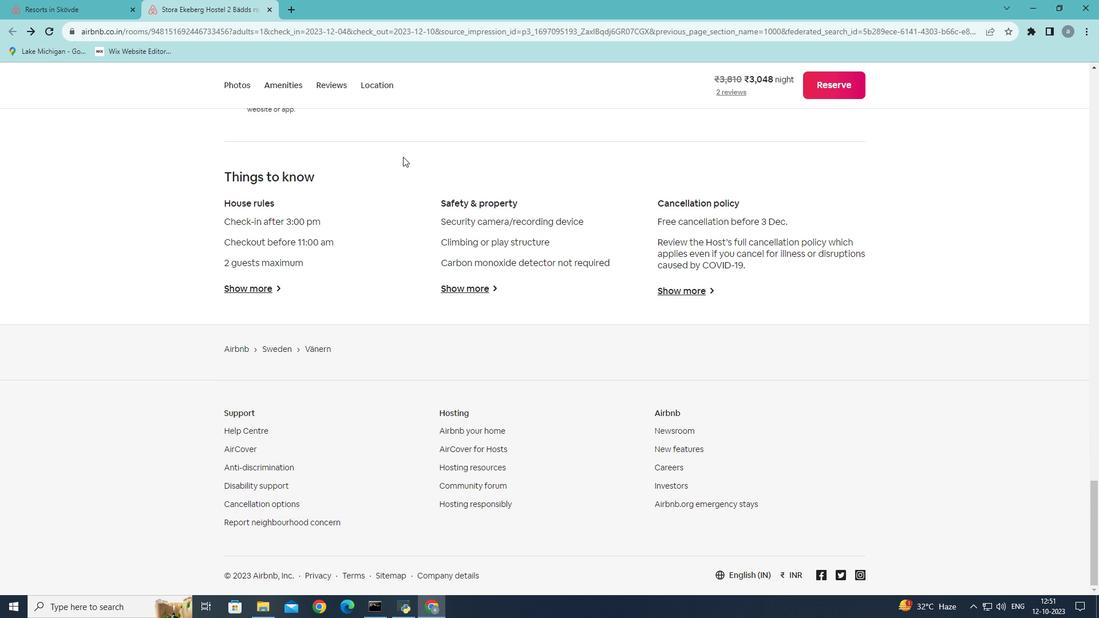 
Action: Mouse scrolled (403, 156) with delta (0, 0)
Screenshot: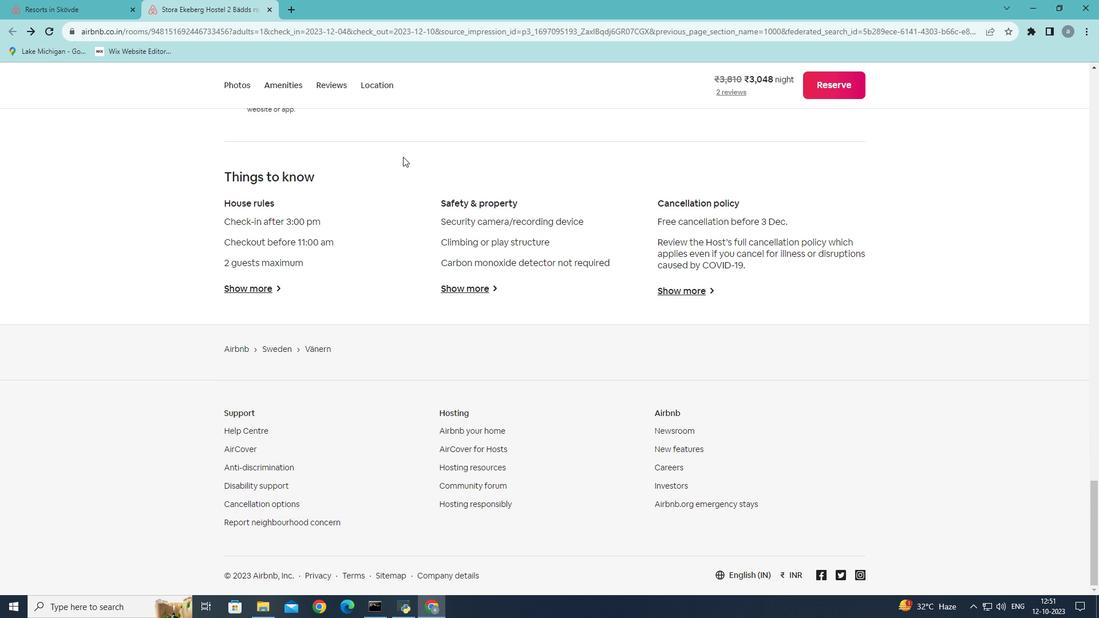 
Action: Mouse scrolled (403, 156) with delta (0, 0)
Screenshot: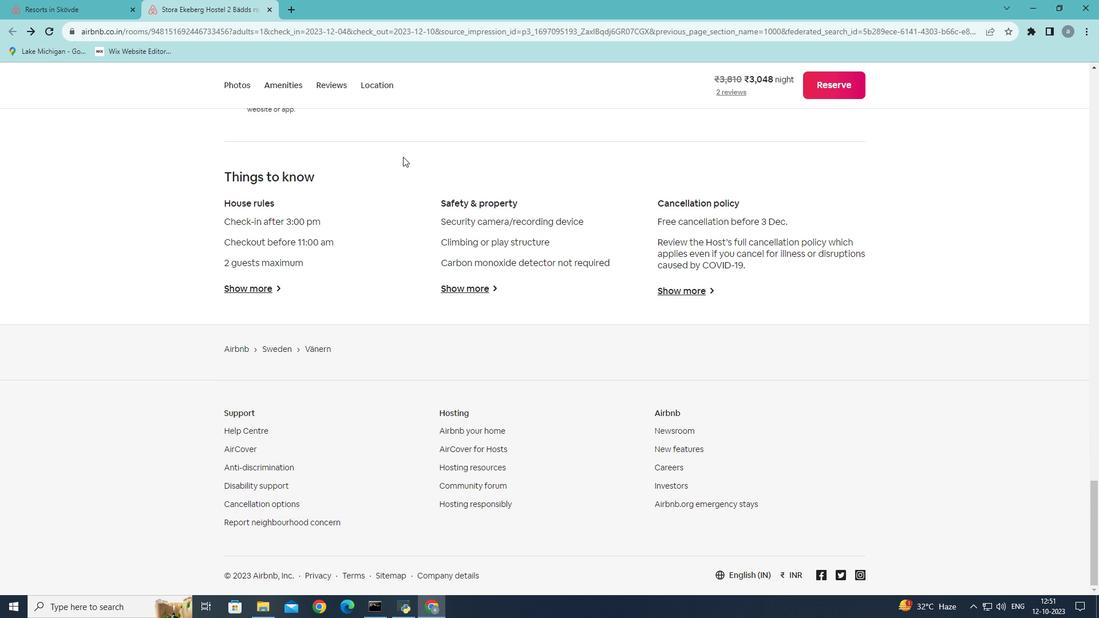 
Action: Mouse moved to (87, 13)
Screenshot: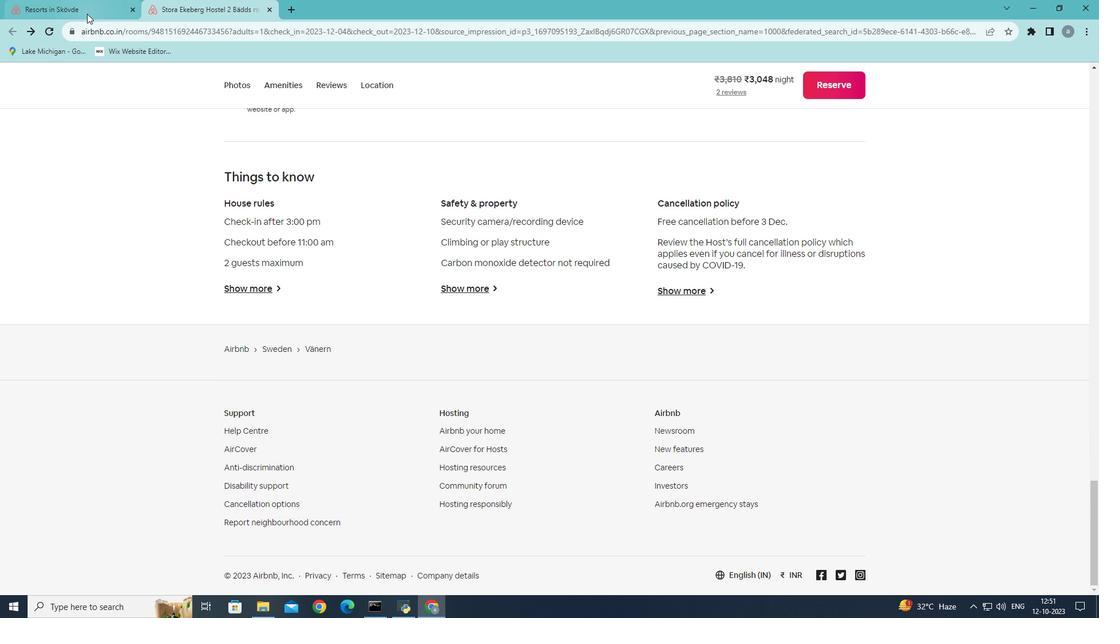 
Action: Mouse pressed left at (87, 13)
Screenshot: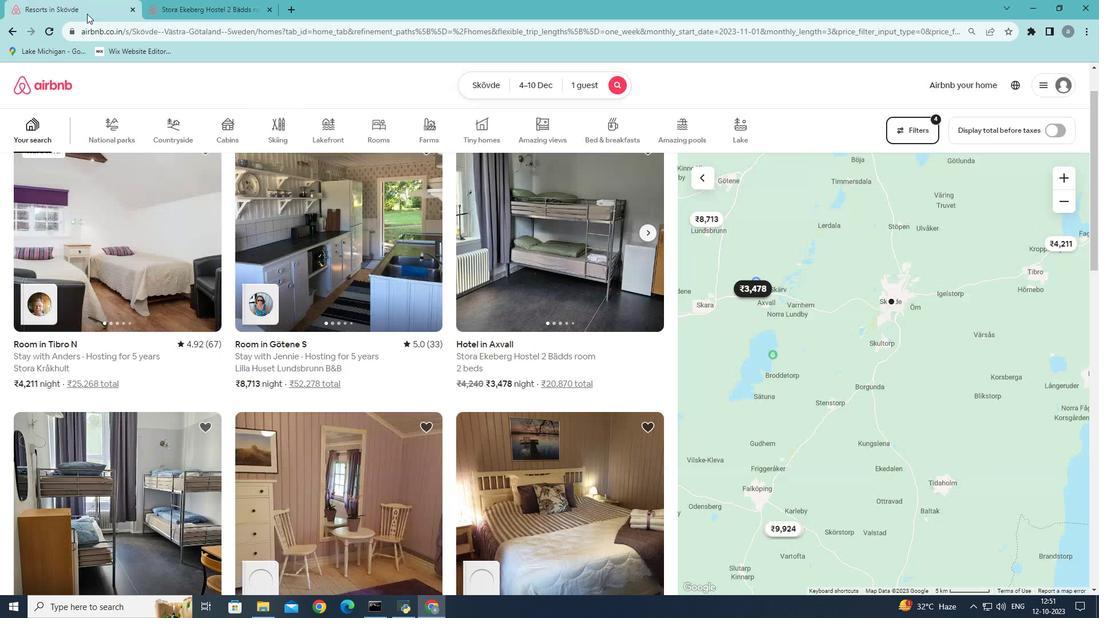 
Action: Mouse moved to (500, 463)
Screenshot: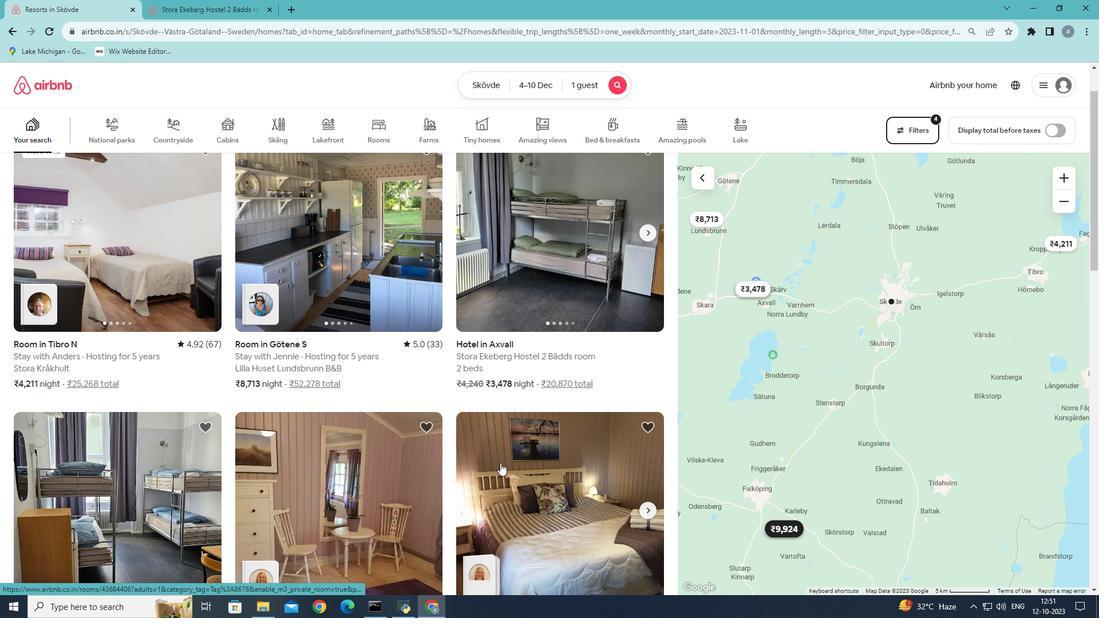 
Action: Mouse scrolled (500, 462) with delta (0, 0)
Screenshot: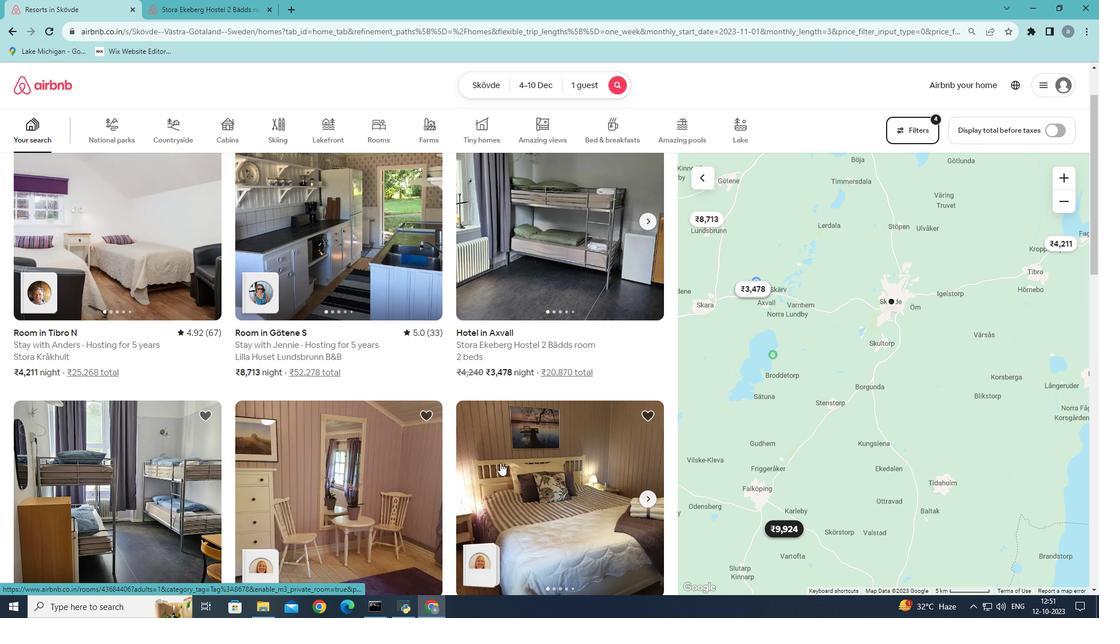 
Action: Mouse scrolled (500, 462) with delta (0, 0)
Screenshot: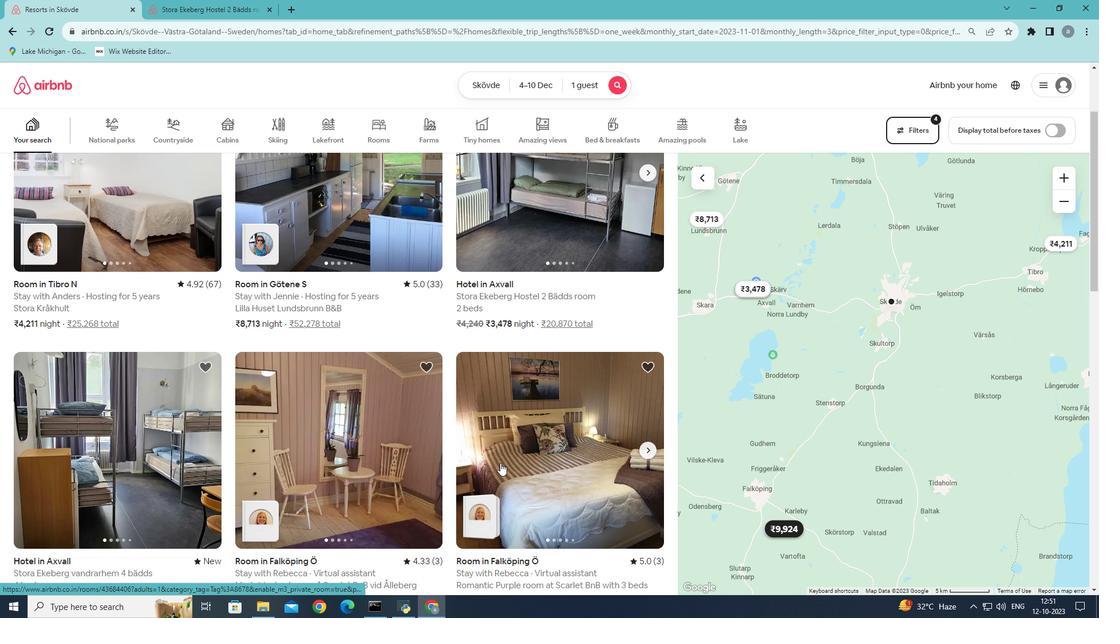 
Action: Mouse scrolled (500, 462) with delta (0, 0)
Screenshot: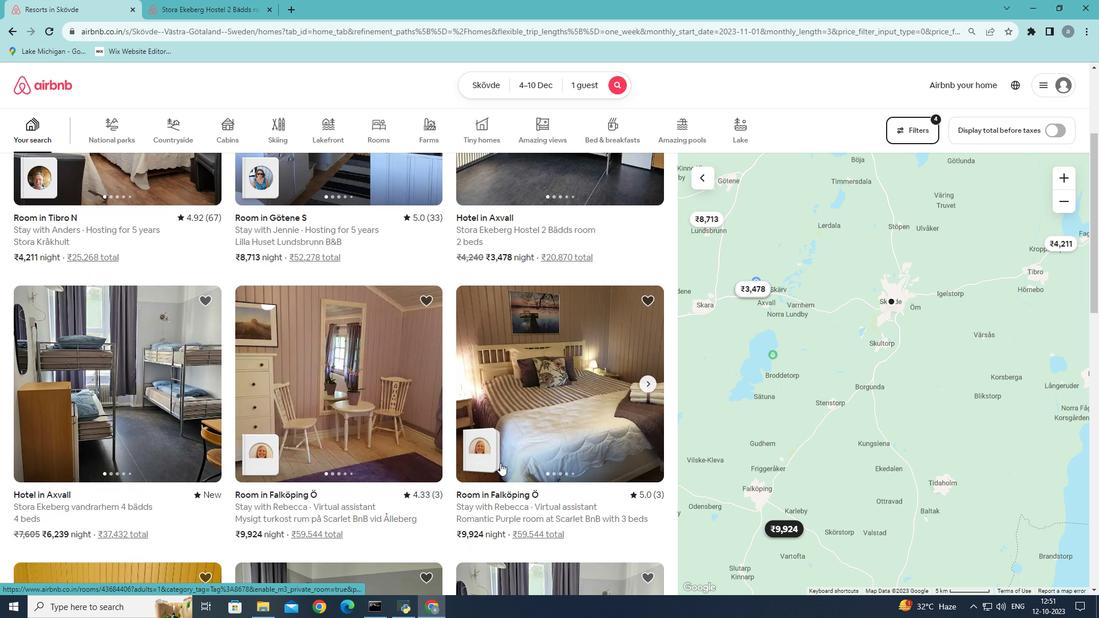 
Action: Mouse moved to (107, 385)
Screenshot: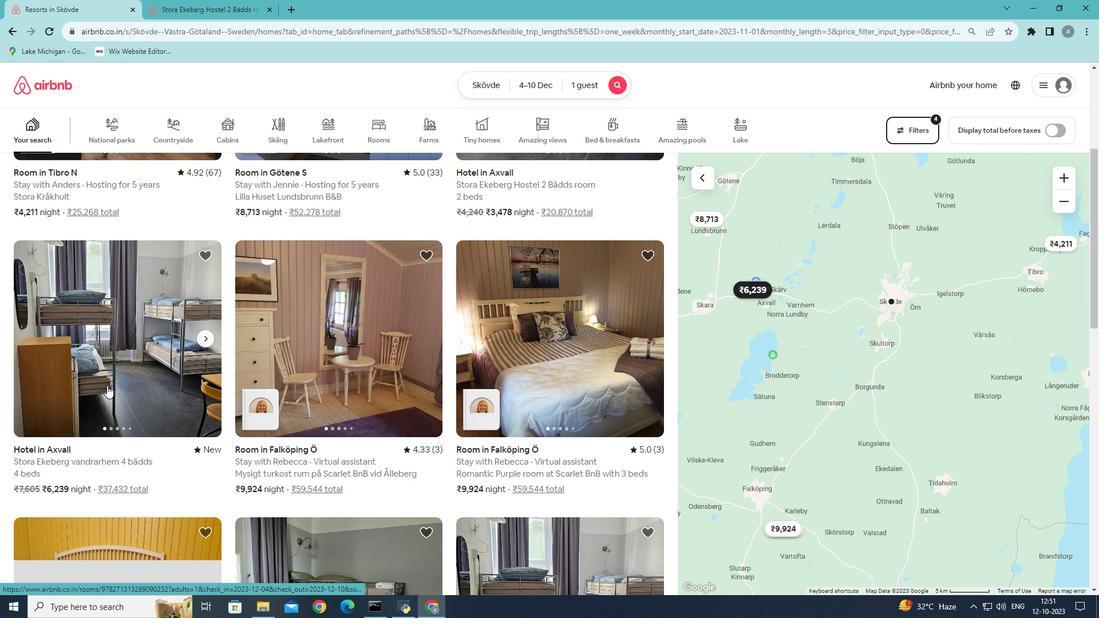 
Action: Mouse pressed left at (107, 385)
Screenshot: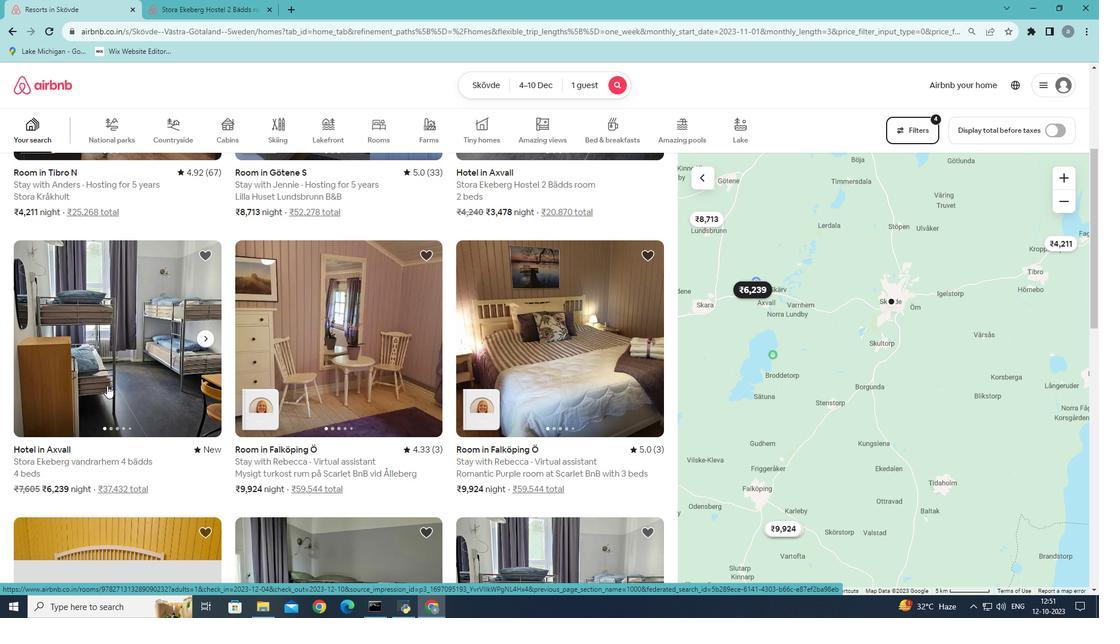 
Action: Mouse moved to (814, 428)
Screenshot: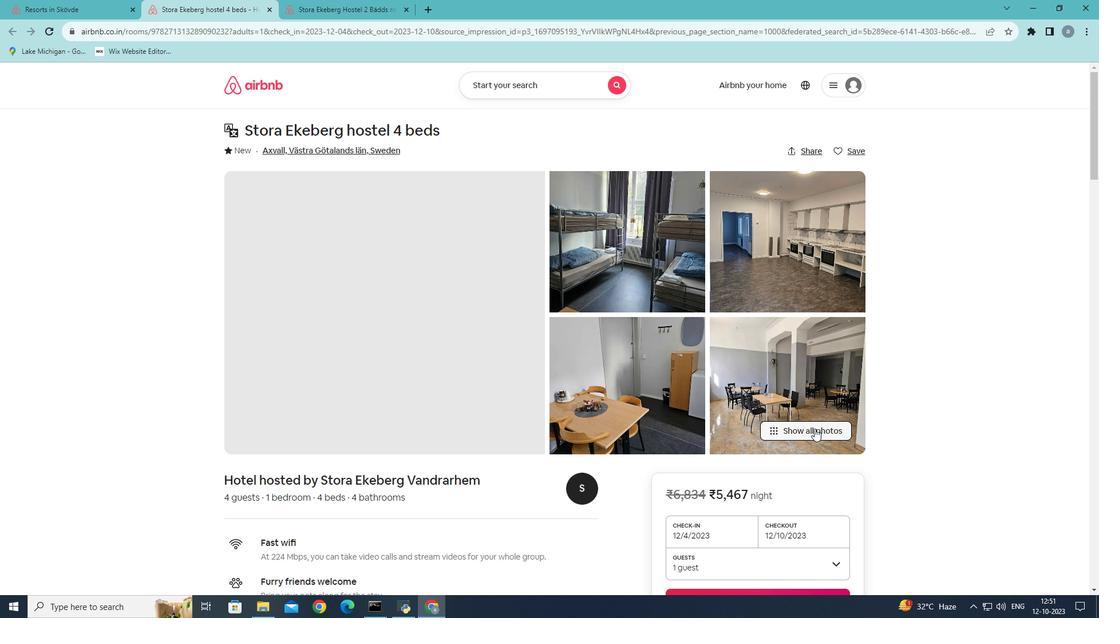 
Action: Mouse pressed left at (814, 428)
Screenshot: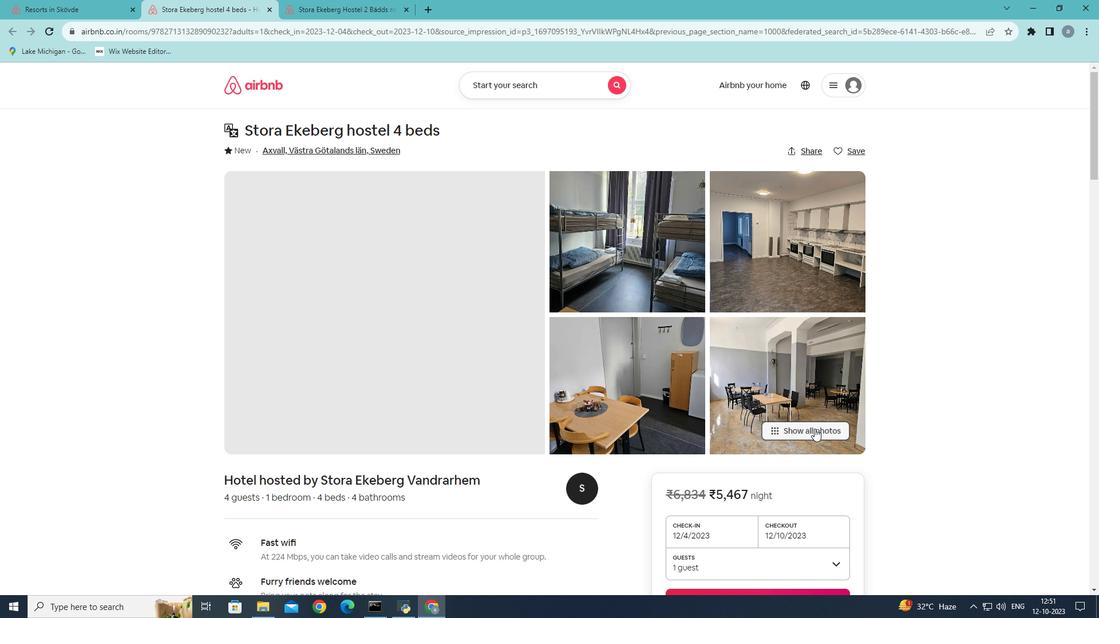 
Action: Mouse moved to (757, 381)
Screenshot: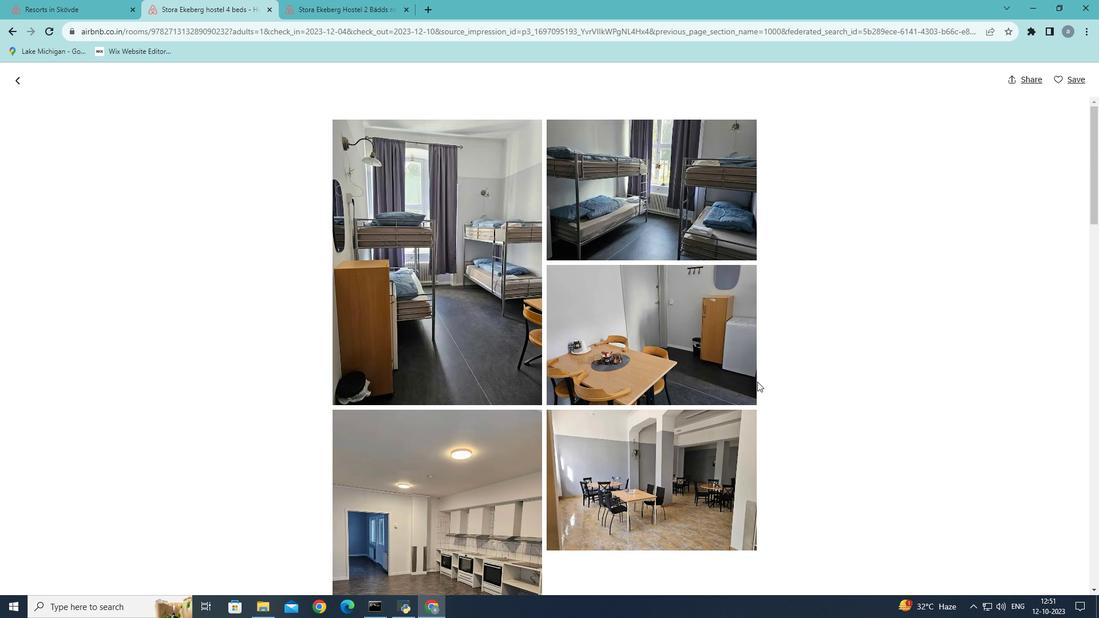 
Action: Mouse scrolled (757, 381) with delta (0, 0)
Screenshot: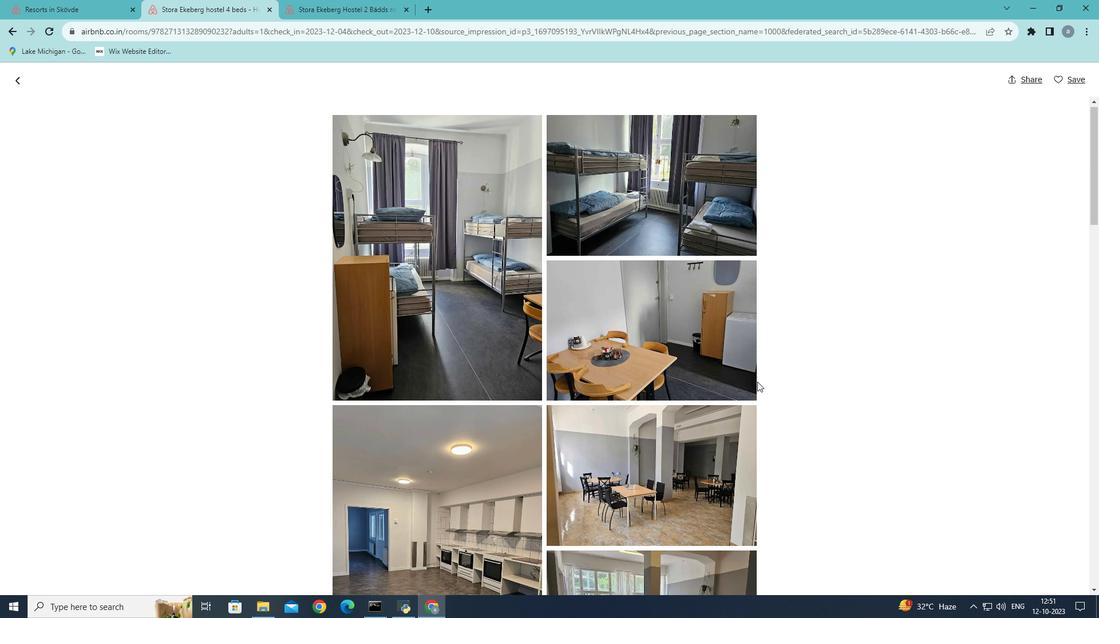 
Action: Mouse scrolled (757, 381) with delta (0, 0)
Screenshot: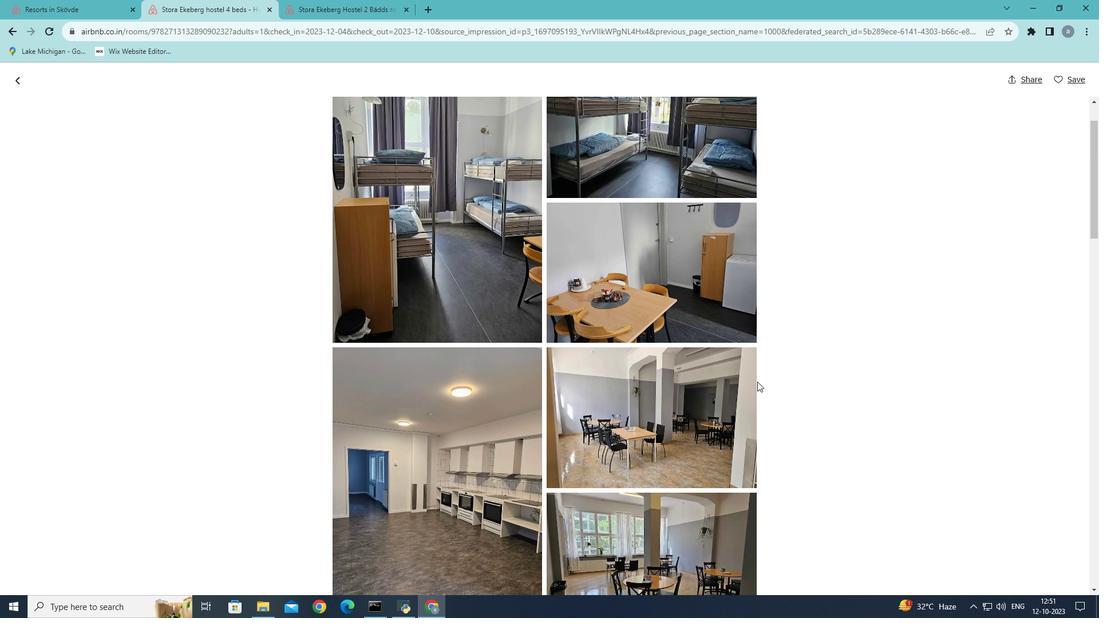
Action: Mouse scrolled (757, 381) with delta (0, 0)
Screenshot: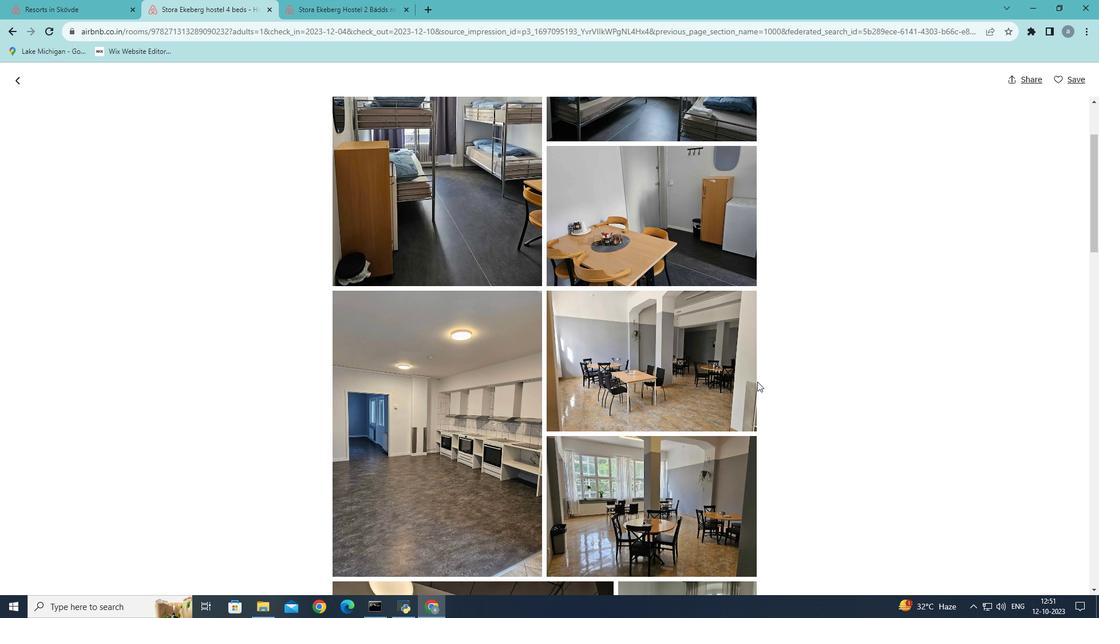 
Action: Mouse scrolled (757, 381) with delta (0, 0)
Screenshot: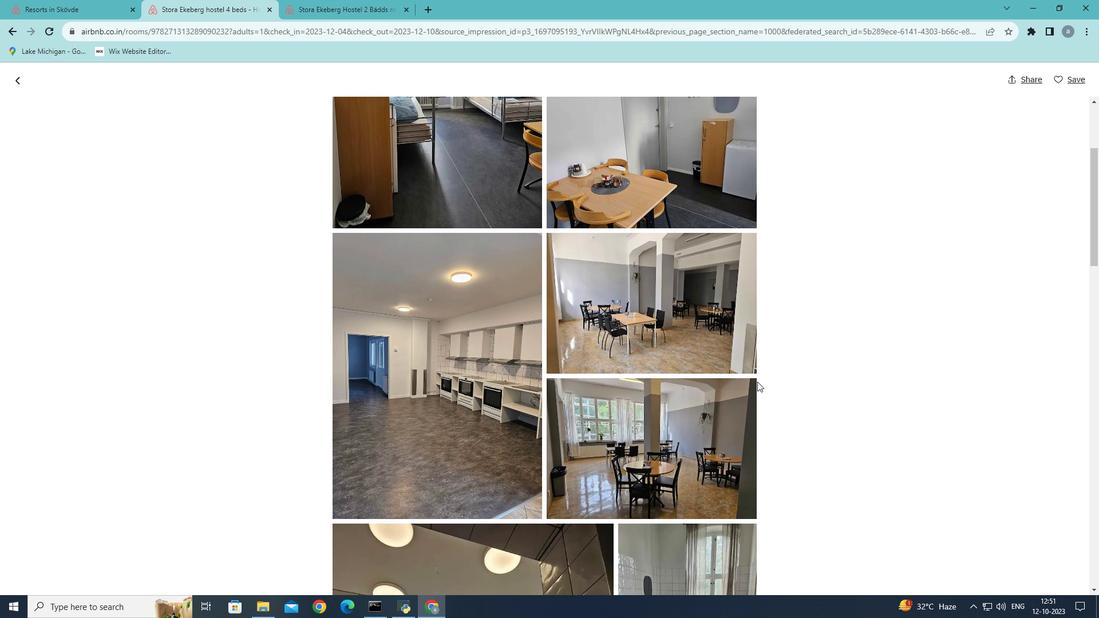 
Action: Mouse scrolled (757, 381) with delta (0, 0)
Screenshot: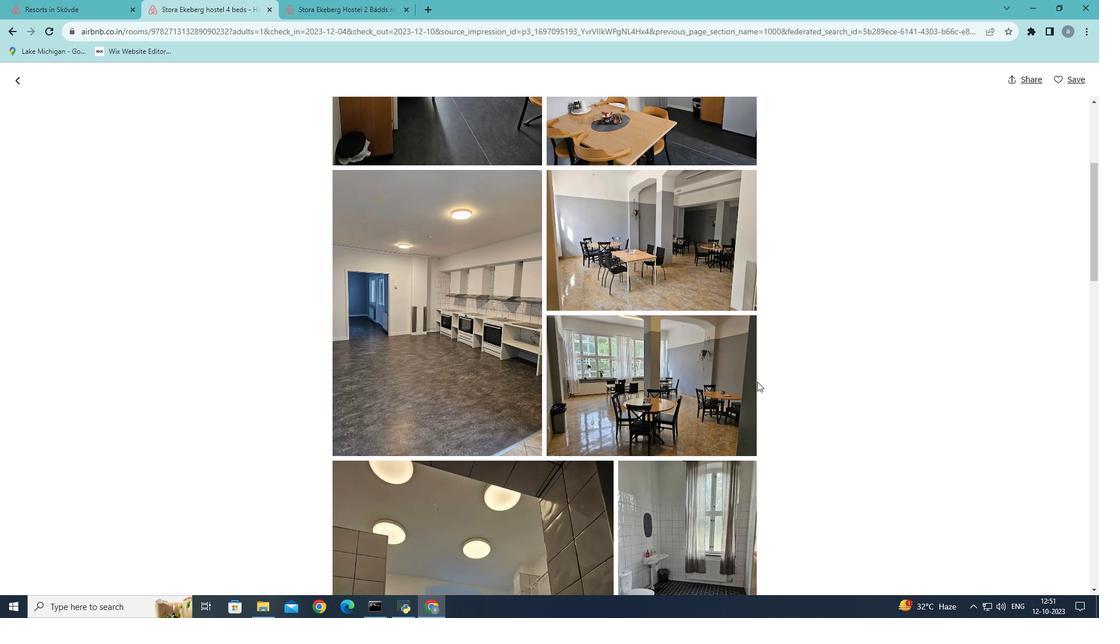 
Action: Mouse scrolled (757, 381) with delta (0, 0)
Screenshot: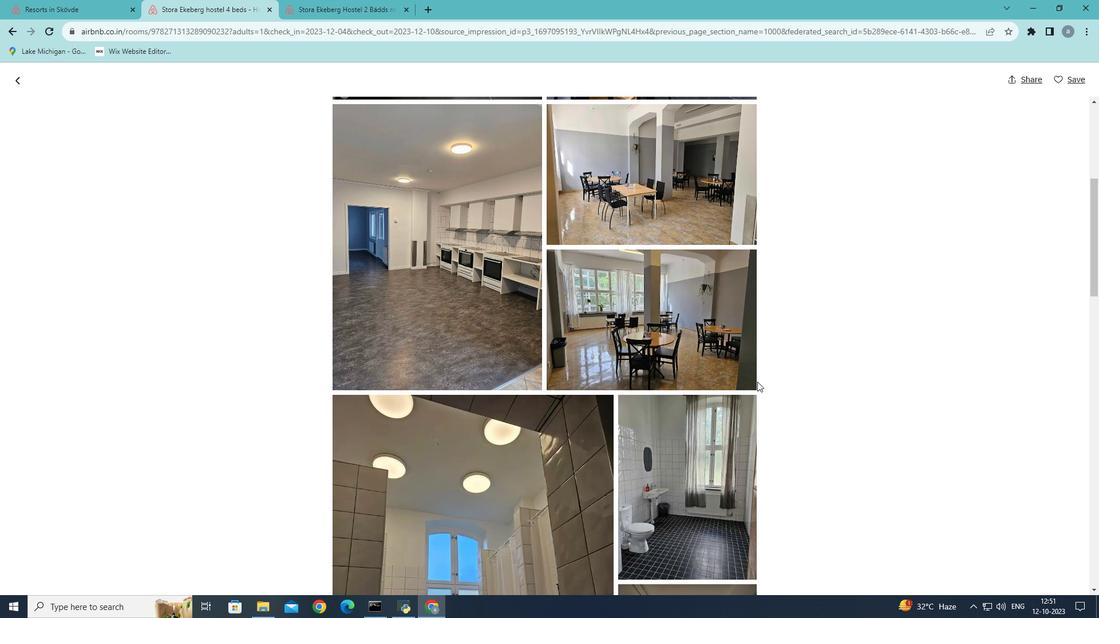 
Action: Mouse scrolled (757, 381) with delta (0, 0)
Screenshot: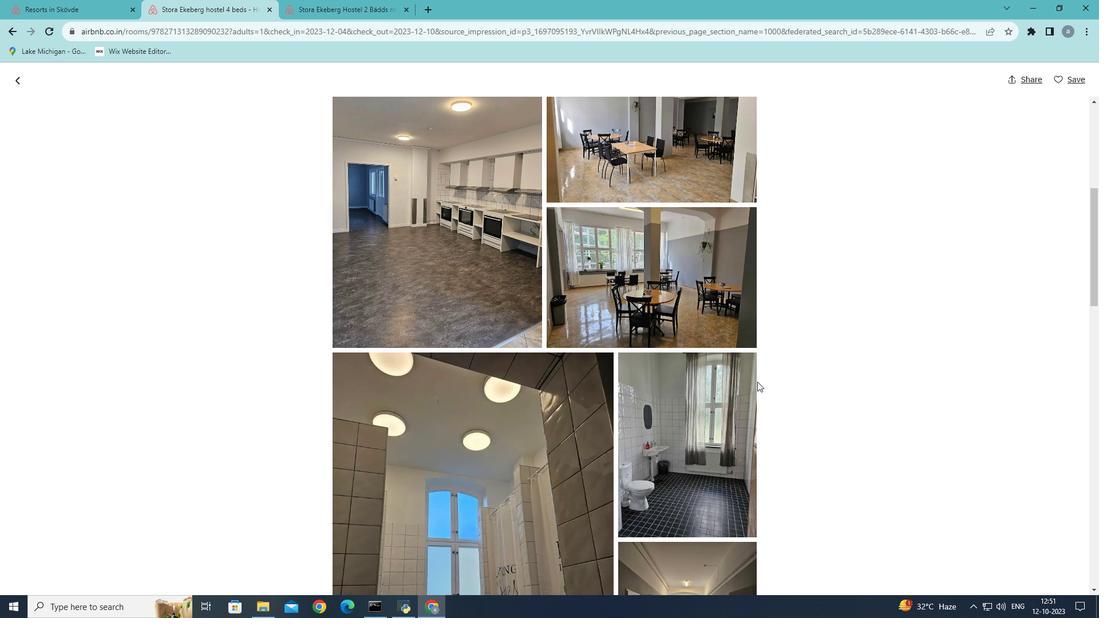
Action: Mouse scrolled (757, 381) with delta (0, 0)
Screenshot: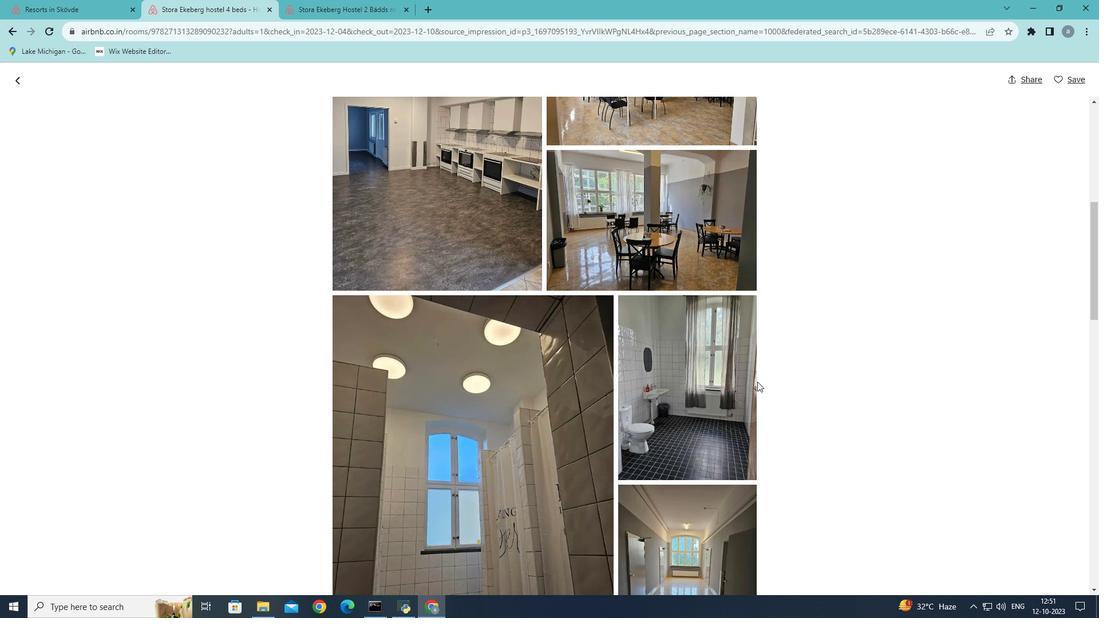 
Action: Mouse scrolled (757, 381) with delta (0, 0)
Screenshot: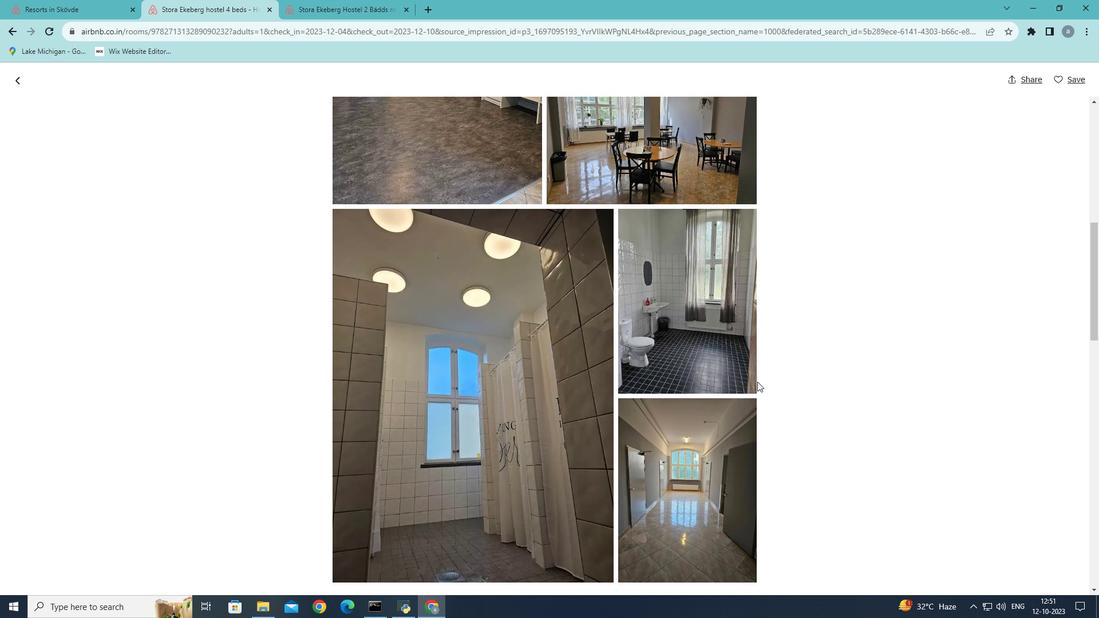 
Action: Mouse scrolled (757, 381) with delta (0, 0)
Screenshot: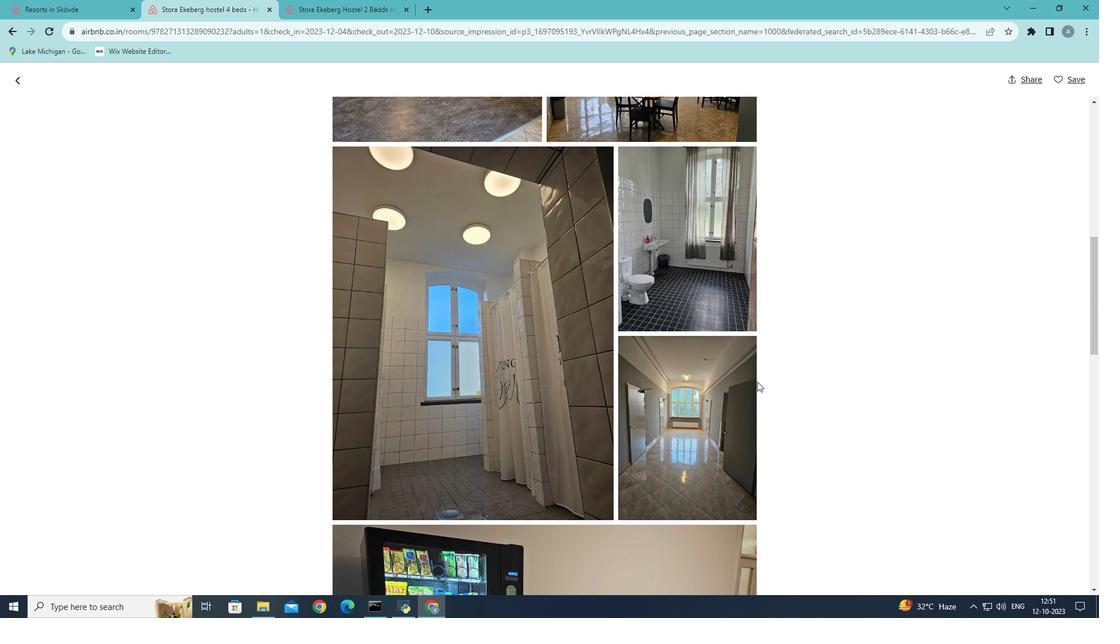 
Action: Mouse scrolled (757, 381) with delta (0, 0)
Screenshot: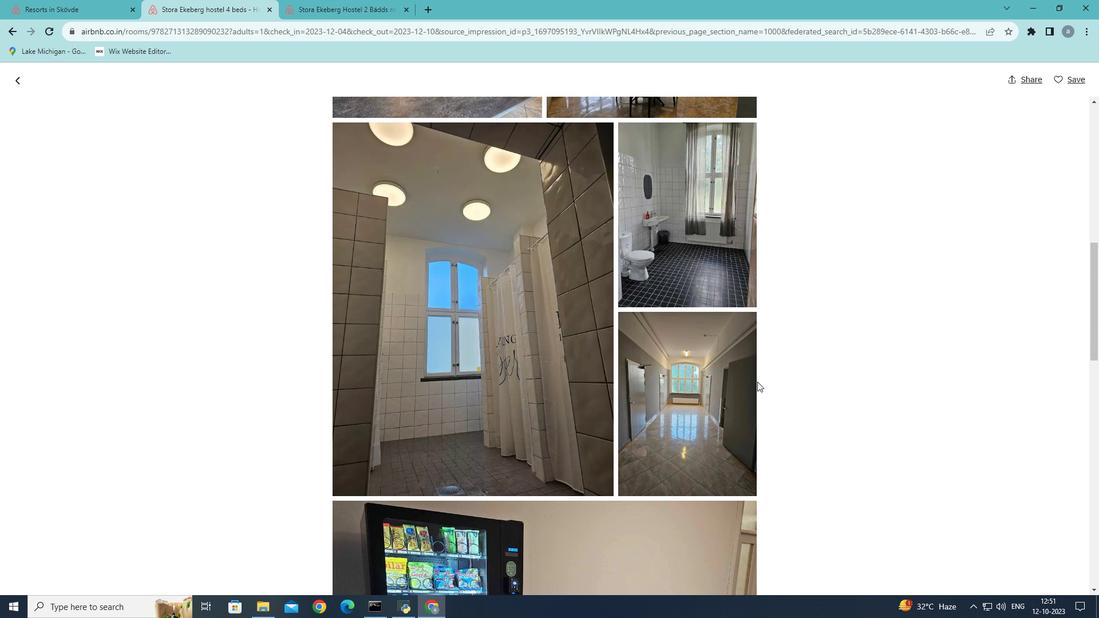 
Action: Mouse scrolled (757, 381) with delta (0, 0)
Screenshot: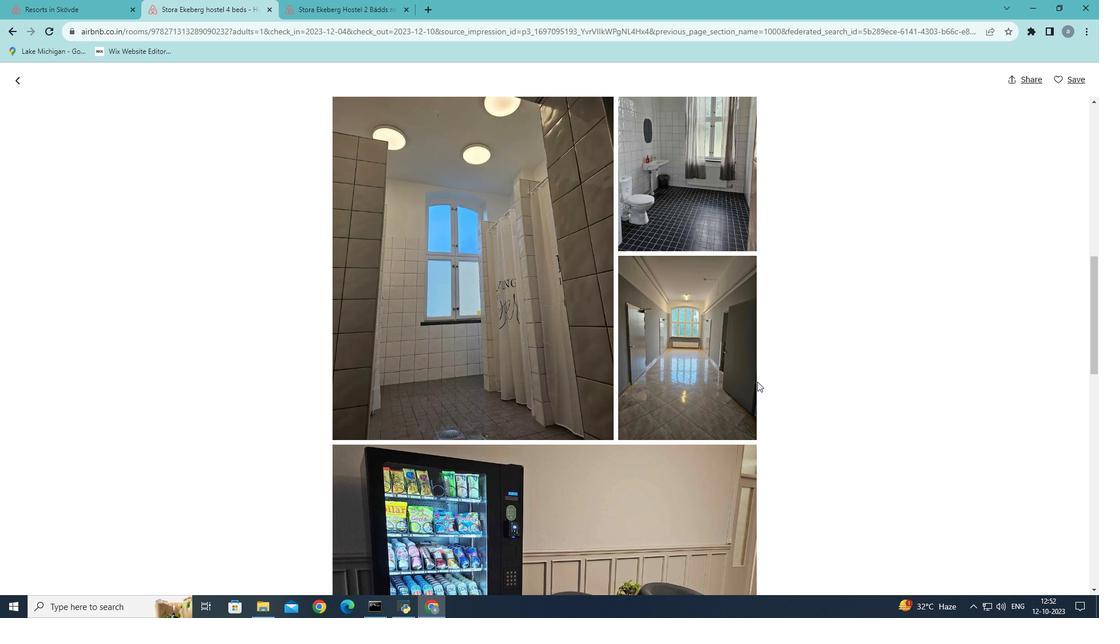 
Action: Mouse scrolled (757, 381) with delta (0, 0)
Screenshot: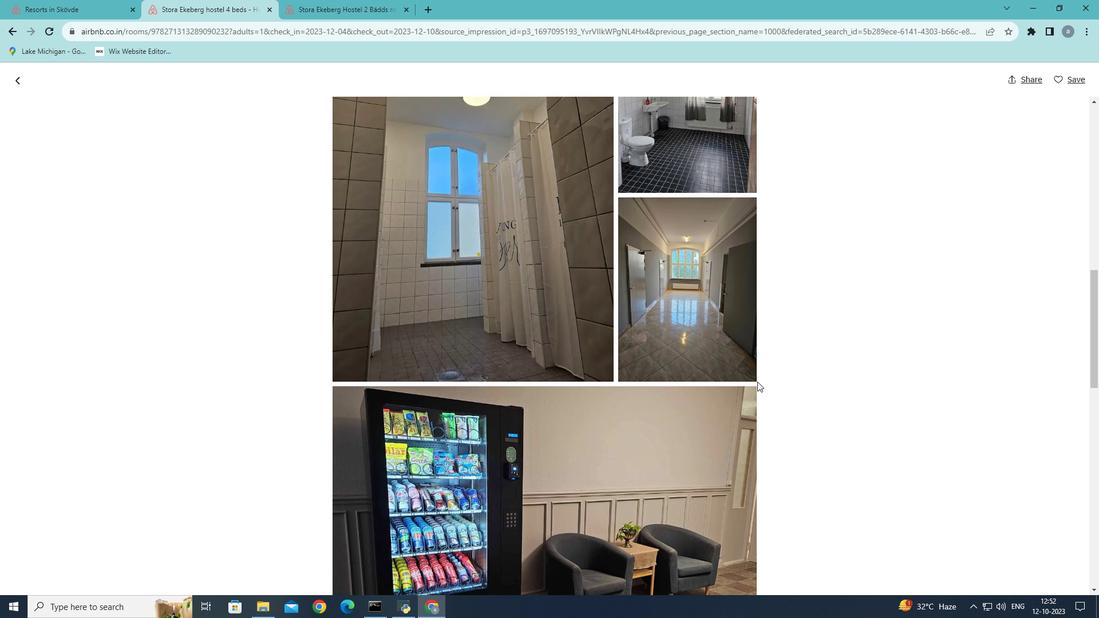
Action: Mouse scrolled (757, 381) with delta (0, 0)
Screenshot: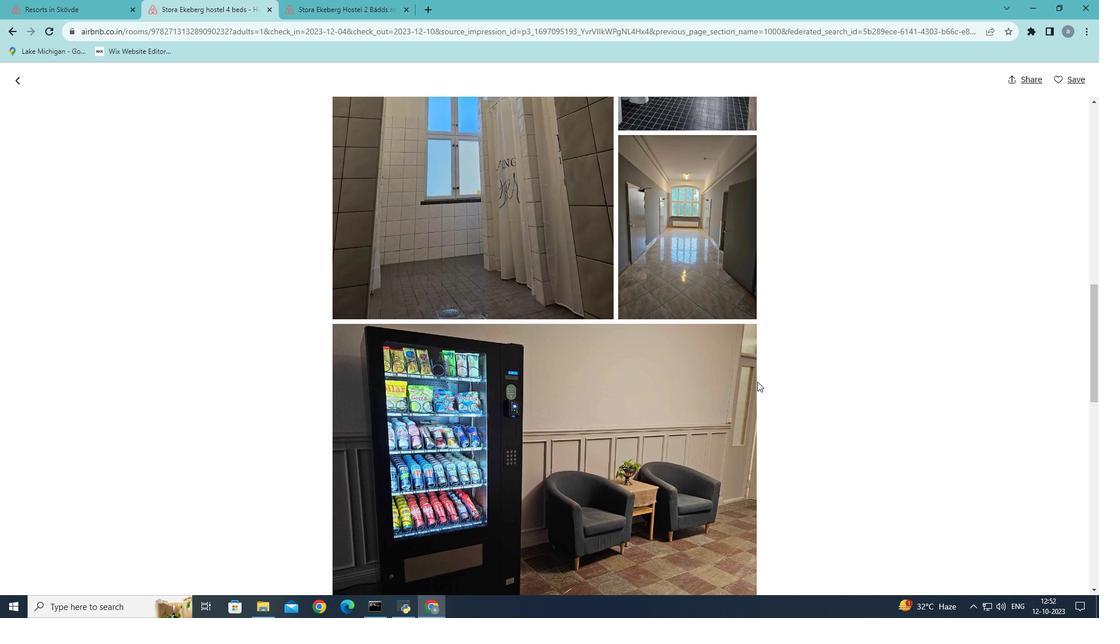 
Action: Mouse scrolled (757, 381) with delta (0, 0)
Screenshot: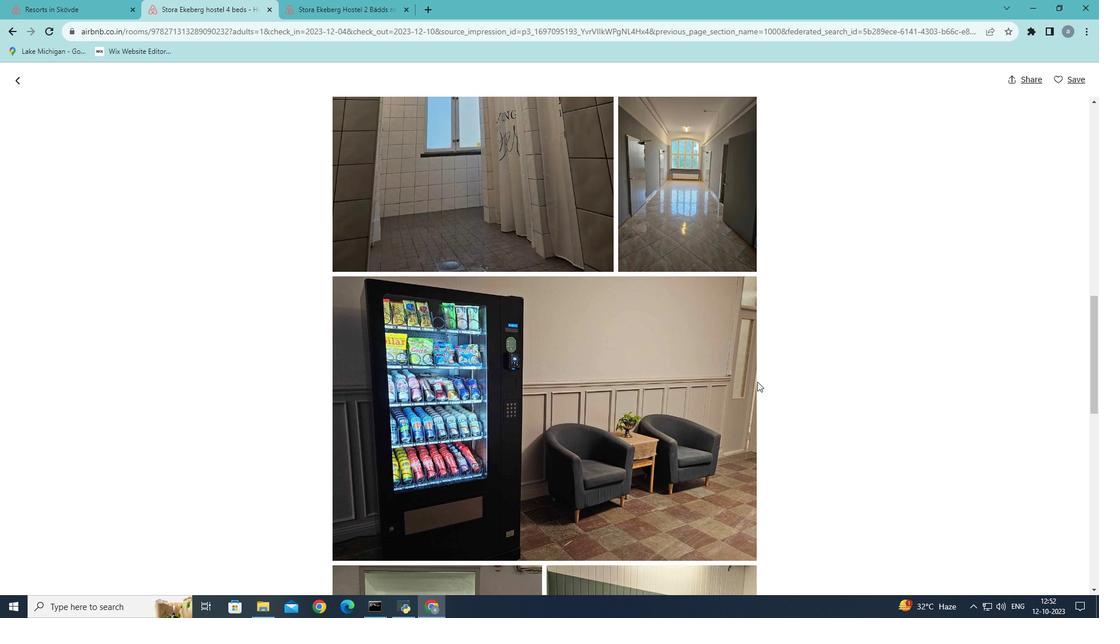
Action: Mouse scrolled (757, 381) with delta (0, 0)
Screenshot: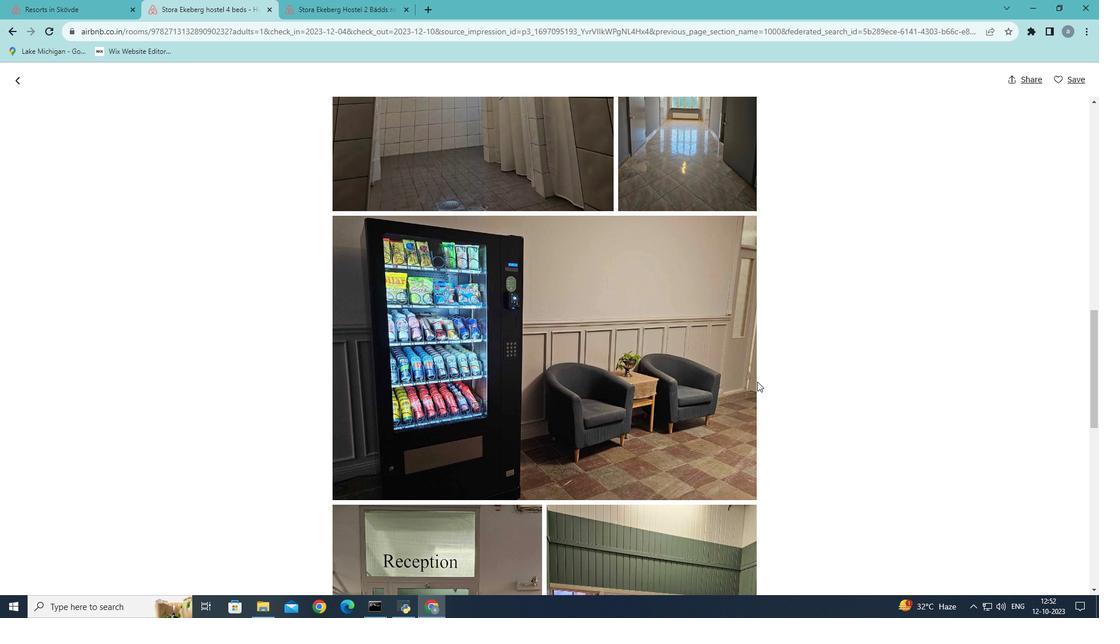 
Action: Mouse scrolled (757, 381) with delta (0, 0)
Screenshot: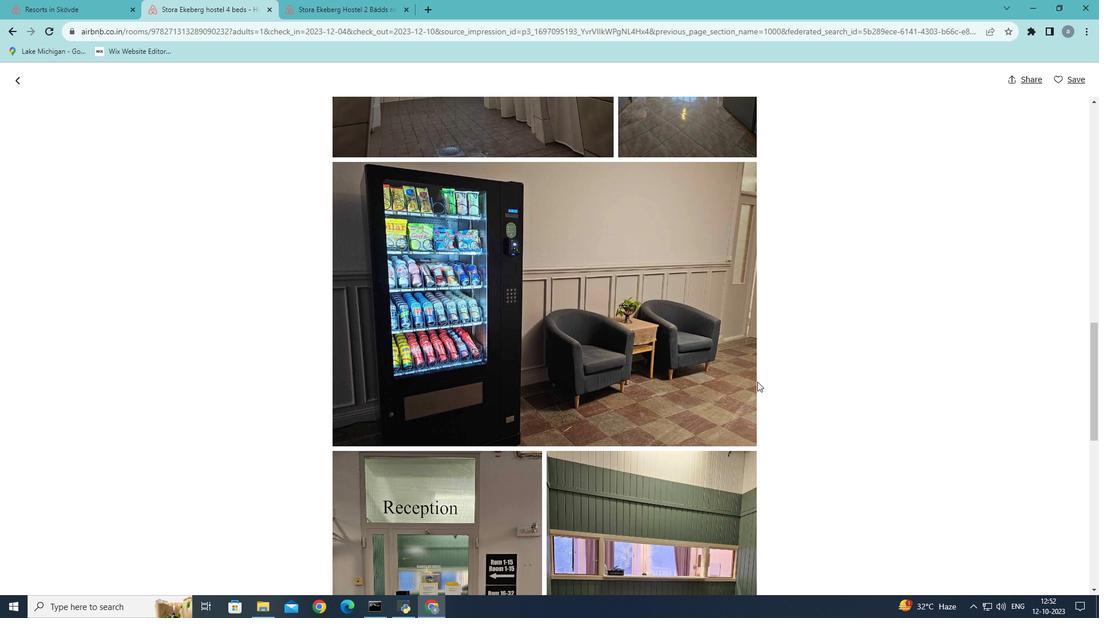 
Action: Mouse scrolled (757, 381) with delta (0, 0)
Screenshot: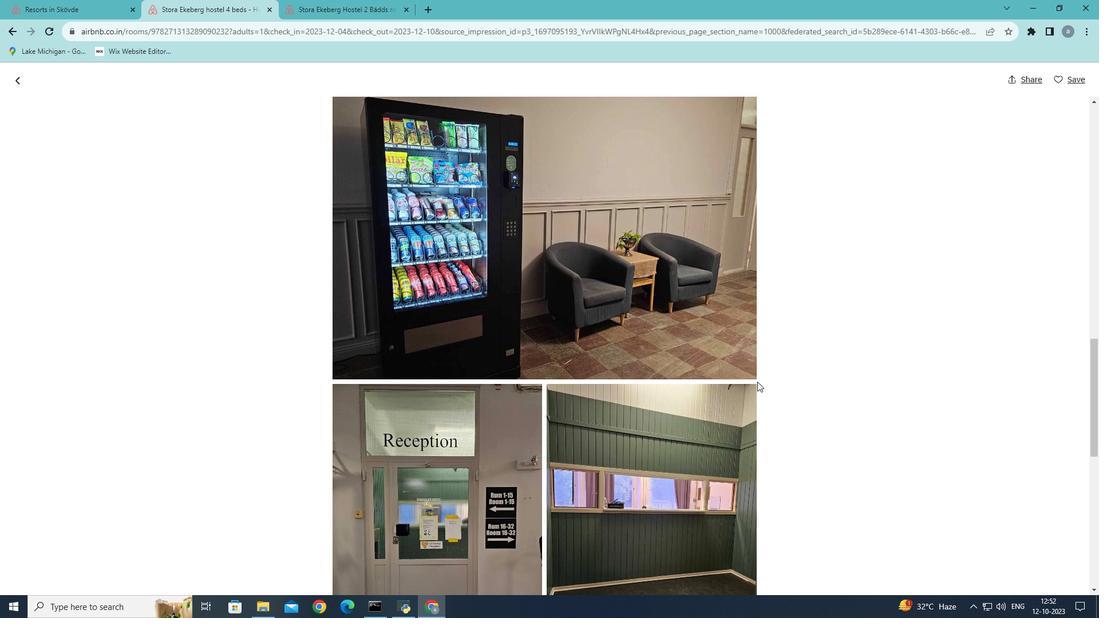 
Action: Mouse scrolled (757, 381) with delta (0, 0)
Screenshot: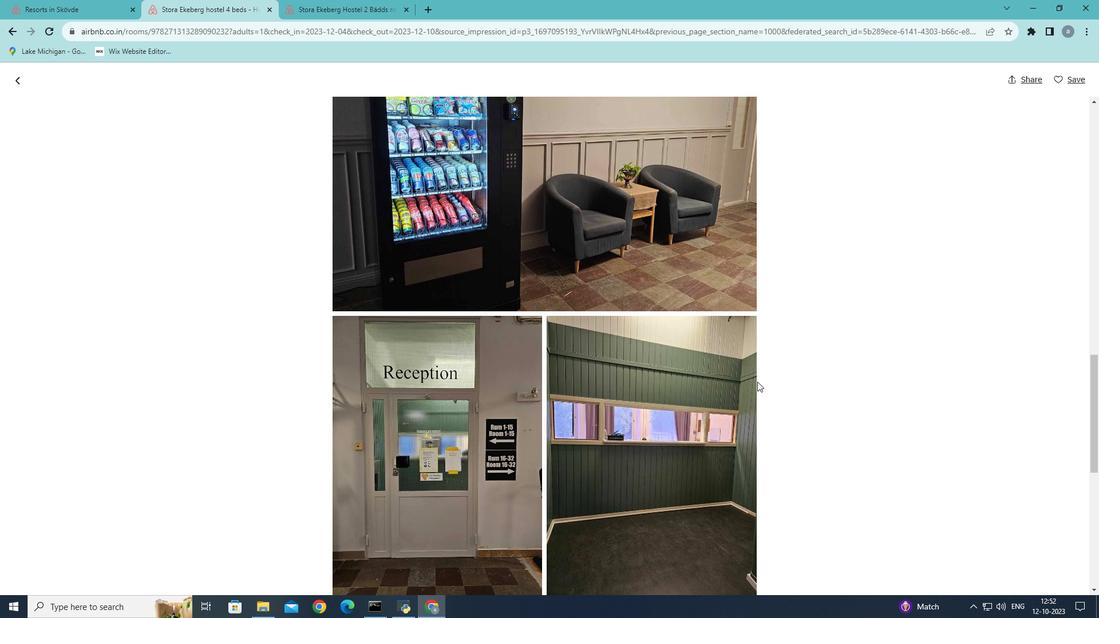 
Action: Mouse scrolled (757, 381) with delta (0, 0)
Screenshot: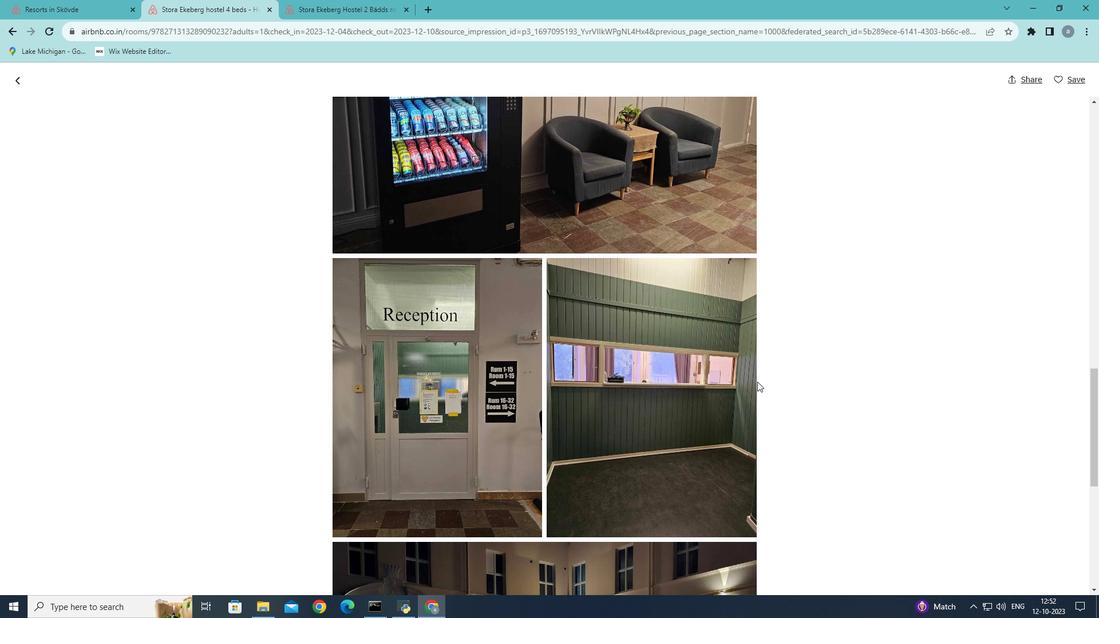 
Action: Mouse scrolled (757, 381) with delta (0, 0)
Screenshot: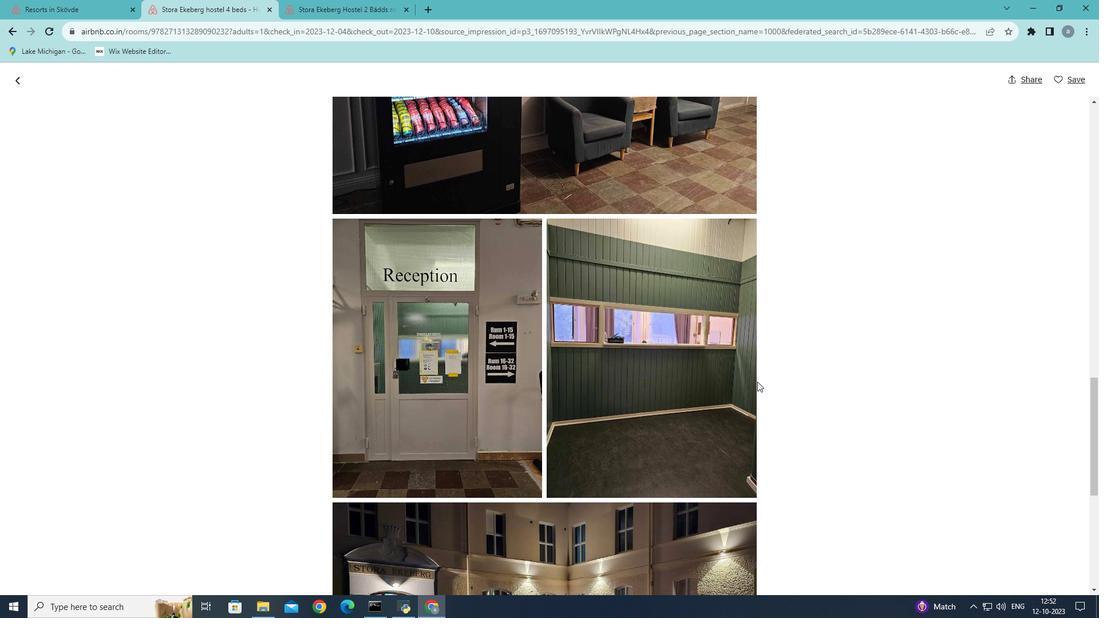 
Action: Mouse scrolled (757, 381) with delta (0, 0)
Screenshot: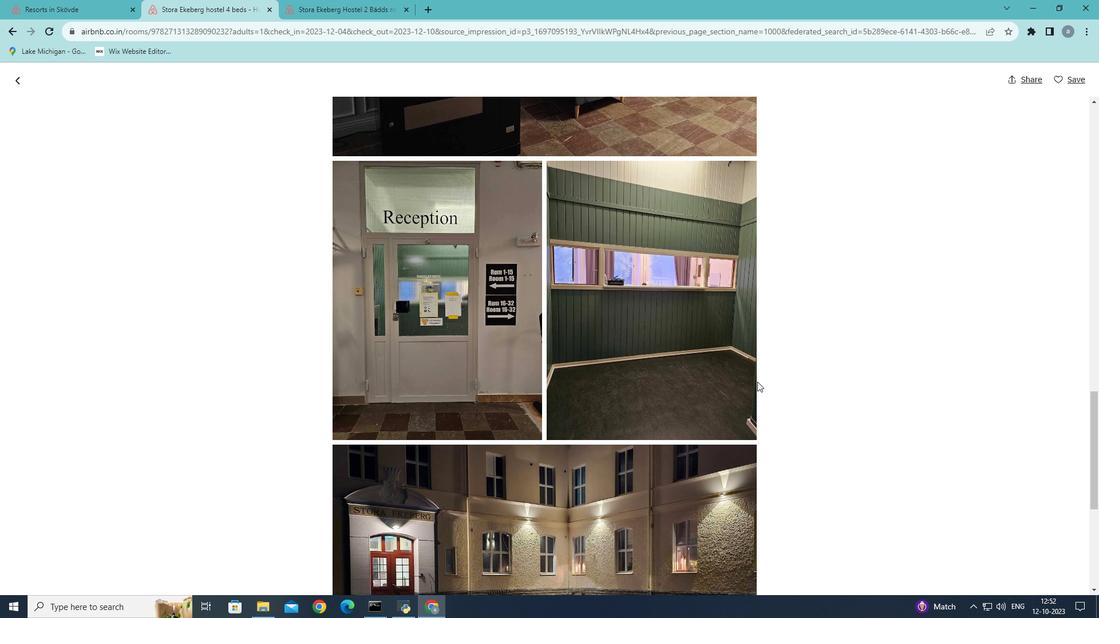 
Action: Mouse scrolled (757, 381) with delta (0, 0)
Screenshot: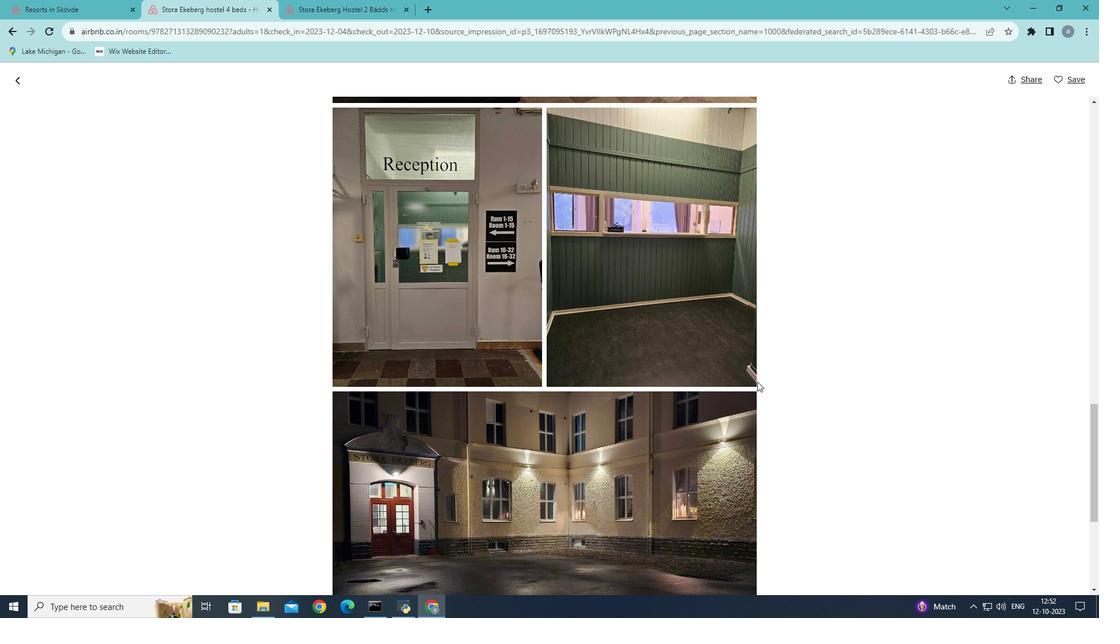
Action: Mouse scrolled (757, 381) with delta (0, 0)
Screenshot: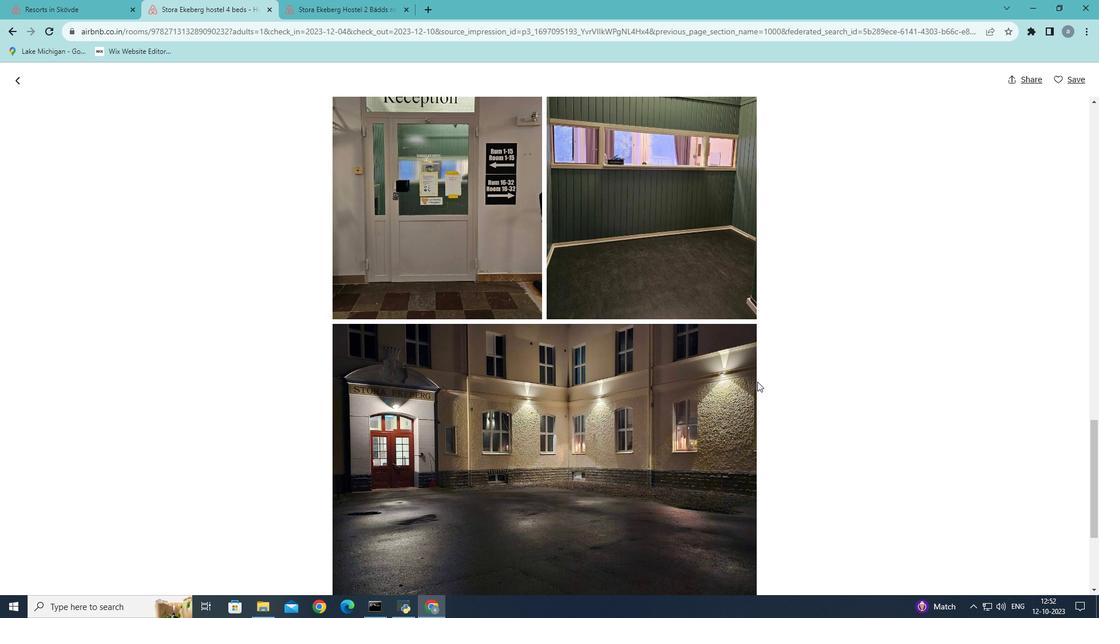 
Action: Mouse scrolled (757, 381) with delta (0, 0)
Screenshot: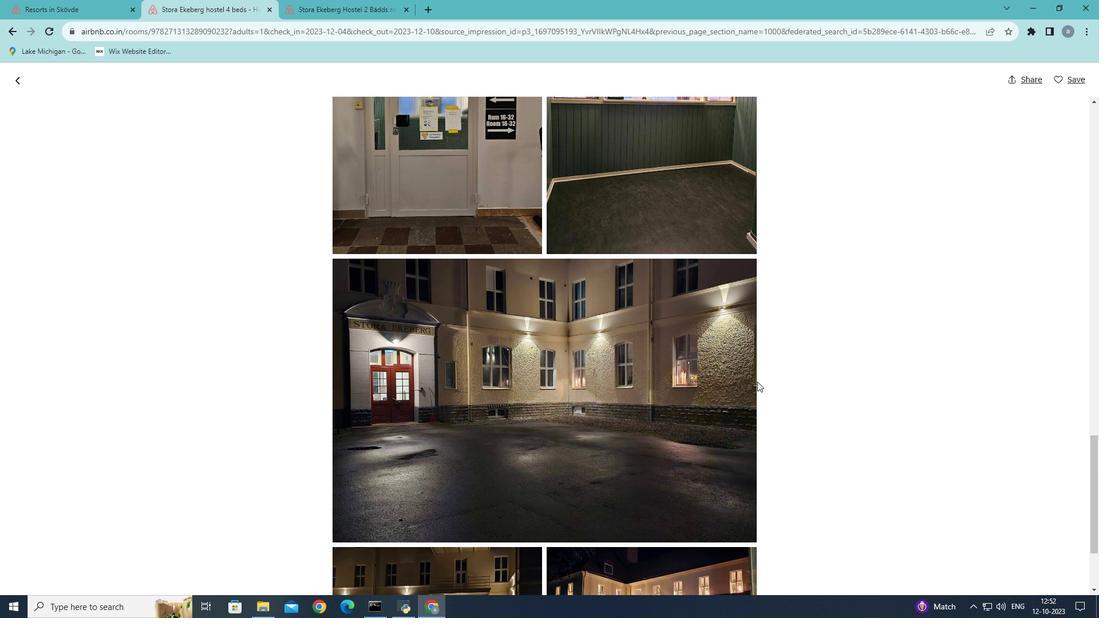 
Action: Mouse scrolled (757, 381) with delta (0, 0)
Screenshot: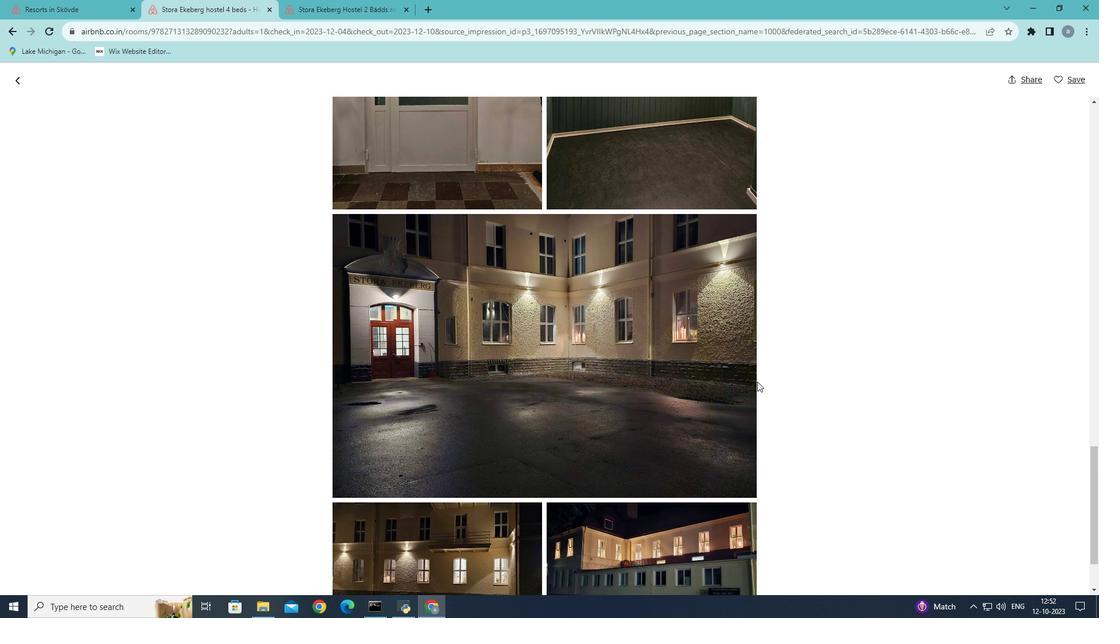
Action: Mouse scrolled (757, 381) with delta (0, 0)
Screenshot: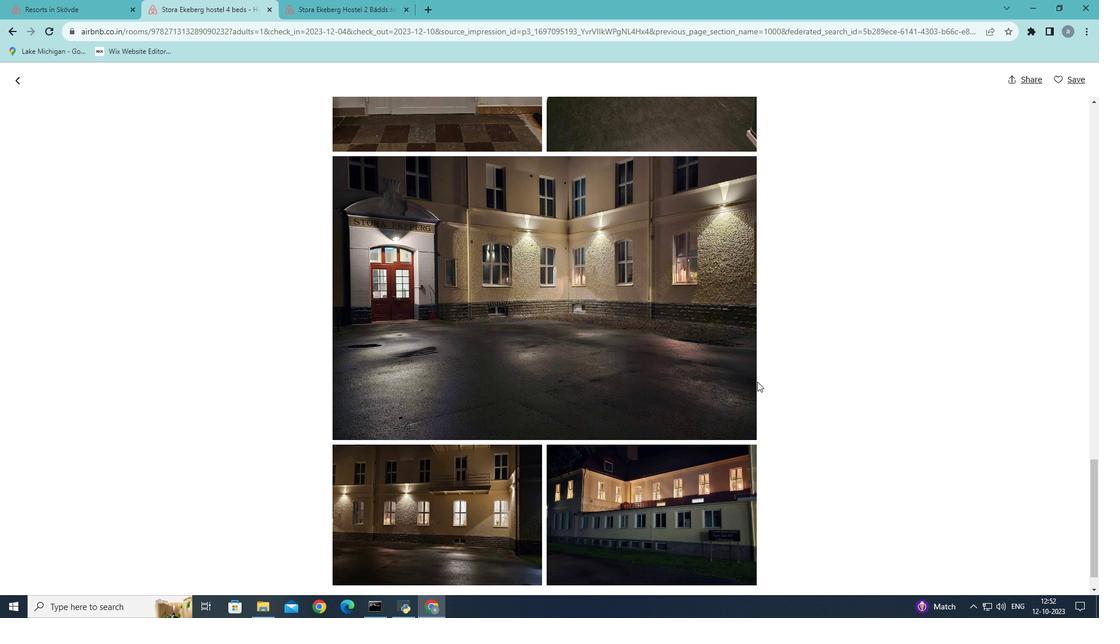 
Action: Mouse scrolled (757, 381) with delta (0, 0)
Screenshot: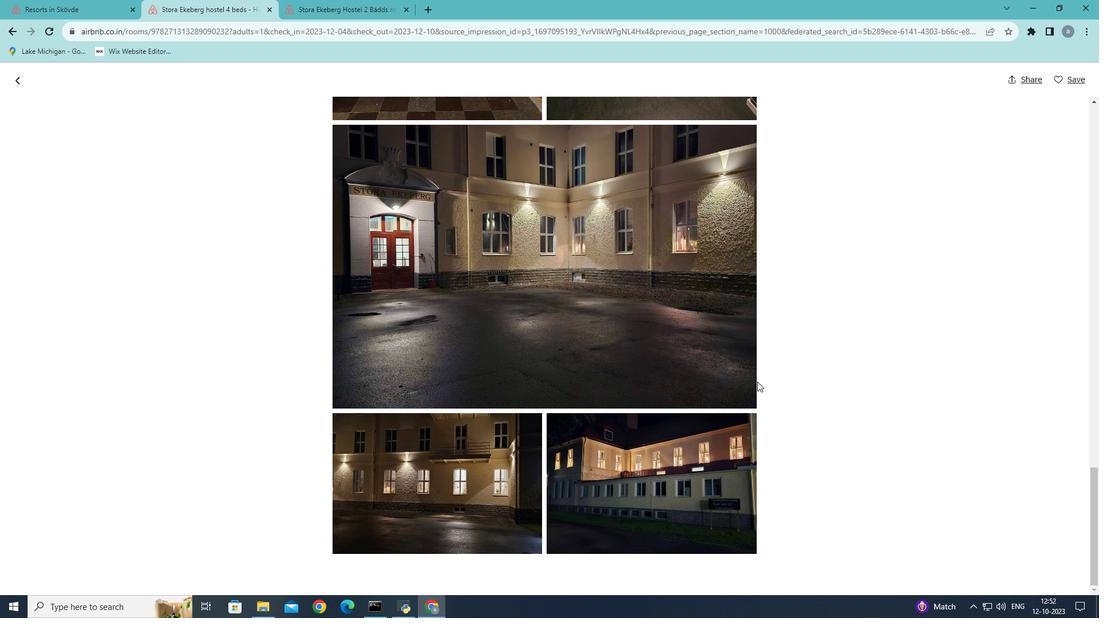 
Action: Mouse scrolled (757, 381) with delta (0, 0)
Screenshot: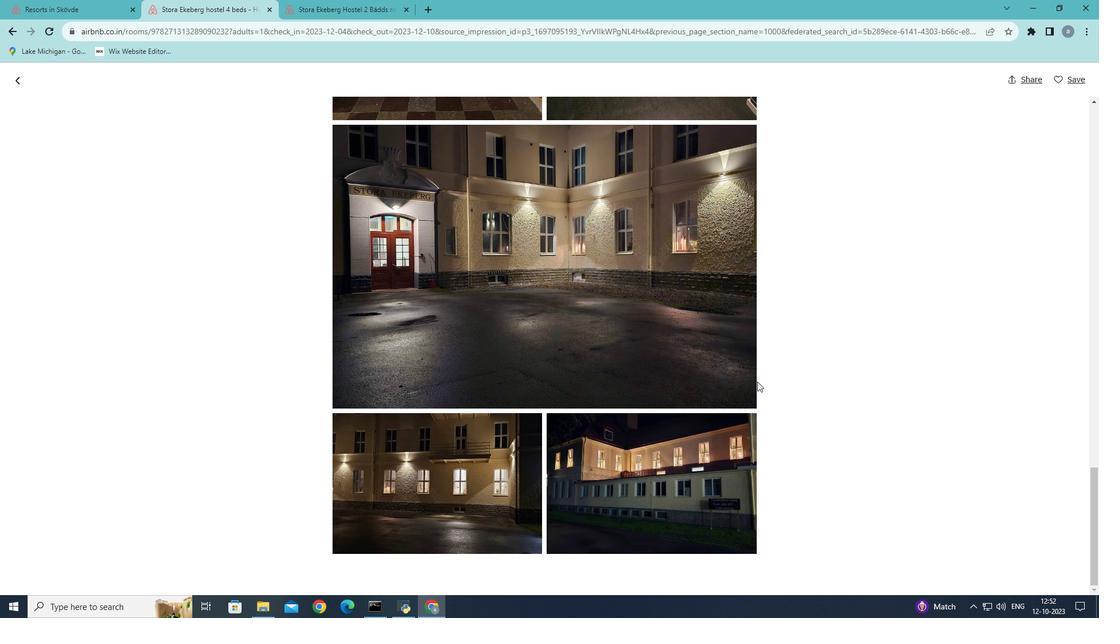 
Action: Mouse scrolled (757, 381) with delta (0, 0)
Screenshot: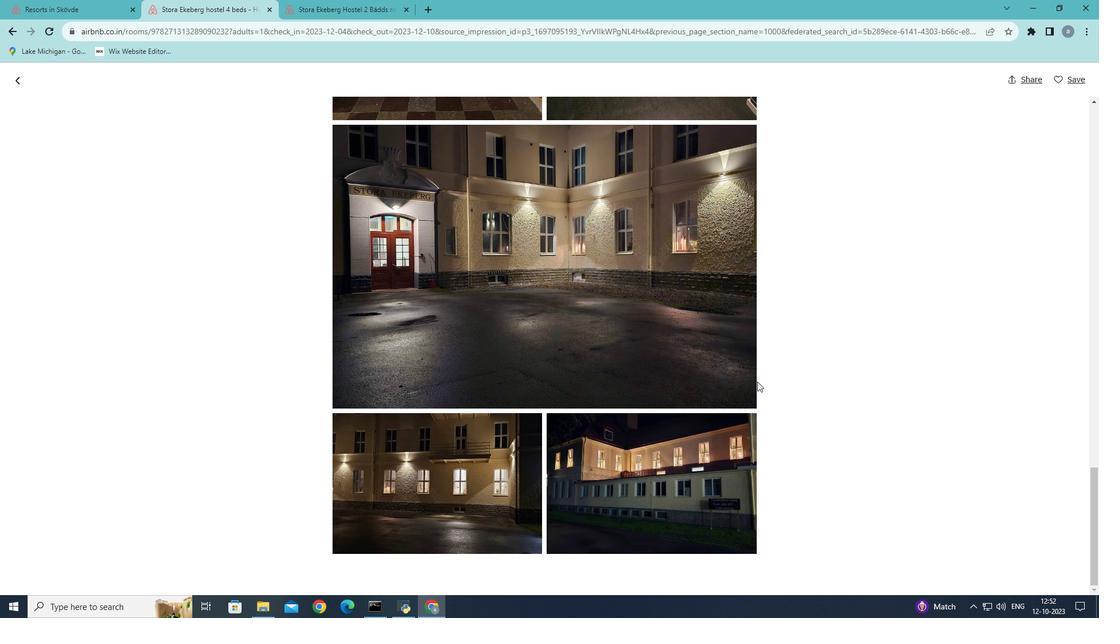 
Action: Mouse moved to (18, 82)
Screenshot: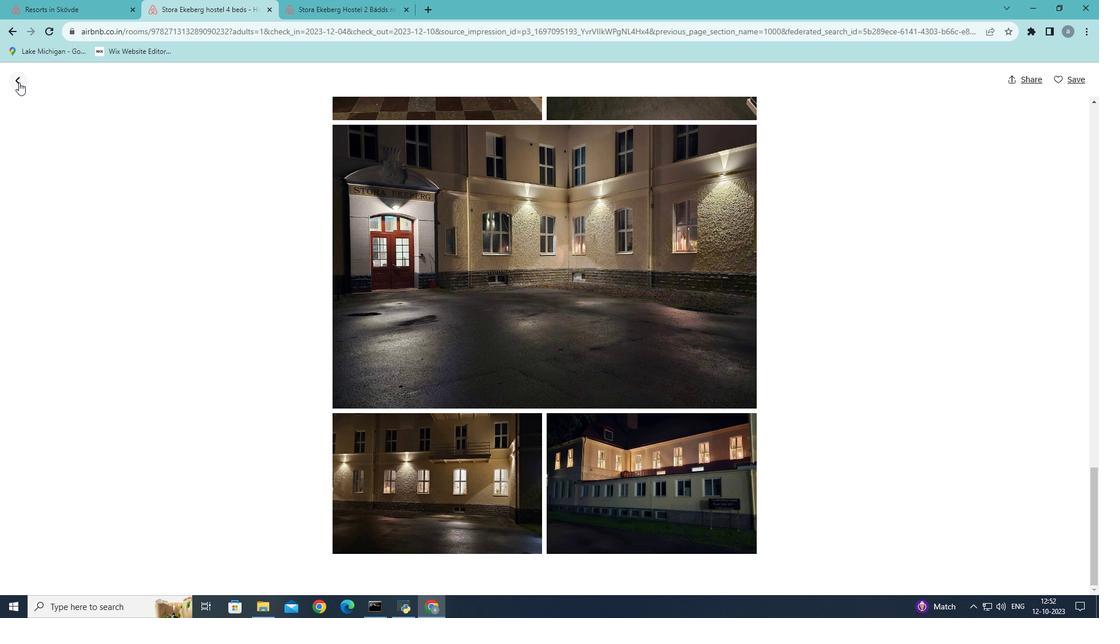 
Action: Mouse pressed left at (18, 82)
Screenshot: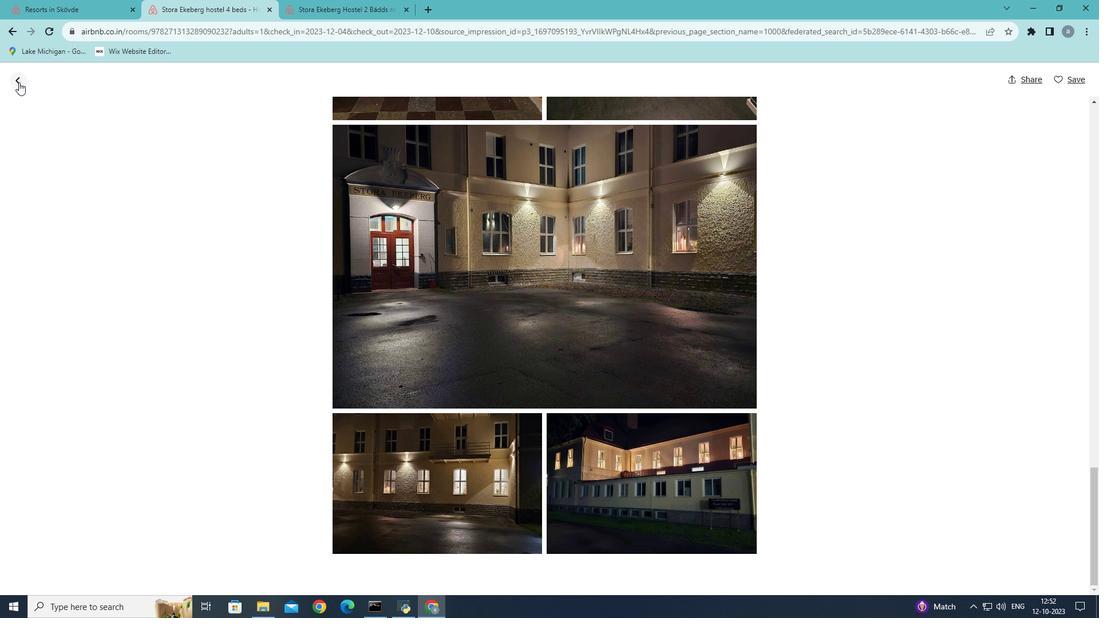 
Action: Mouse moved to (415, 452)
Screenshot: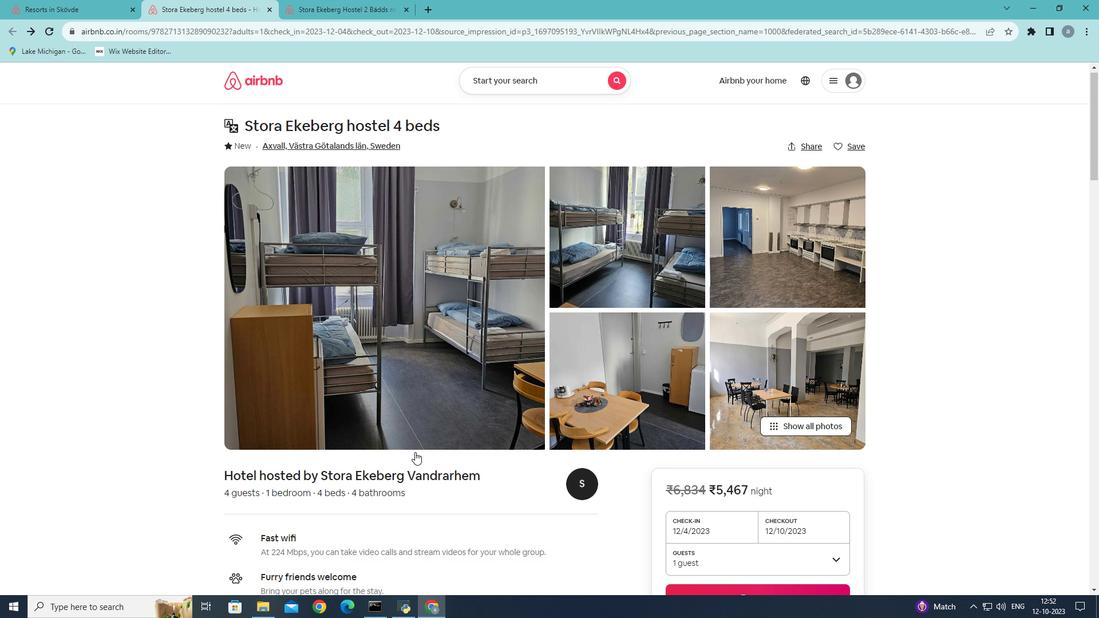 
Action: Mouse scrolled (415, 451) with delta (0, 0)
Screenshot: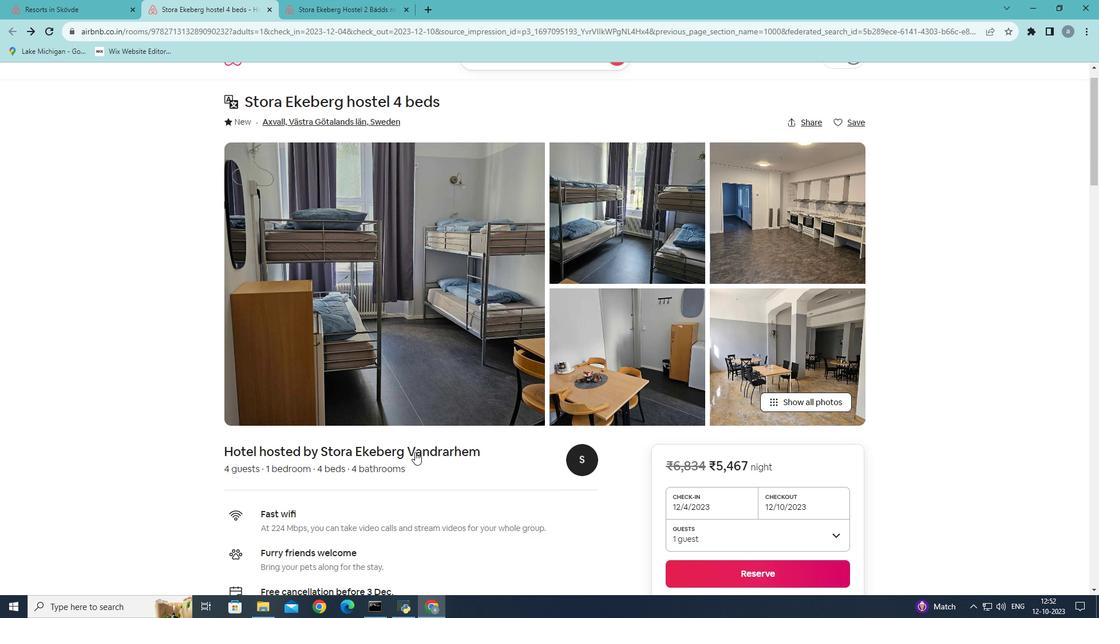 
Action: Mouse scrolled (415, 451) with delta (0, 0)
Screenshot: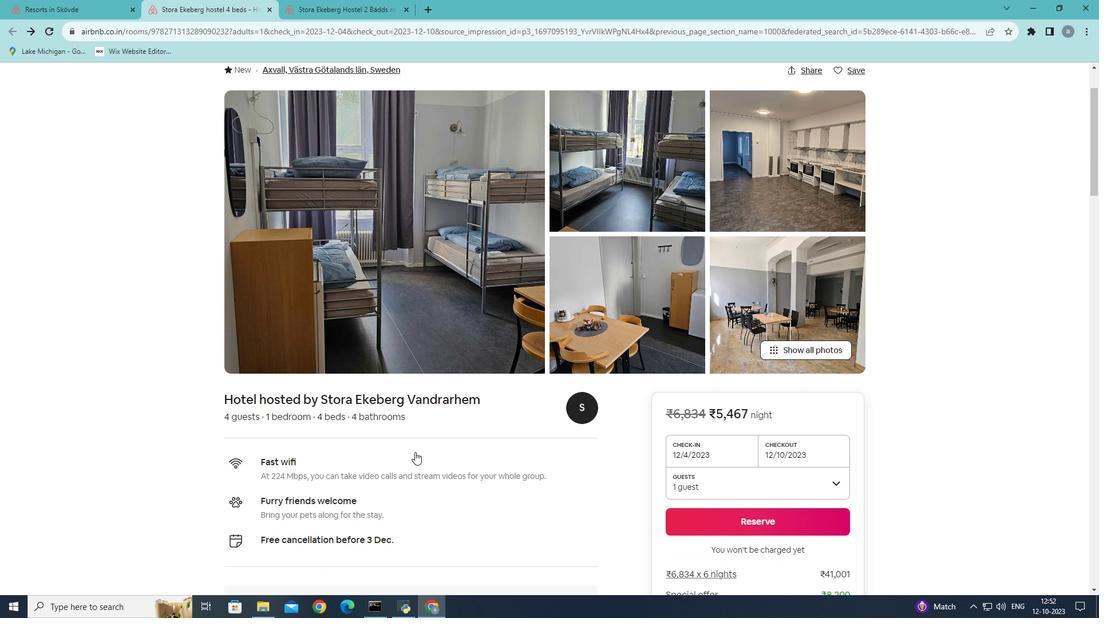 
Action: Mouse scrolled (415, 451) with delta (0, 0)
Screenshot: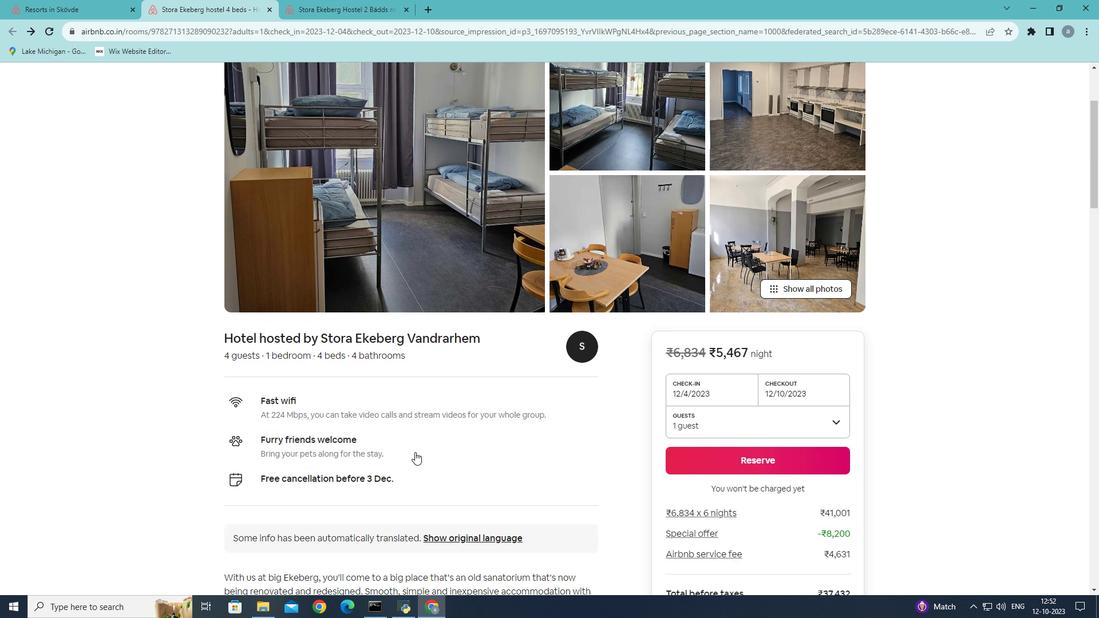 
Action: Mouse moved to (416, 452)
Screenshot: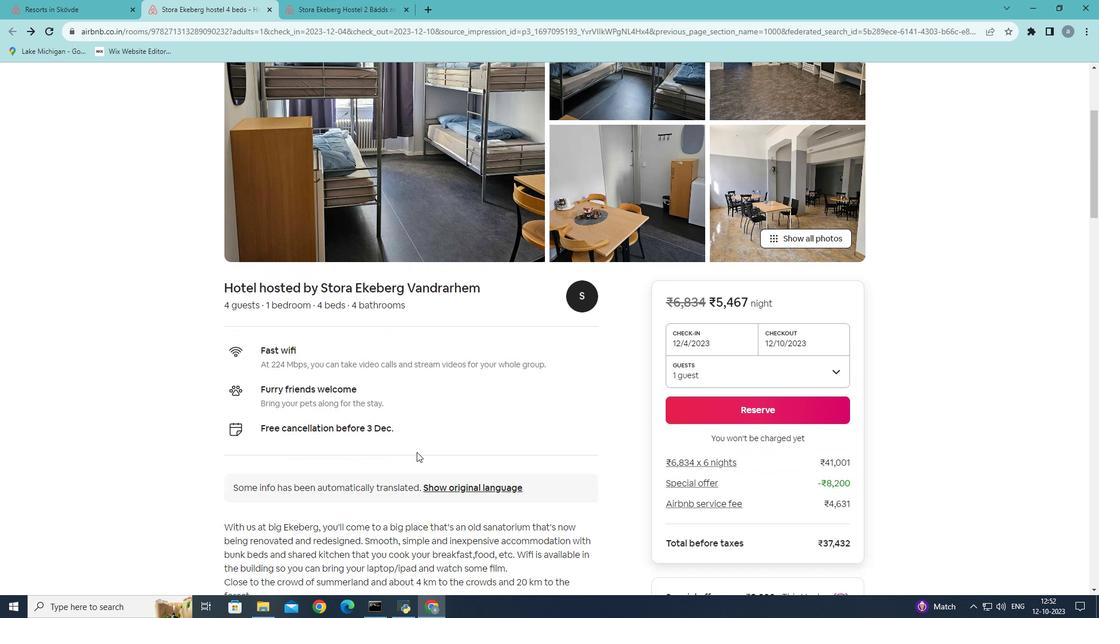
Action: Mouse scrolled (416, 451) with delta (0, 0)
Screenshot: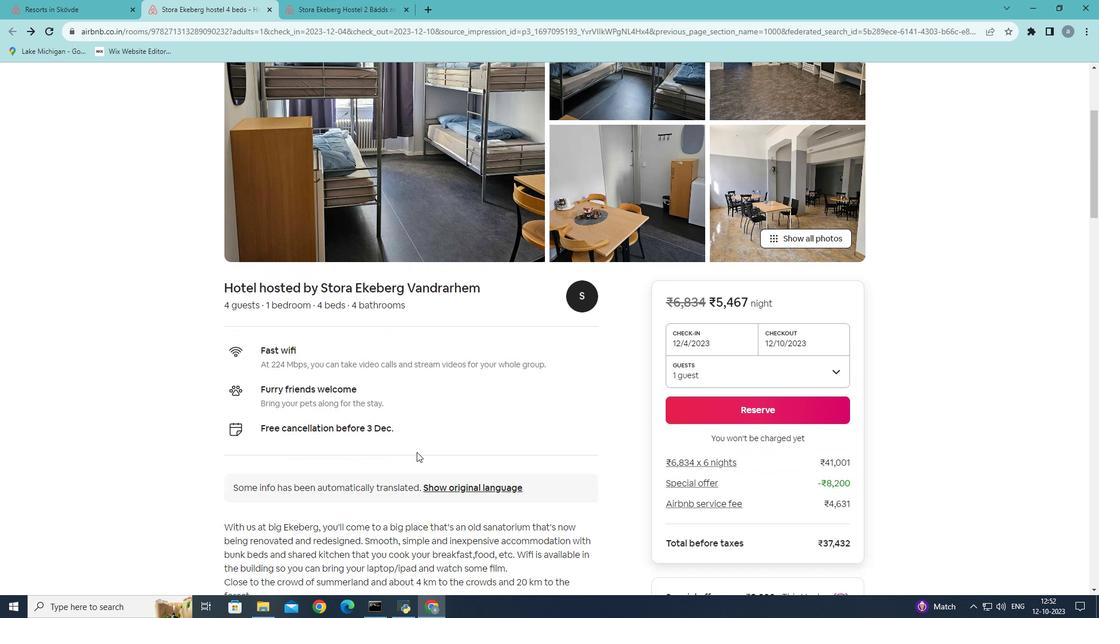 
Action: Mouse moved to (418, 452)
Screenshot: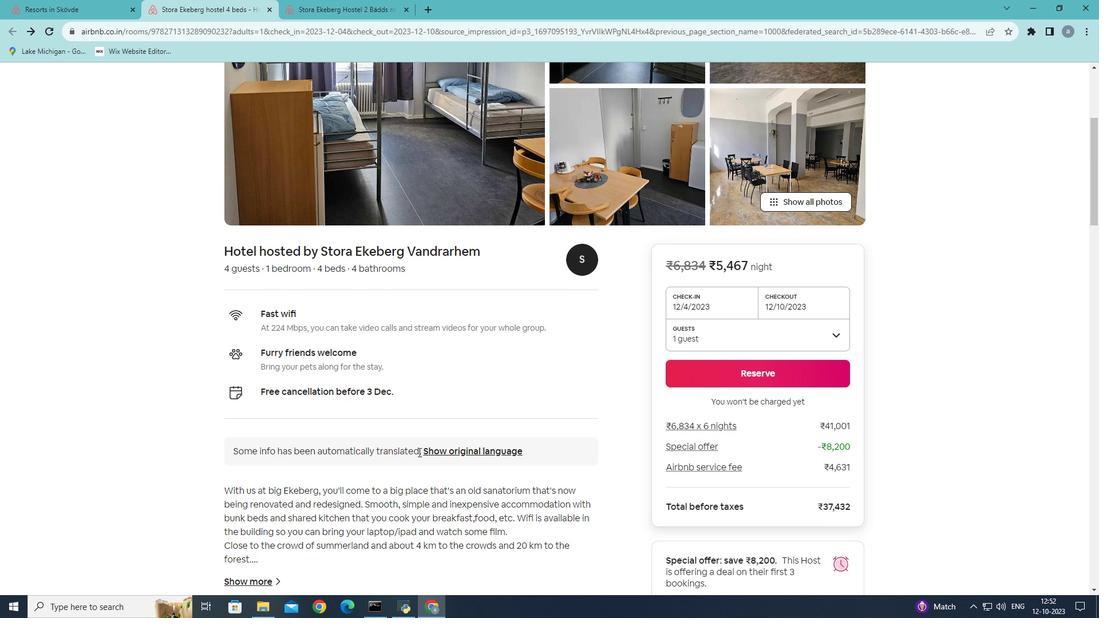 
Action: Mouse scrolled (418, 451) with delta (0, 0)
Screenshot: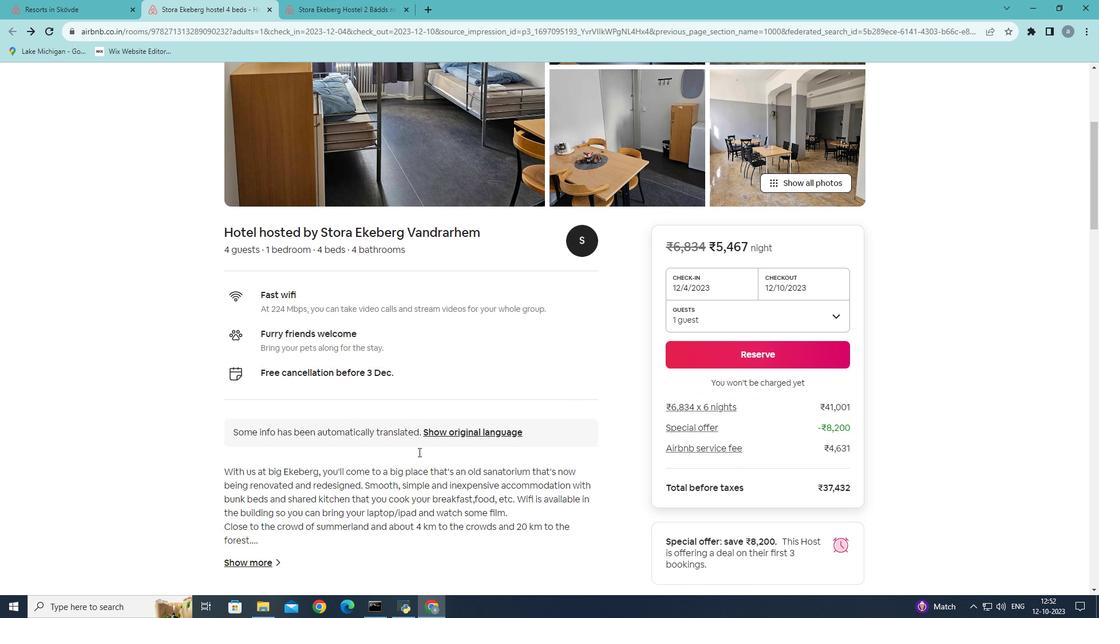 
Action: Mouse scrolled (418, 451) with delta (0, 0)
Screenshot: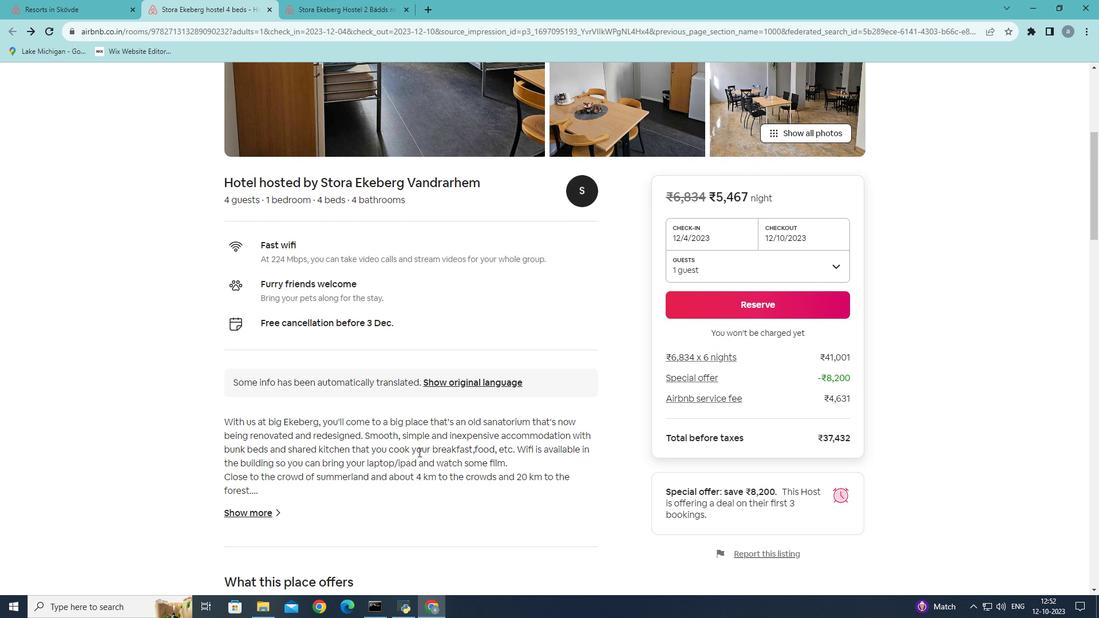 
Action: Mouse scrolled (418, 451) with delta (0, 0)
